 Task: Buy 5 Wax Warmers & Accessories for Women's from Shave & Hair Removal section under best seller category for shipping address: Miranda Scott, 1990 Bartlett Avenue, Southfield, Michigan 48076, Cell Number 2485598029. Pay from credit card ending with 5759, CVV 953
Action: Mouse moved to (22, 82)
Screenshot: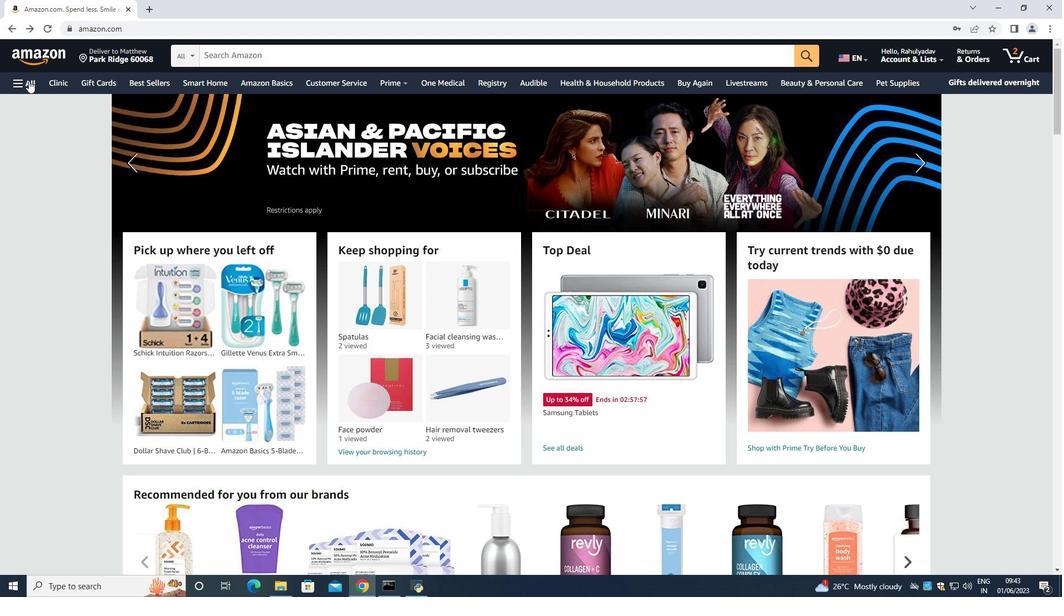 
Action: Mouse pressed left at (22, 82)
Screenshot: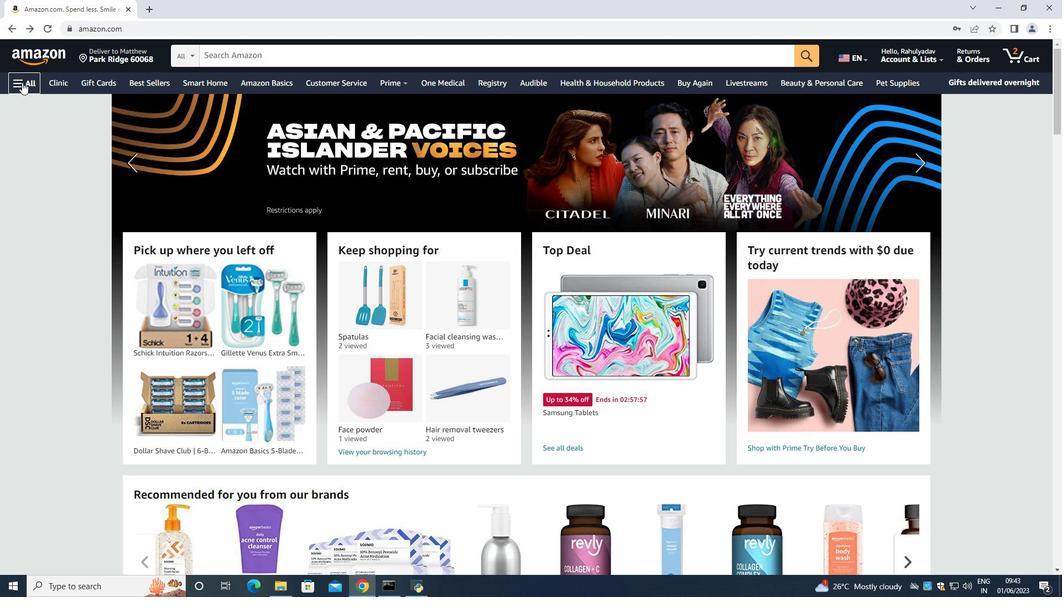 
Action: Mouse moved to (24, 106)
Screenshot: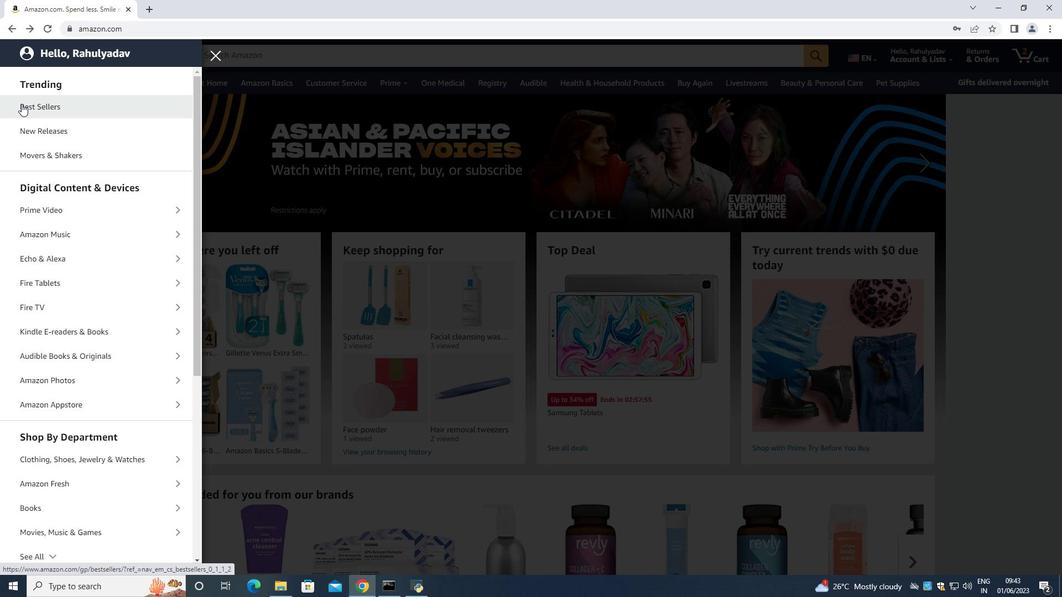
Action: Mouse pressed left at (24, 106)
Screenshot: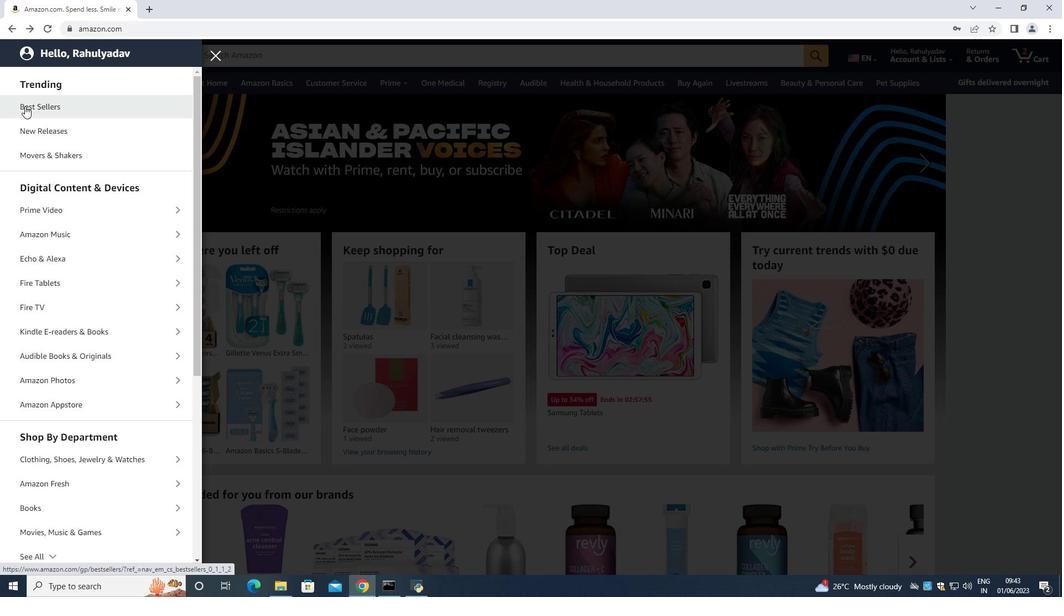 
Action: Mouse moved to (236, 56)
Screenshot: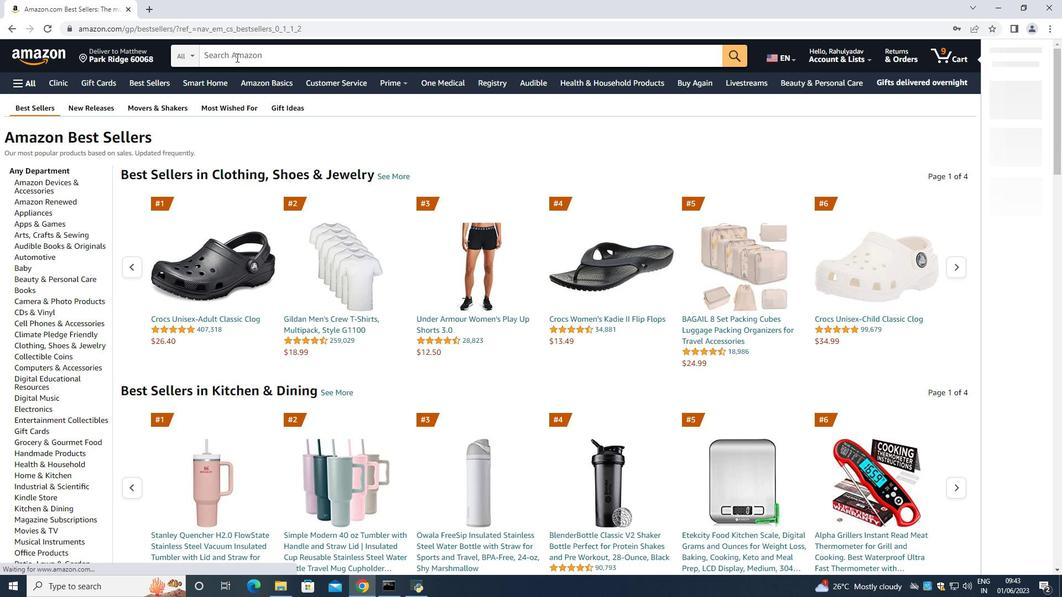 
Action: Mouse pressed left at (236, 56)
Screenshot: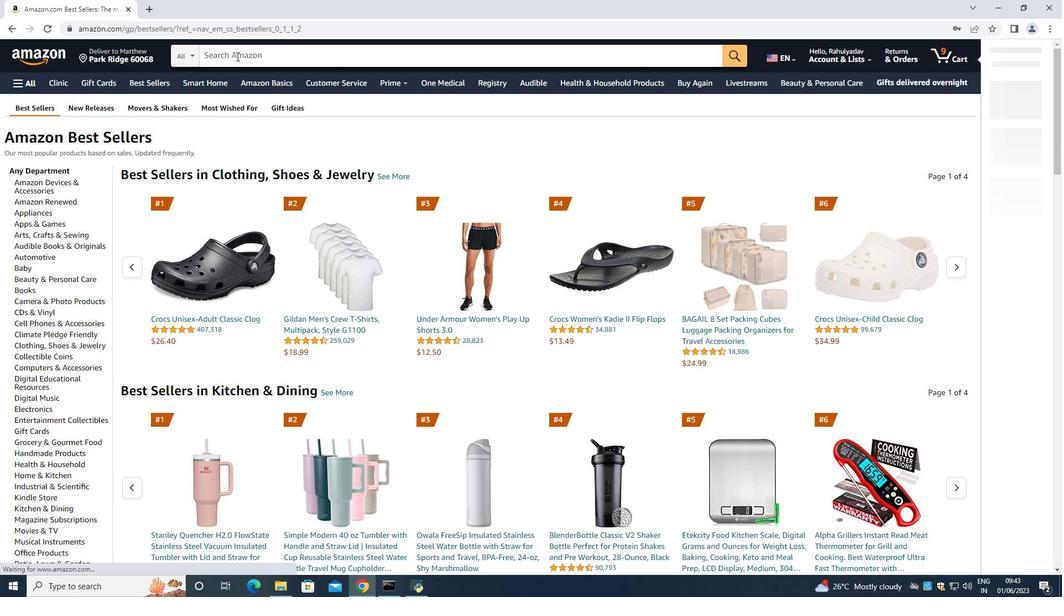 
Action: Key pressed <Key.shift><Key.shift><Key.shift><Key.shift><Key.shift><Key.shift><Key.shift><Key.shift><Key.shift><Key.shift><Key.shift><Key.shift><Key.shift><Key.shift><Key.shift>wax<Key.space><Key.shift><Key.shift><Key.shift>Warmers<Key.space><Key.shift><Key.shift><Key.shift><Key.shift>7<Key.backspace><Key.shift_r><Key.shift_r><Key.shift_r><Key.shift_r><Key.shift_r>&<Key.space><Key.shift><Key.shift><Key.shift><Key.shift><Key.shift><Key.shift>Acci<Key.backspace>essories<Key.space><Key.enter>
Screenshot: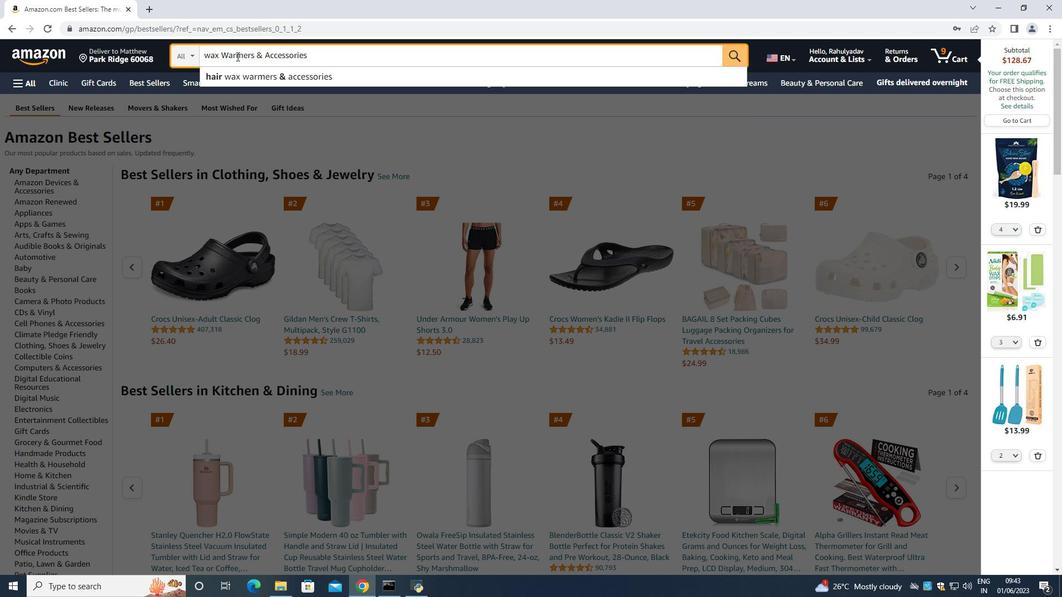 
Action: Mouse moved to (4, 325)
Screenshot: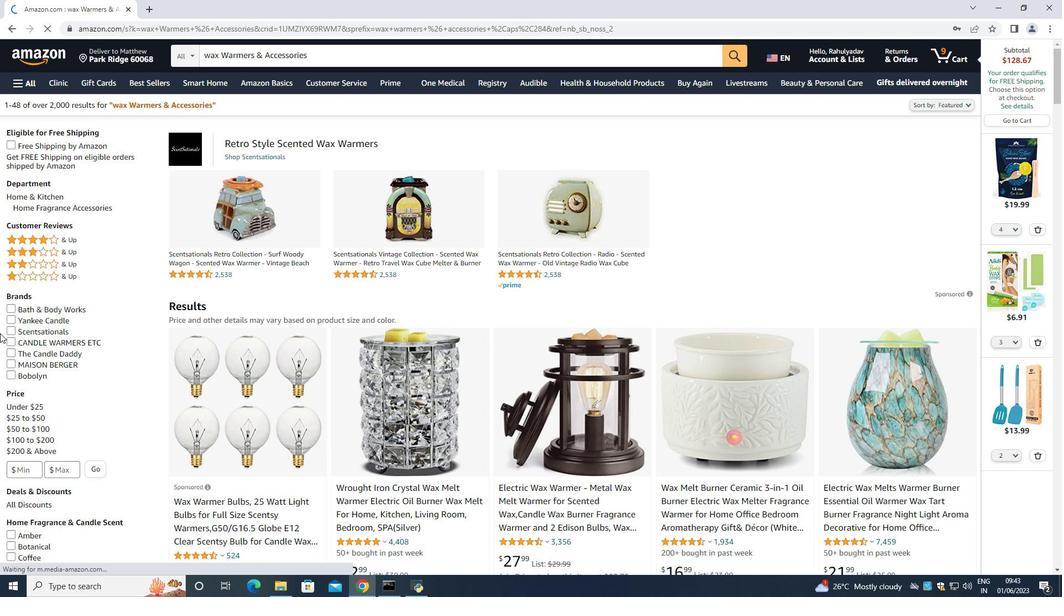 
Action: Mouse scrolled (4, 325) with delta (0, 0)
Screenshot: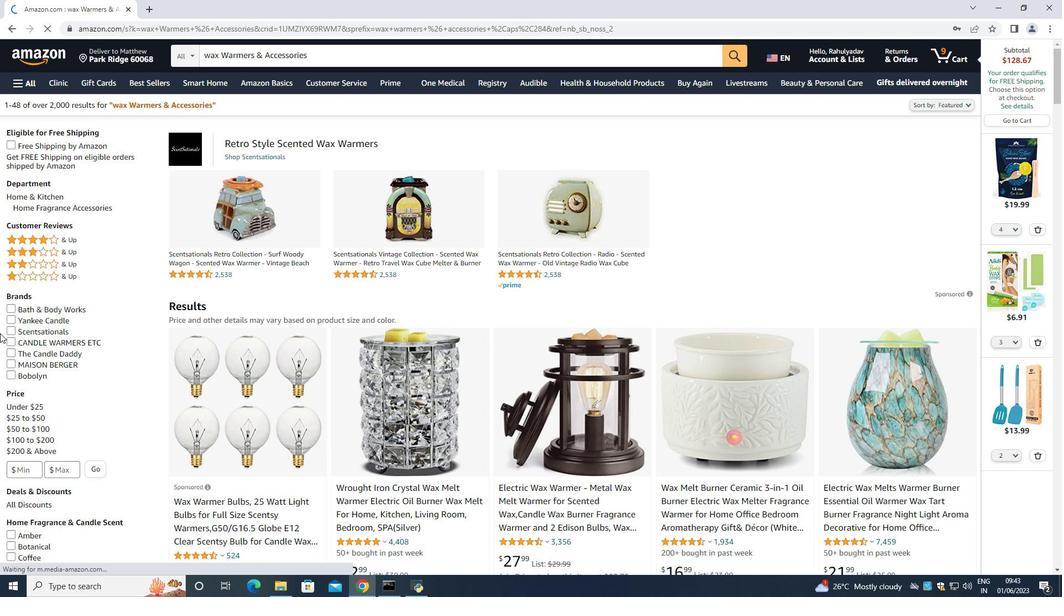 
Action: Mouse moved to (211, 55)
Screenshot: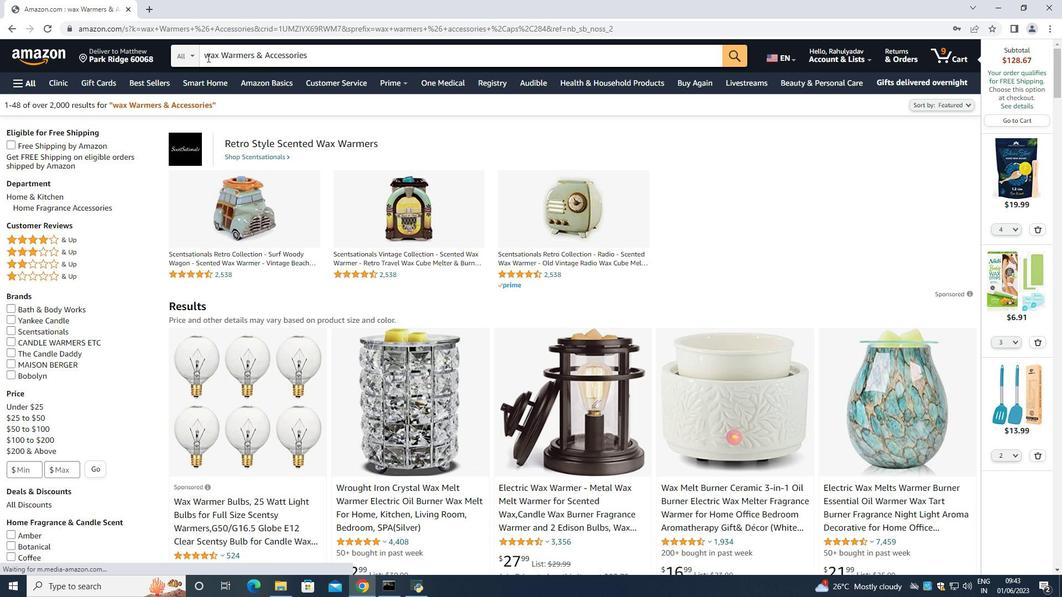 
Action: Mouse pressed left at (211, 55)
Screenshot: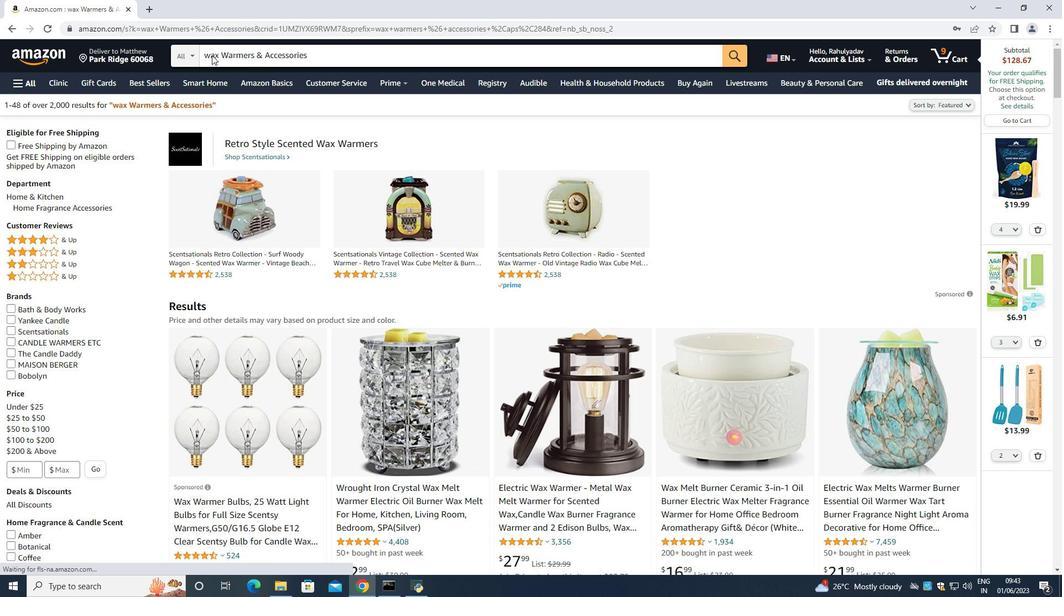 
Action: Mouse moved to (211, 54)
Screenshot: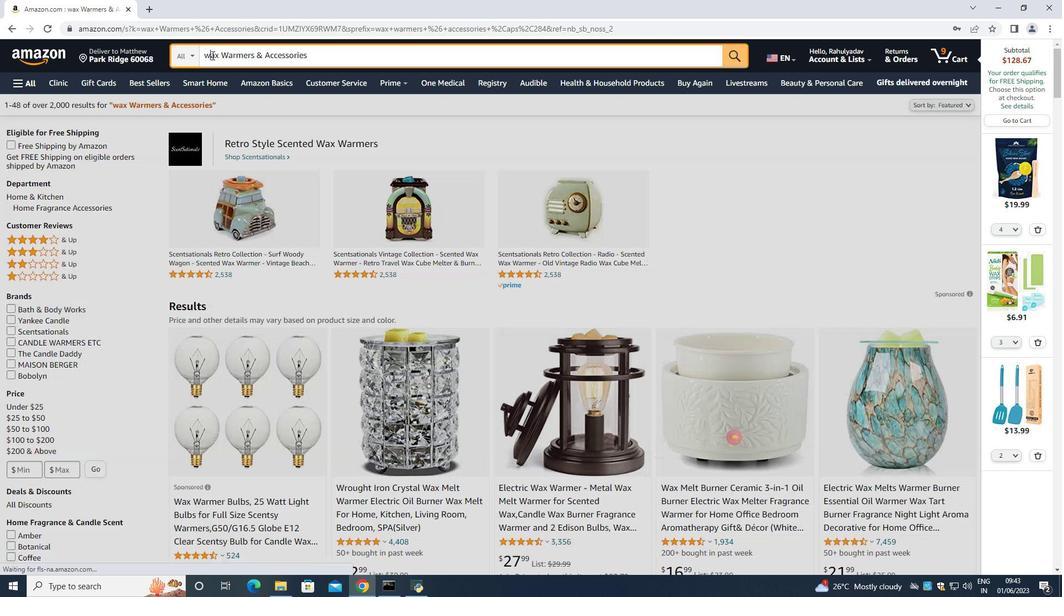 
Action: Key pressed <Key.backspace><Key.shift>W<Key.enter>
Screenshot: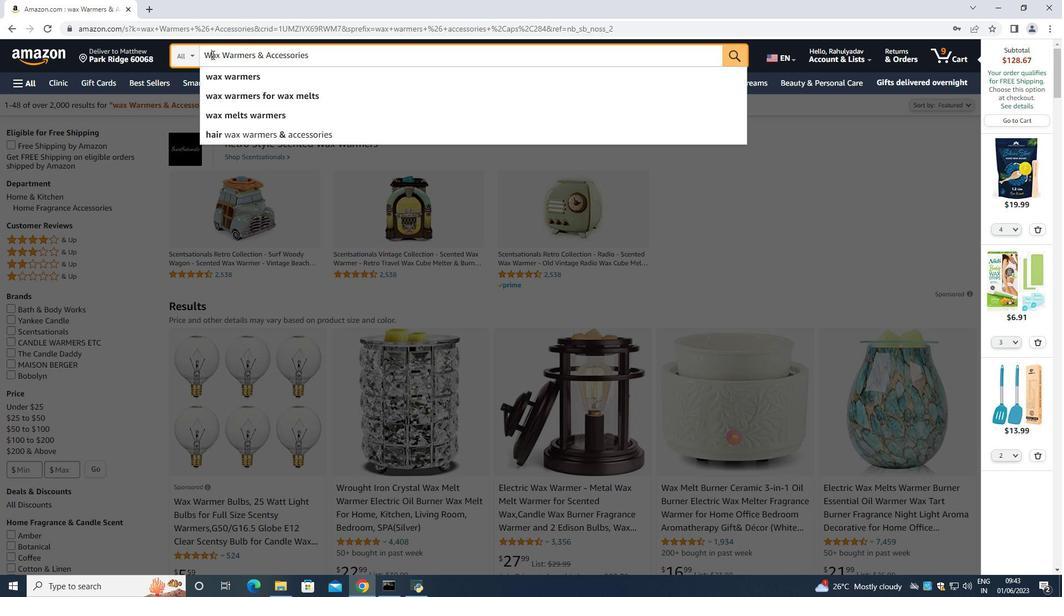 
Action: Mouse moved to (314, 198)
Screenshot: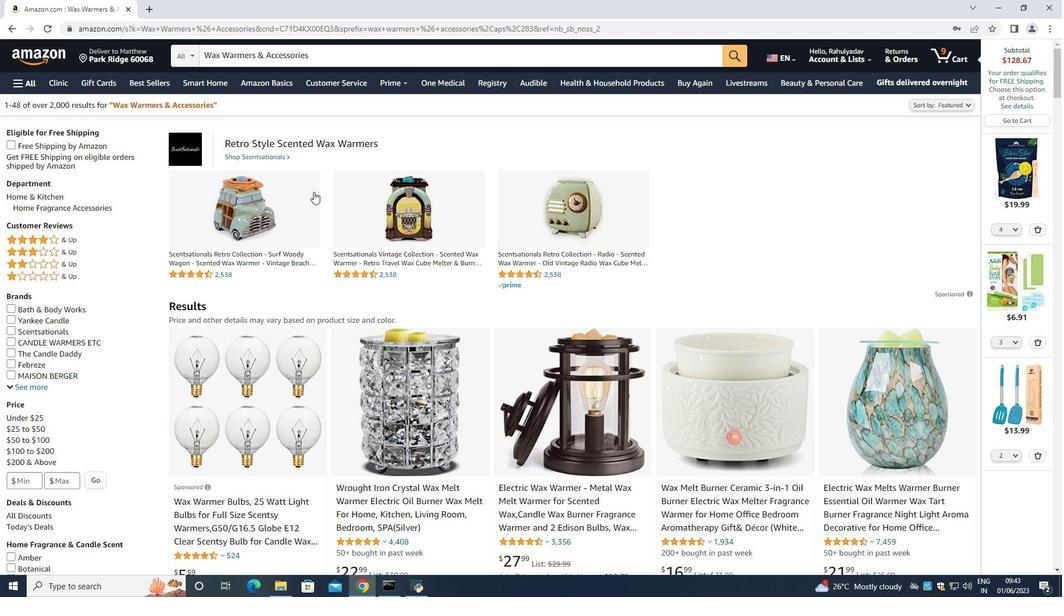 
Action: Mouse scrolled (314, 198) with delta (0, 0)
Screenshot: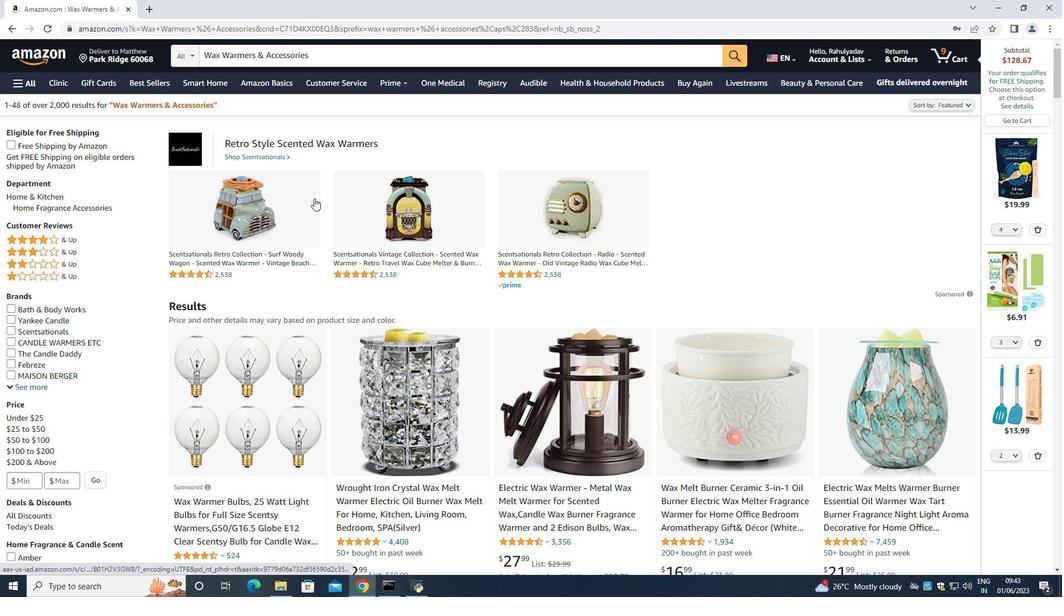 
Action: Mouse scrolled (314, 198) with delta (0, 0)
Screenshot: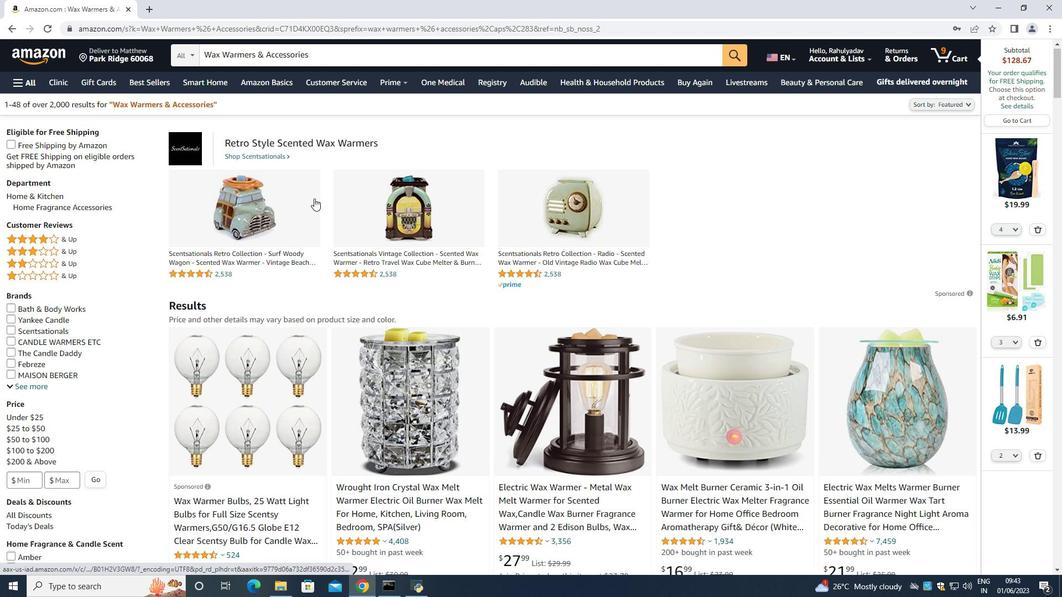 
Action: Mouse scrolled (314, 198) with delta (0, 0)
Screenshot: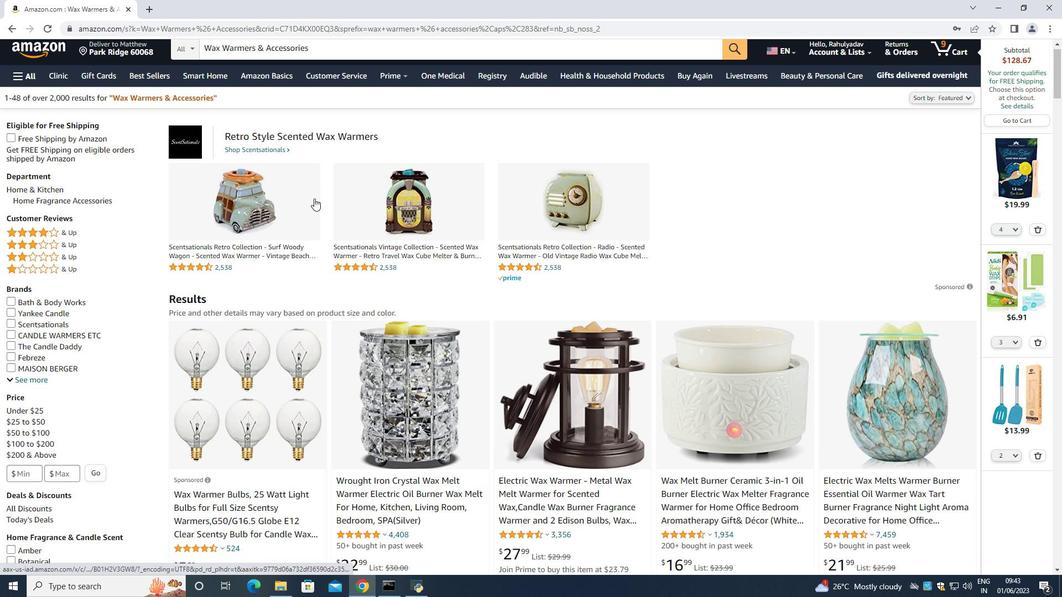 
Action: Mouse scrolled (314, 198) with delta (0, 0)
Screenshot: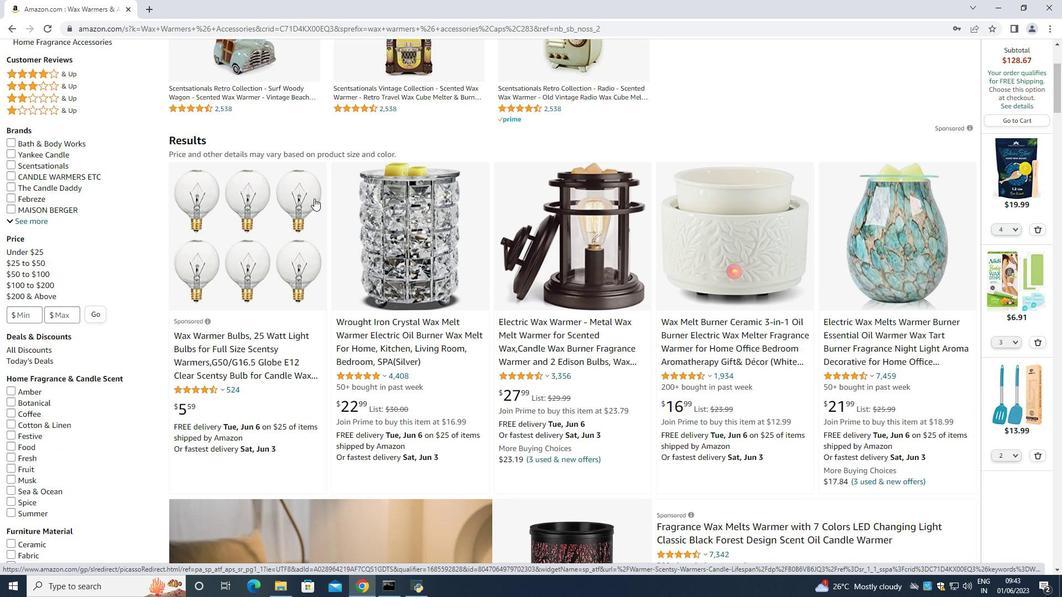 
Action: Mouse scrolled (314, 198) with delta (0, 0)
Screenshot: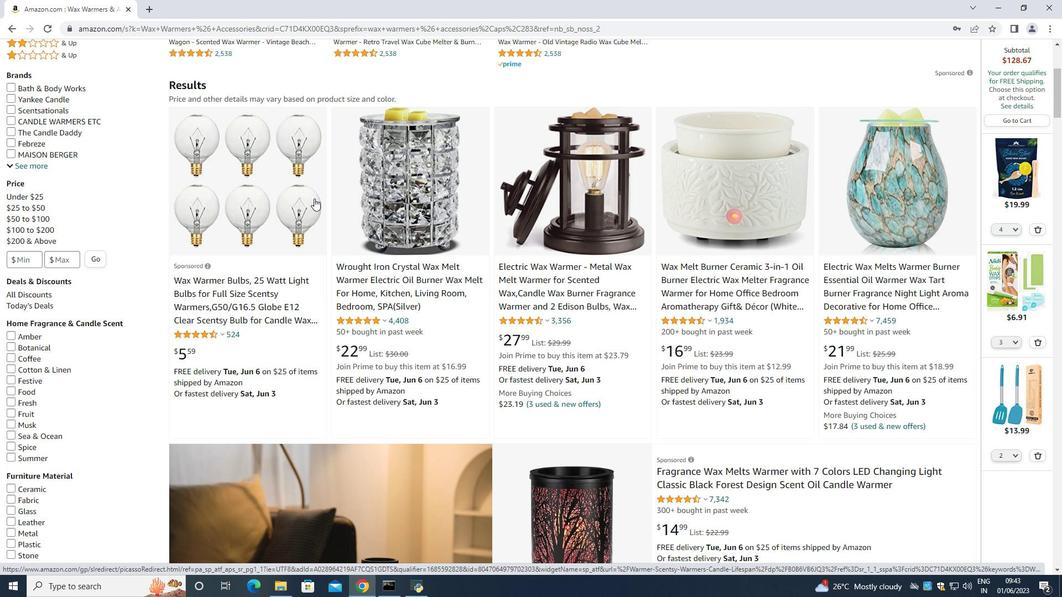 
Action: Mouse moved to (680, 293)
Screenshot: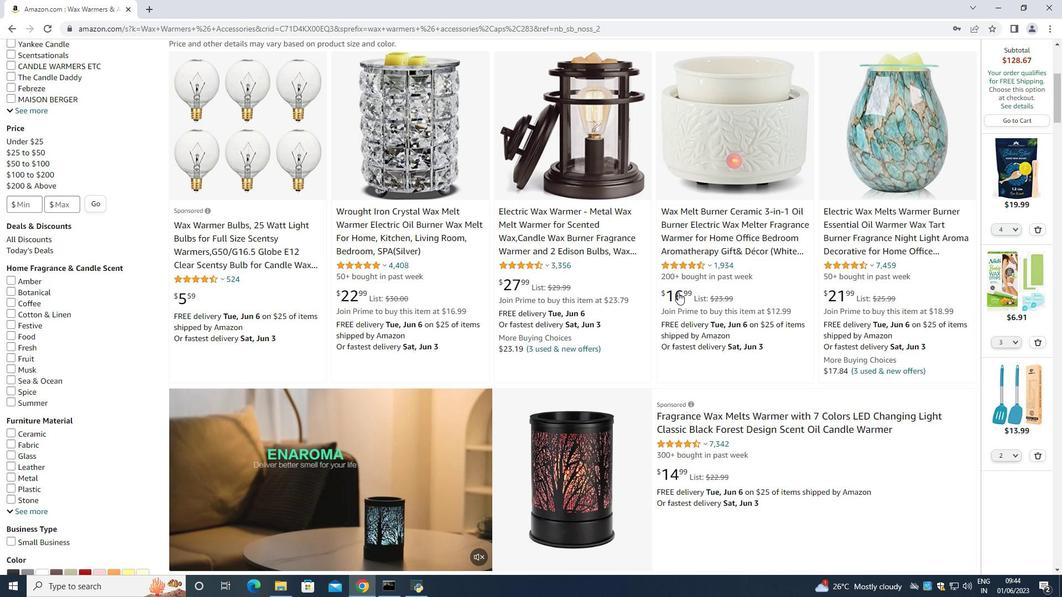 
Action: Mouse scrolled (680, 292) with delta (0, 0)
Screenshot: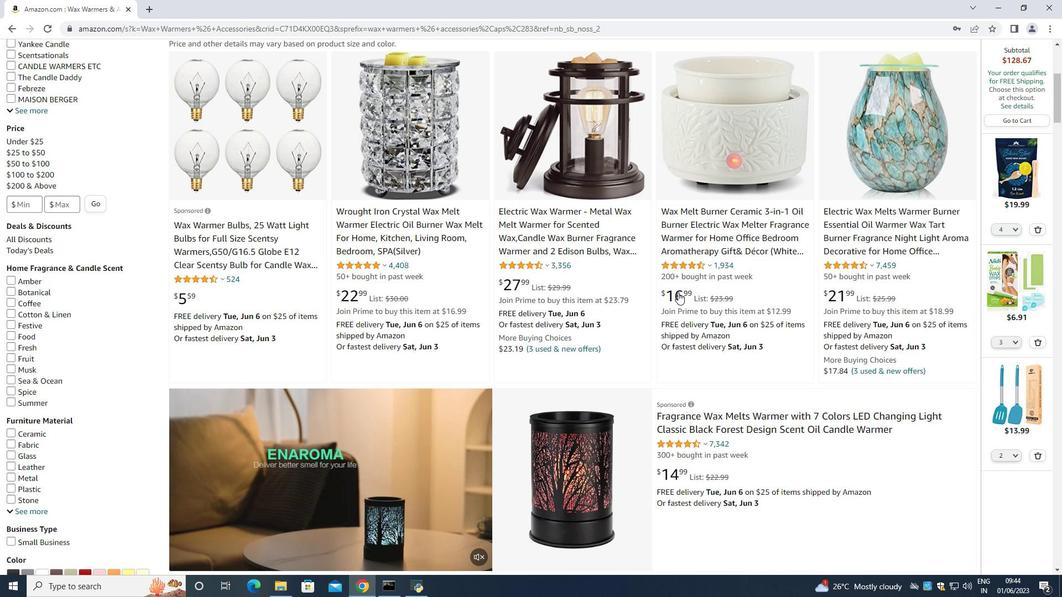 
Action: Mouse scrolled (680, 292) with delta (0, 0)
Screenshot: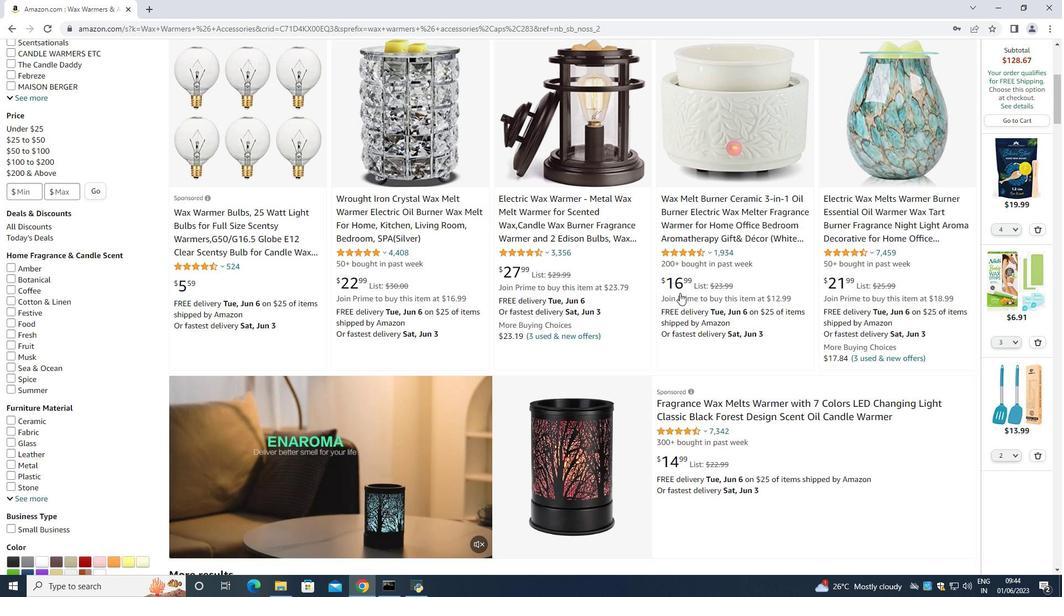 
Action: Mouse scrolled (680, 292) with delta (0, 0)
Screenshot: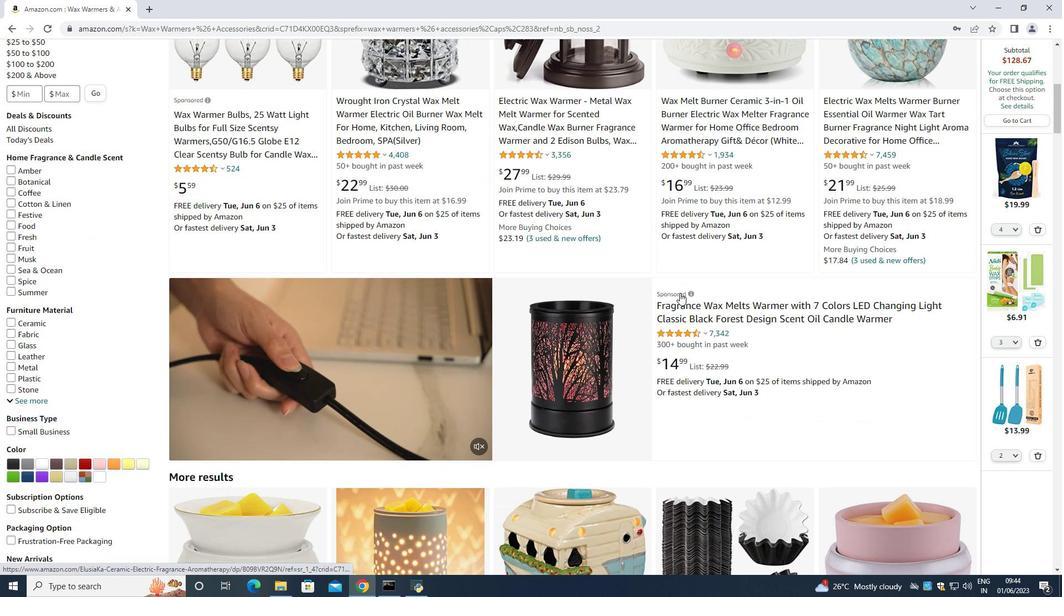 
Action: Mouse moved to (681, 296)
Screenshot: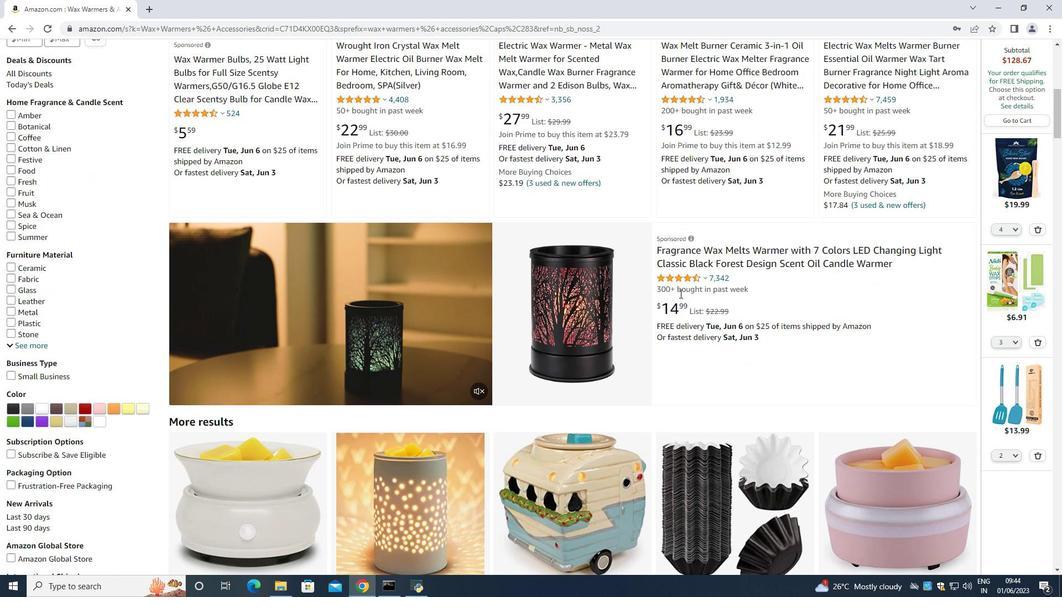 
Action: Mouse scrolled (680, 293) with delta (0, 0)
Screenshot: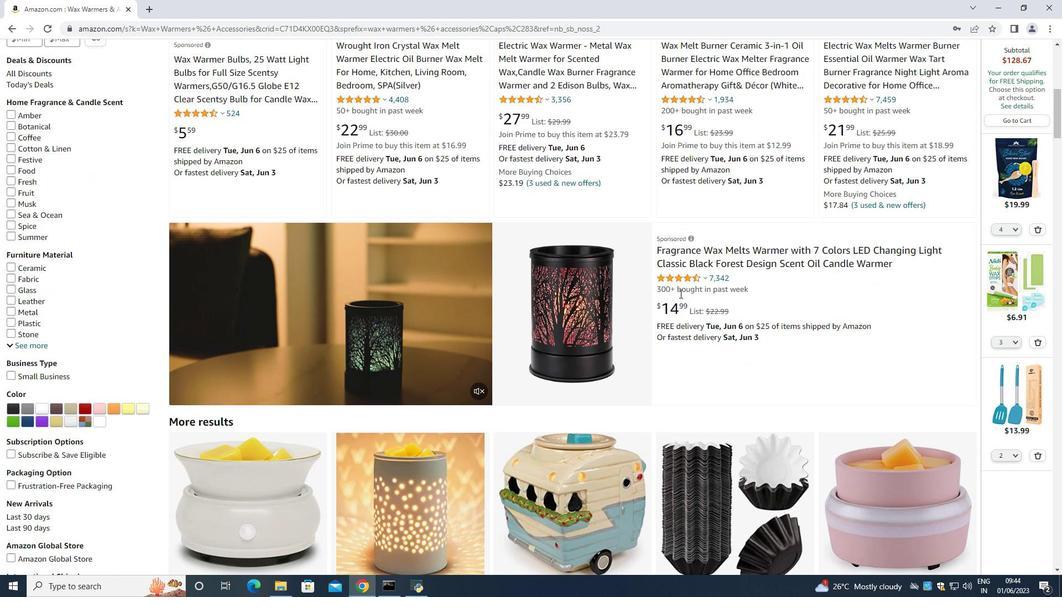 
Action: Mouse scrolled (681, 296) with delta (0, 0)
Screenshot: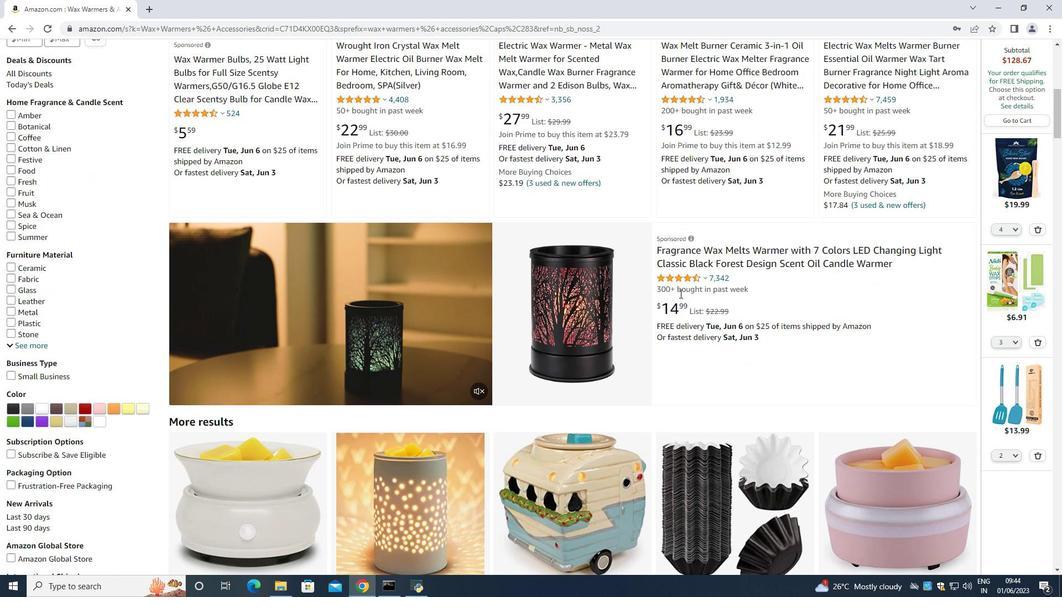
Action: Mouse moved to (520, 382)
Screenshot: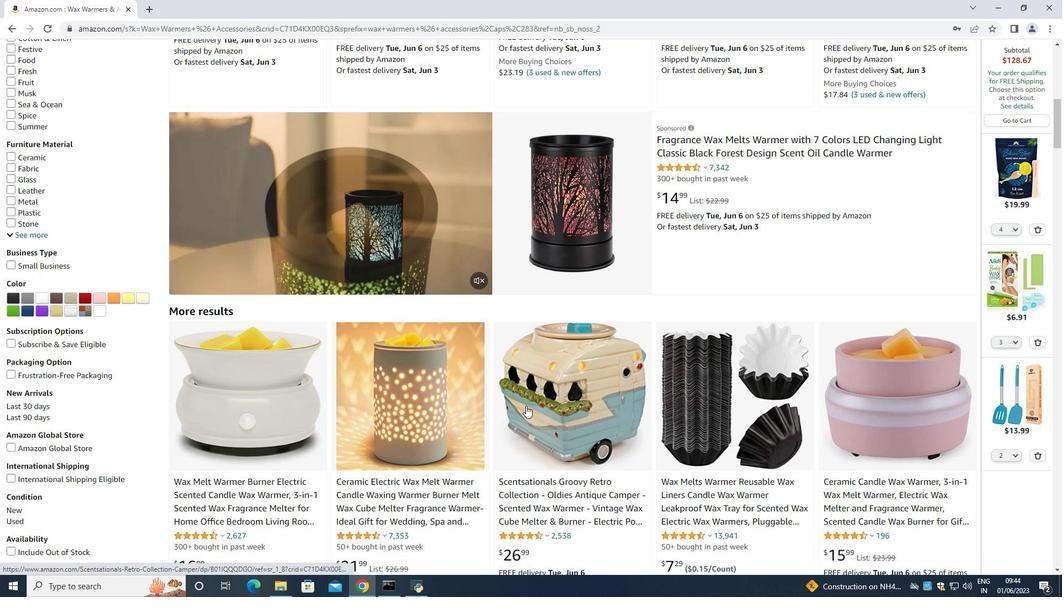 
Action: Mouse scrolled (520, 381) with delta (0, 0)
Screenshot: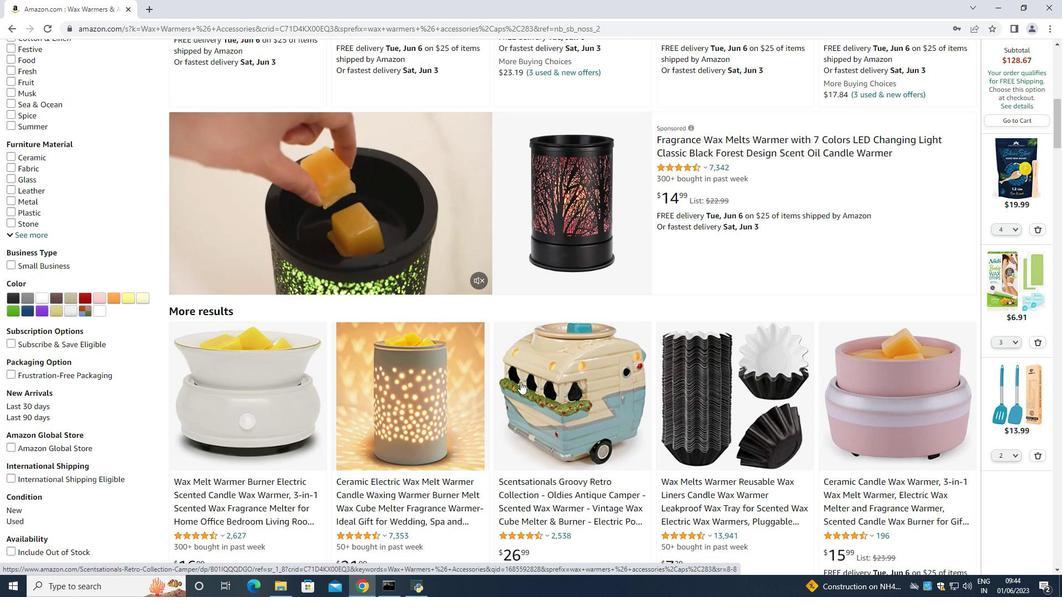
Action: Mouse moved to (520, 382)
Screenshot: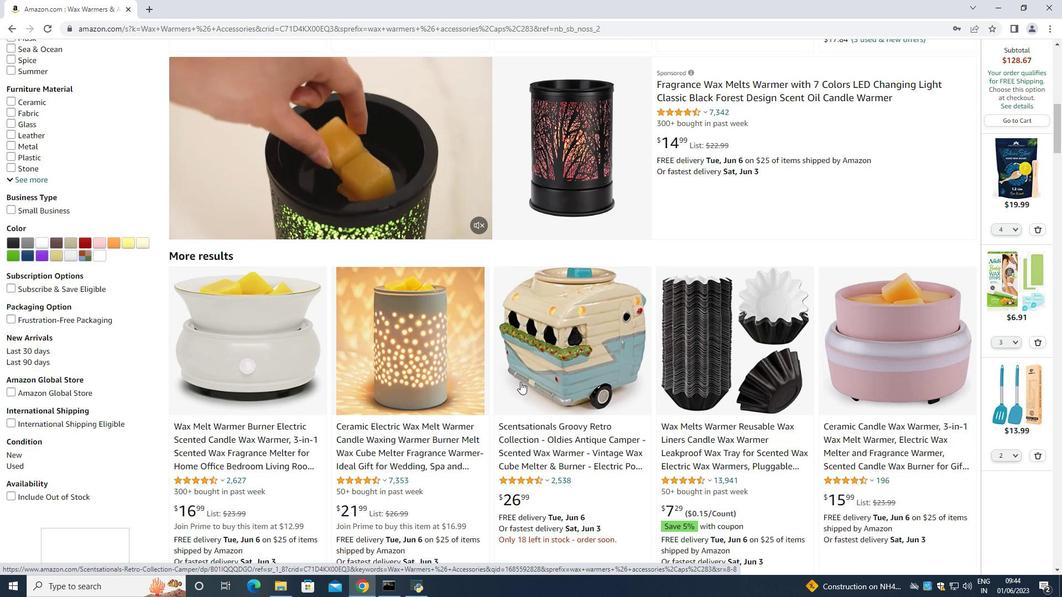 
Action: Mouse scrolled (520, 381) with delta (0, 0)
Screenshot: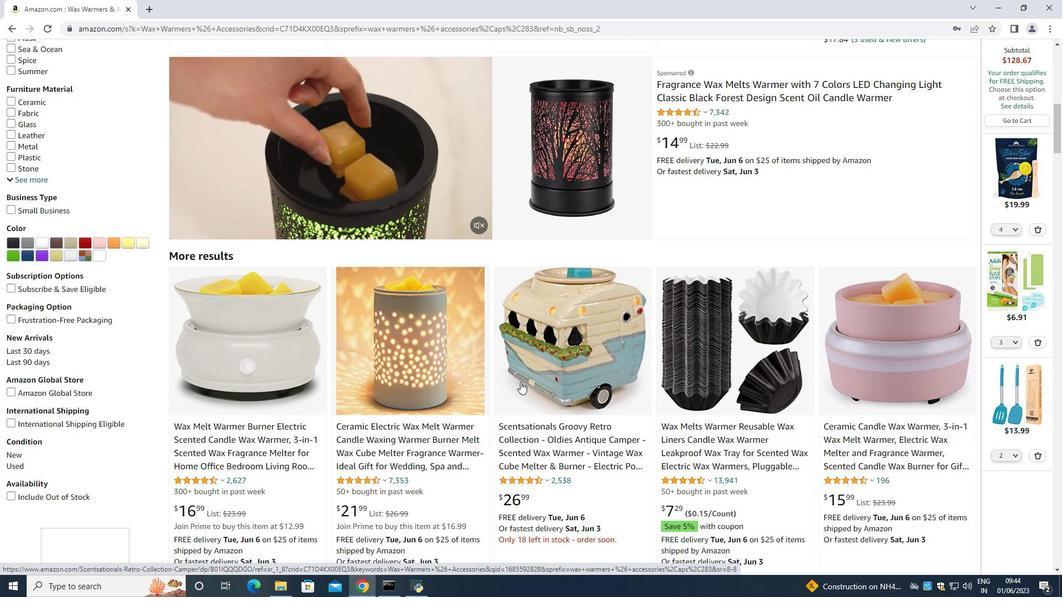 
Action: Mouse moved to (677, 375)
Screenshot: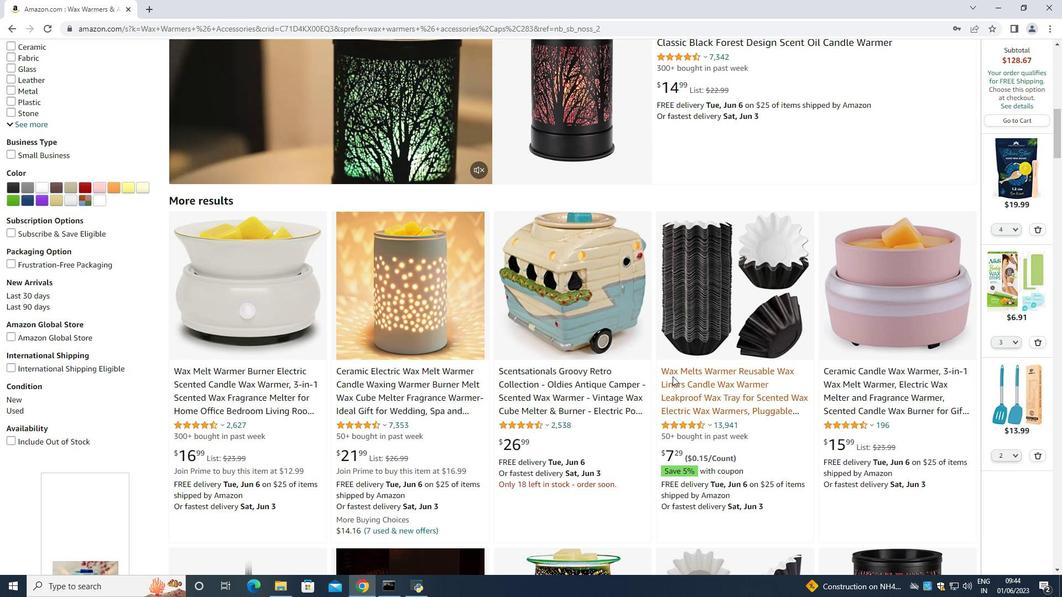 
Action: Mouse scrolled (677, 374) with delta (0, 0)
Screenshot: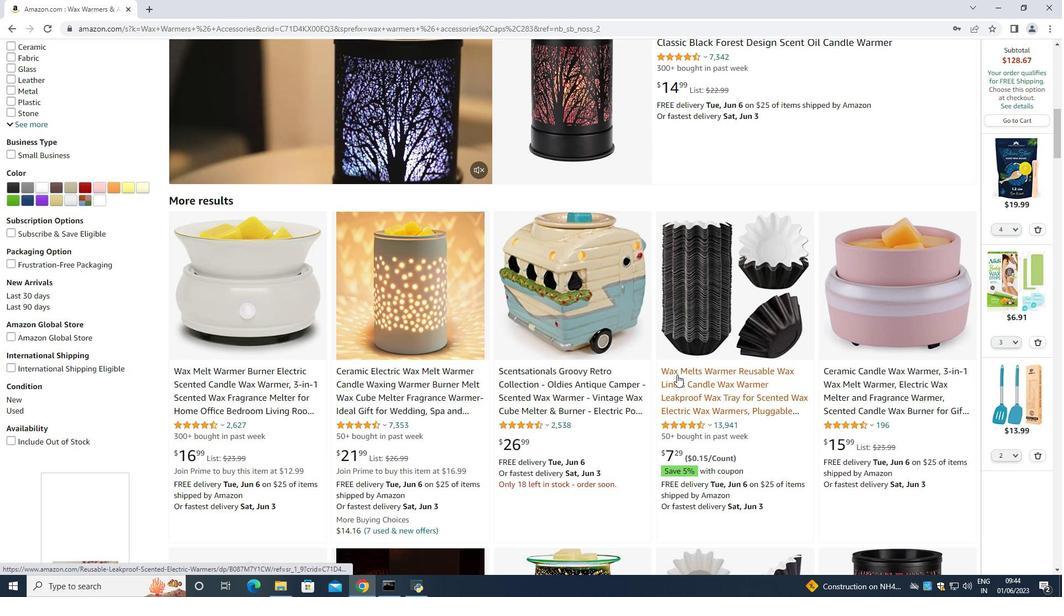 
Action: Mouse moved to (626, 356)
Screenshot: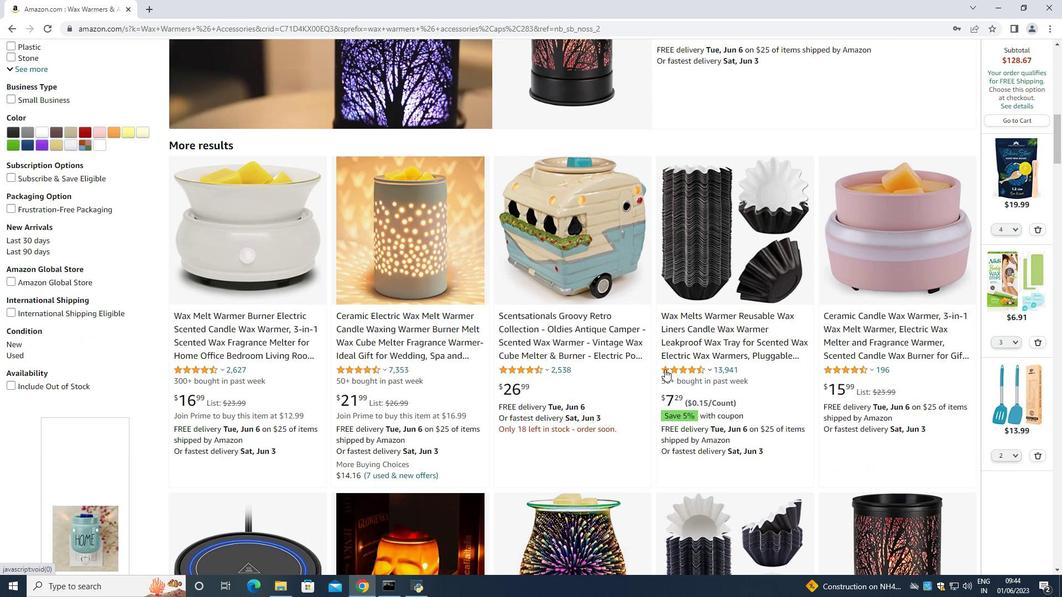 
Action: Mouse scrolled (626, 355) with delta (0, 0)
Screenshot: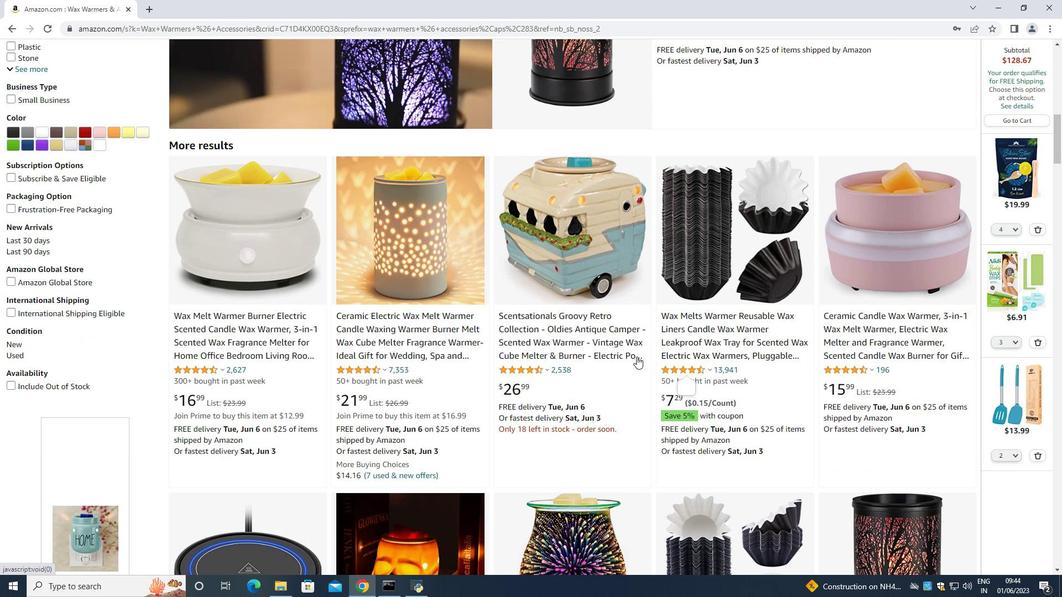 
Action: Mouse moved to (626, 356)
Screenshot: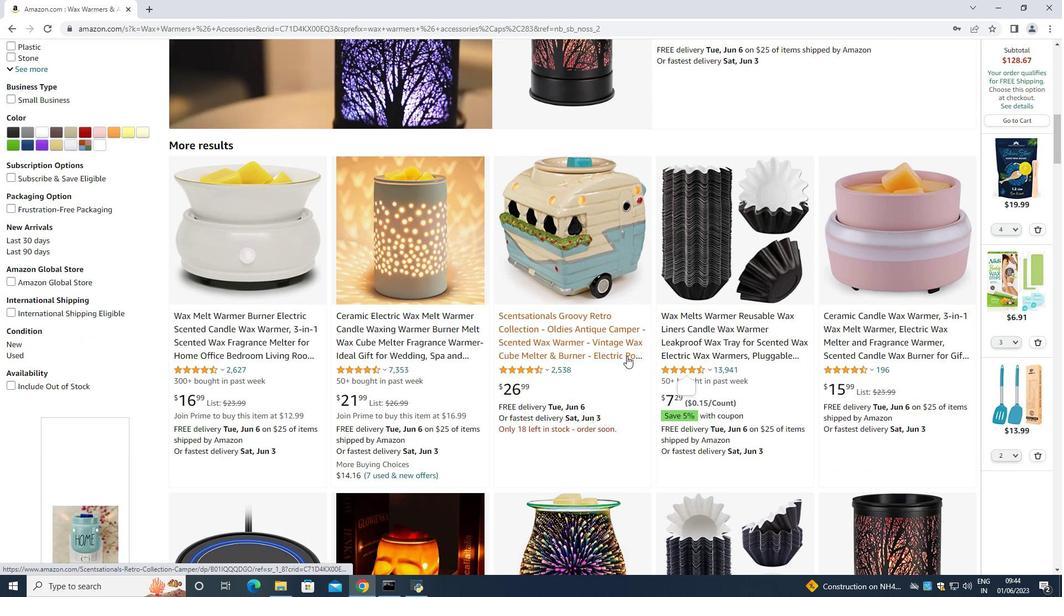 
Action: Mouse scrolled (626, 355) with delta (0, 0)
Screenshot: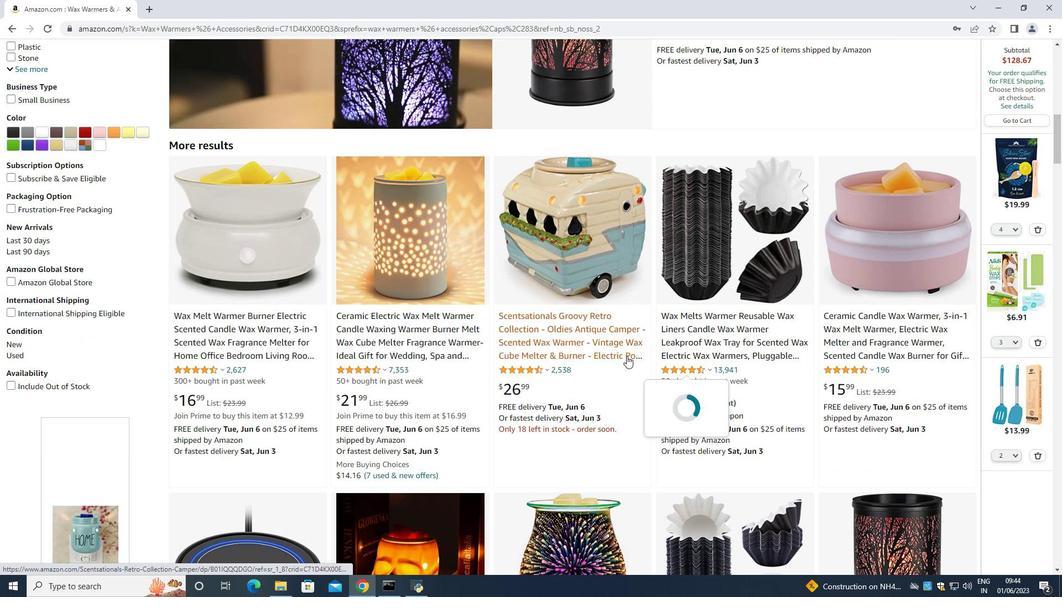 
Action: Mouse moved to (438, 314)
Screenshot: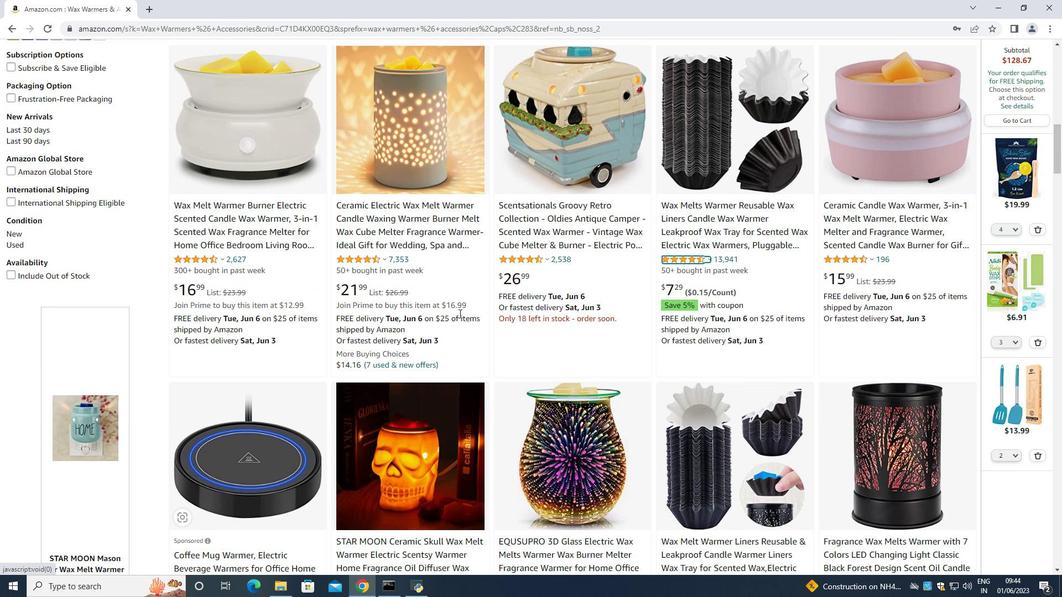 
Action: Mouse scrolled (438, 313) with delta (0, 0)
Screenshot: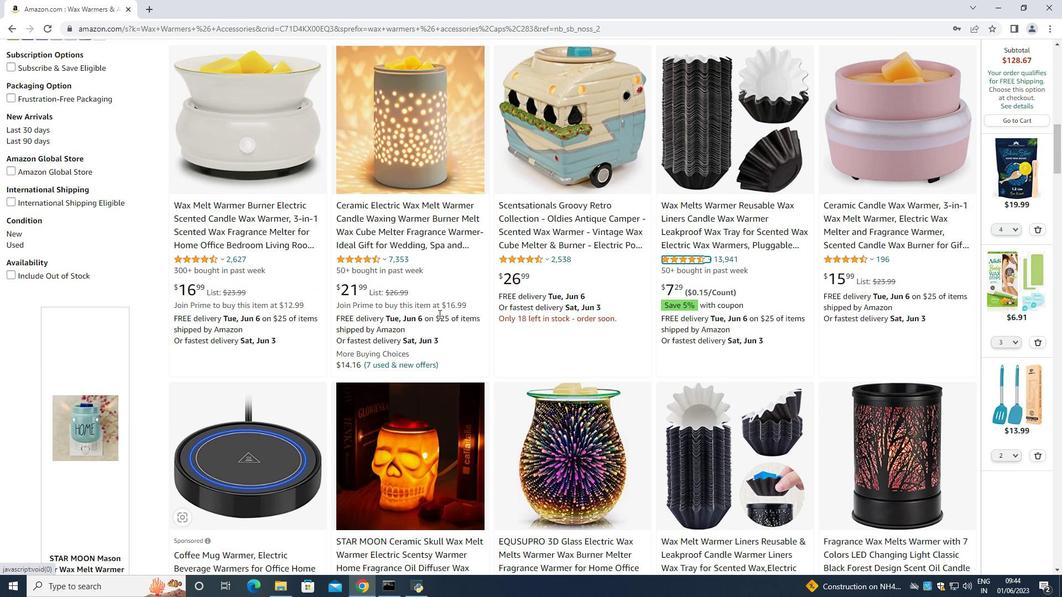 
Action: Mouse moved to (428, 317)
Screenshot: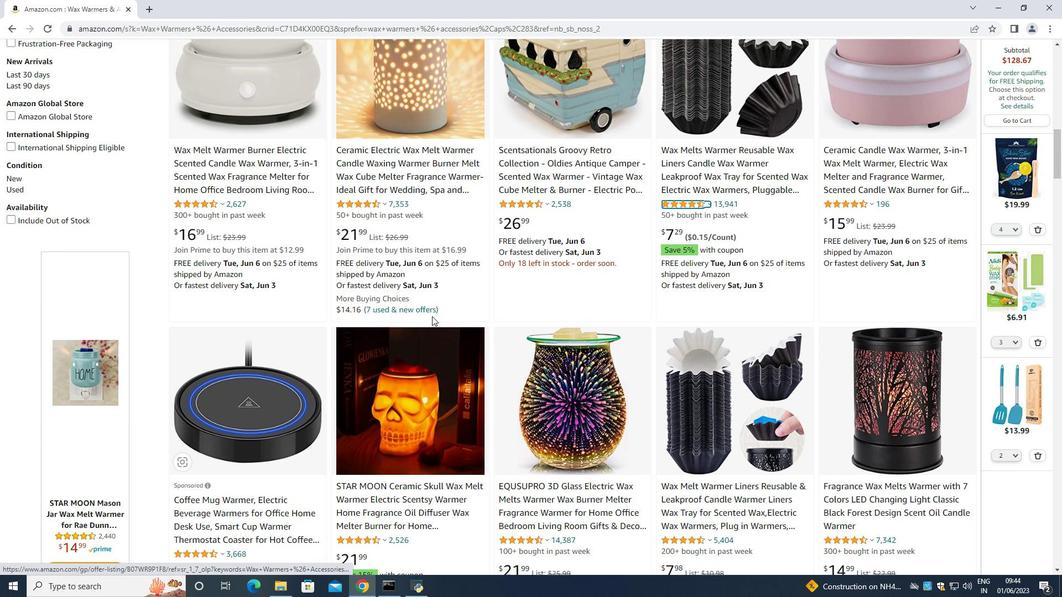 
Action: Mouse scrolled (428, 317) with delta (0, 0)
Screenshot: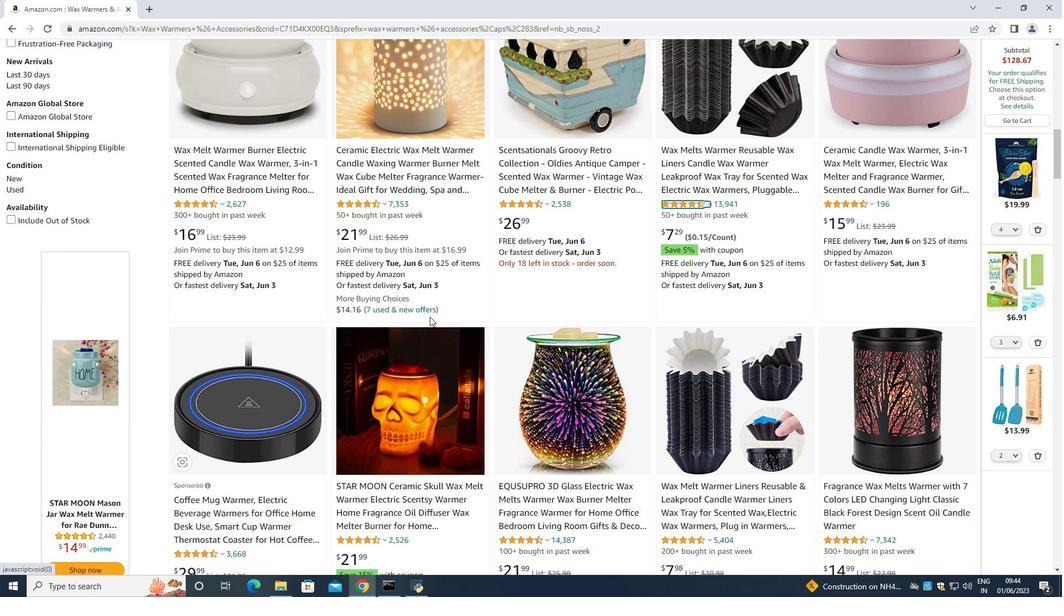
Action: Mouse moved to (262, 292)
Screenshot: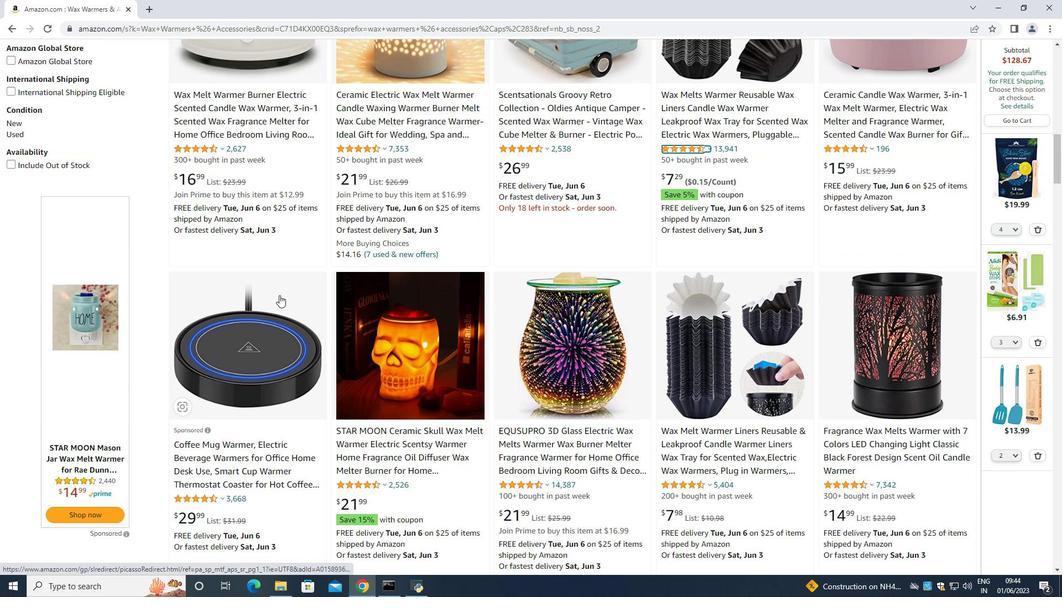 
Action: Mouse scrolled (262, 291) with delta (0, 0)
Screenshot: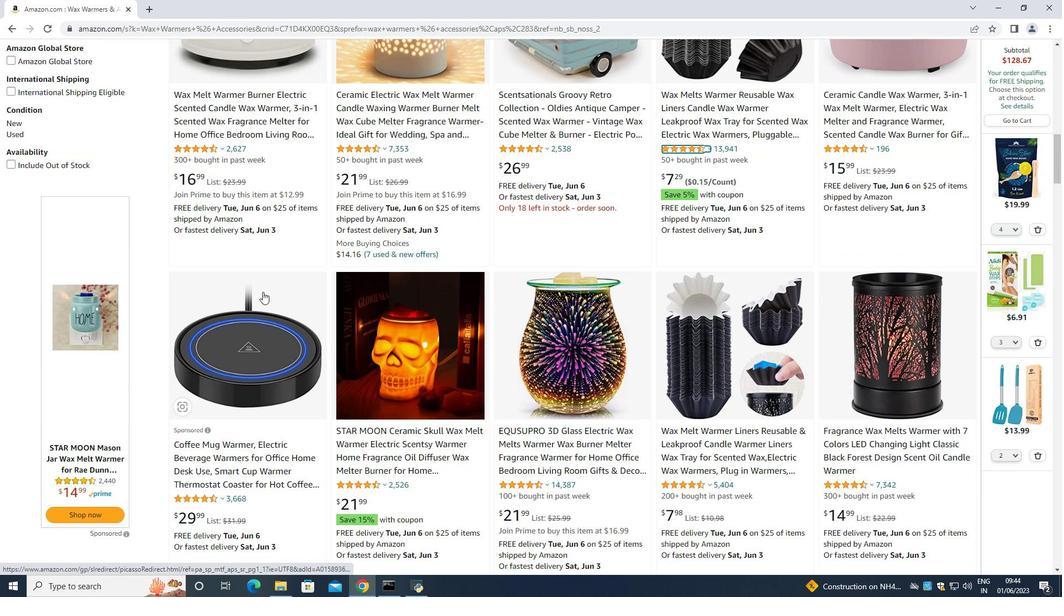 
Action: Mouse moved to (265, 299)
Screenshot: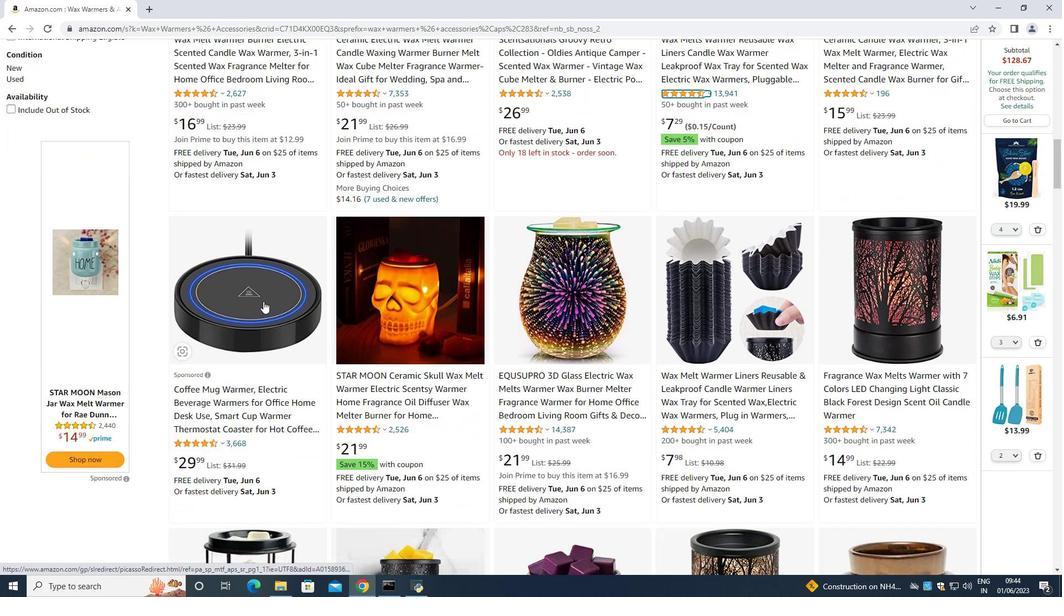 
Action: Mouse scrolled (265, 298) with delta (0, 0)
Screenshot: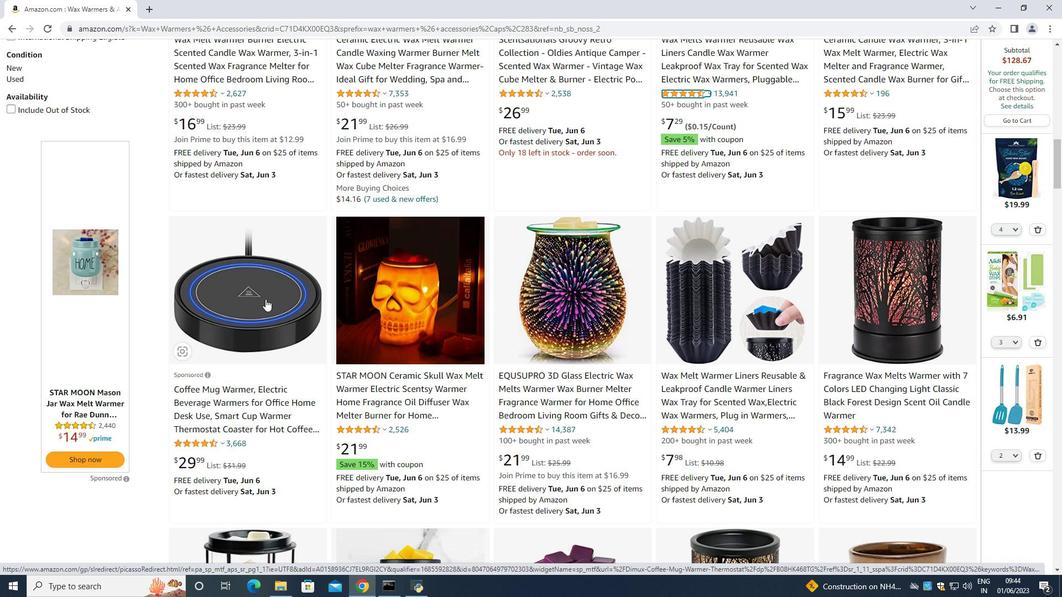 
Action: Mouse scrolled (265, 298) with delta (0, 0)
Screenshot: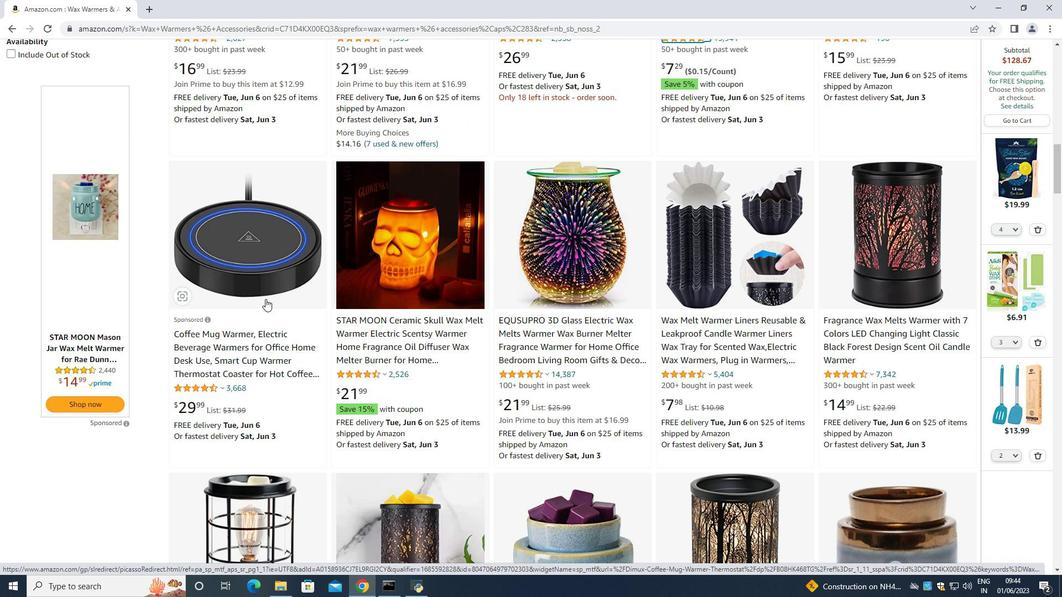 
Action: Mouse scrolled (265, 298) with delta (0, 0)
Screenshot: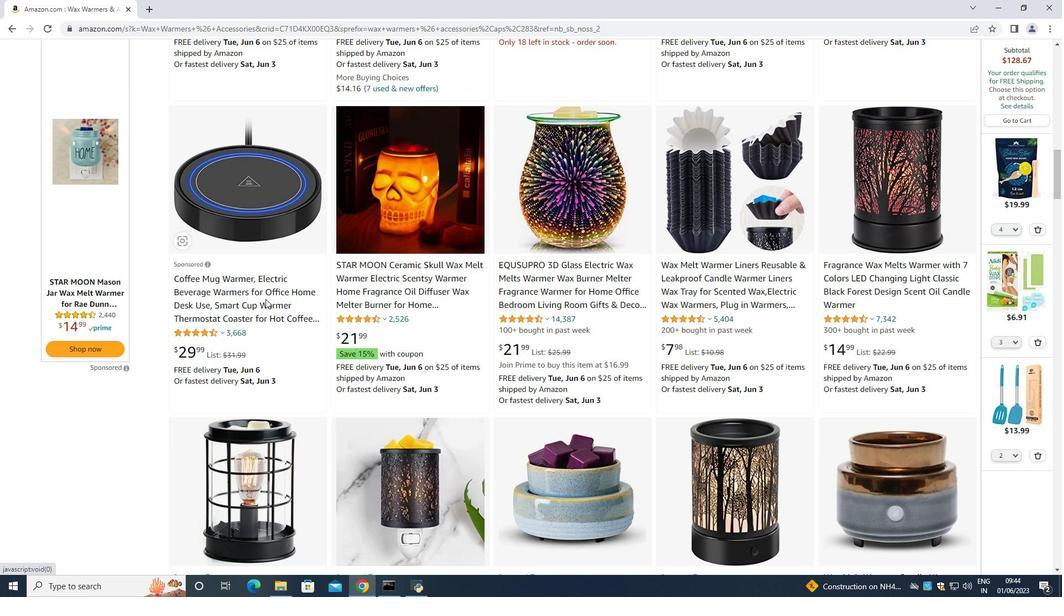
Action: Mouse scrolled (265, 298) with delta (0, 0)
Screenshot: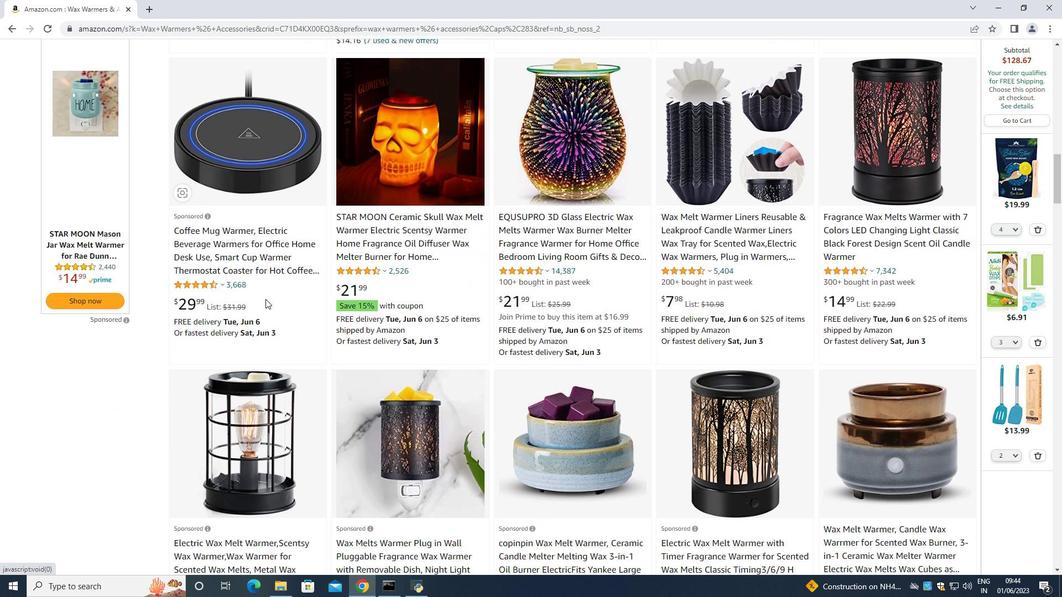 
Action: Mouse scrolled (265, 298) with delta (0, 0)
Screenshot: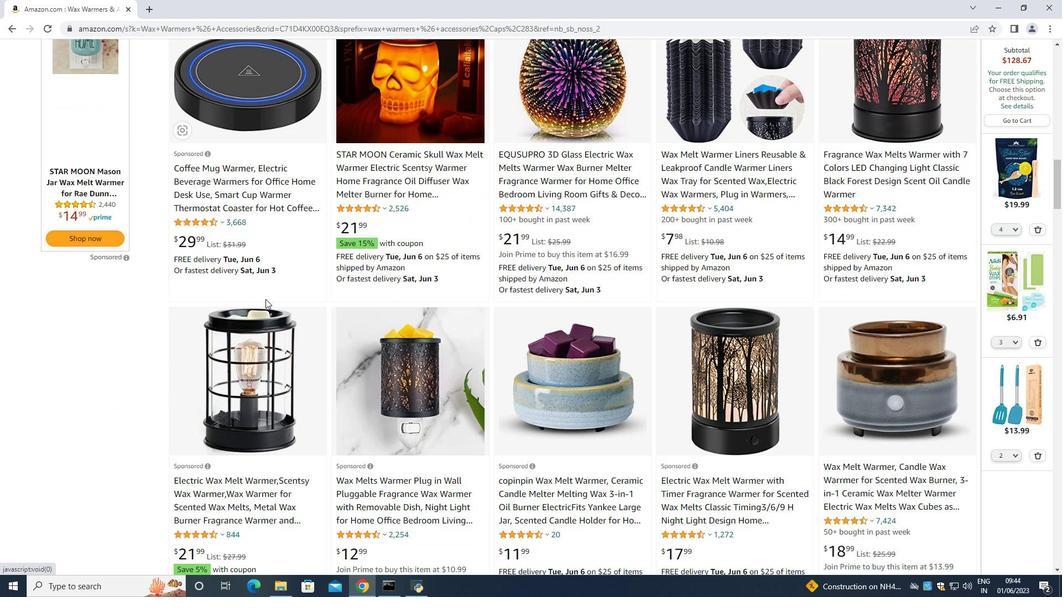 
Action: Mouse moved to (324, 341)
Screenshot: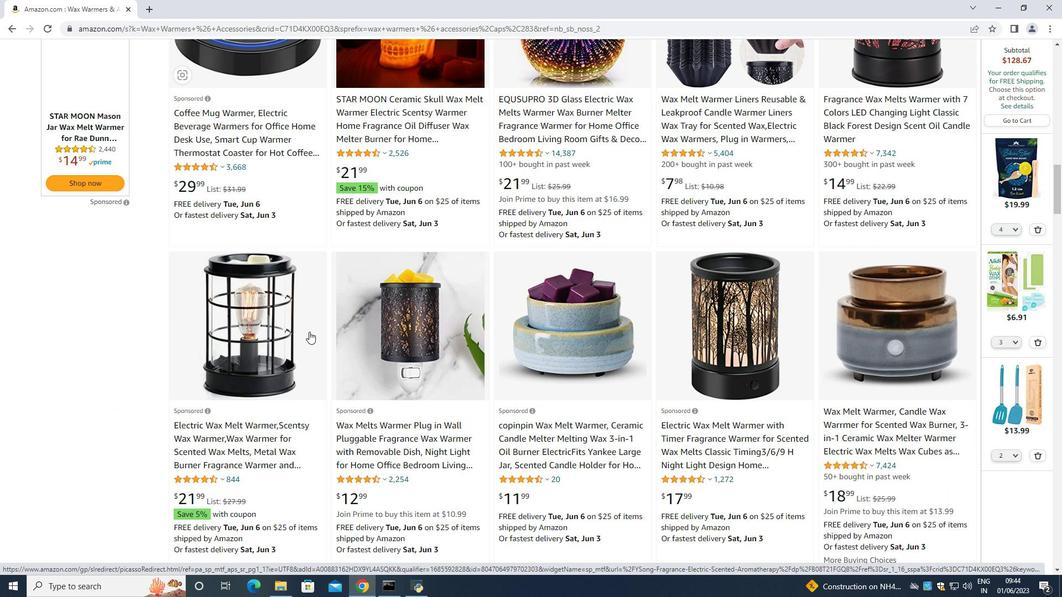 
Action: Mouse scrolled (324, 340) with delta (0, 0)
Screenshot: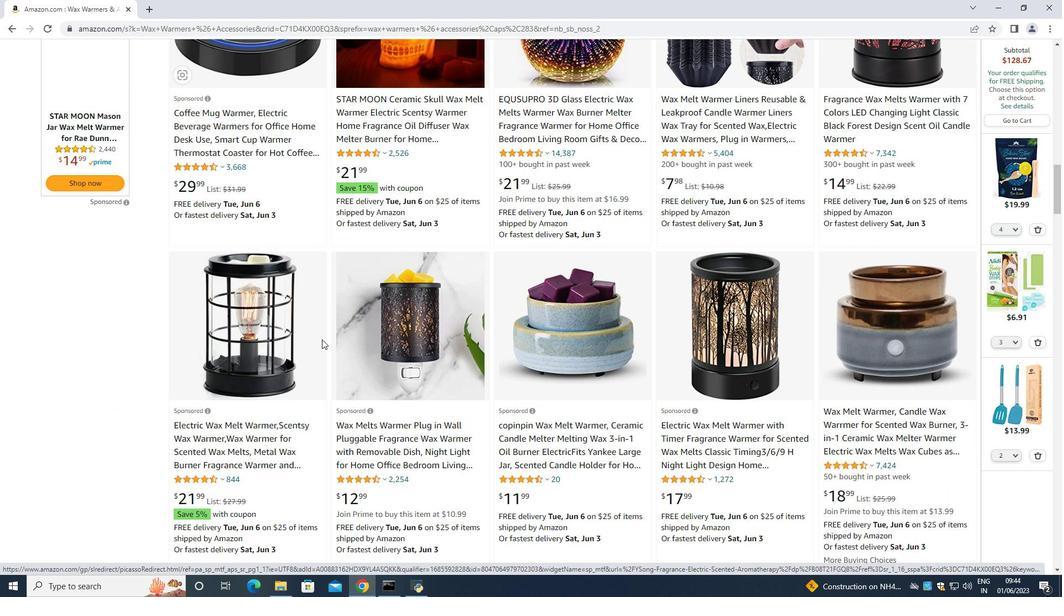 
Action: Mouse moved to (628, 257)
Screenshot: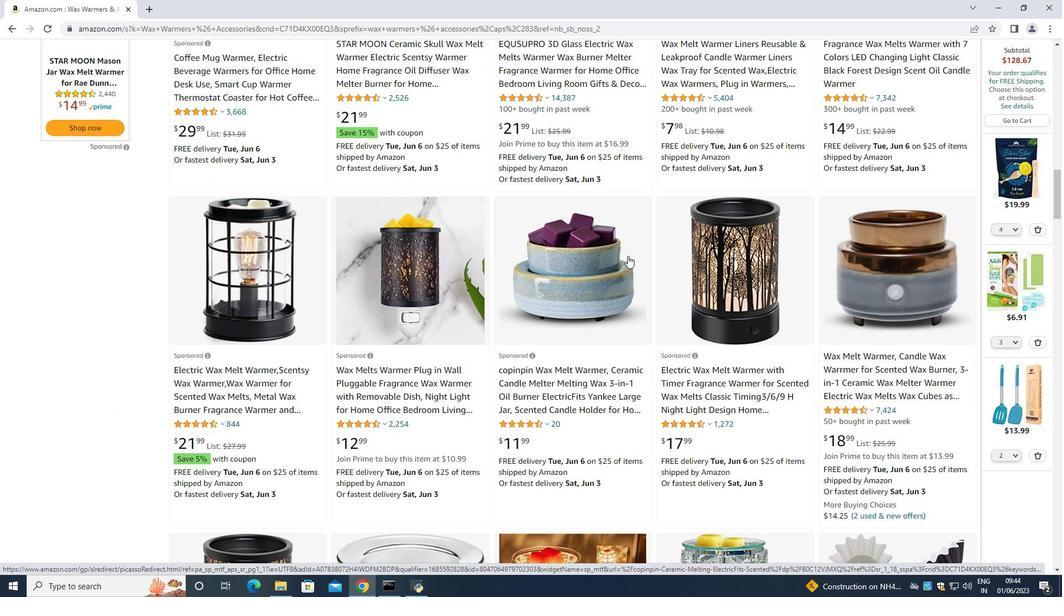
Action: Mouse scrolled (628, 256) with delta (0, 0)
Screenshot: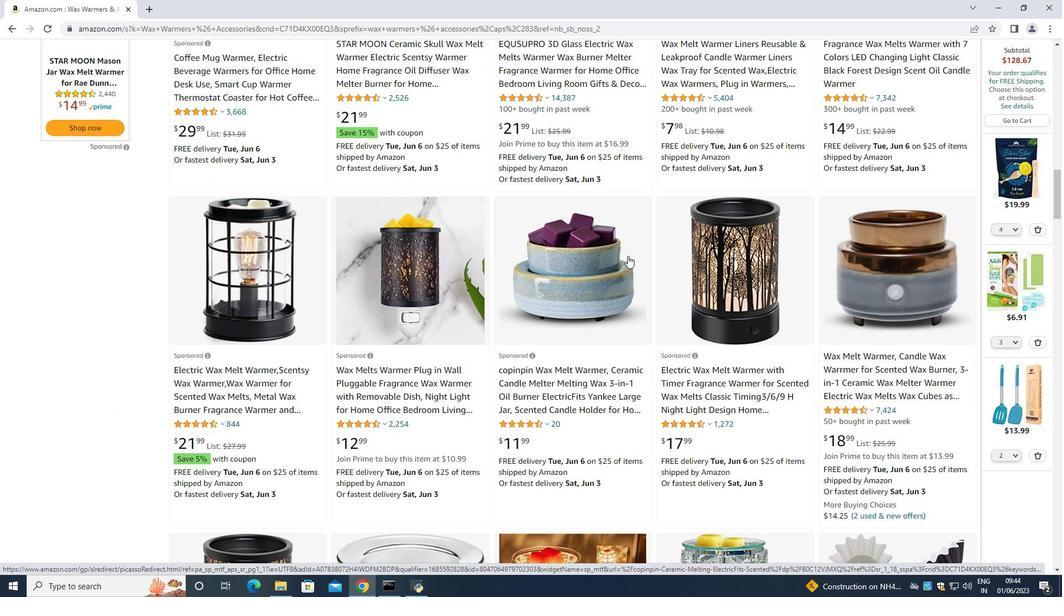 
Action: Mouse moved to (1034, 232)
Screenshot: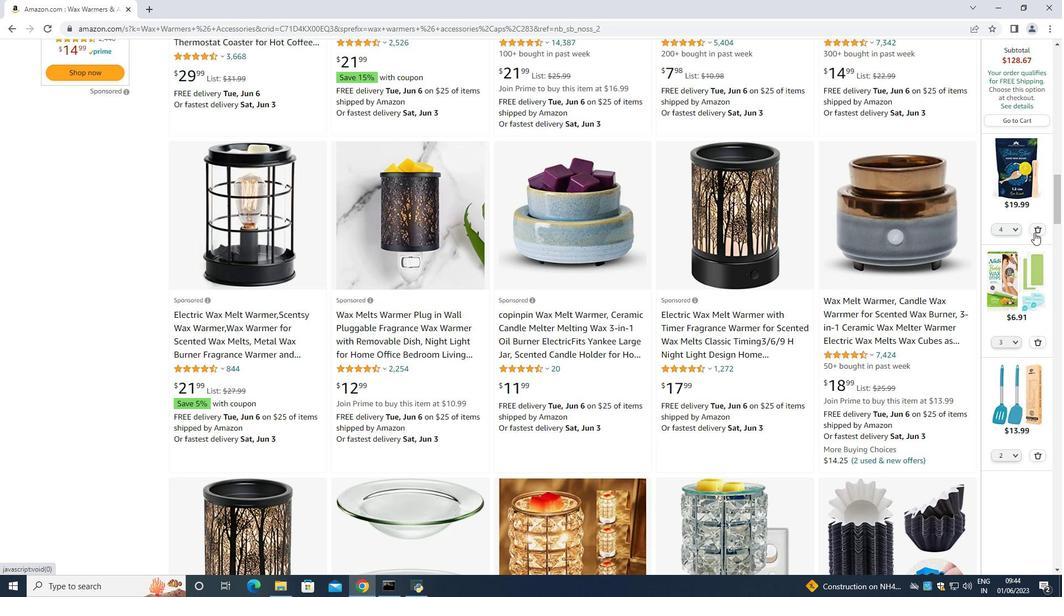 
Action: Mouse pressed left at (1034, 232)
Screenshot: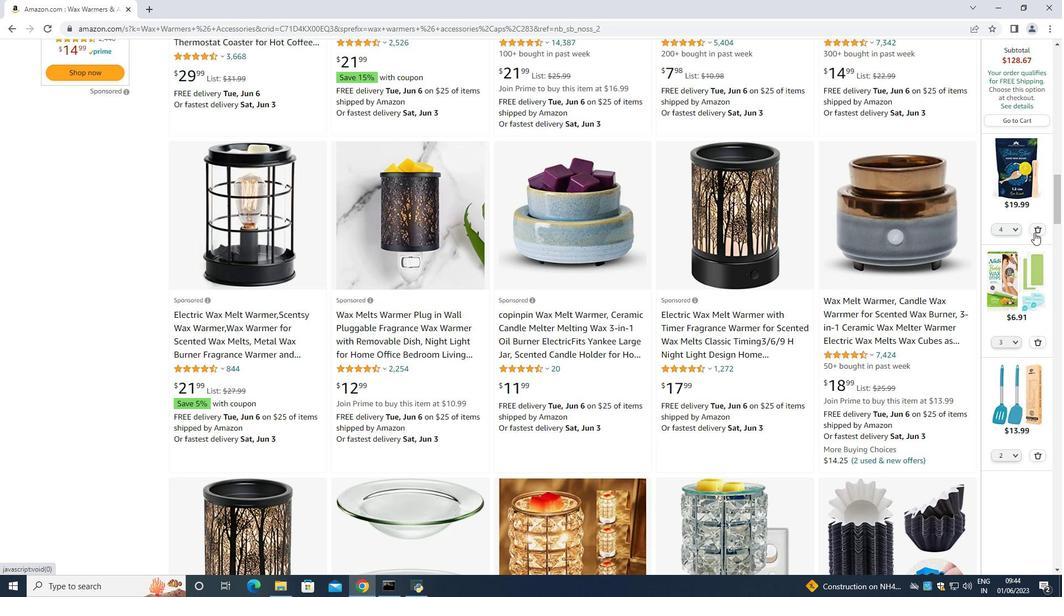 
Action: Mouse moved to (1037, 353)
Screenshot: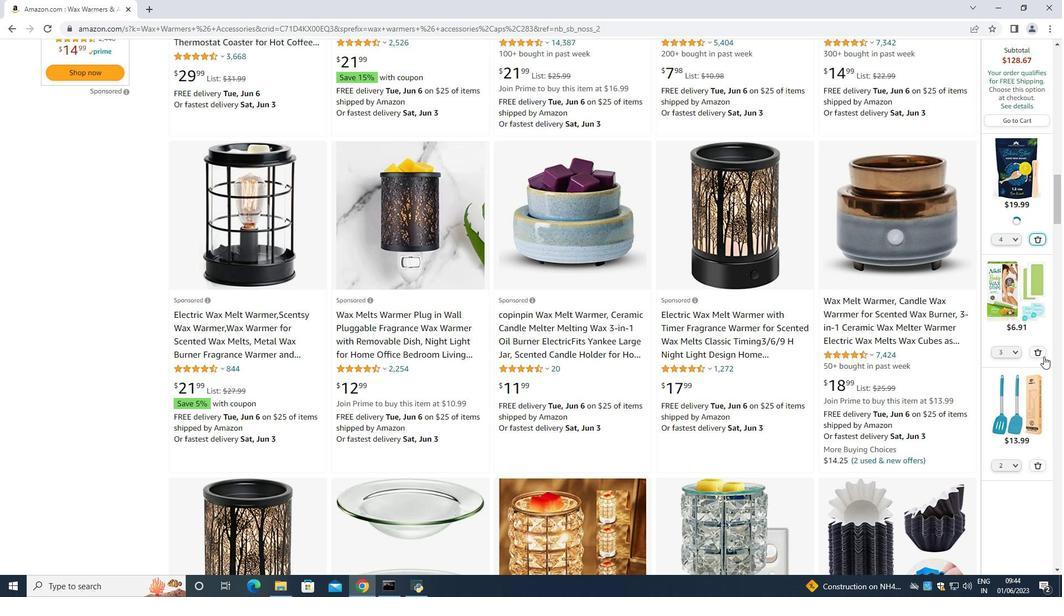 
Action: Mouse pressed left at (1037, 353)
Screenshot: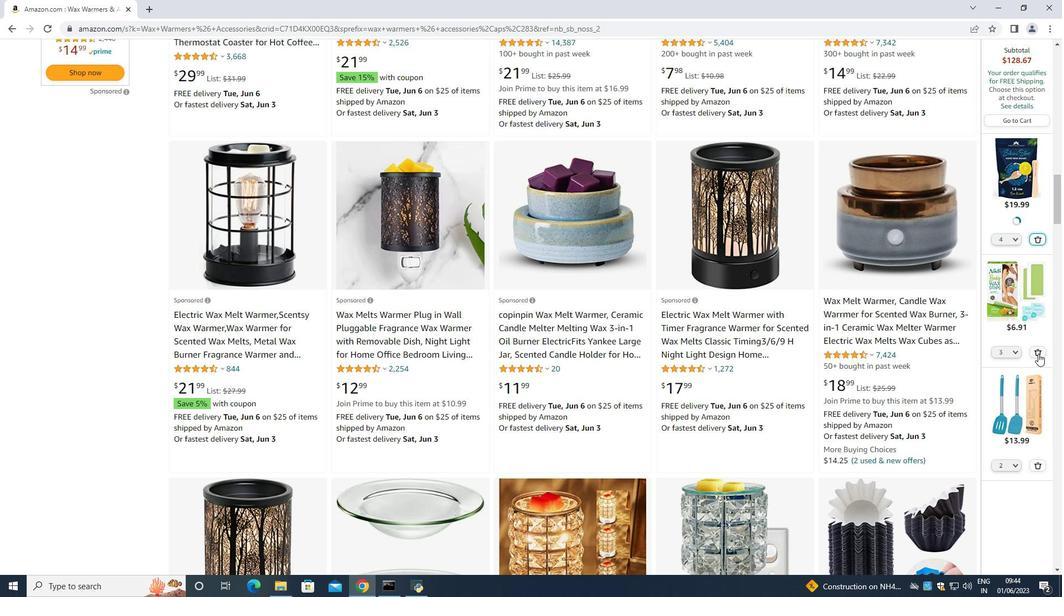 
Action: Mouse moved to (1038, 292)
Screenshot: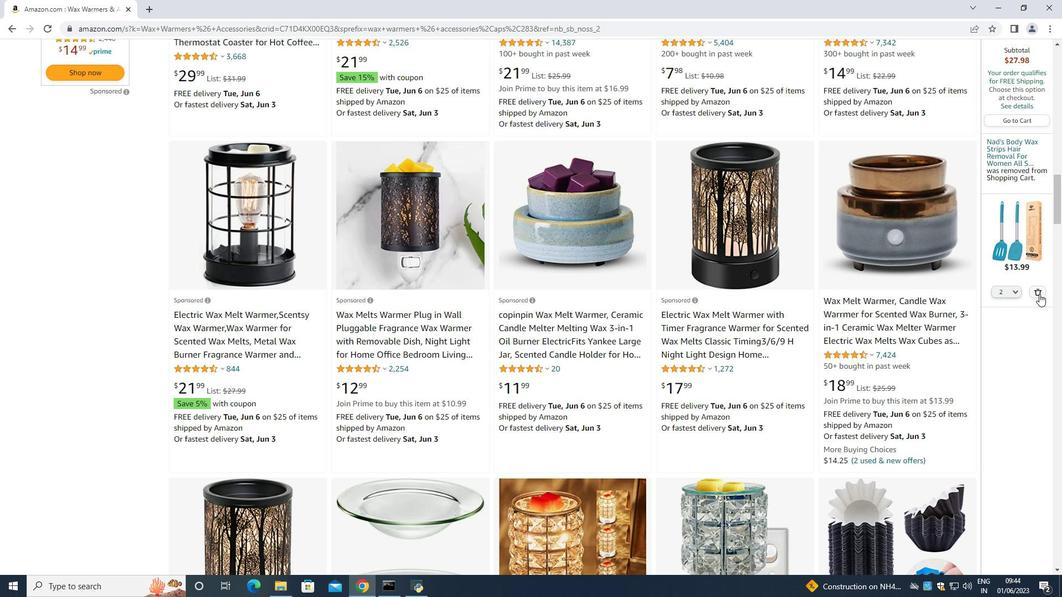 
Action: Mouse pressed left at (1038, 292)
Screenshot: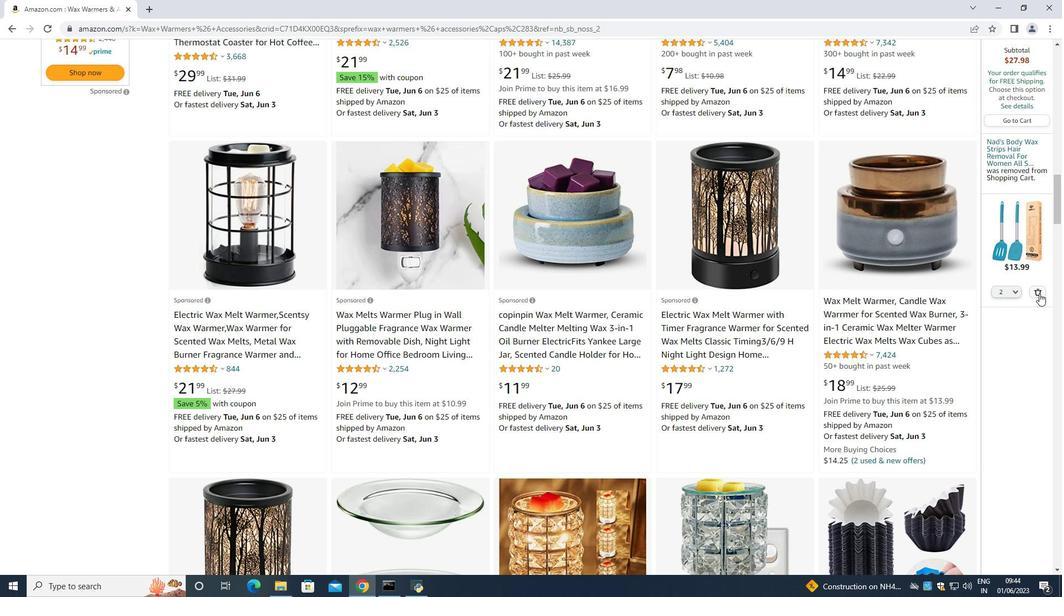 
Action: Mouse moved to (869, 319)
Screenshot: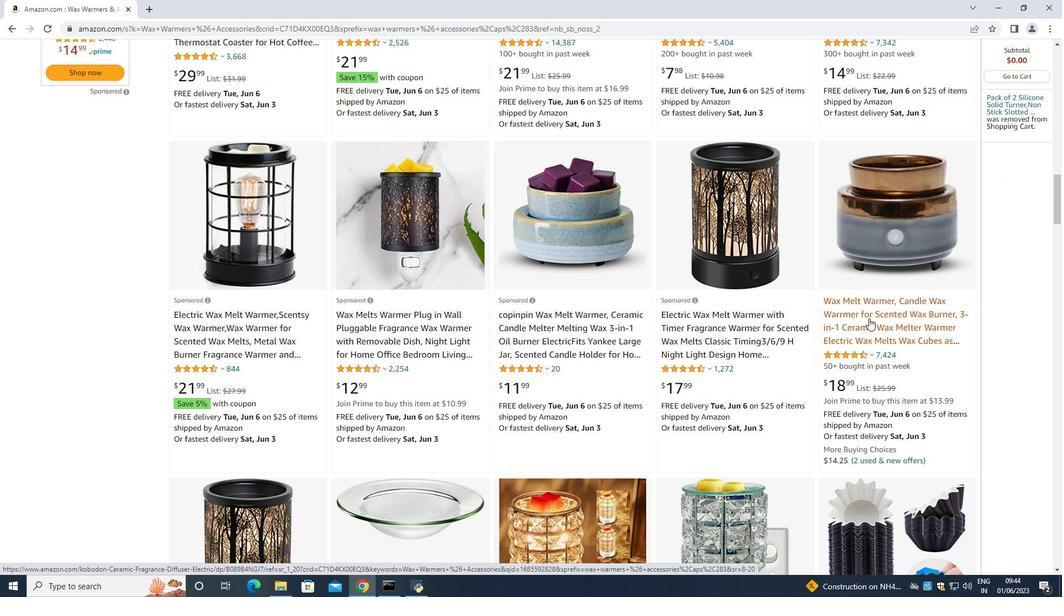
Action: Mouse scrolled (869, 319) with delta (0, 0)
Screenshot: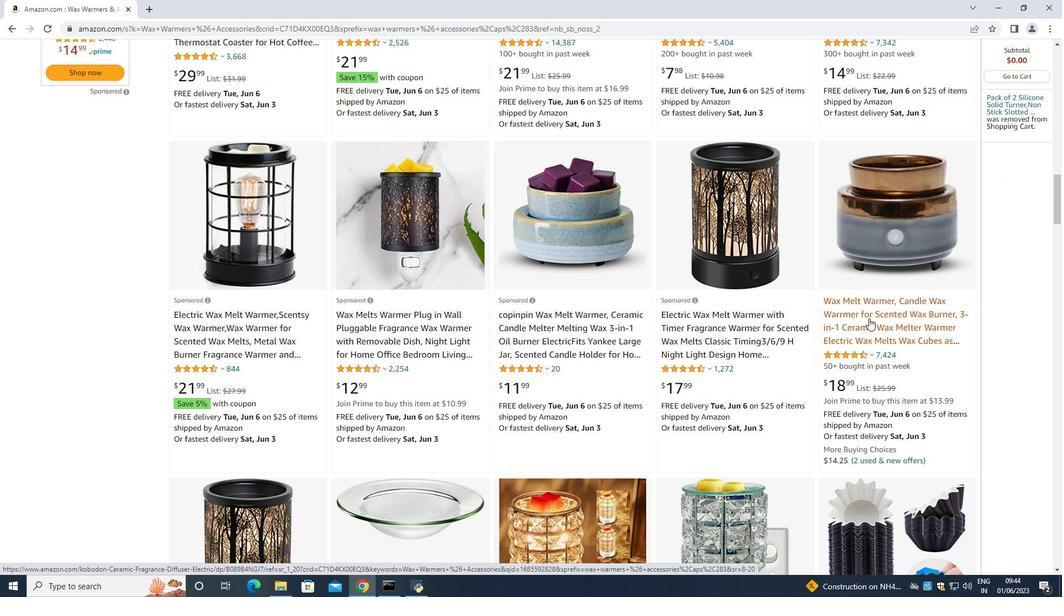 
Action: Mouse moved to (869, 320)
Screenshot: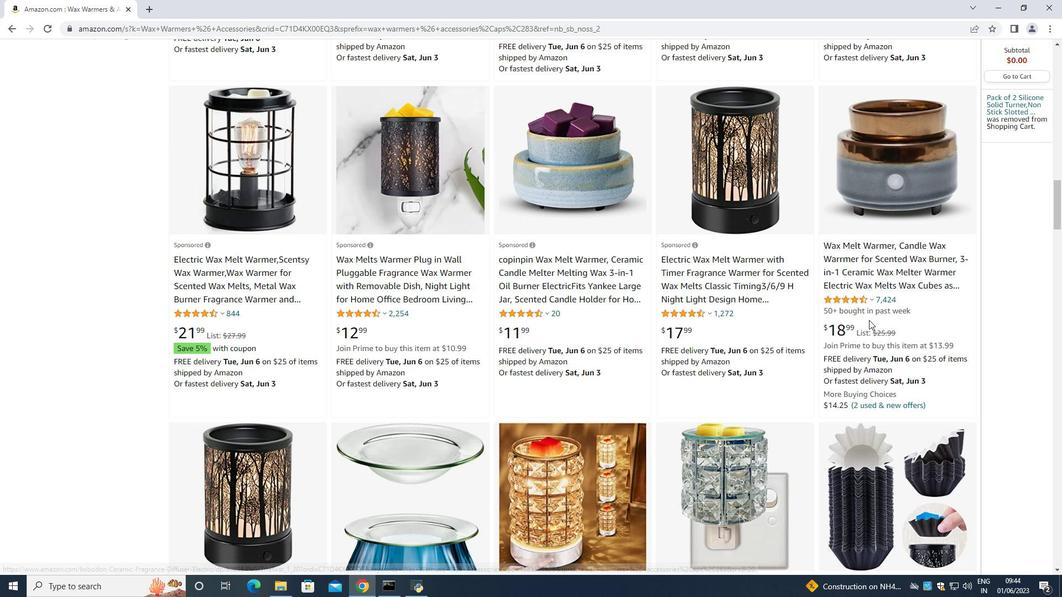 
Action: Mouse scrolled (869, 320) with delta (0, 0)
Screenshot: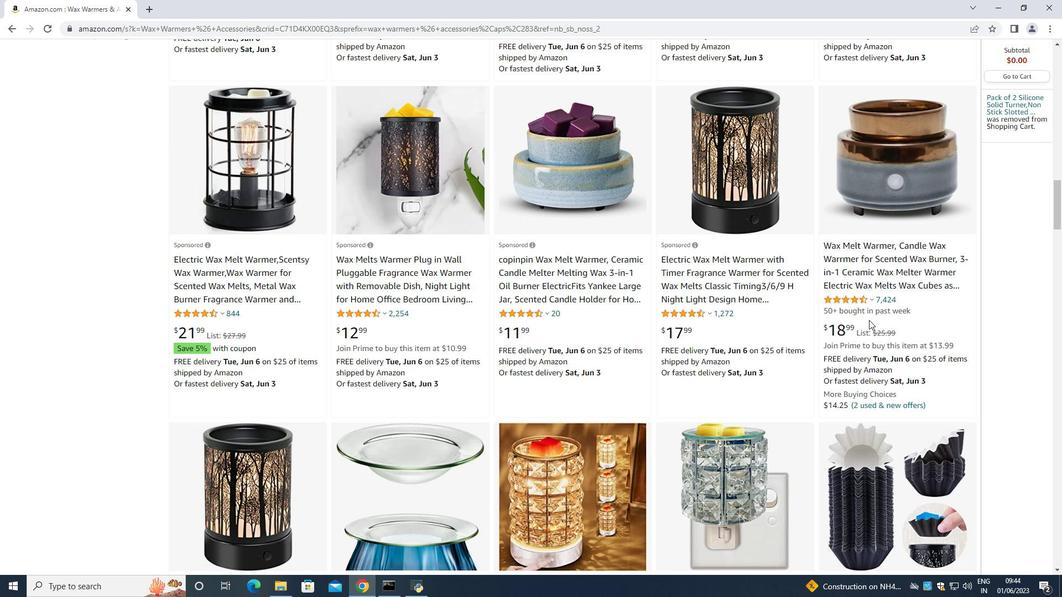 
Action: Mouse moved to (868, 322)
Screenshot: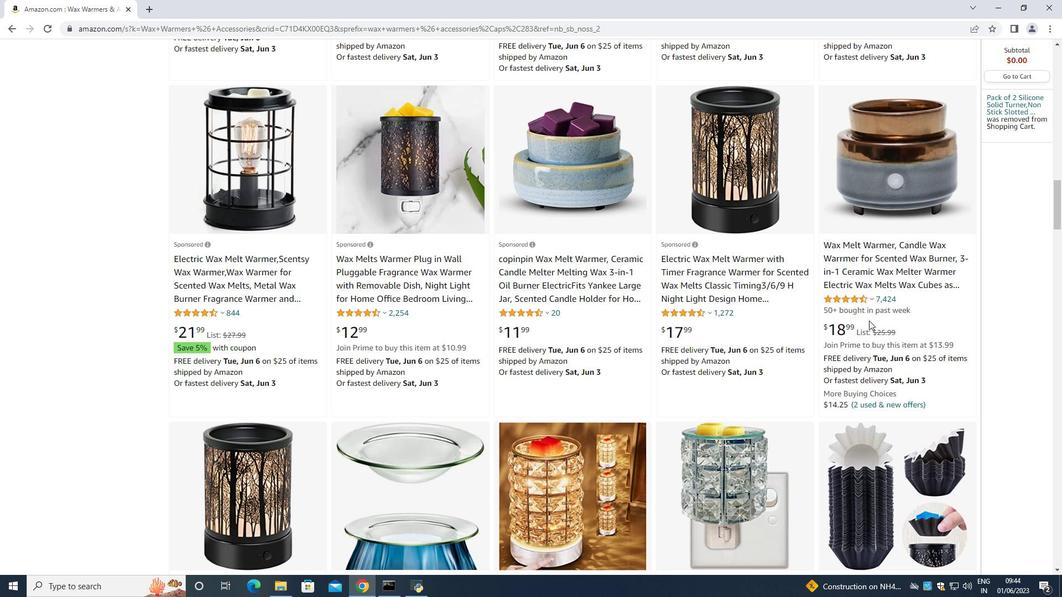 
Action: Mouse scrolled (868, 321) with delta (0, 0)
Screenshot: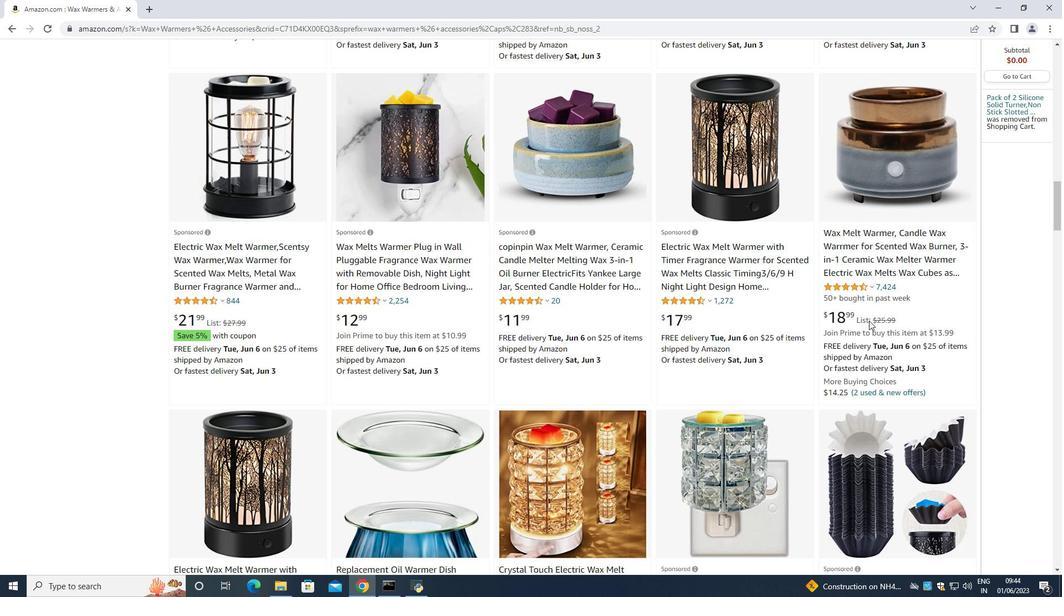 
Action: Mouse moved to (865, 323)
Screenshot: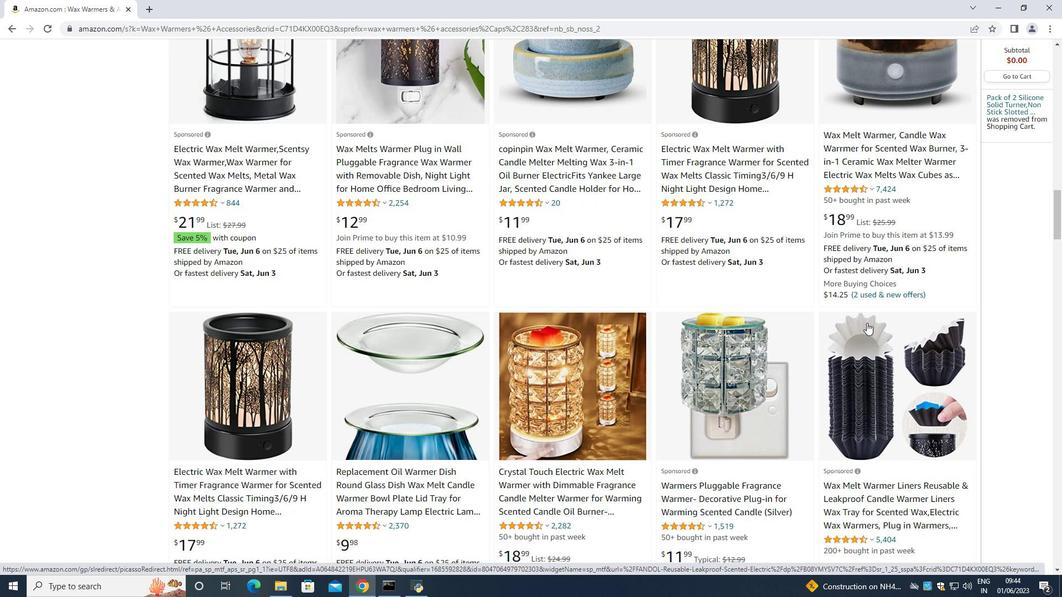 
Action: Mouse scrolled (865, 323) with delta (0, 0)
Screenshot: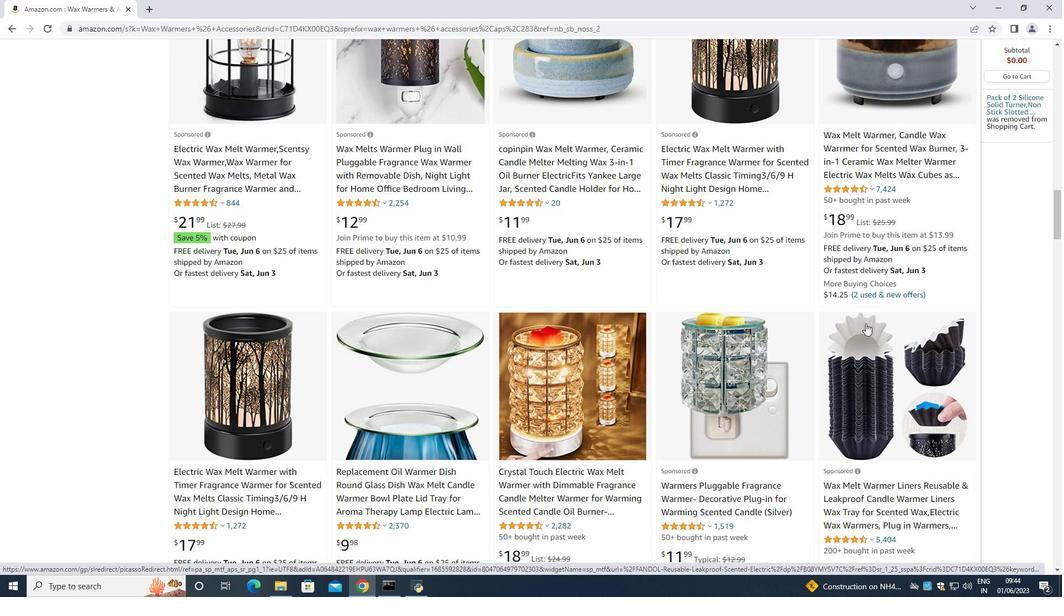
Action: Mouse moved to (444, 438)
Screenshot: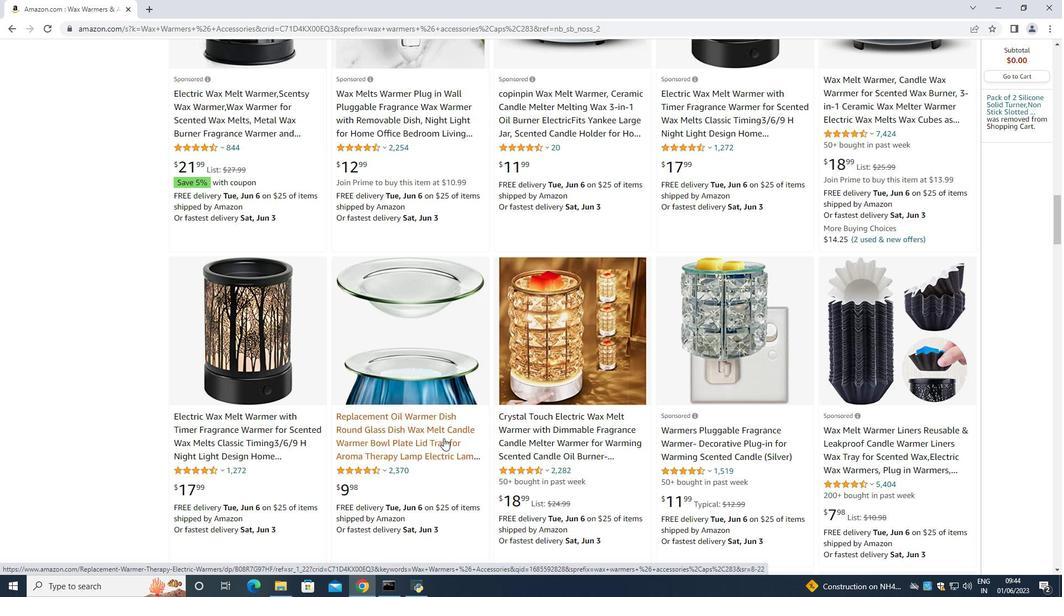 
Action: Mouse scrolled (444, 439) with delta (0, 0)
Screenshot: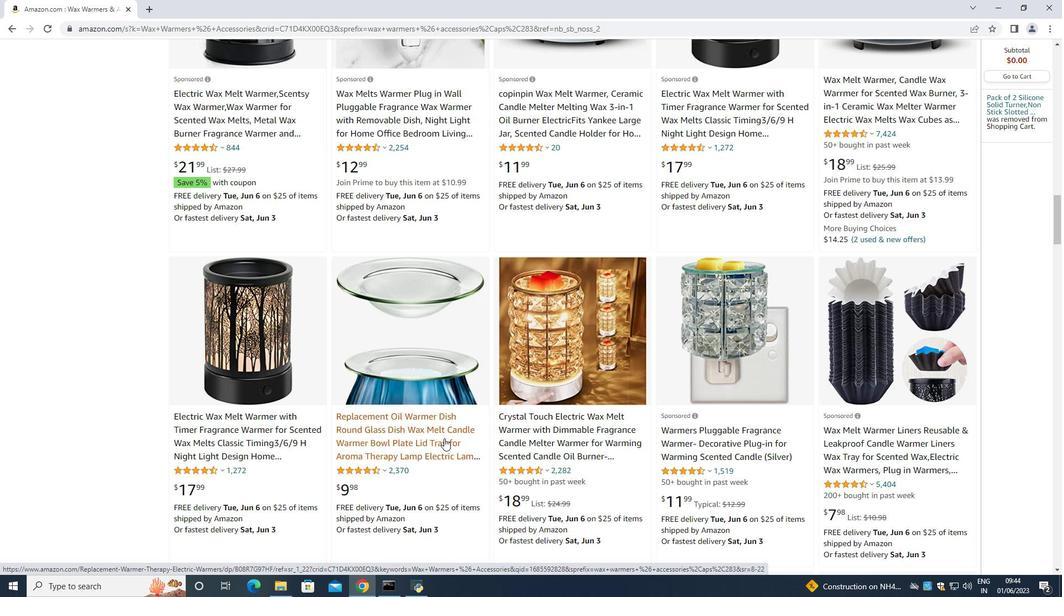 
Action: Mouse scrolled (444, 439) with delta (0, 0)
Screenshot: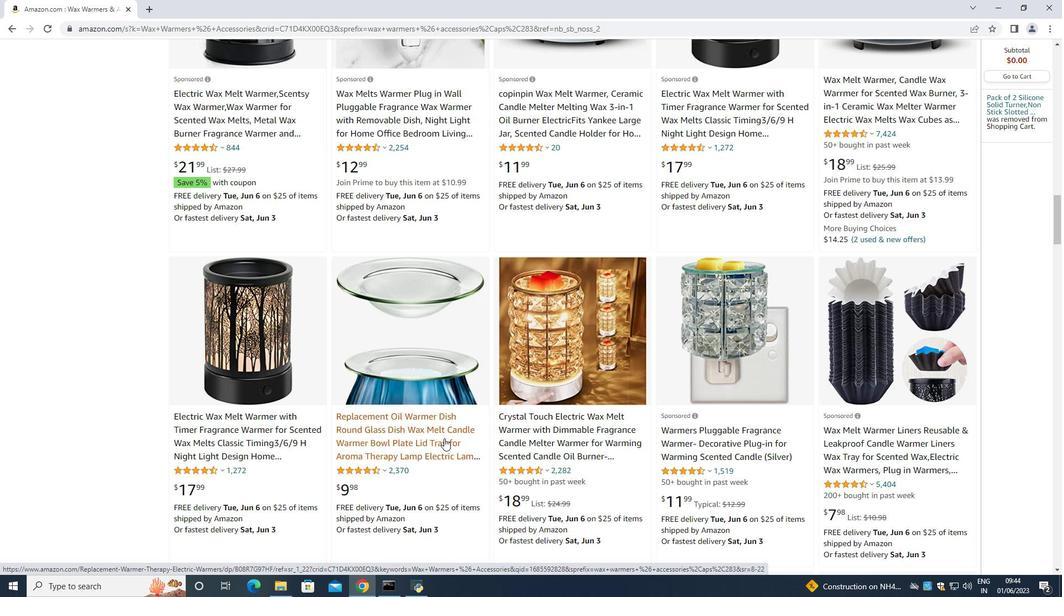 
Action: Mouse moved to (348, 363)
Screenshot: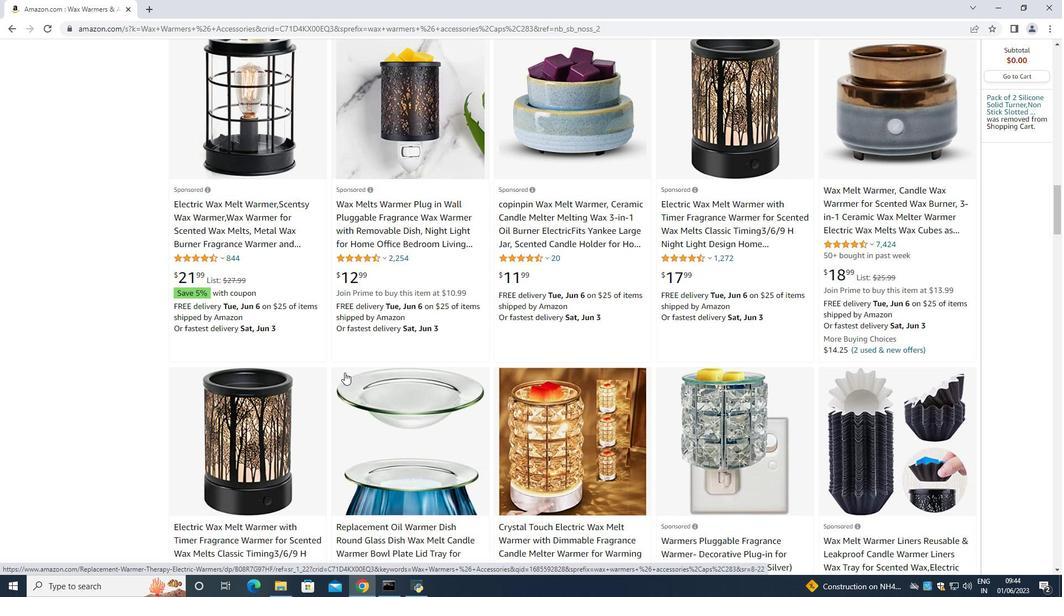 
Action: Mouse scrolled (348, 364) with delta (0, 0)
Screenshot: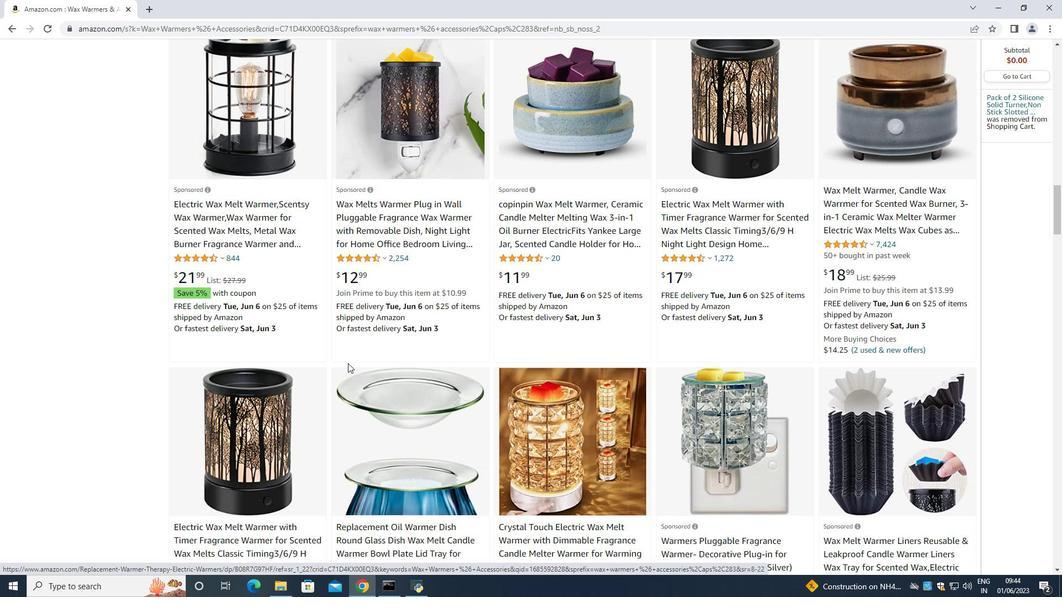 
Action: Mouse moved to (262, 279)
Screenshot: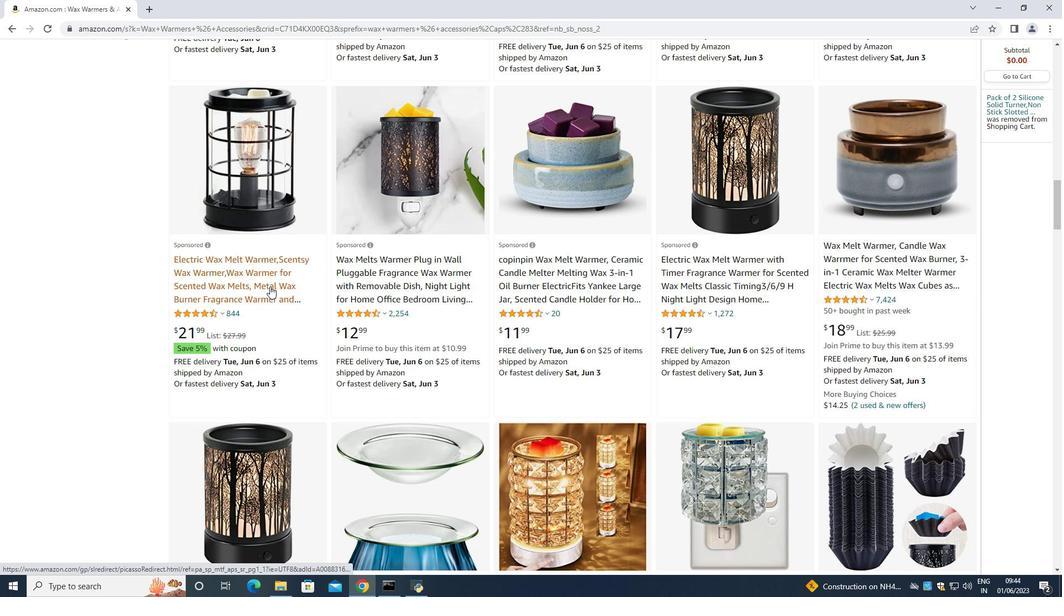 
Action: Mouse pressed left at (262, 279)
Screenshot: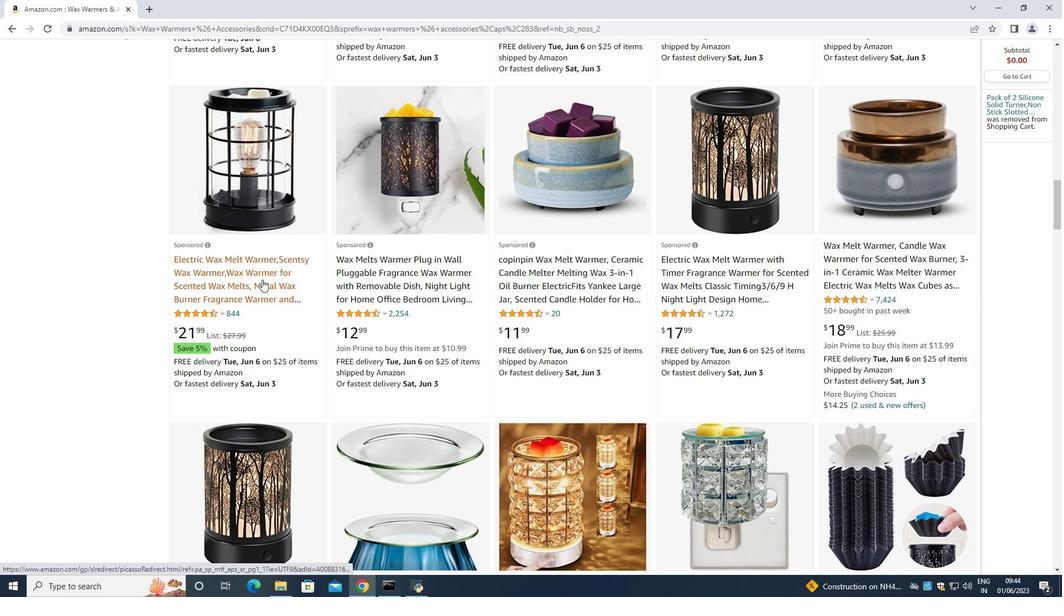 
Action: Mouse moved to (563, 196)
Screenshot: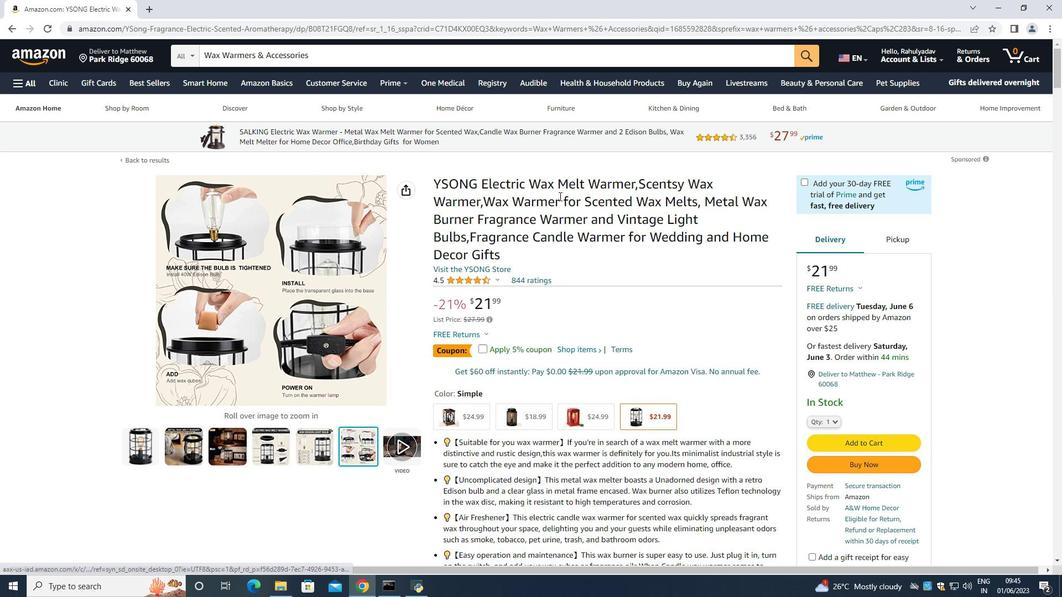 
Action: Mouse scrolled (563, 195) with delta (0, 0)
Screenshot: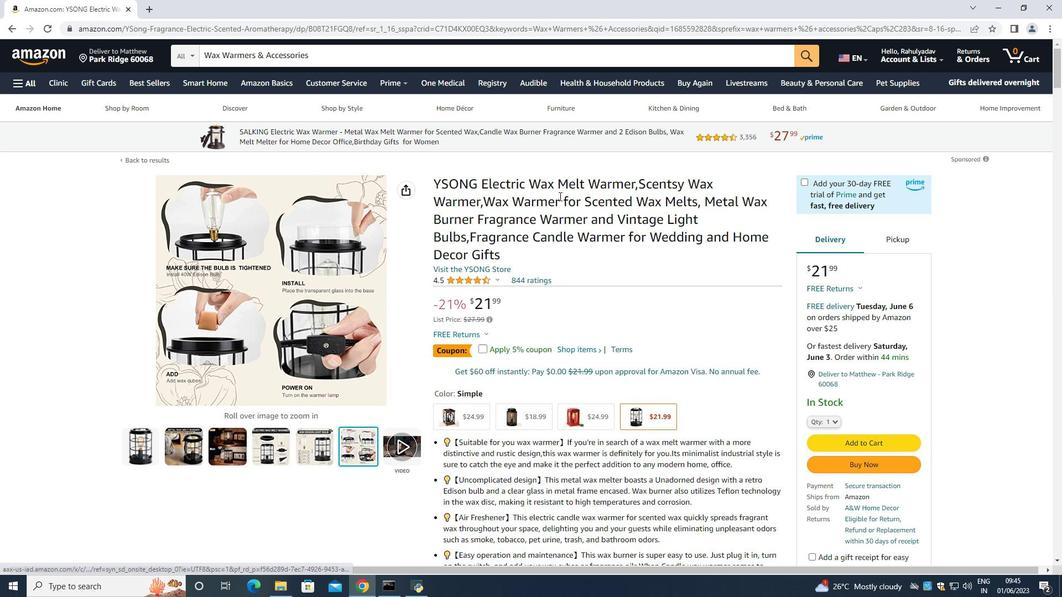 
Action: Mouse moved to (568, 195)
Screenshot: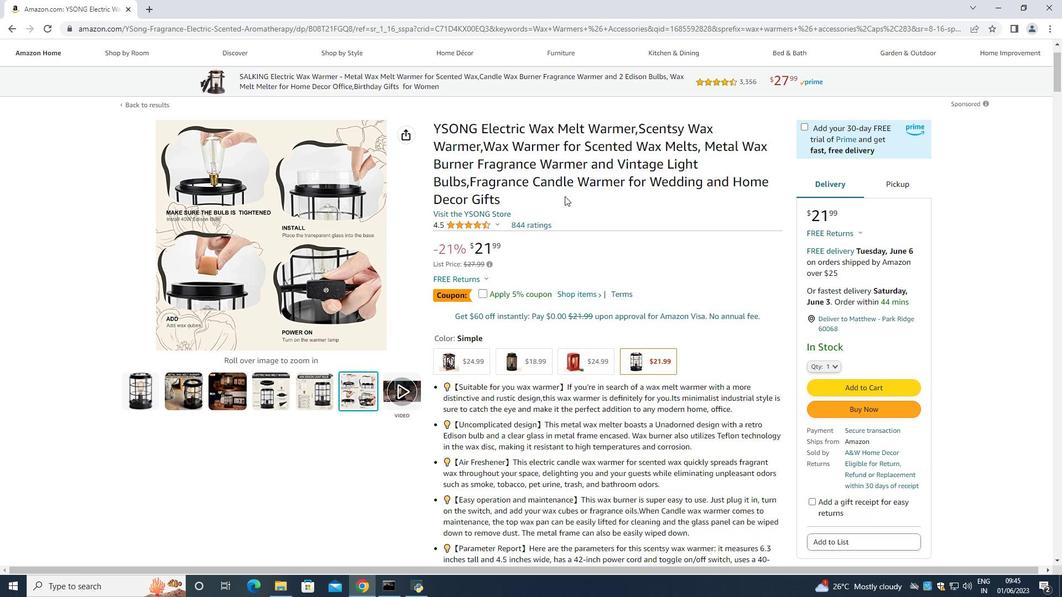 
Action: Mouse scrolled (568, 194) with delta (0, 0)
Screenshot: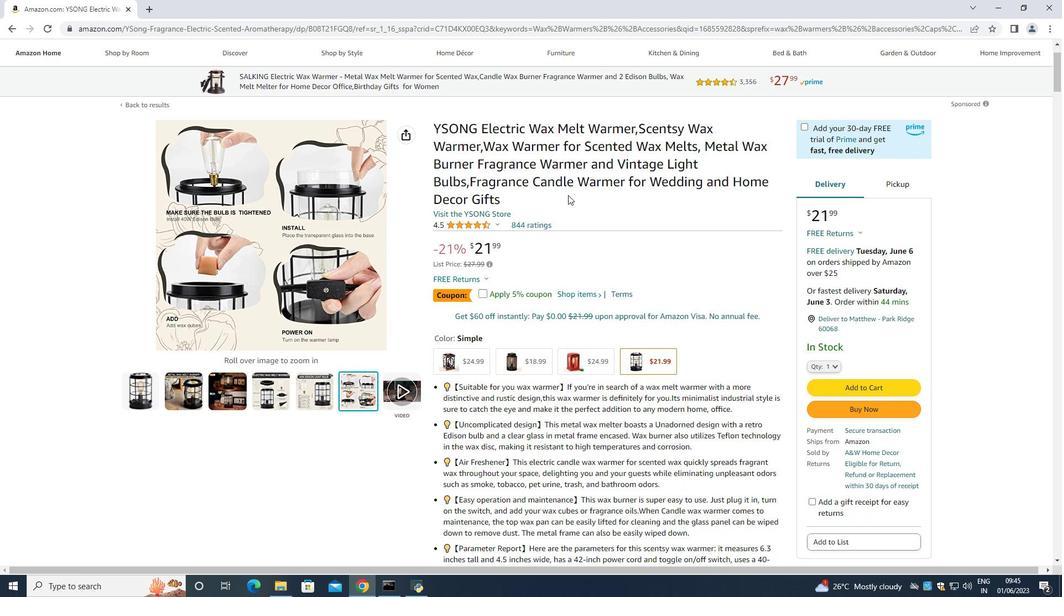 
Action: Mouse moved to (504, 192)
Screenshot: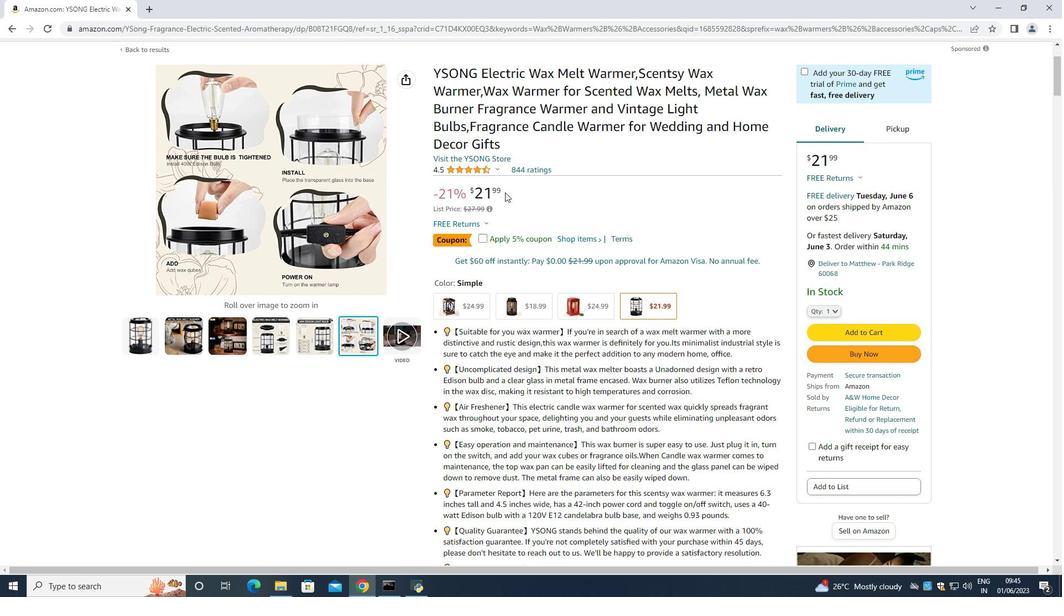 
Action: Mouse scrolled (504, 191) with delta (0, 0)
Screenshot: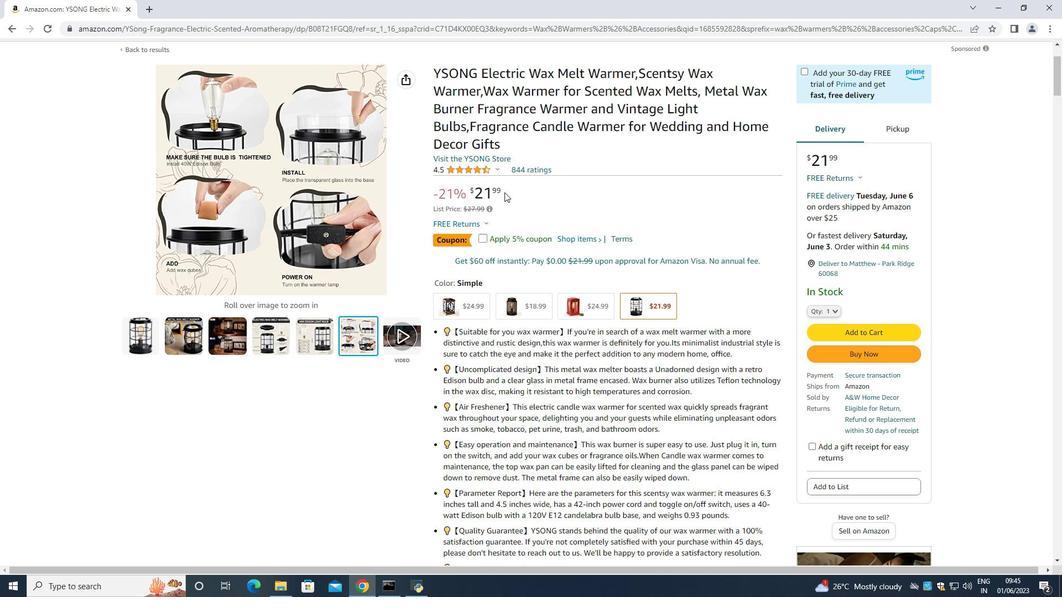 
Action: Mouse scrolled (504, 191) with delta (0, 0)
Screenshot: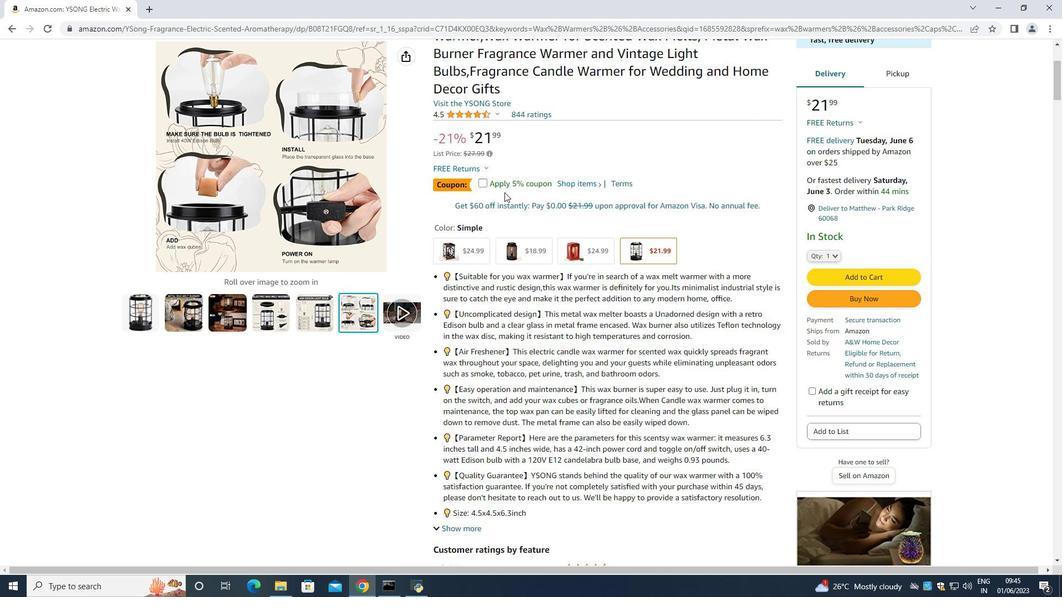 
Action: Mouse scrolled (504, 191) with delta (0, 0)
Screenshot: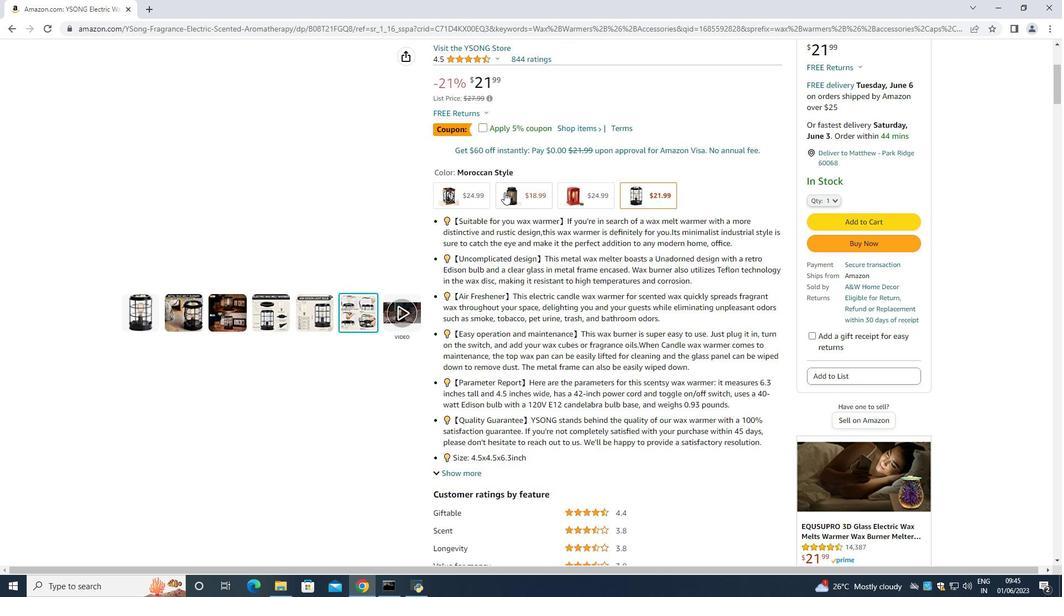 
Action: Mouse scrolled (504, 191) with delta (0, 0)
Screenshot: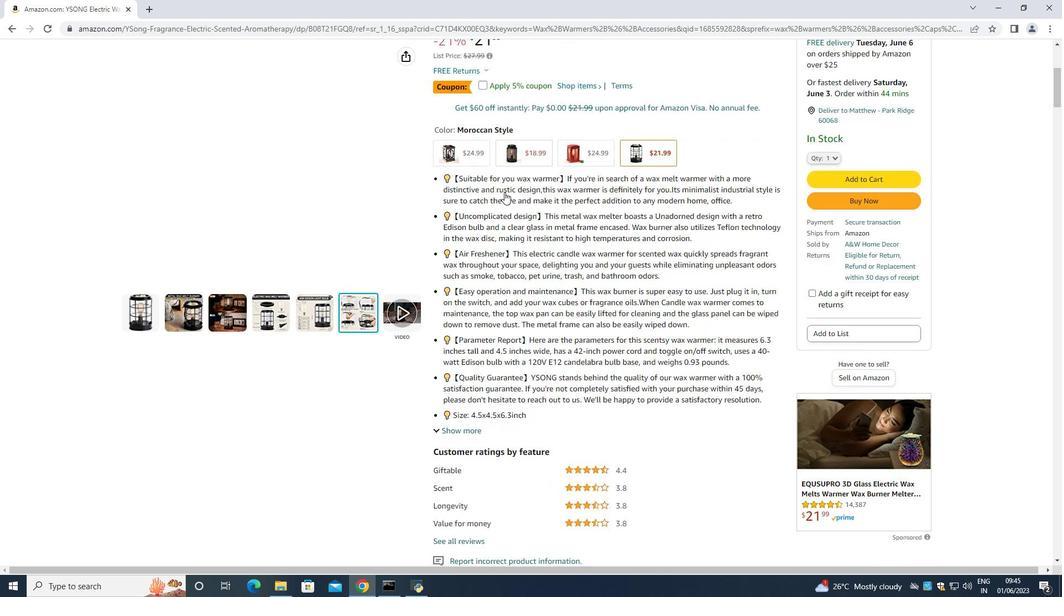 
Action: Mouse scrolled (504, 191) with delta (0, 0)
Screenshot: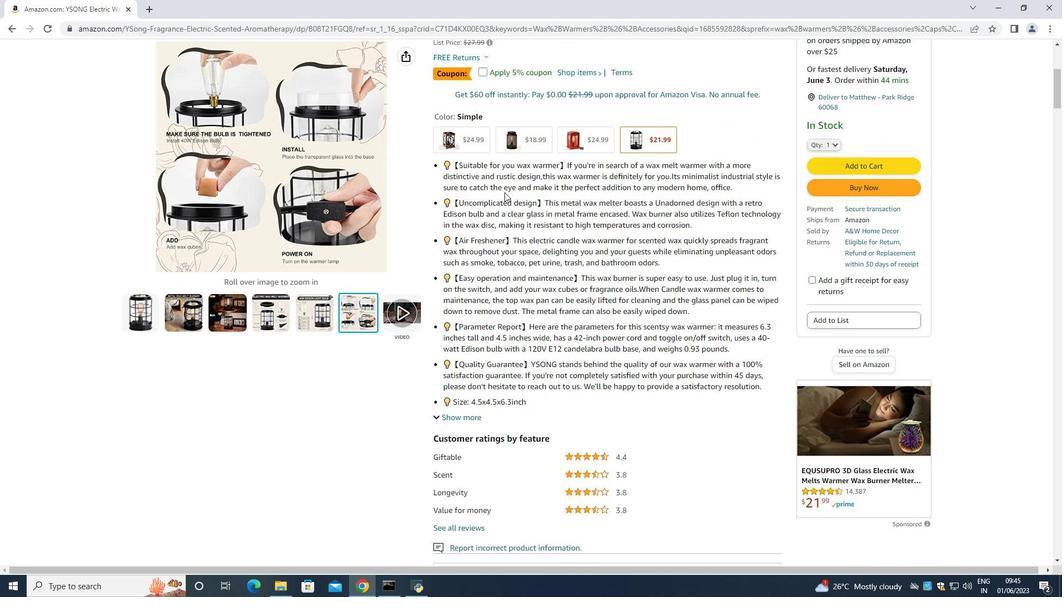 
Action: Mouse scrolled (504, 191) with delta (0, 0)
Screenshot: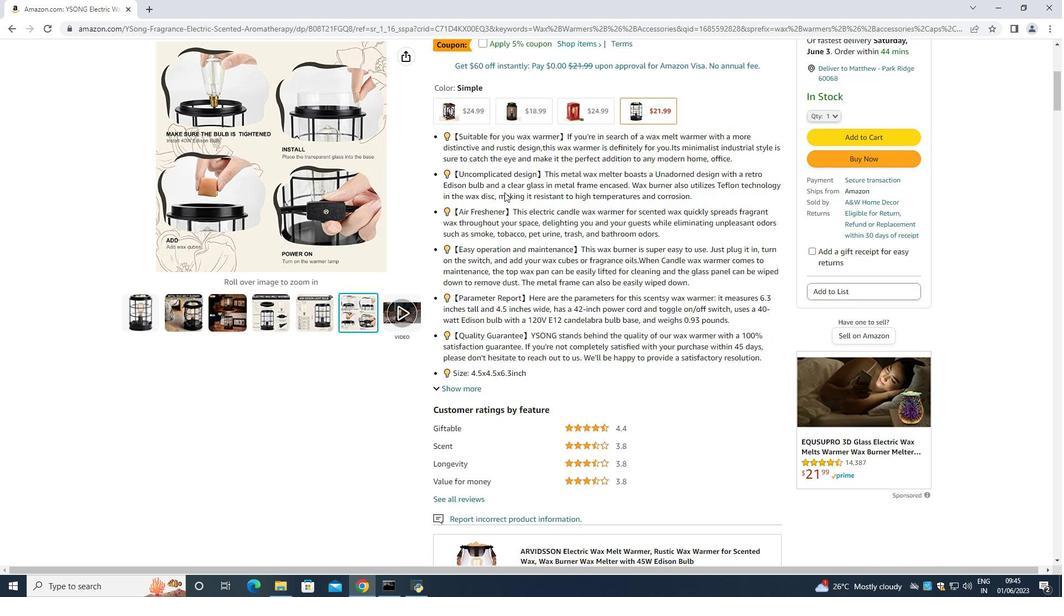 
Action: Mouse scrolled (504, 191) with delta (0, 0)
Screenshot: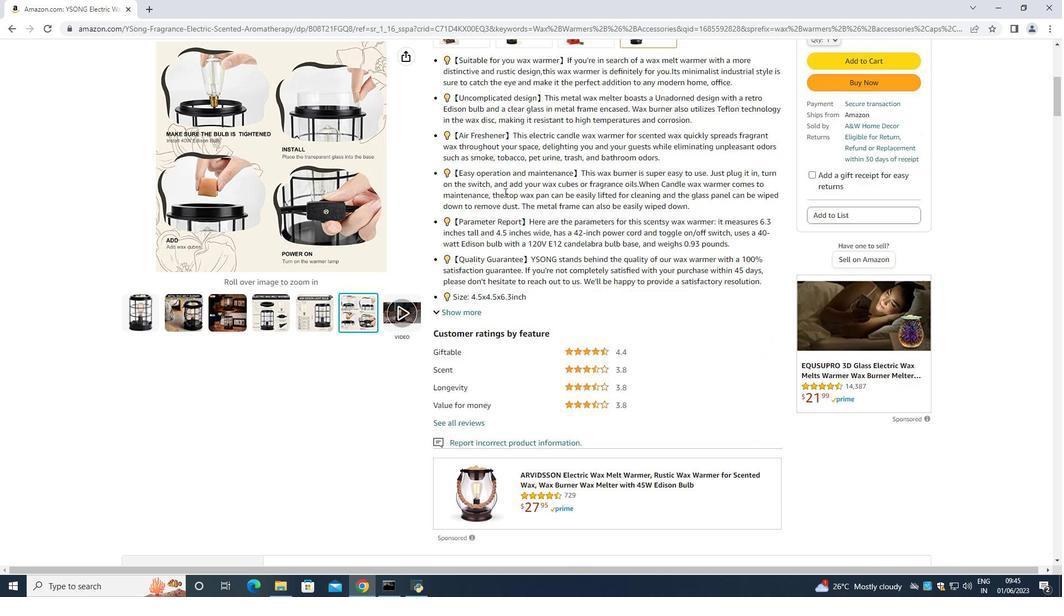 
Action: Mouse scrolled (504, 191) with delta (0, 0)
Screenshot: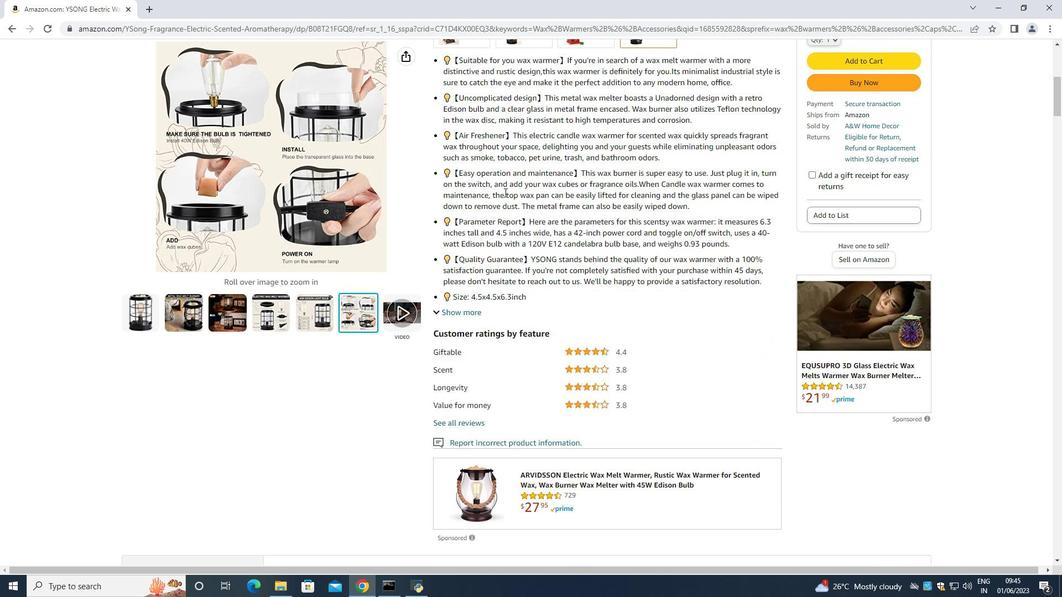 
Action: Mouse moved to (504, 193)
Screenshot: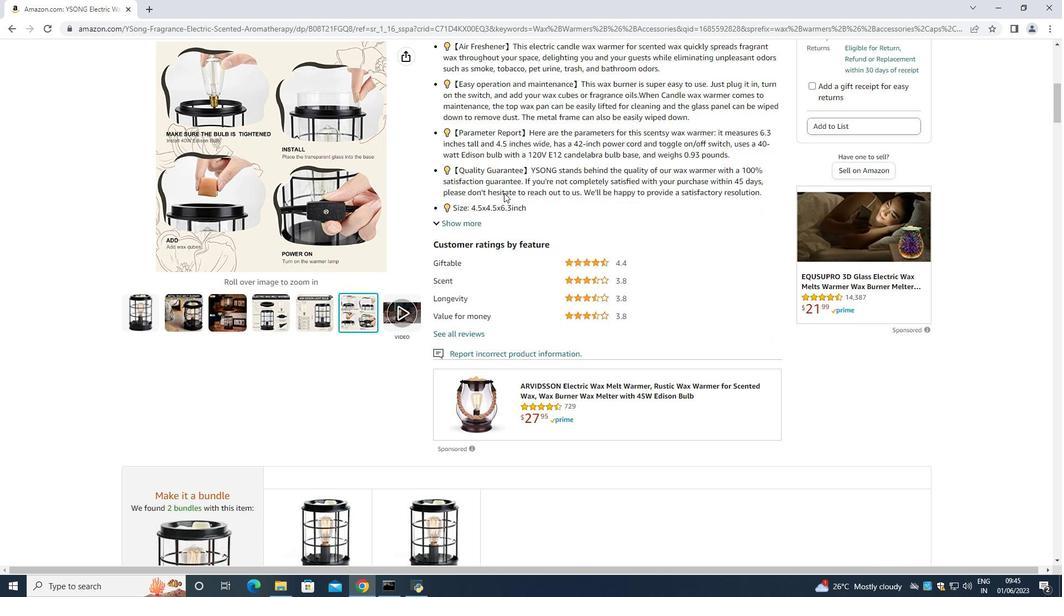 
Action: Mouse scrolled (504, 192) with delta (0, 0)
Screenshot: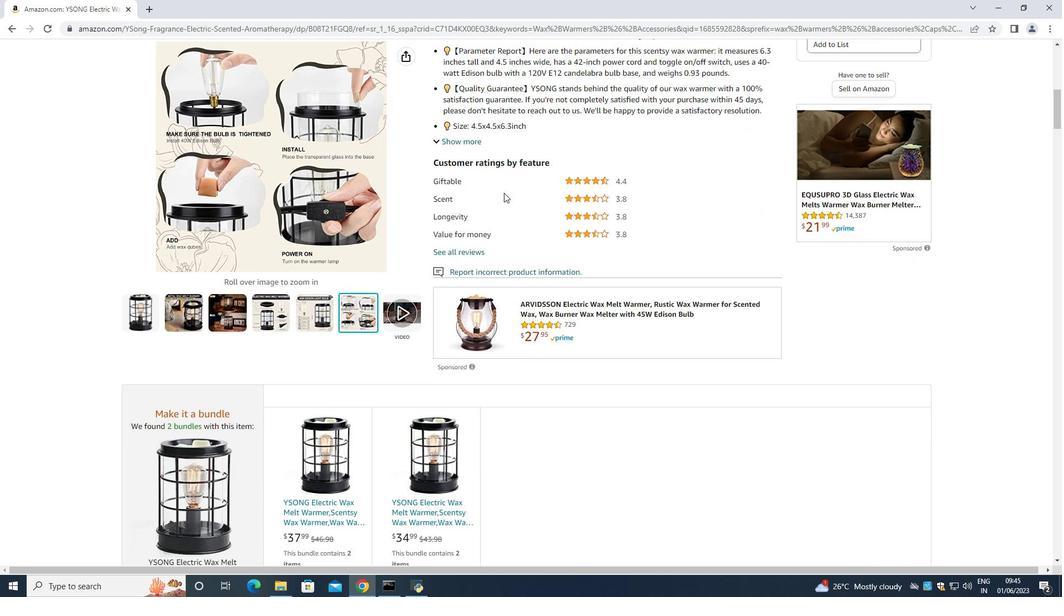 
Action: Mouse moved to (507, 170)
Screenshot: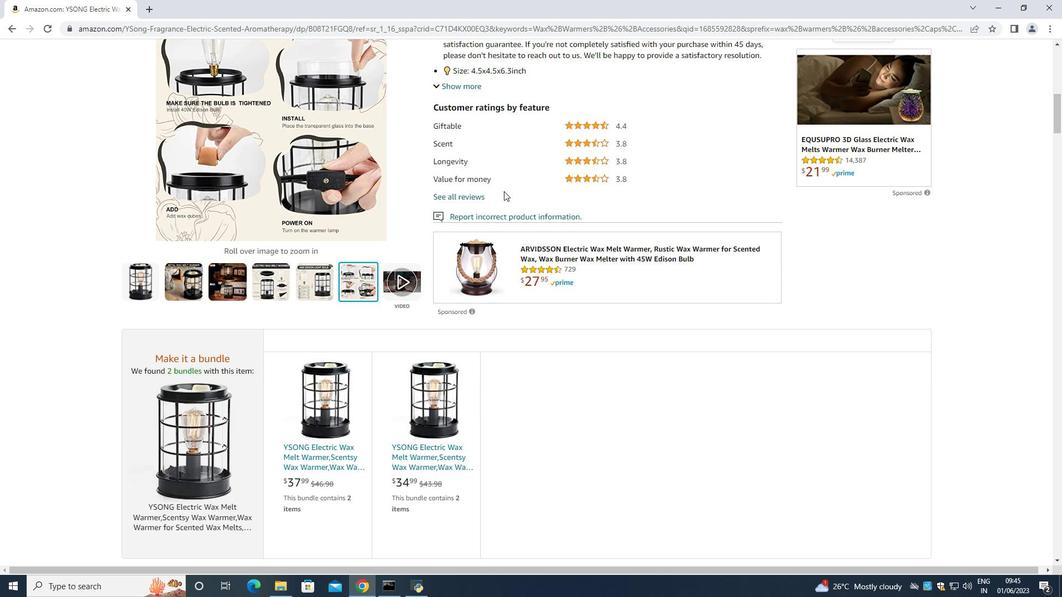 
Action: Mouse scrolled (507, 170) with delta (0, 0)
Screenshot: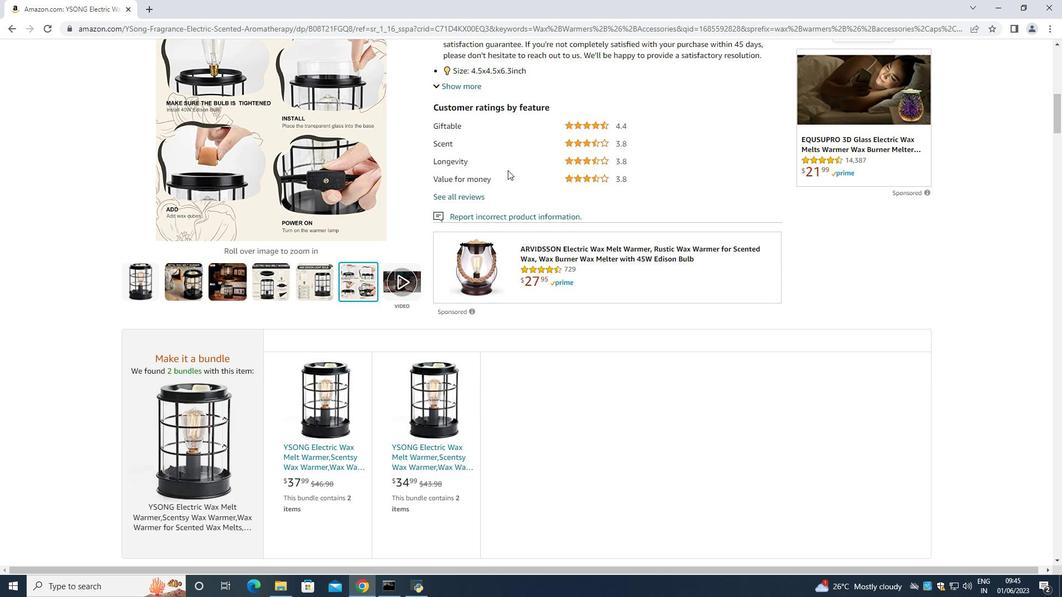 
Action: Mouse scrolled (507, 170) with delta (0, 0)
Screenshot: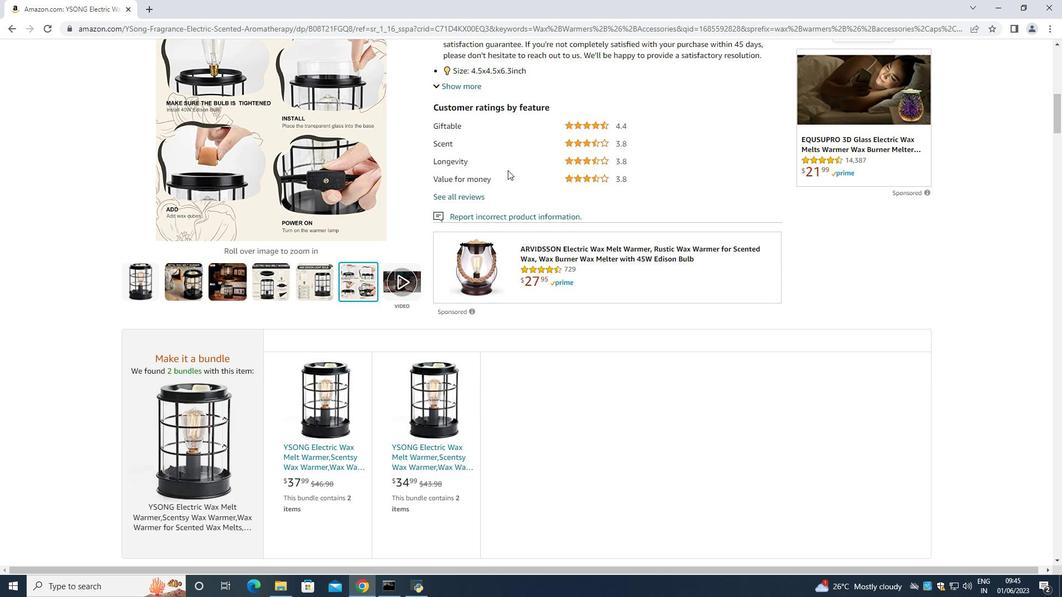 
Action: Mouse scrolled (507, 170) with delta (0, 0)
Screenshot: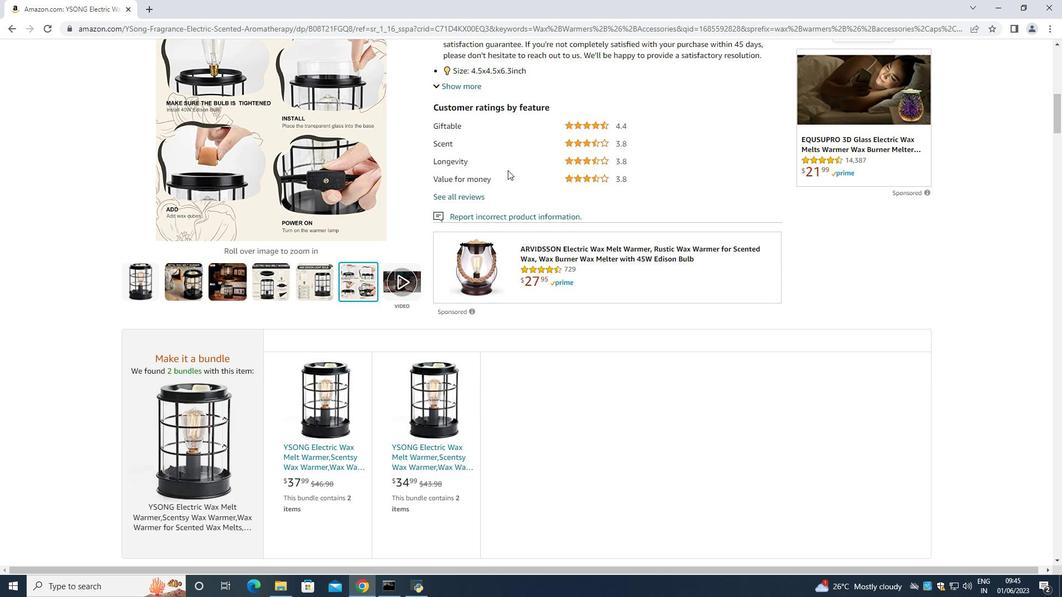 
Action: Mouse scrolled (507, 170) with delta (0, 0)
Screenshot: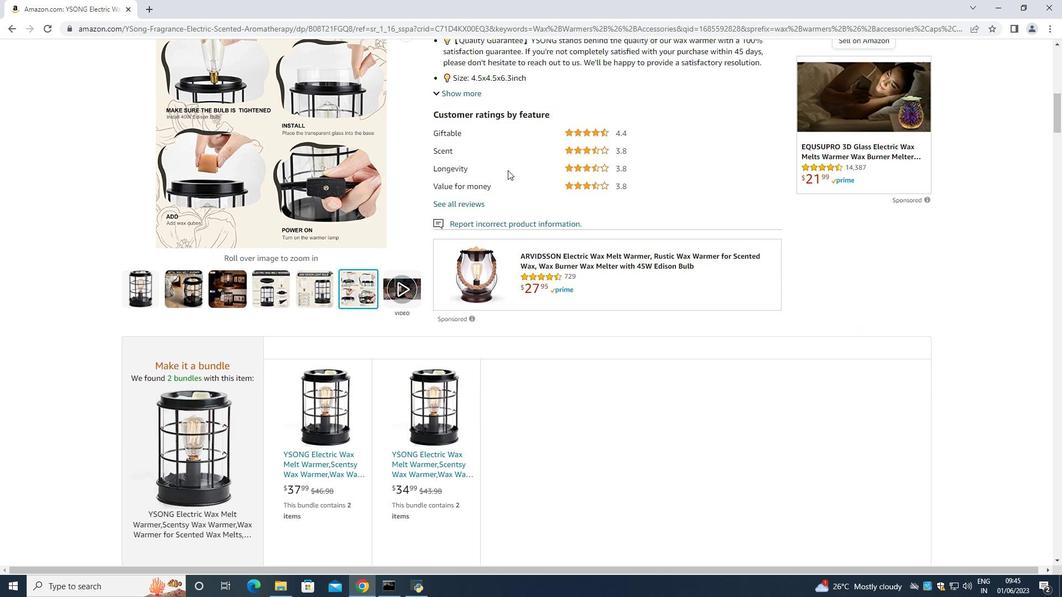 
Action: Mouse scrolled (507, 170) with delta (0, 0)
Screenshot: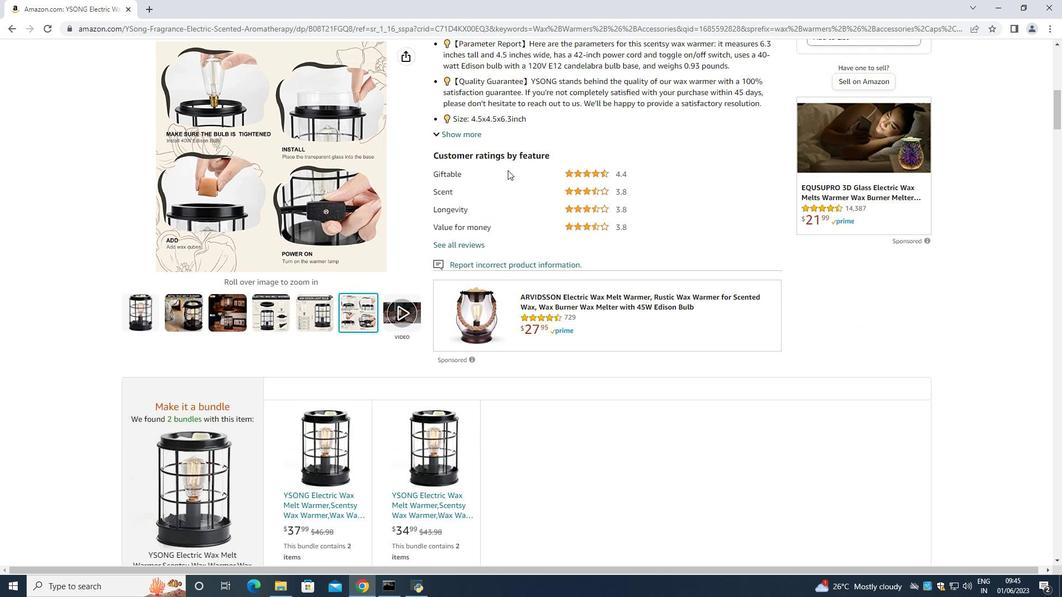 
Action: Mouse scrolled (507, 170) with delta (0, 0)
Screenshot: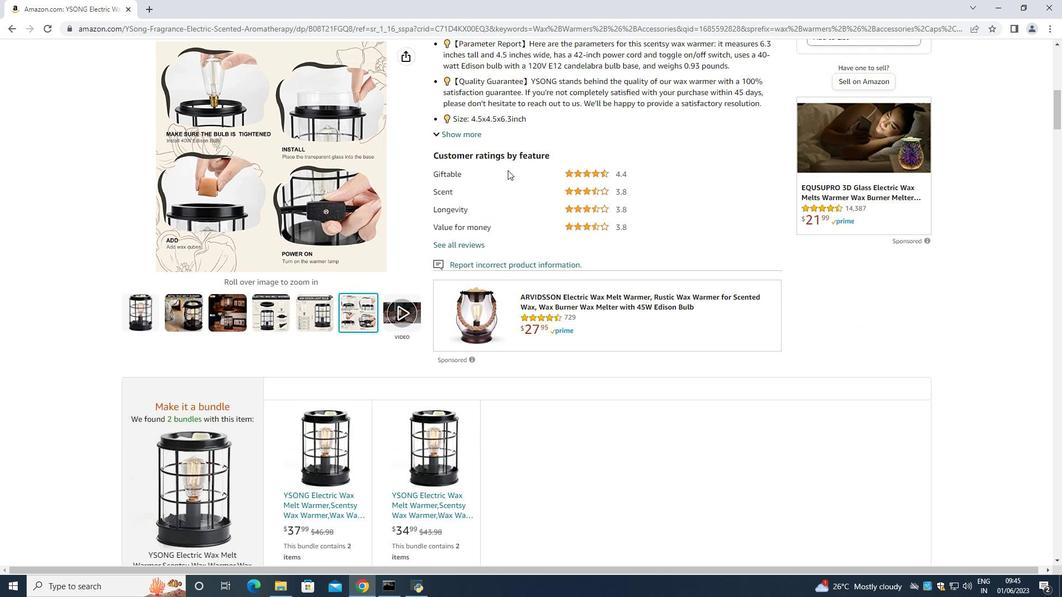 
Action: Mouse scrolled (507, 170) with delta (0, 0)
Screenshot: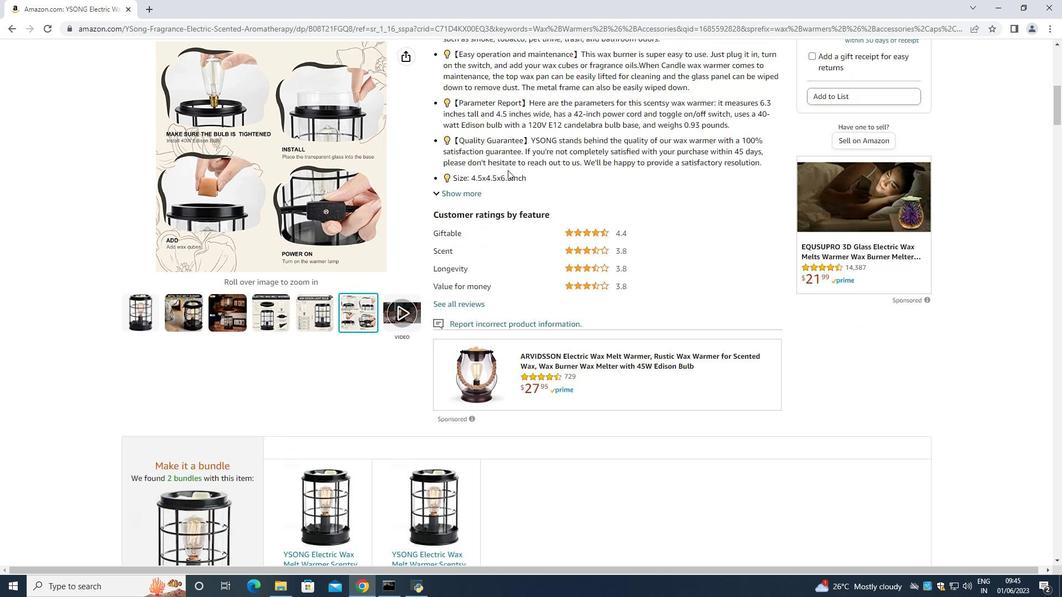 
Action: Mouse moved to (564, 131)
Screenshot: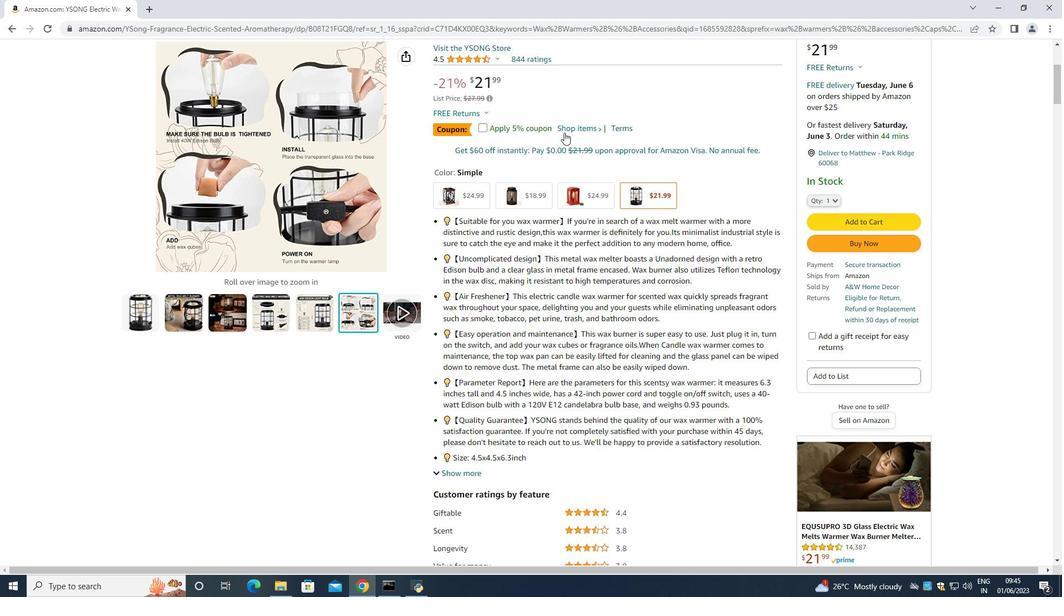 
Action: Mouse scrolled (564, 131) with delta (0, 0)
Screenshot: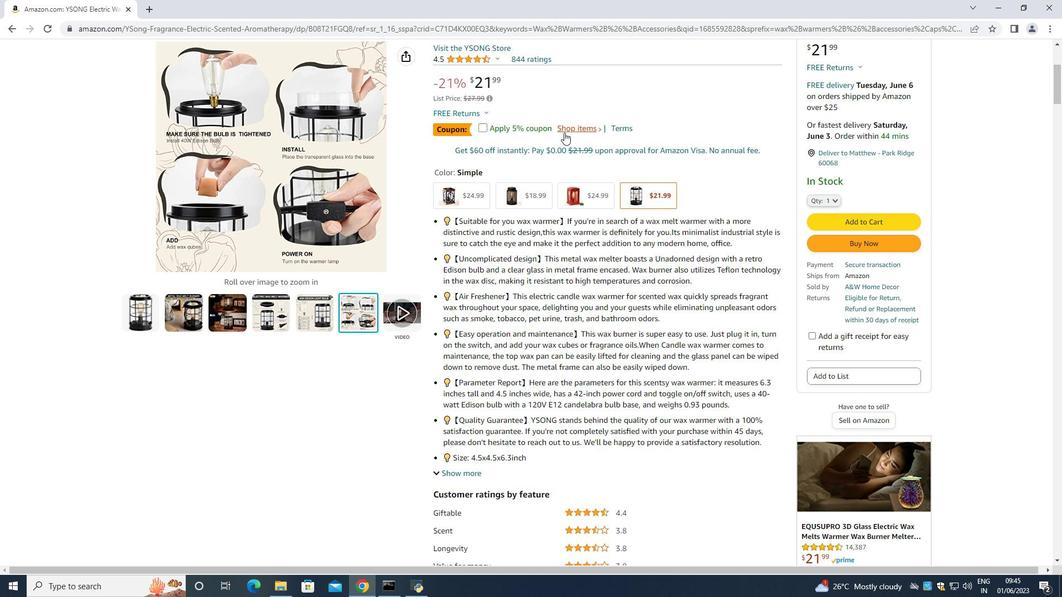 
Action: Mouse scrolled (564, 131) with delta (0, 0)
Screenshot: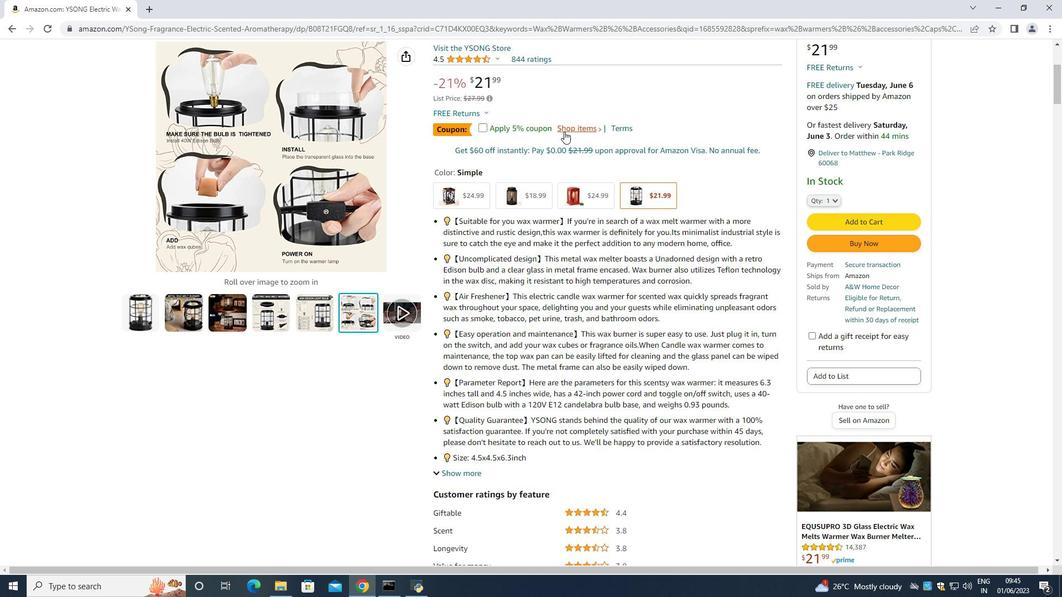 
Action: Mouse scrolled (564, 131) with delta (0, 0)
Screenshot: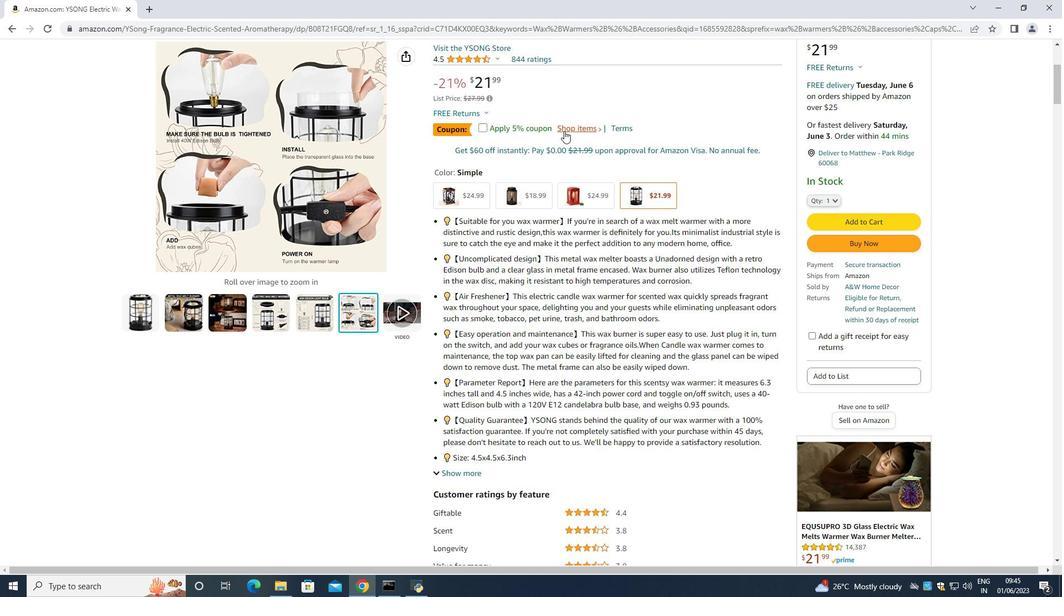 
Action: Mouse scrolled (564, 131) with delta (0, 0)
Screenshot: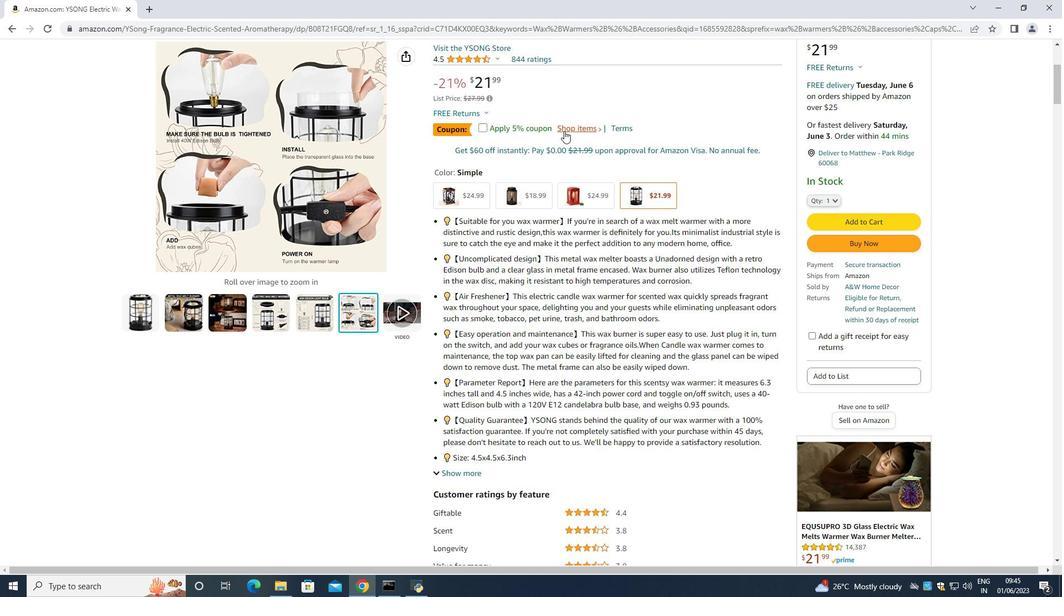 
Action: Mouse moved to (852, 237)
Screenshot: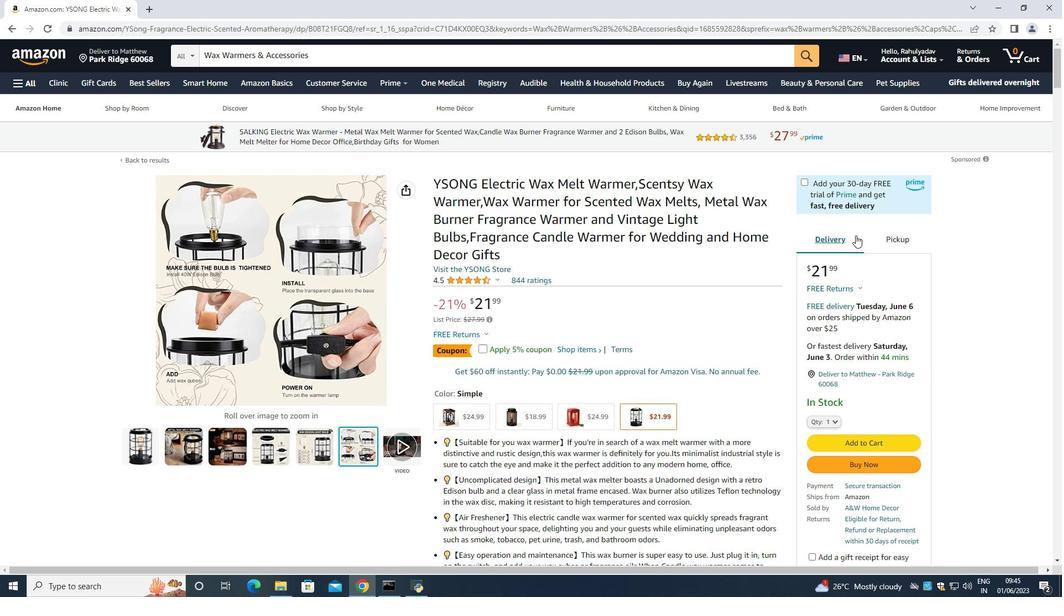 
Action: Mouse scrolled (852, 237) with delta (0, 0)
Screenshot: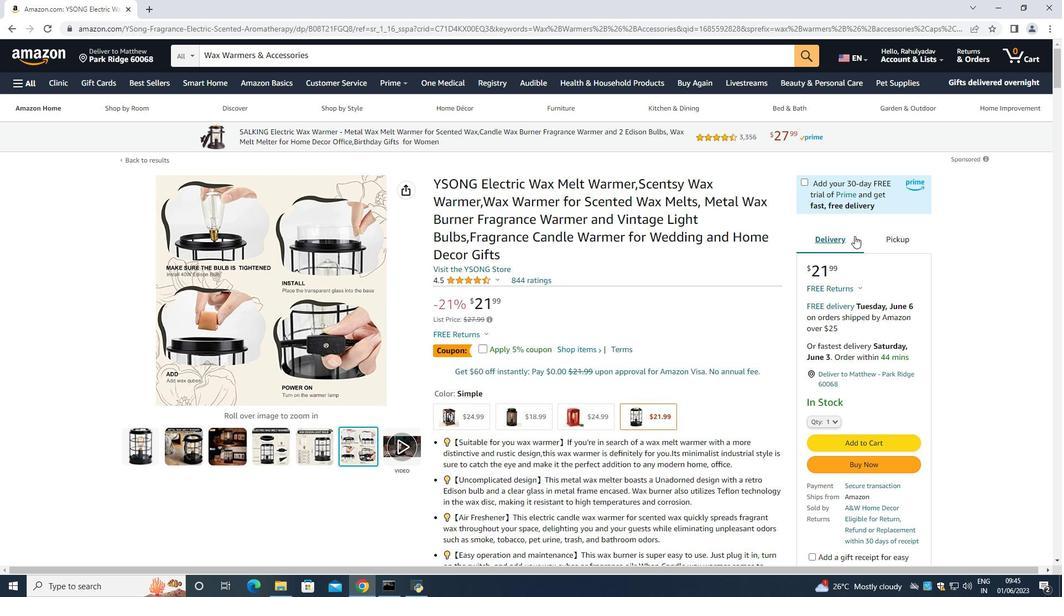 
Action: Mouse moved to (850, 238)
Screenshot: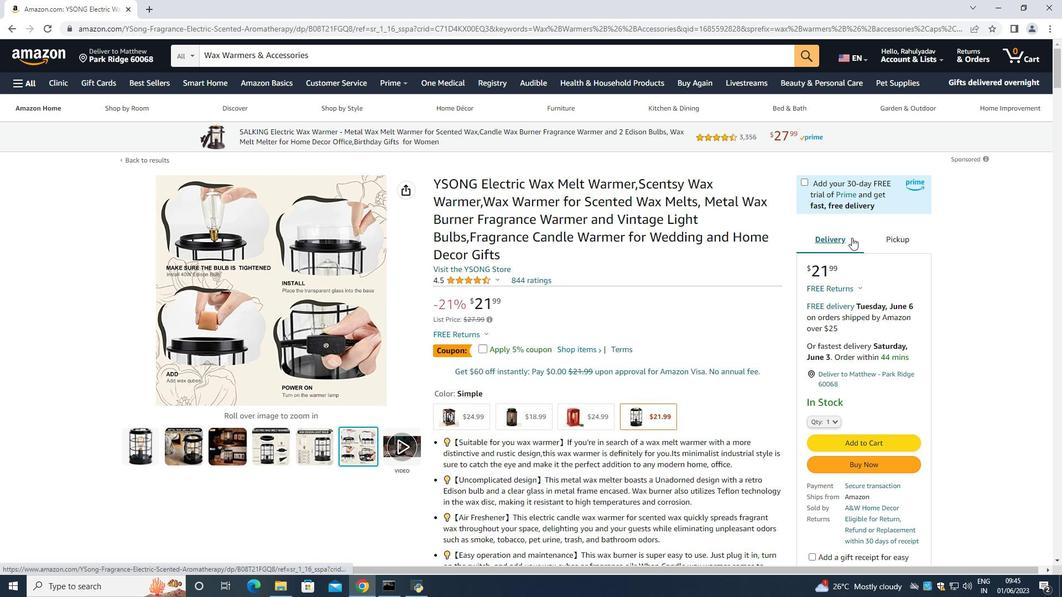 
Action: Mouse scrolled (850, 237) with delta (0, 0)
Screenshot: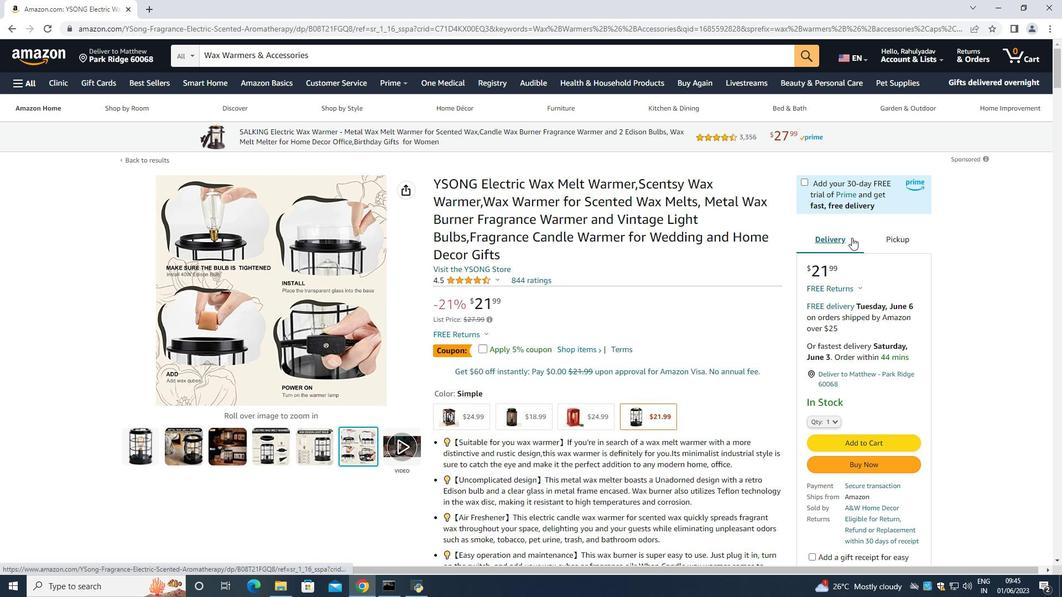 
Action: Mouse moved to (849, 238)
Screenshot: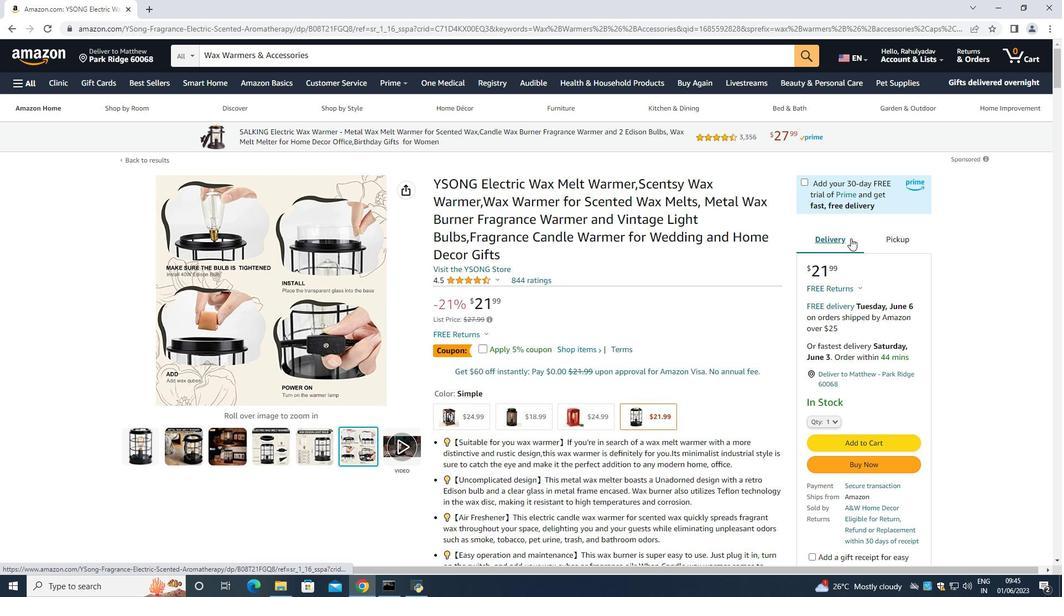 
Action: Mouse scrolled (849, 237) with delta (0, 0)
Screenshot: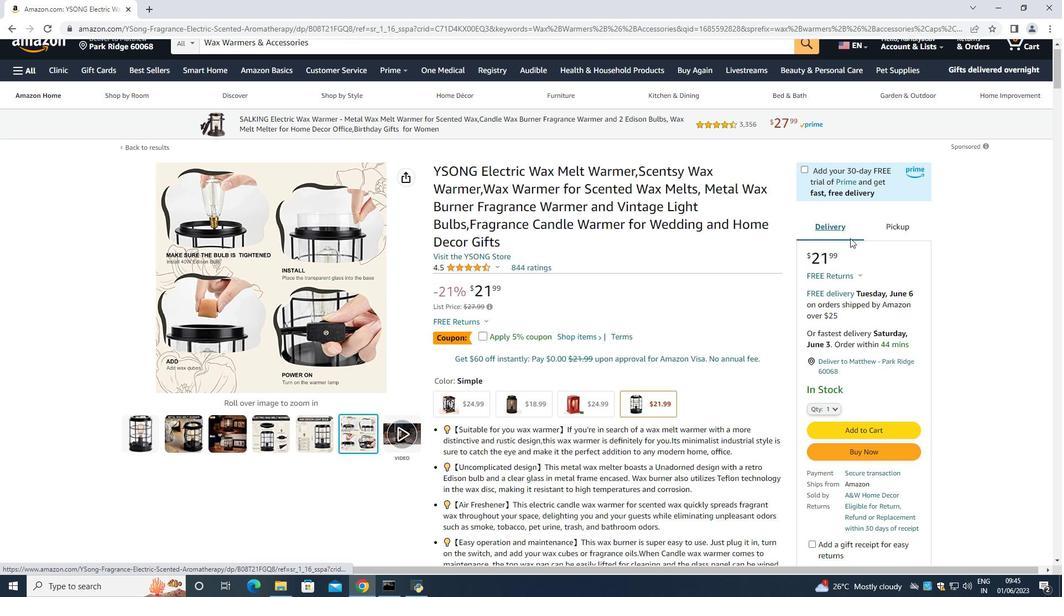 
Action: Mouse moved to (848, 237)
Screenshot: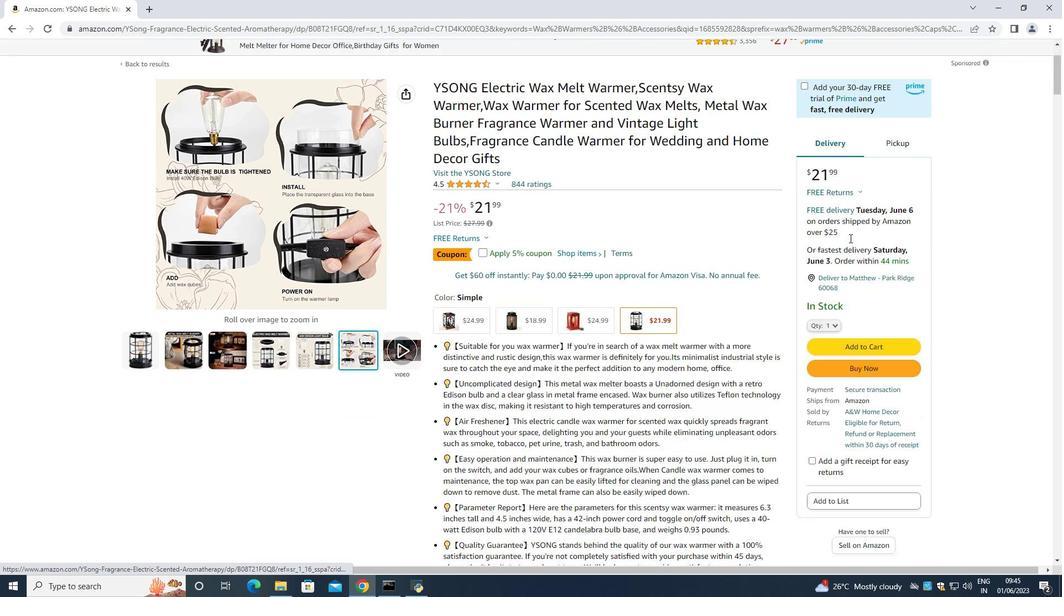 
Action: Mouse scrolled (848, 236) with delta (0, 0)
Screenshot: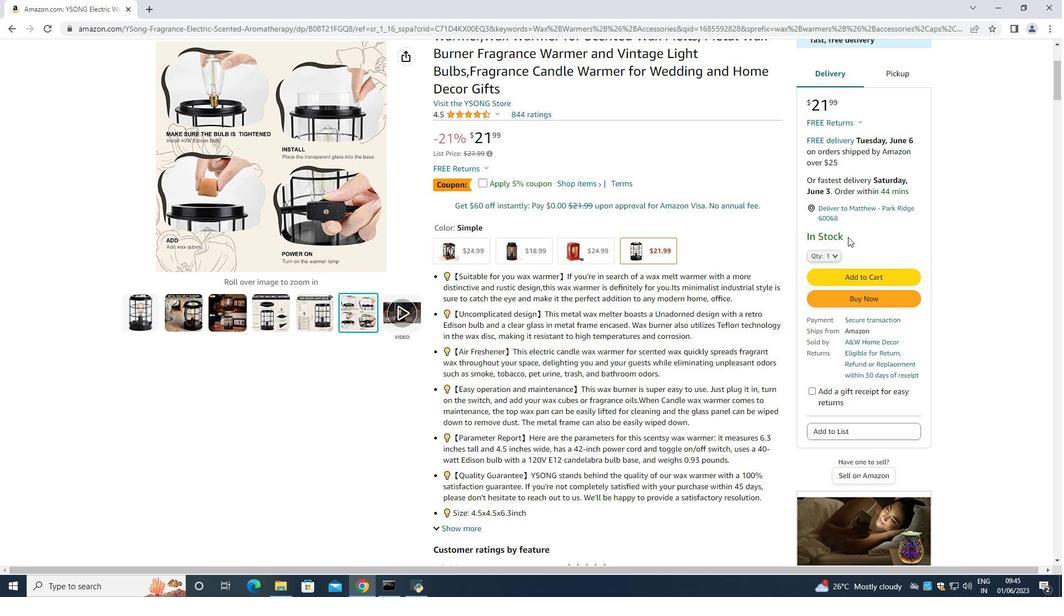 
Action: Mouse moved to (832, 201)
Screenshot: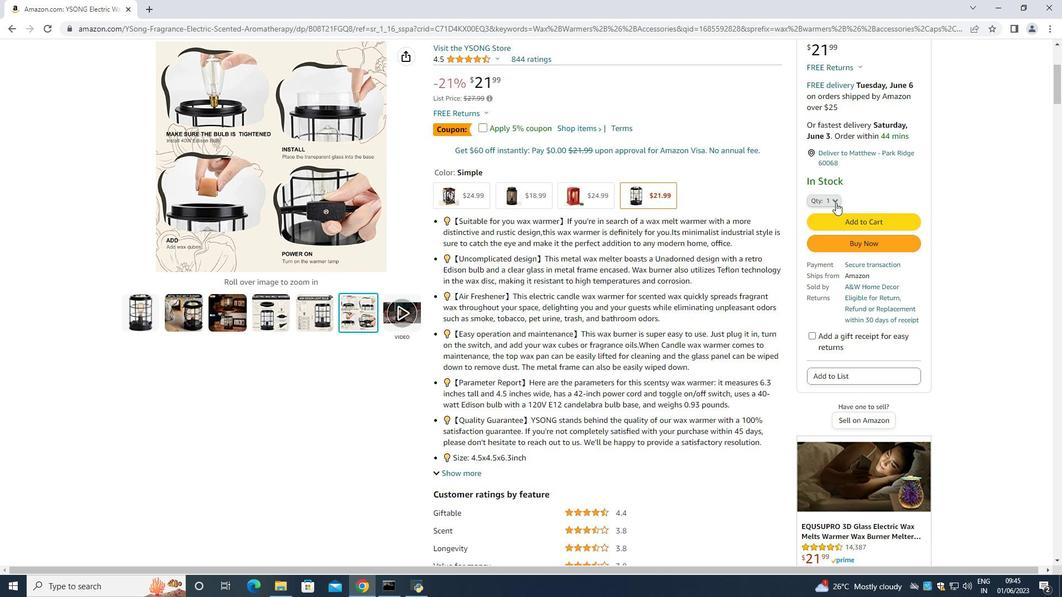 
Action: Mouse pressed left at (832, 201)
Screenshot: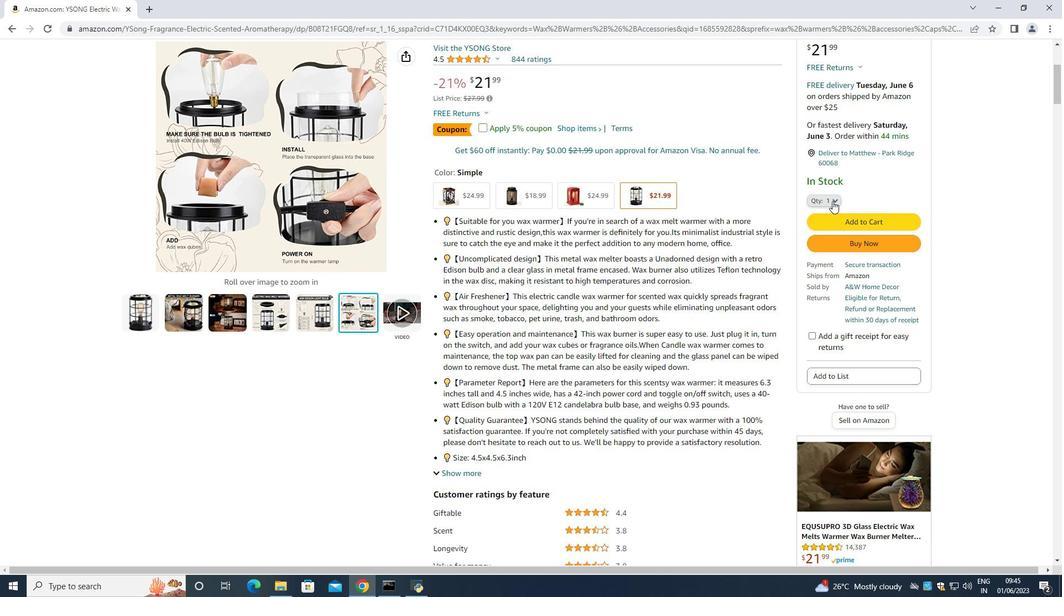 
Action: Mouse moved to (816, 260)
Screenshot: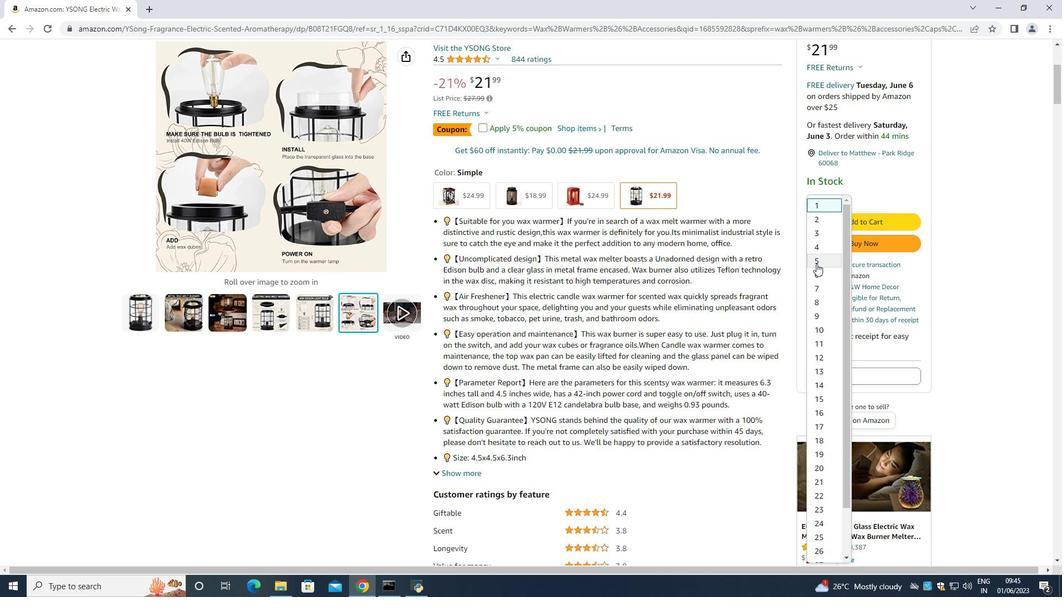 
Action: Mouse pressed left at (816, 260)
Screenshot: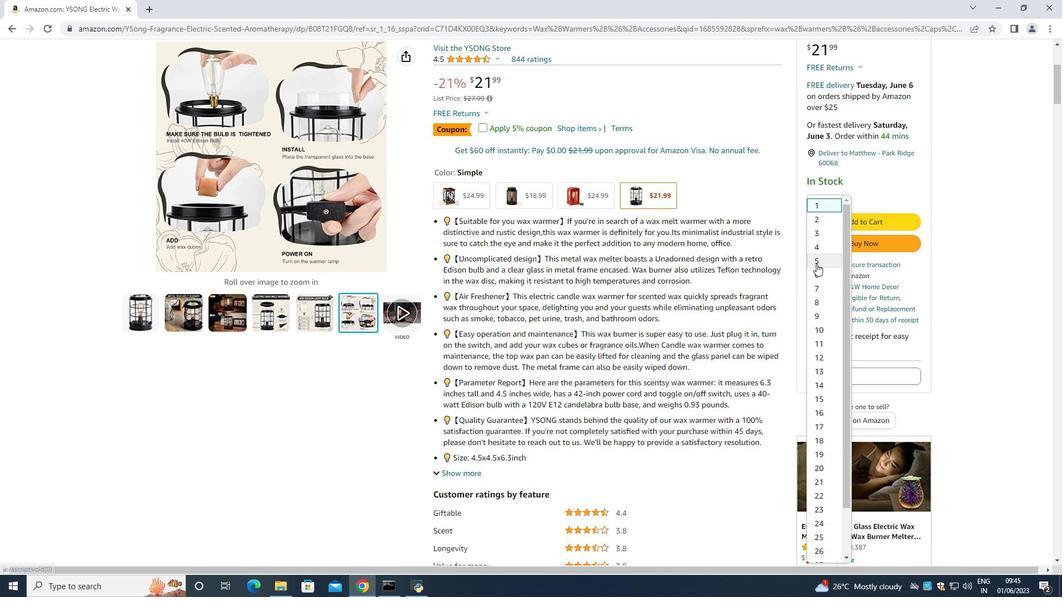 
Action: Mouse moved to (858, 217)
Screenshot: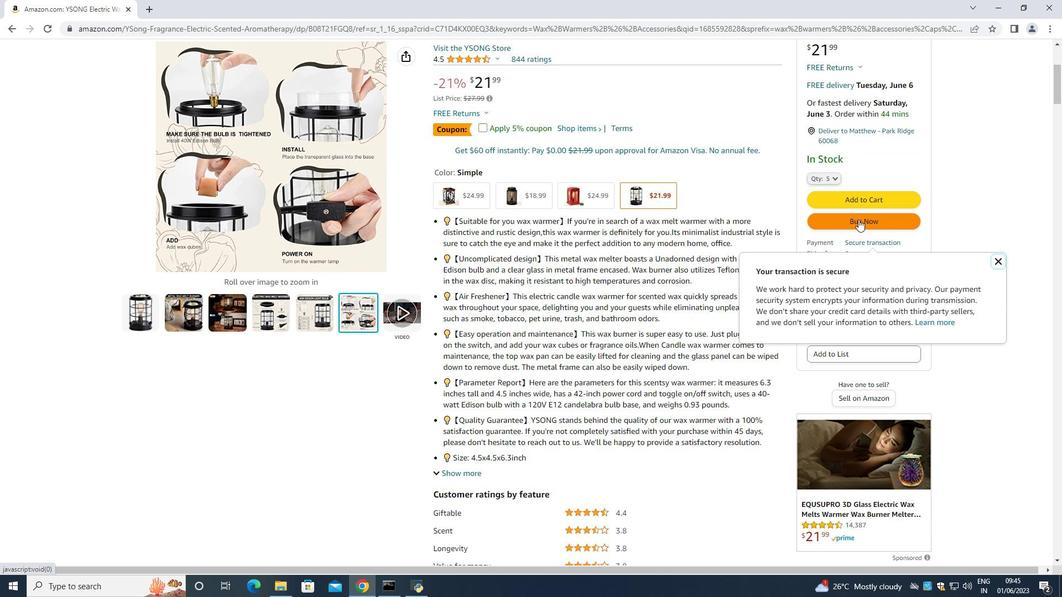 
Action: Mouse pressed left at (858, 217)
Screenshot: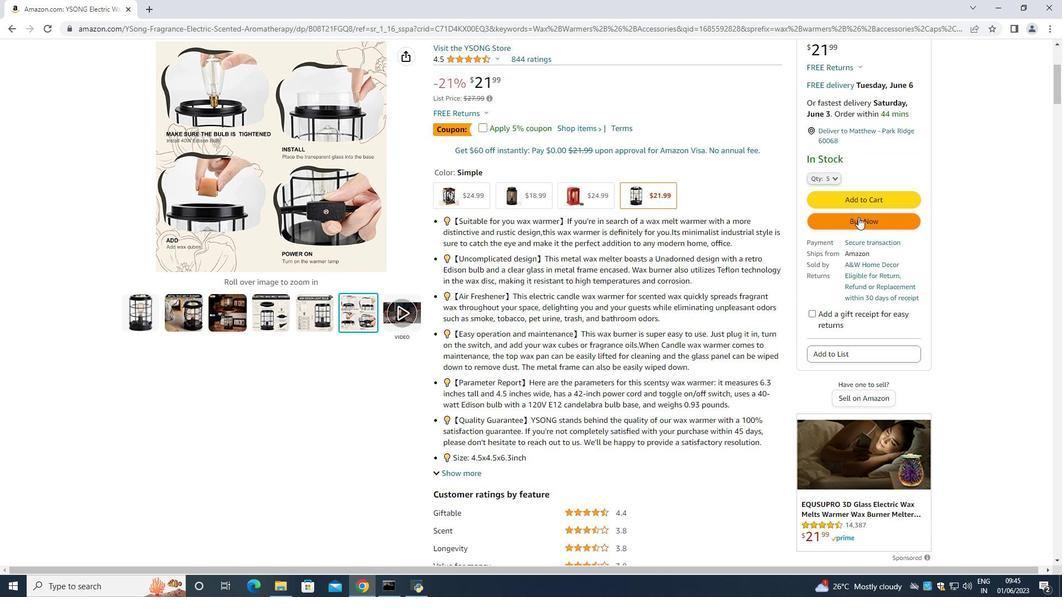 
Action: Mouse moved to (635, 87)
Screenshot: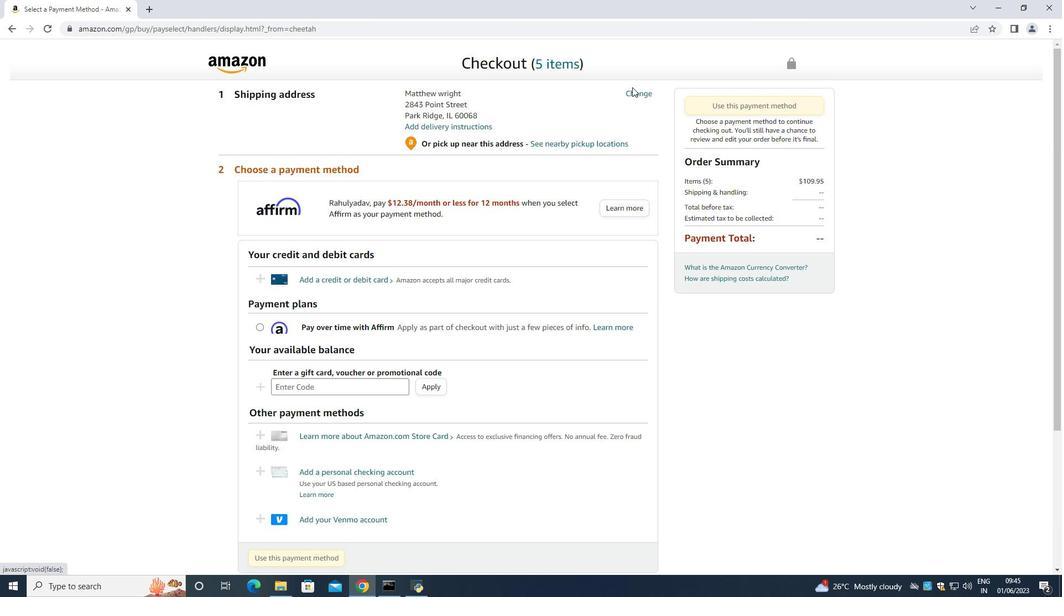 
Action: Mouse pressed left at (635, 87)
Screenshot: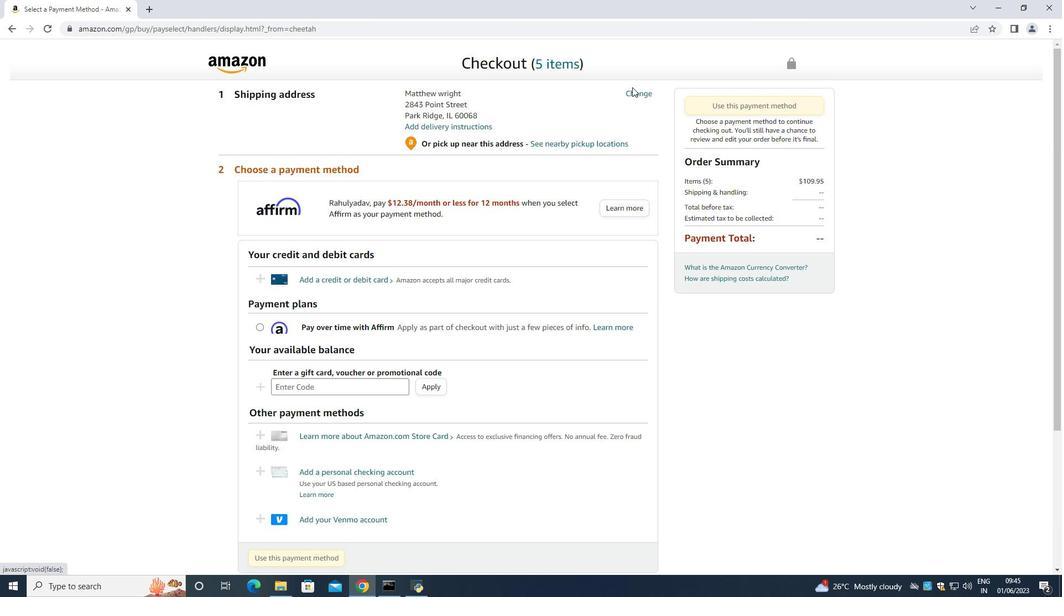 
Action: Mouse moved to (636, 92)
Screenshot: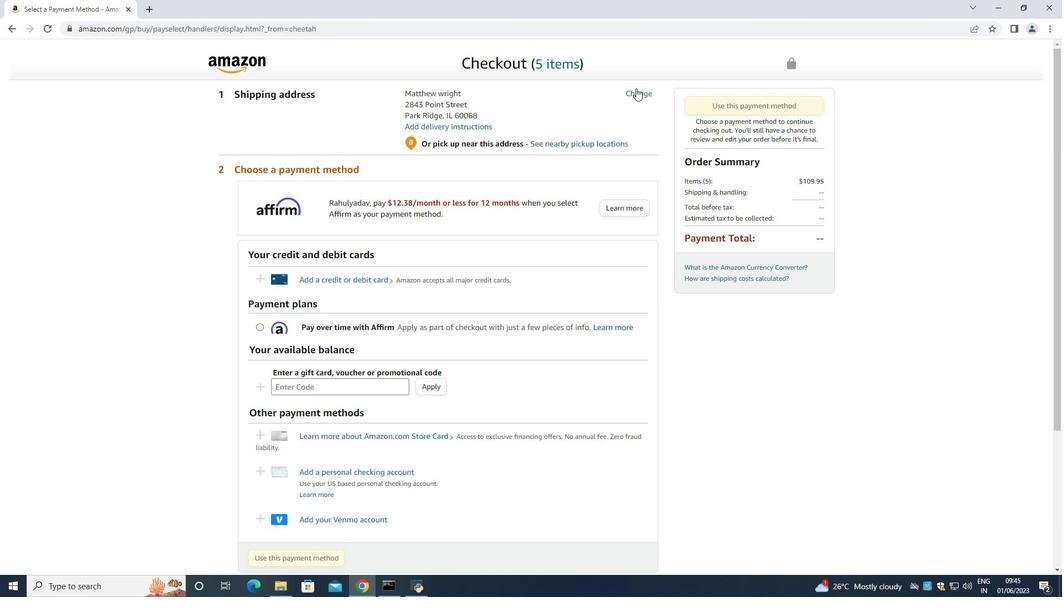 
Action: Mouse pressed left at (636, 92)
Screenshot: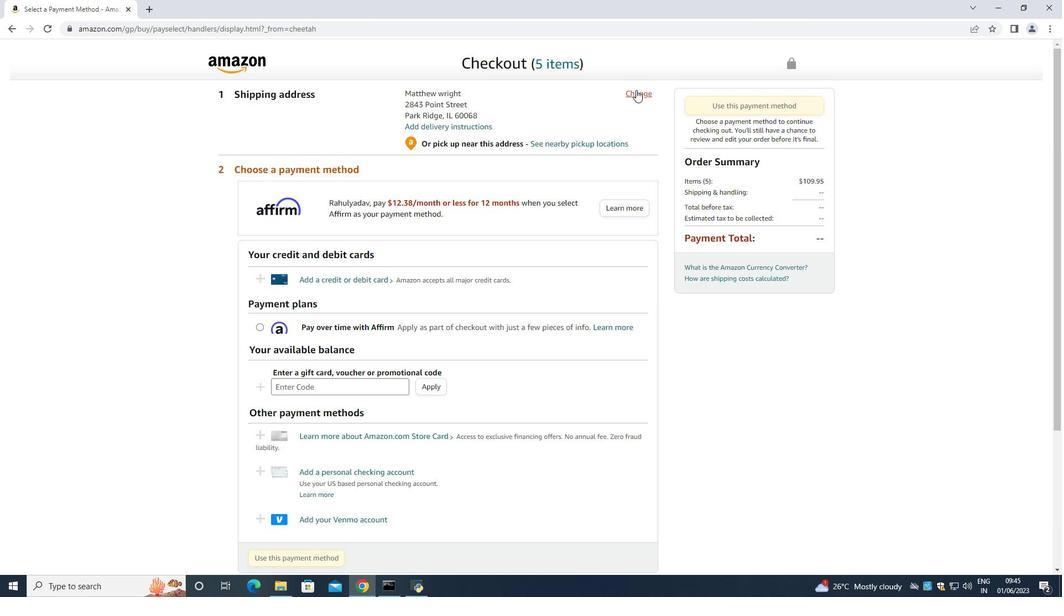 
Action: Mouse moved to (635, 95)
Screenshot: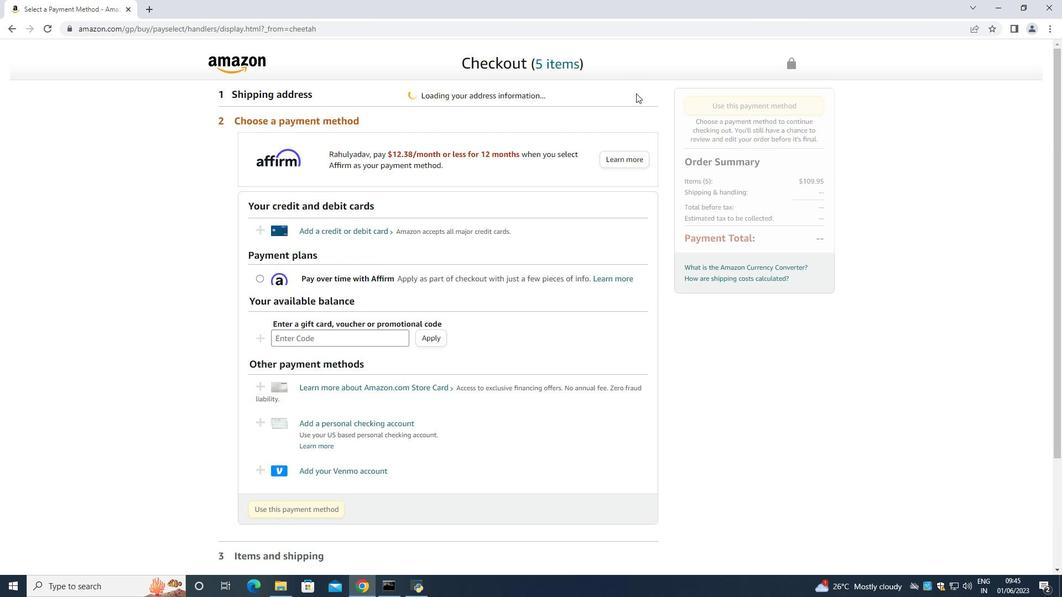 
Action: Mouse scrolled (635, 95) with delta (0, 0)
Screenshot: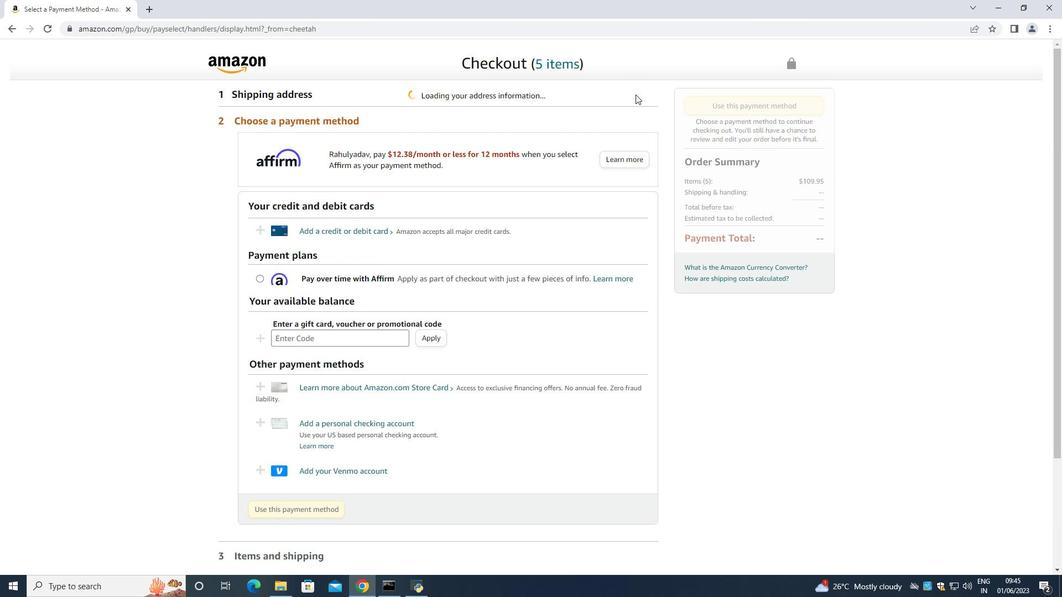 
Action: Mouse moved to (634, 97)
Screenshot: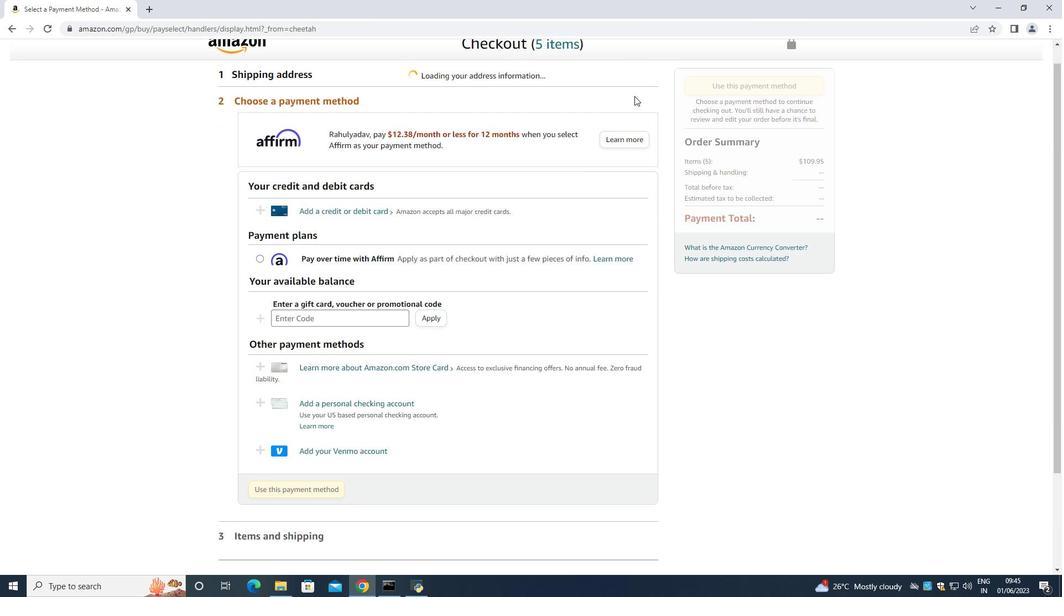 
Action: Mouse scrolled (634, 96) with delta (0, 0)
Screenshot: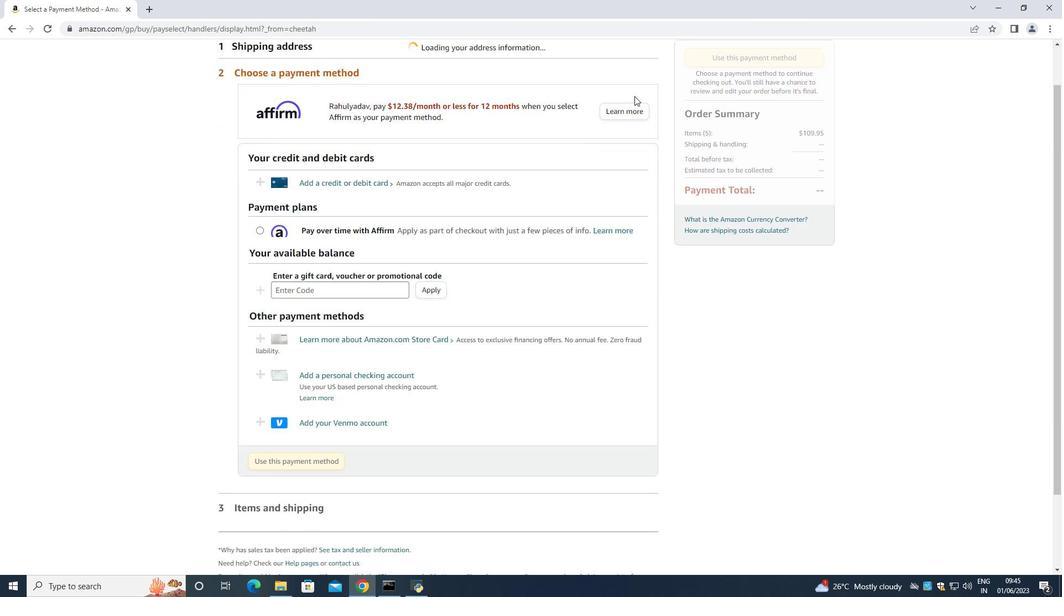 
Action: Mouse moved to (632, 98)
Screenshot: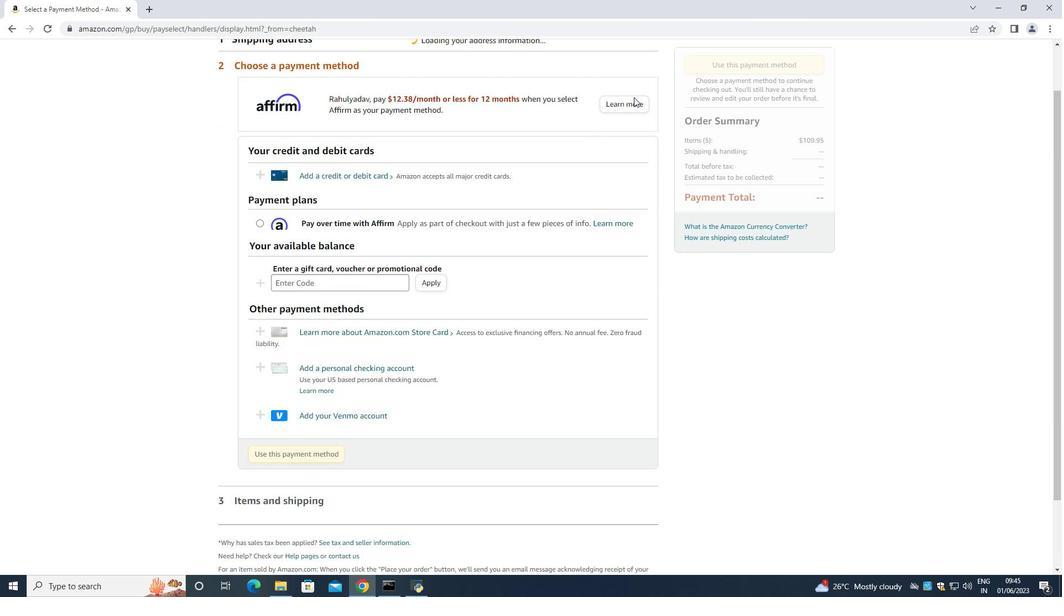 
Action: Mouse scrolled (633, 97) with delta (0, 0)
Screenshot: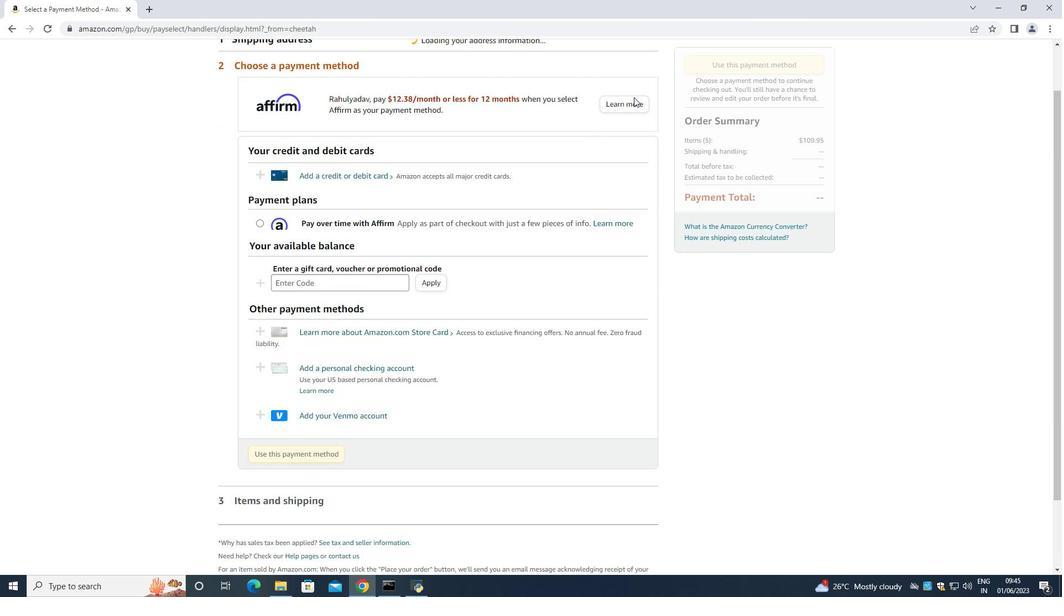 
Action: Mouse scrolled (632, 97) with delta (0, 0)
Screenshot: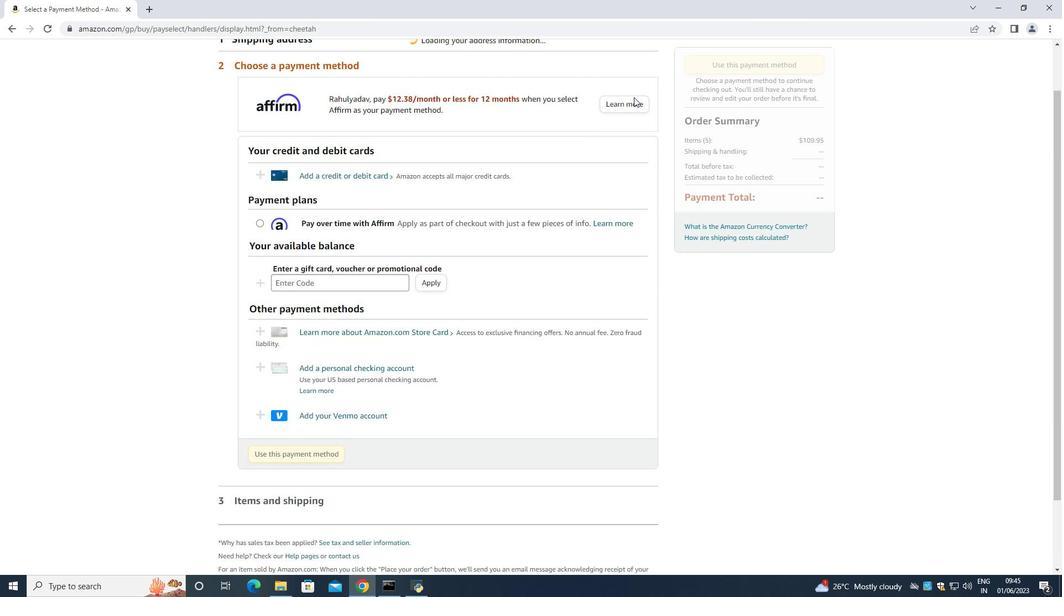 
Action: Mouse moved to (632, 99)
Screenshot: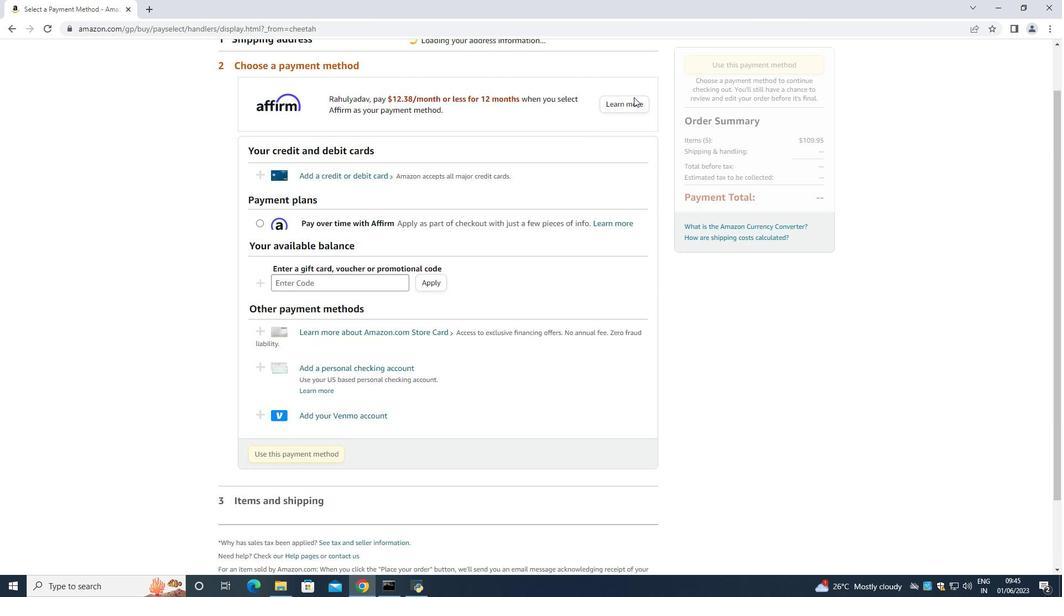
Action: Mouse scrolled (632, 99) with delta (0, 0)
Screenshot: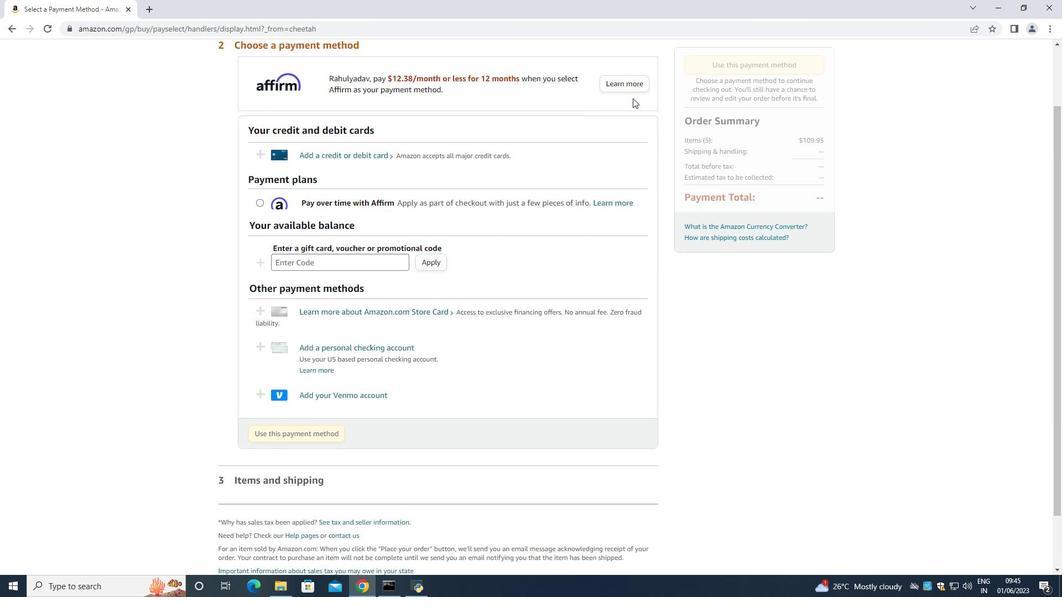 
Action: Mouse moved to (632, 99)
Screenshot: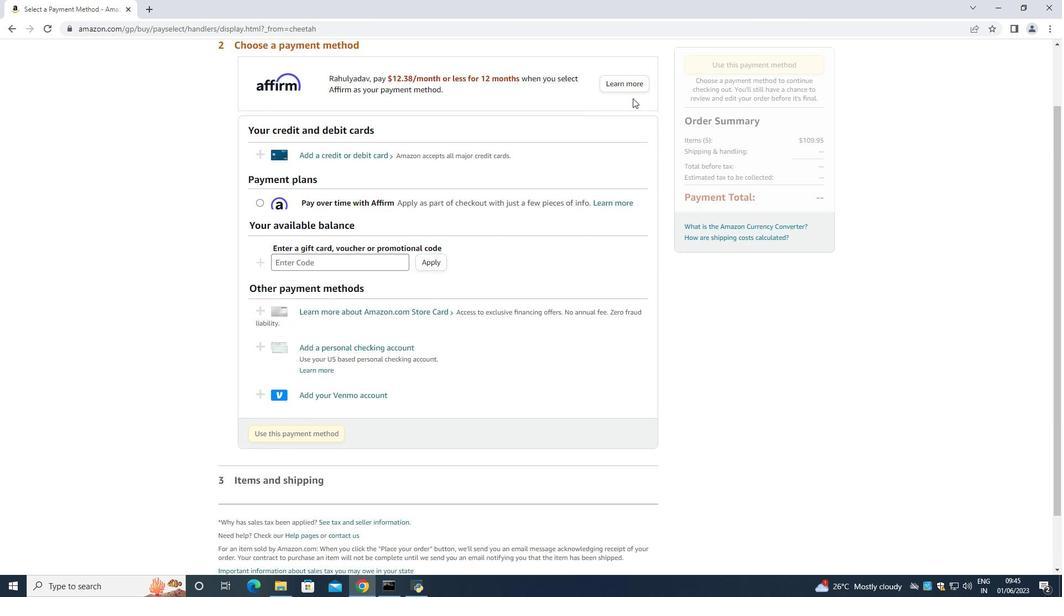 
Action: Mouse scrolled (632, 99) with delta (0, 0)
Screenshot: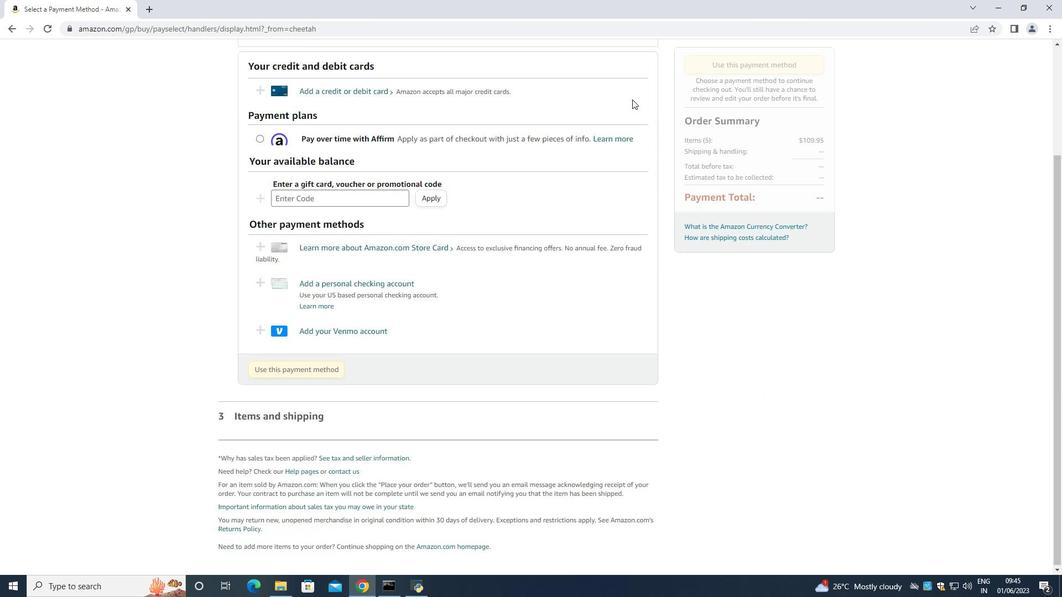 
Action: Mouse moved to (631, 100)
Screenshot: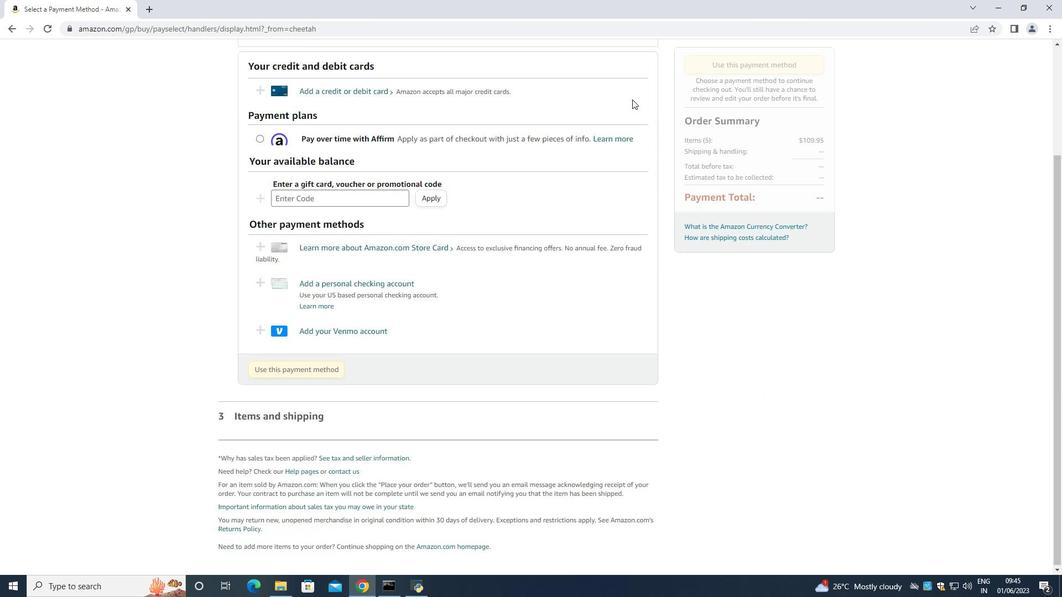 
Action: Mouse scrolled (631, 100) with delta (0, 0)
Screenshot: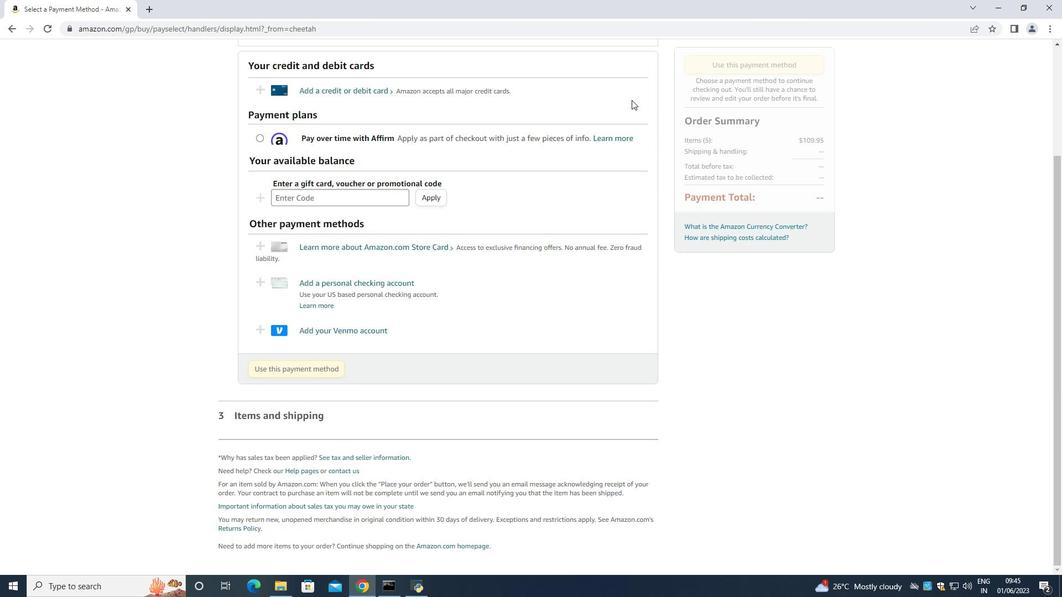 
Action: Mouse scrolled (631, 100) with delta (0, 0)
Screenshot: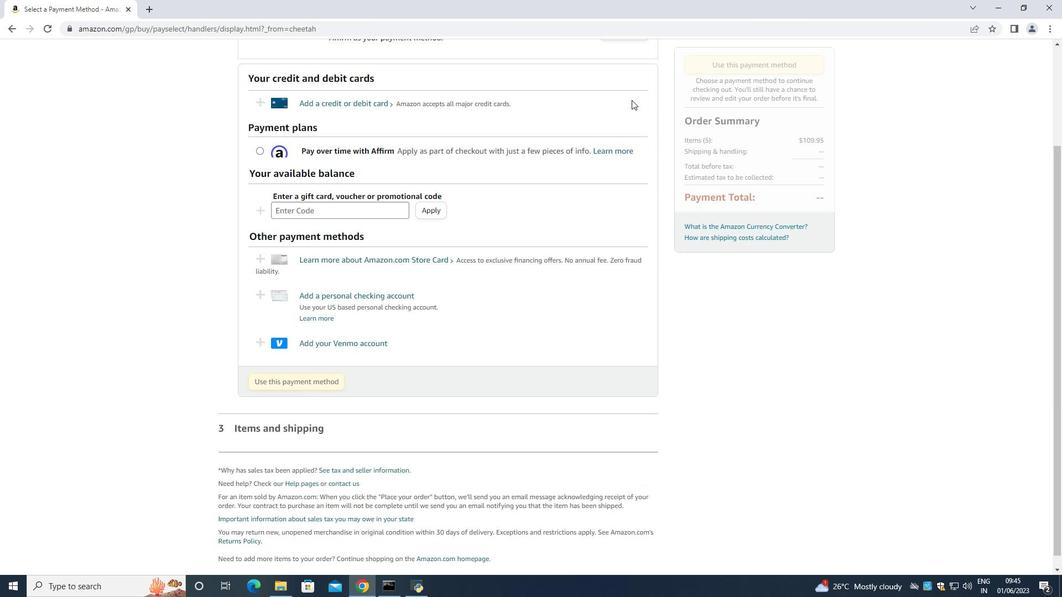 
Action: Mouse scrolled (631, 100) with delta (0, 0)
Screenshot: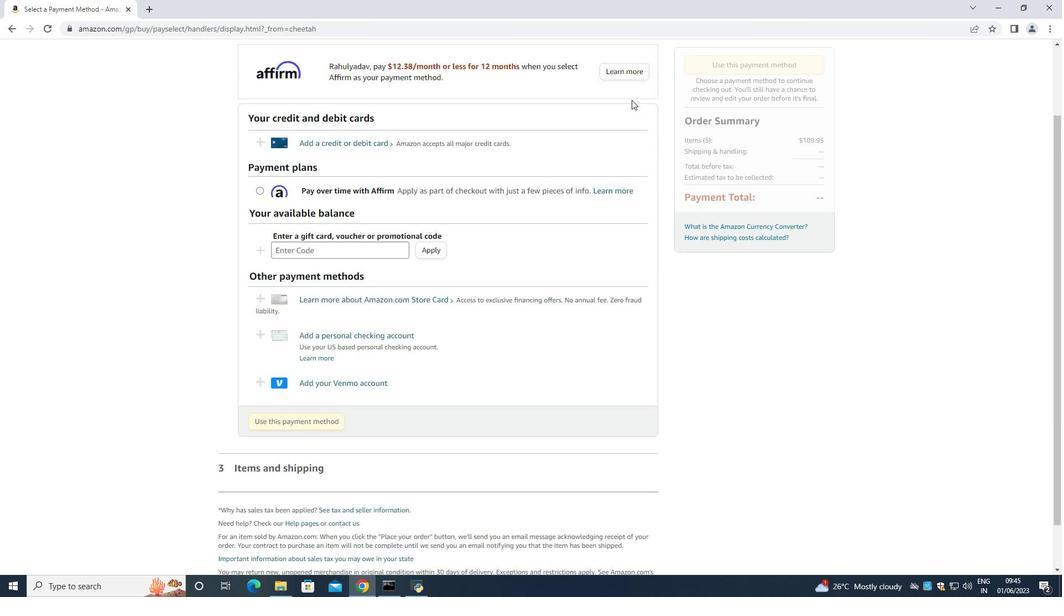 
Action: Mouse scrolled (631, 100) with delta (0, 0)
Screenshot: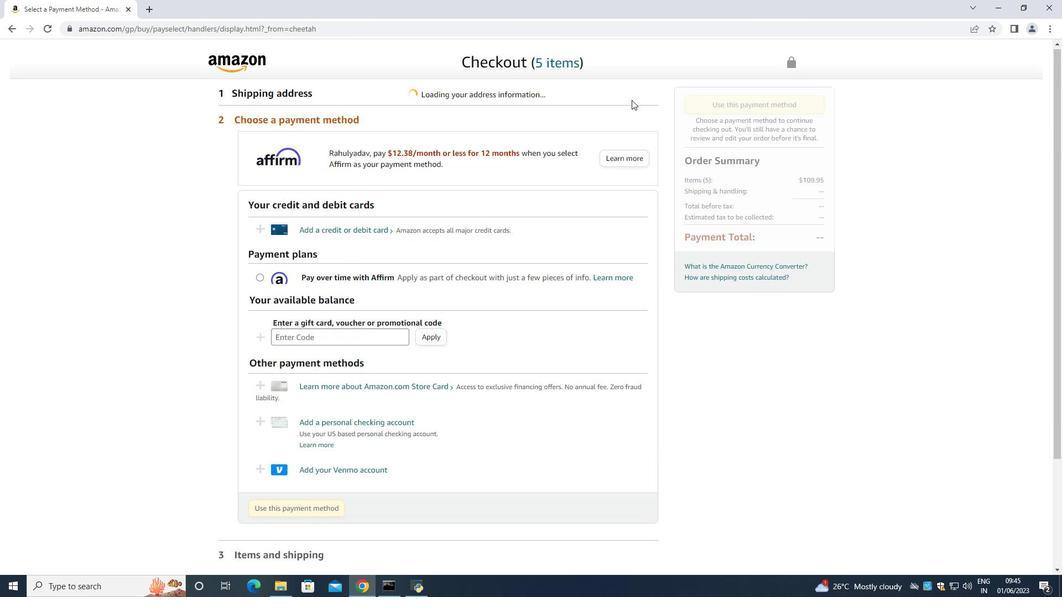 
Action: Mouse scrolled (631, 100) with delta (0, 0)
Screenshot: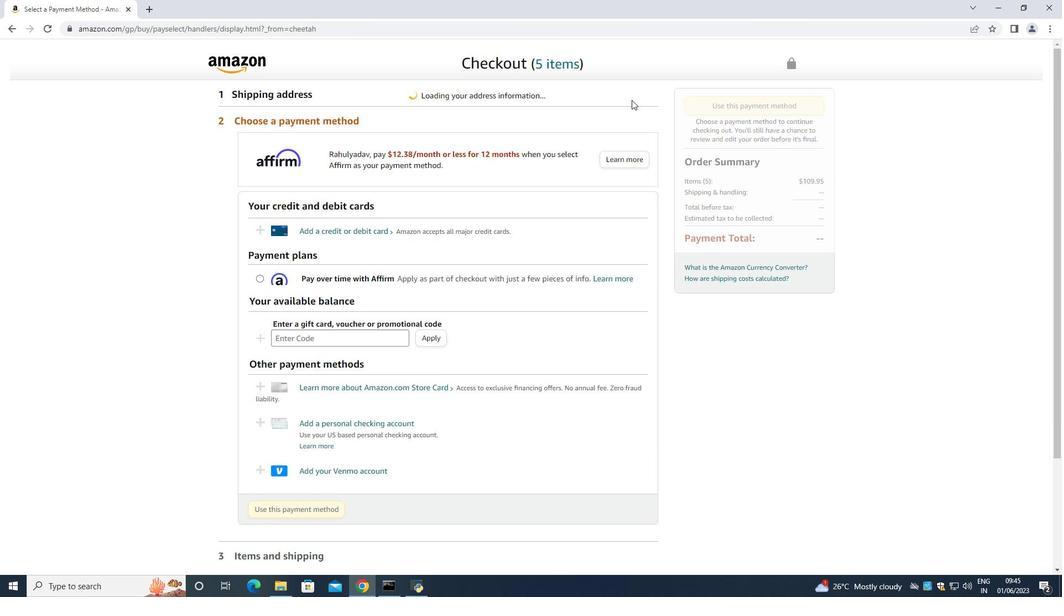 
Action: Mouse moved to (630, 104)
Screenshot: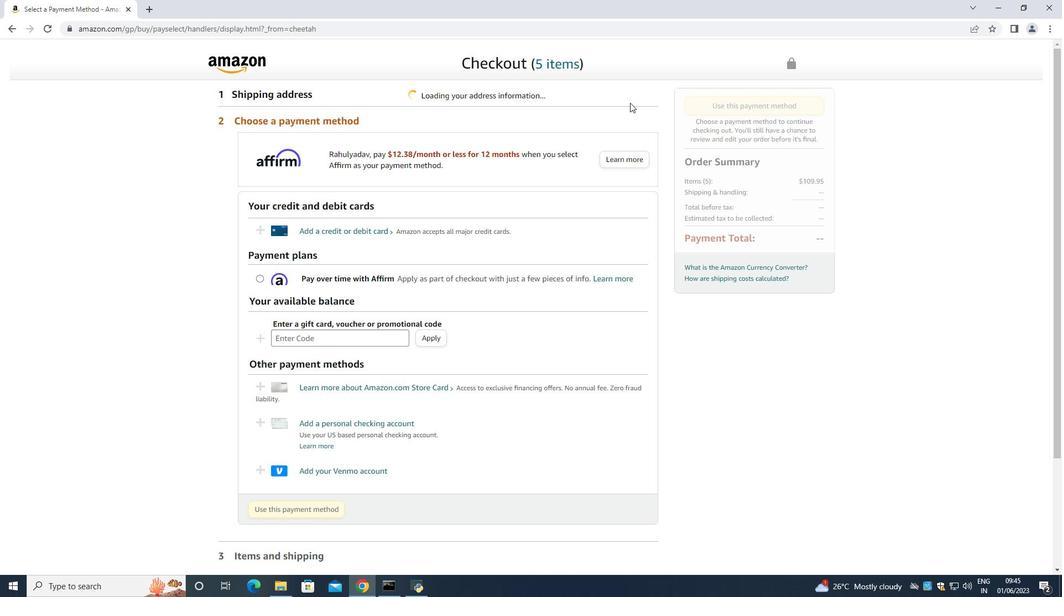
Action: Mouse scrolled (630, 104) with delta (0, 0)
Screenshot: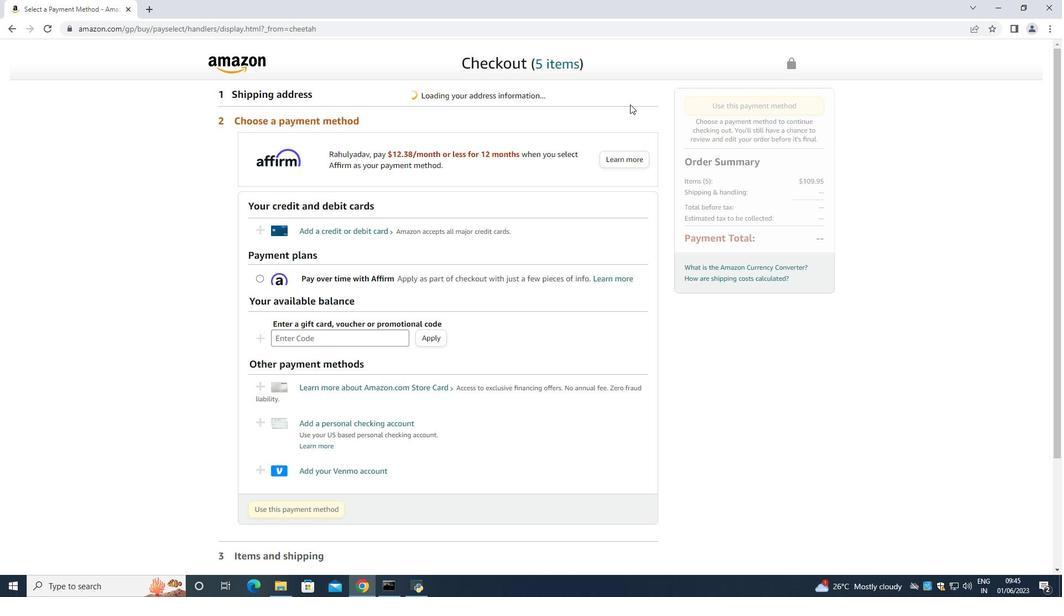 
Action: Mouse moved to (629, 110)
Screenshot: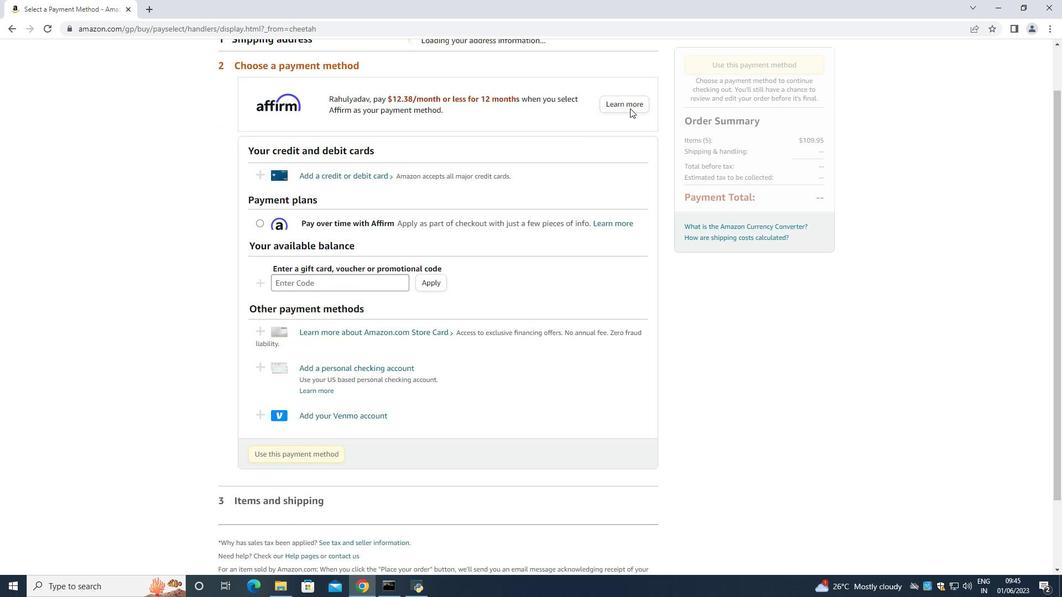 
Action: Mouse scrolled (629, 110) with delta (0, 0)
Screenshot: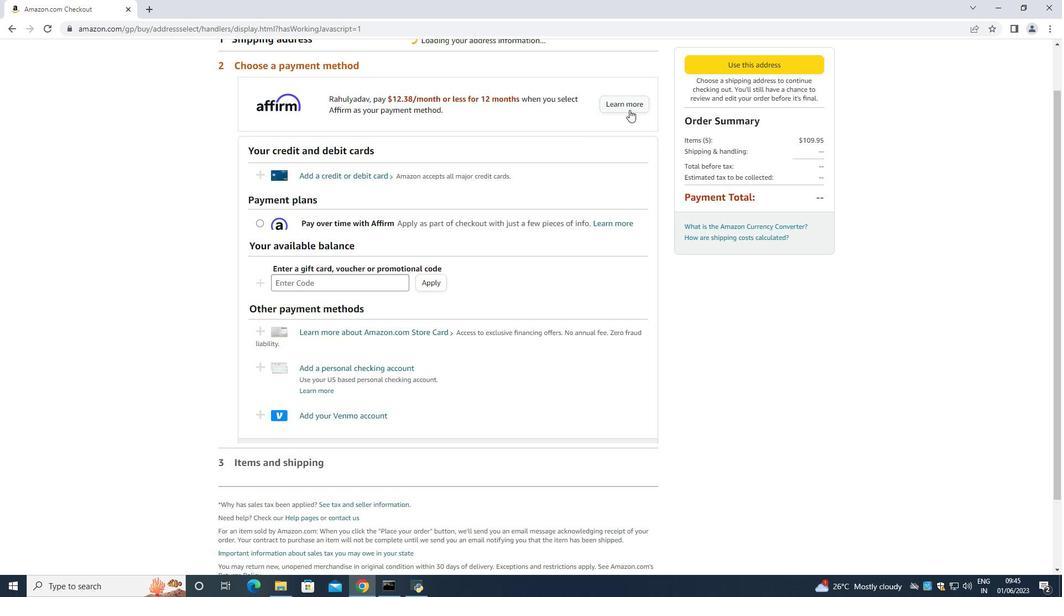 
Action: Mouse moved to (629, 110)
Screenshot: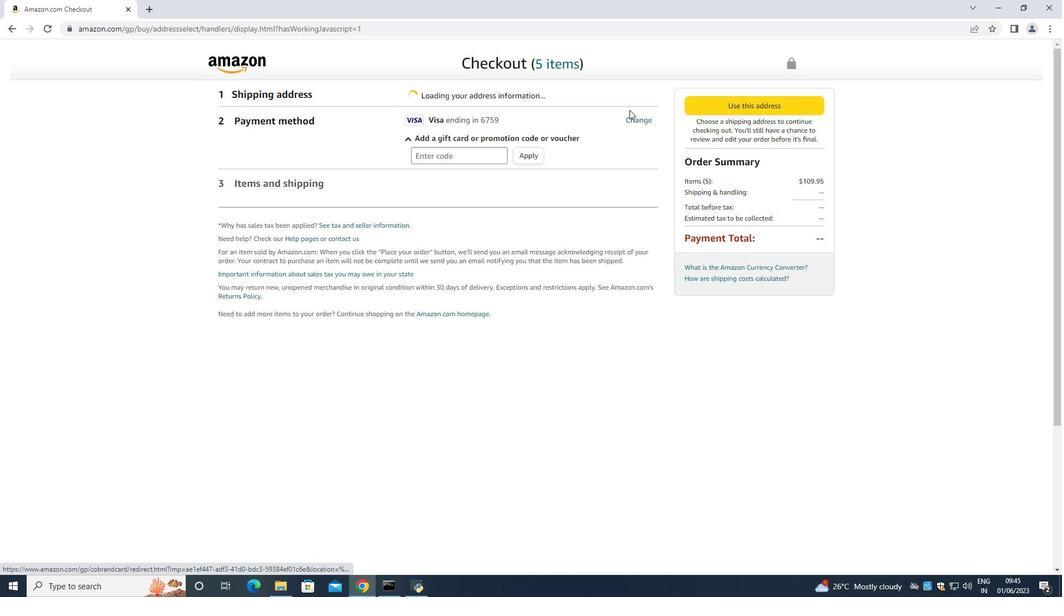 
Action: Mouse scrolled (629, 109) with delta (0, 0)
Screenshot: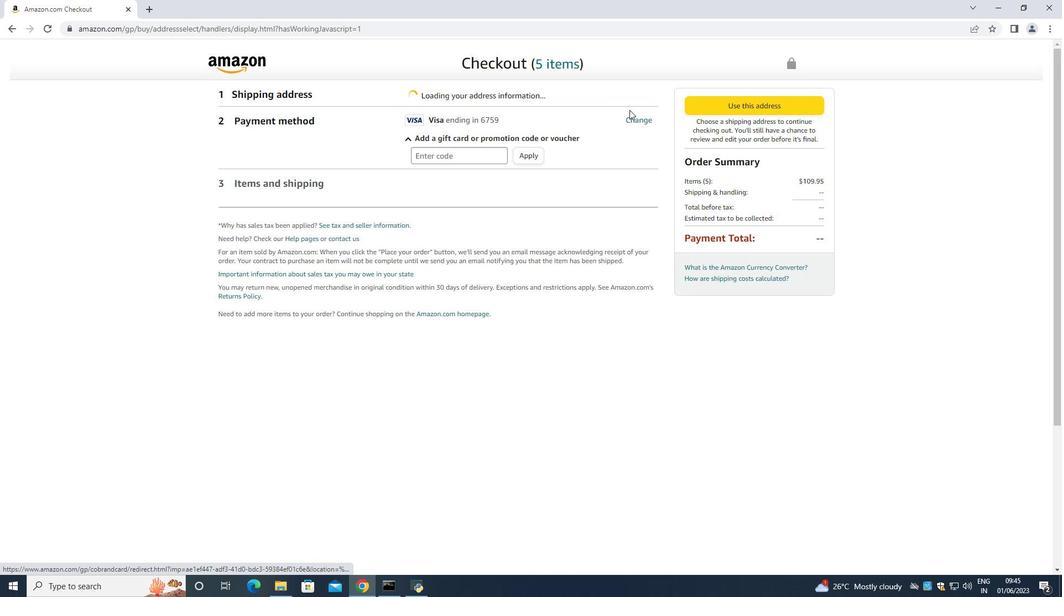 
Action: Mouse moved to (627, 112)
Screenshot: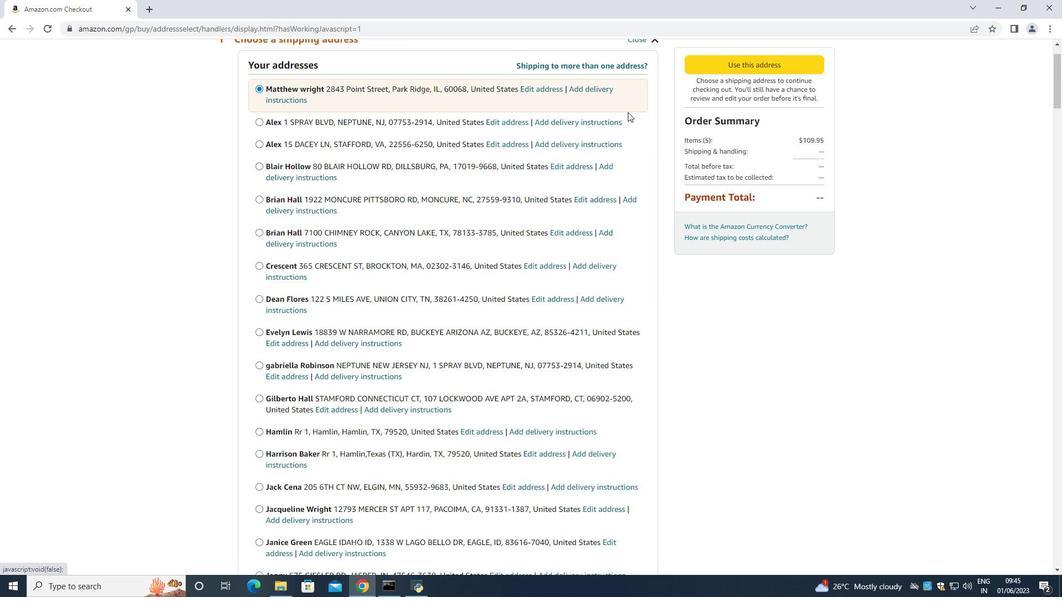
Action: Mouse scrolled (627, 112) with delta (0, 0)
Screenshot: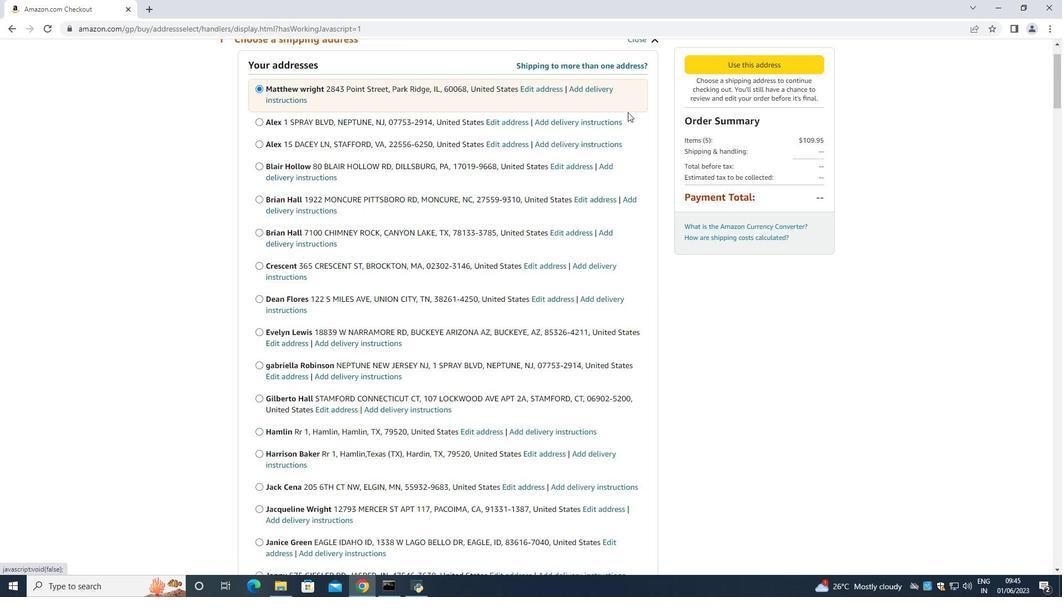 
Action: Mouse moved to (627, 113)
Screenshot: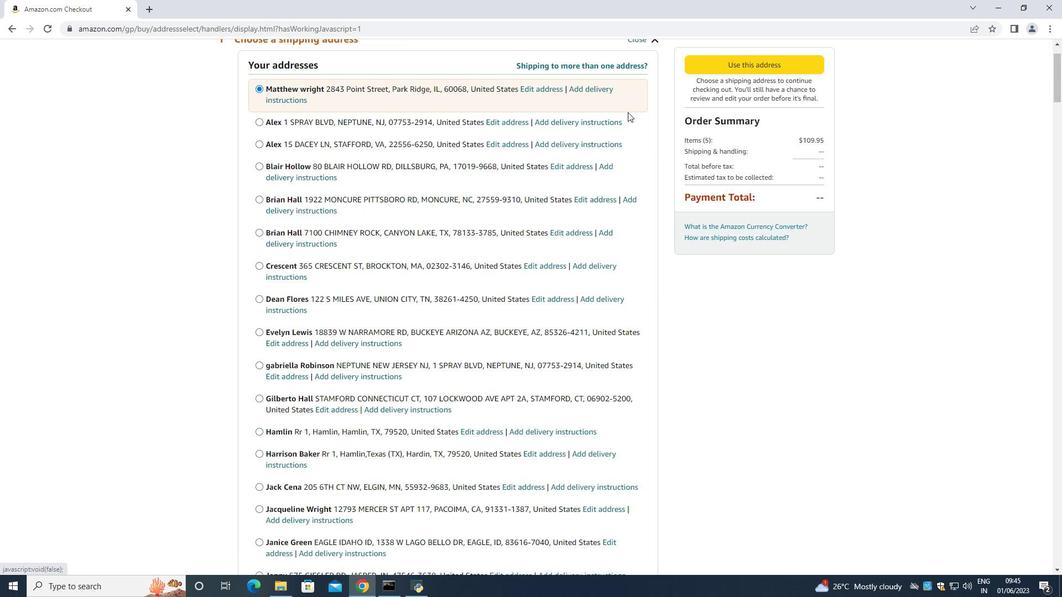 
Action: Mouse scrolled (627, 113) with delta (0, 0)
Screenshot: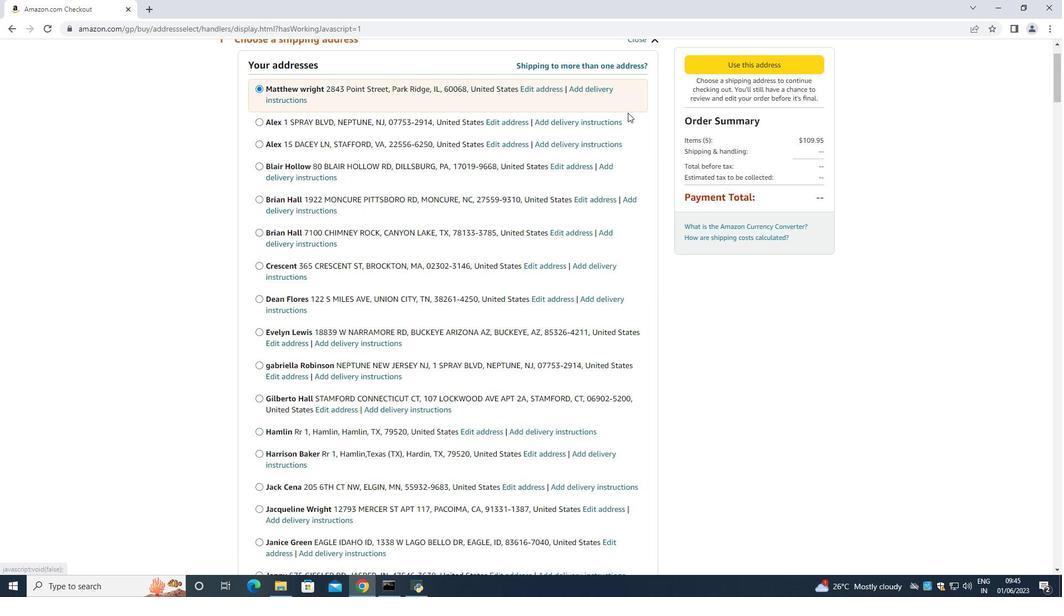 
Action: Mouse moved to (627, 114)
Screenshot: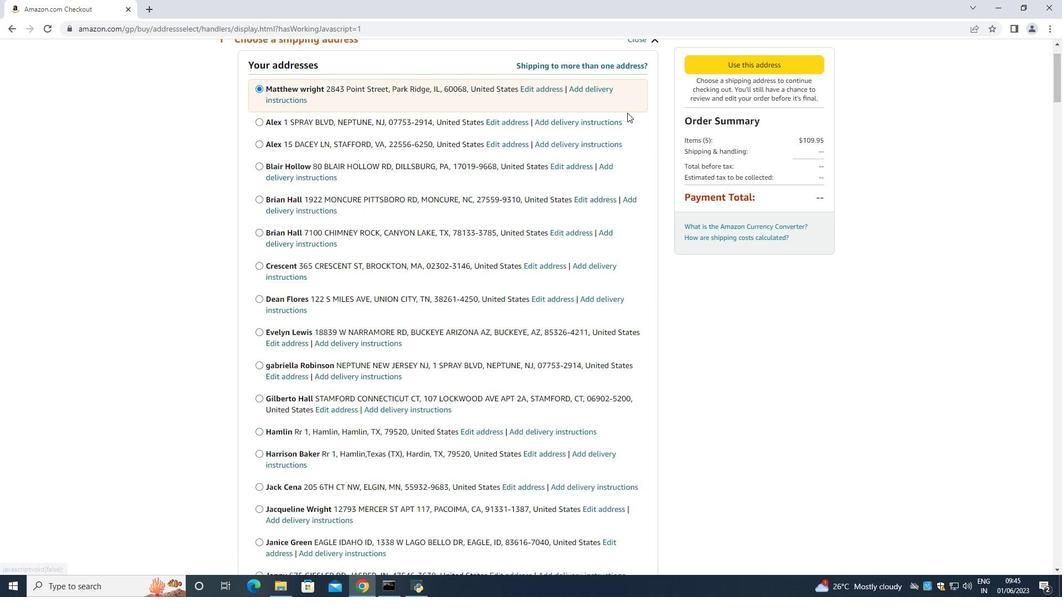 
Action: Mouse scrolled (627, 113) with delta (0, 0)
Screenshot: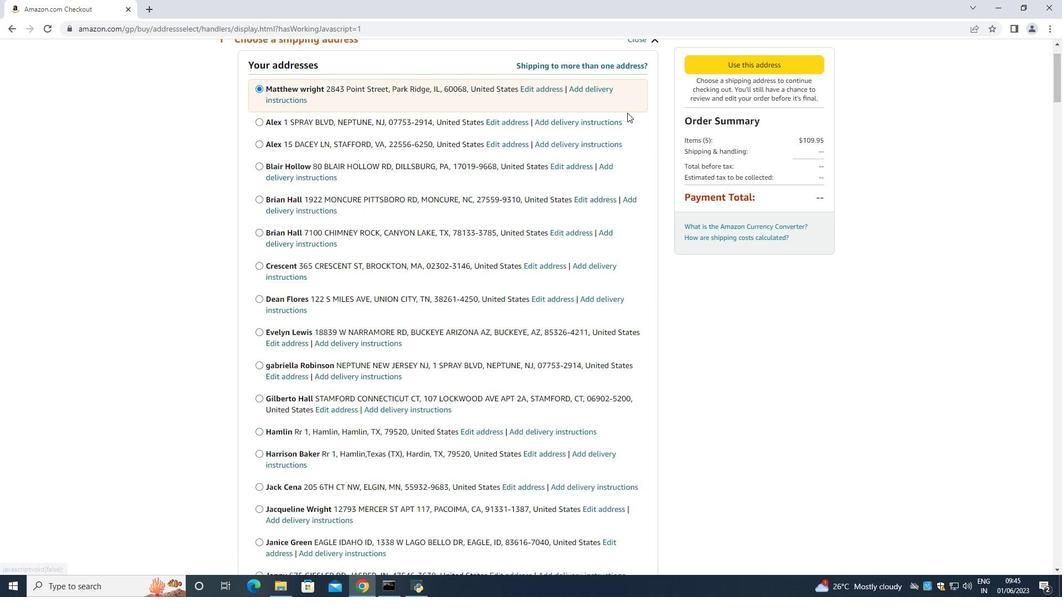 
Action: Mouse moved to (626, 115)
Screenshot: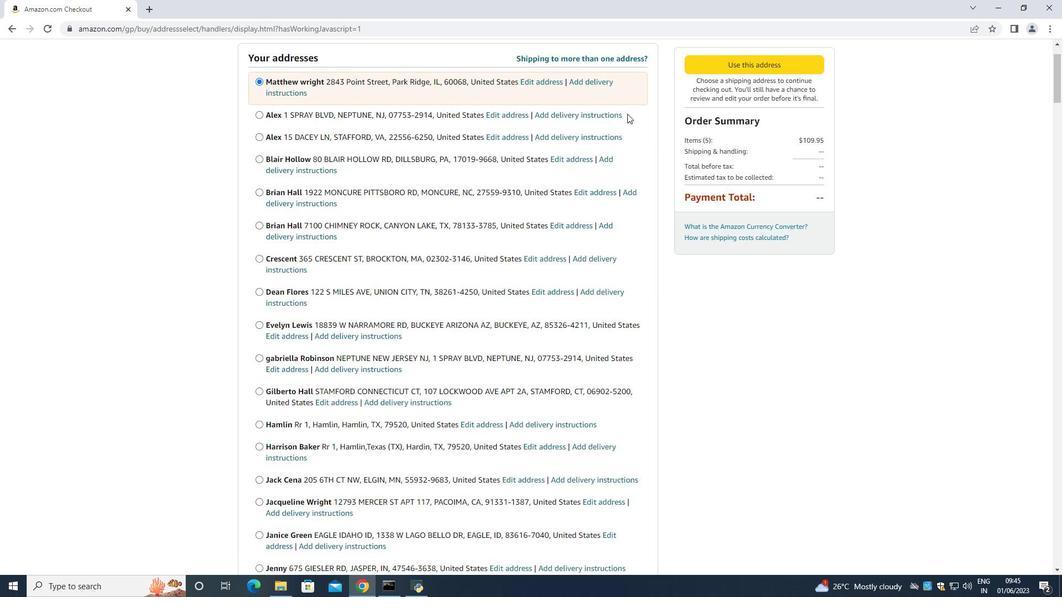 
Action: Mouse scrolled (626, 114) with delta (0, 0)
Screenshot: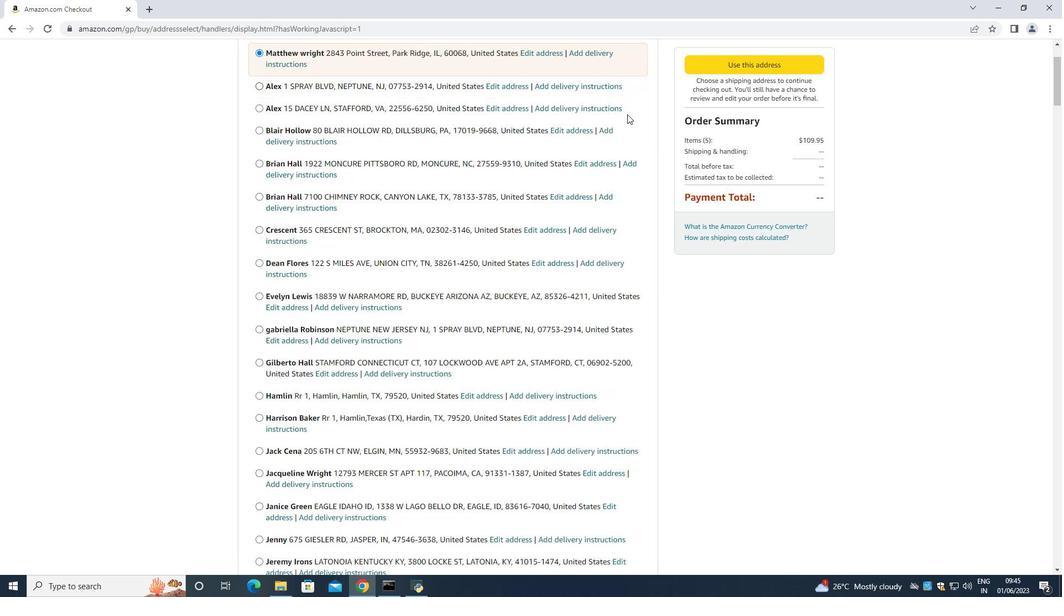 
Action: Mouse moved to (625, 115)
Screenshot: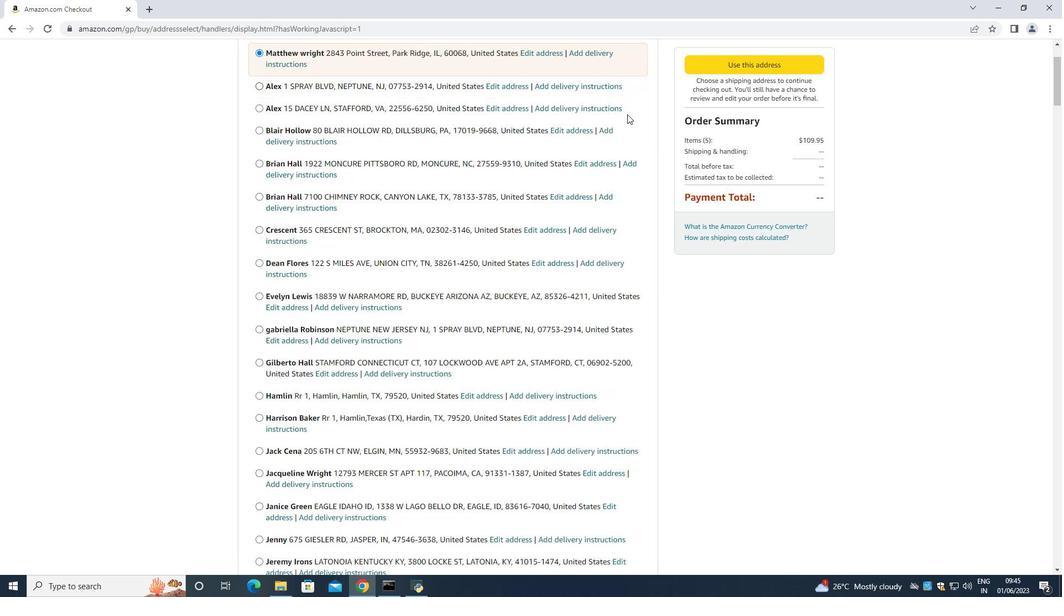 
Action: Mouse scrolled (625, 114) with delta (0, 0)
Screenshot: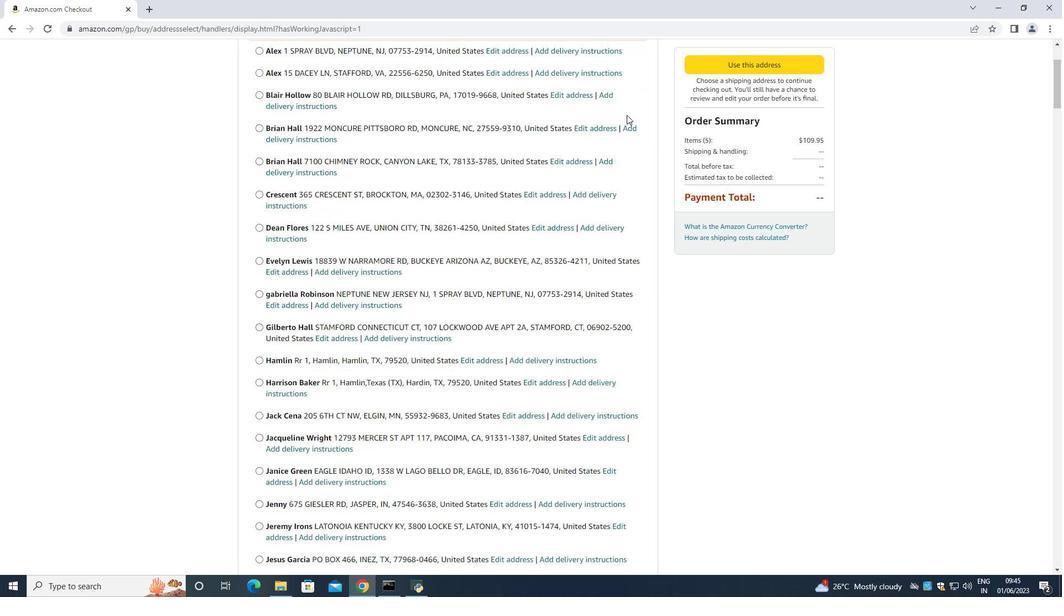 
Action: Mouse moved to (625, 115)
Screenshot: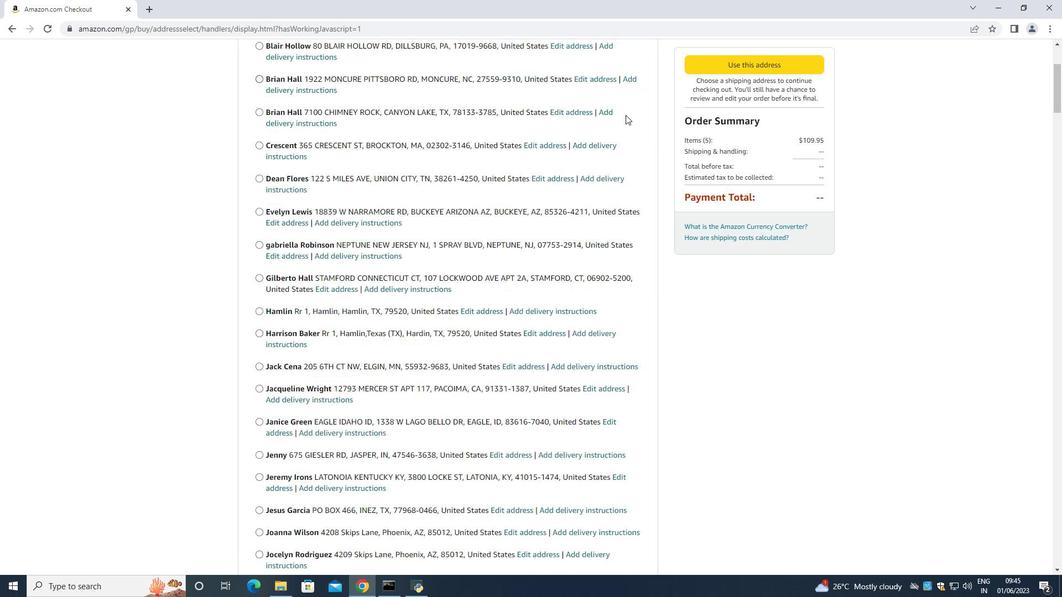 
Action: Mouse scrolled (625, 115) with delta (0, 0)
Screenshot: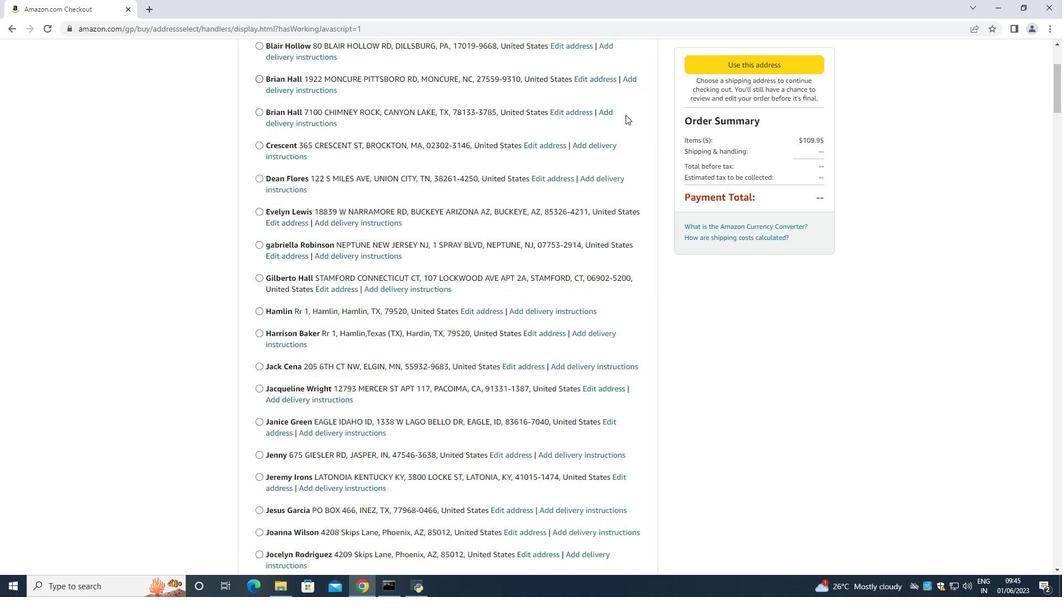 
Action: Mouse moved to (625, 116)
Screenshot: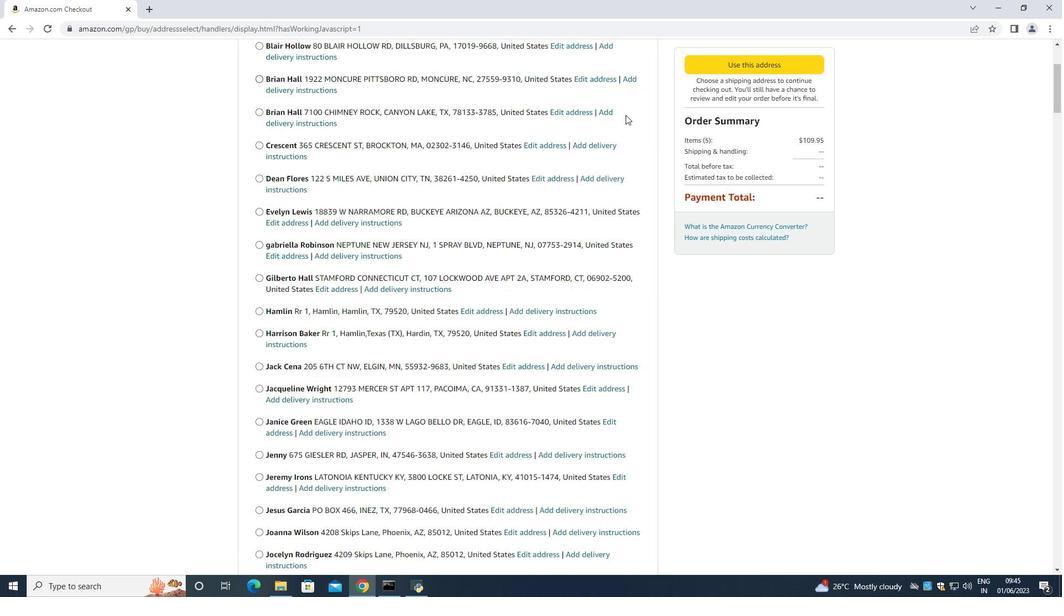 
Action: Mouse scrolled (625, 115) with delta (0, 0)
Screenshot: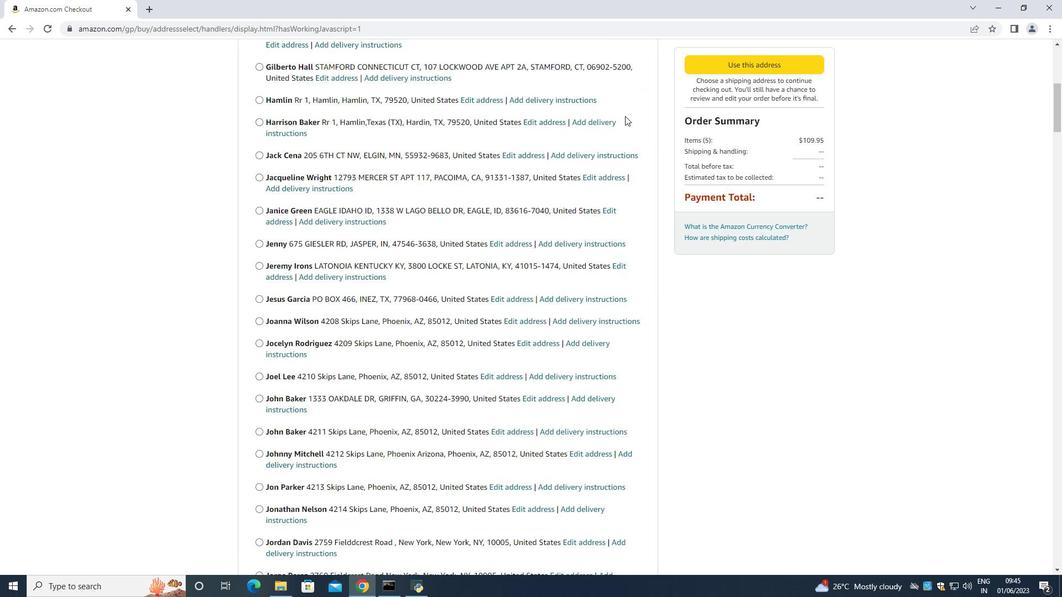
Action: Mouse moved to (625, 116)
Screenshot: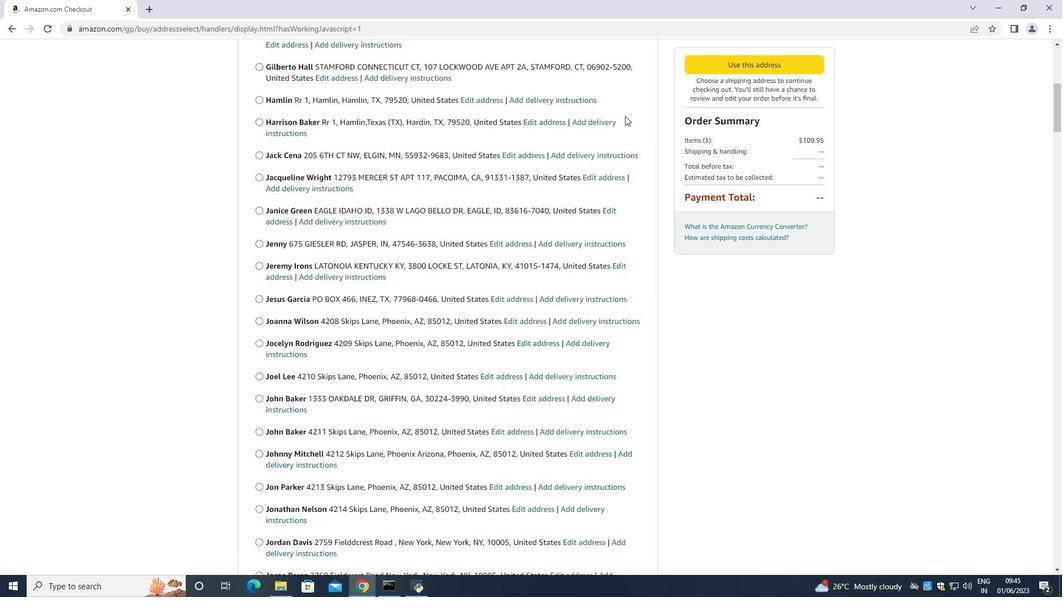 
Action: Mouse scrolled (625, 115) with delta (0, 0)
Screenshot: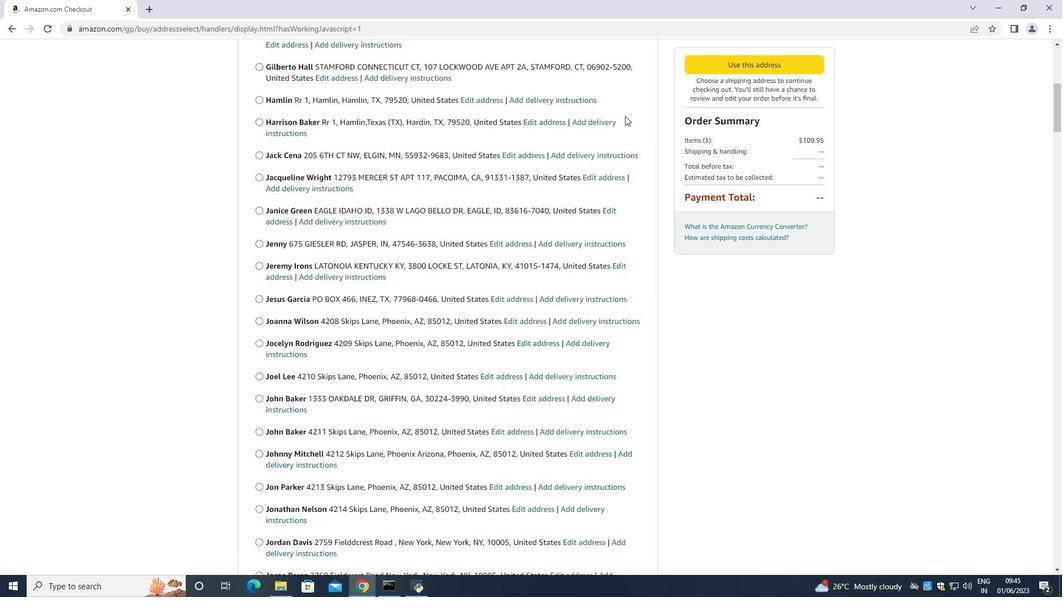 
Action: Mouse moved to (624, 116)
Screenshot: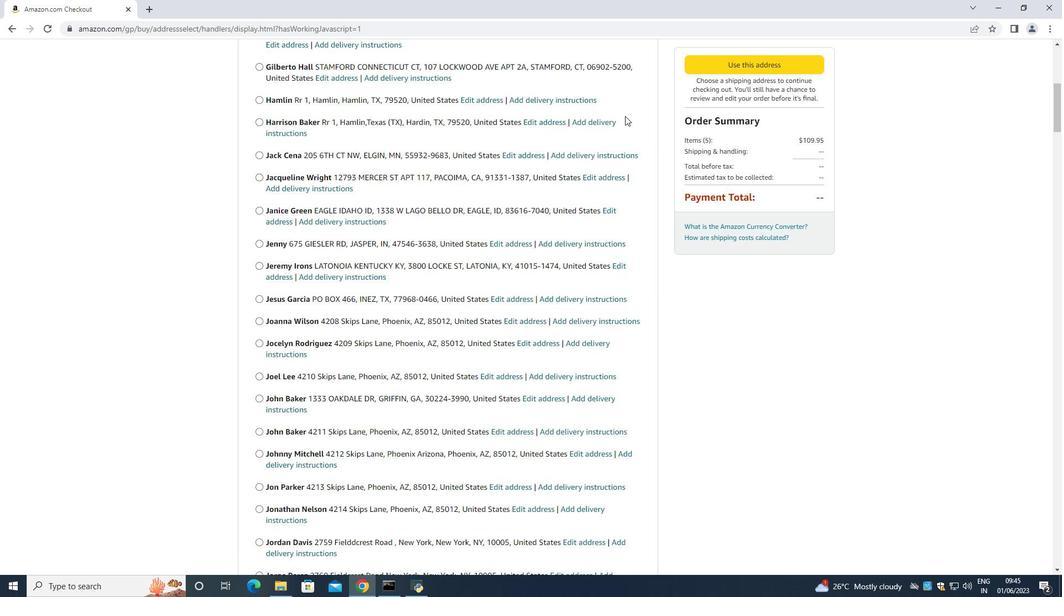 
Action: Mouse scrolled (624, 116) with delta (0, 0)
Screenshot: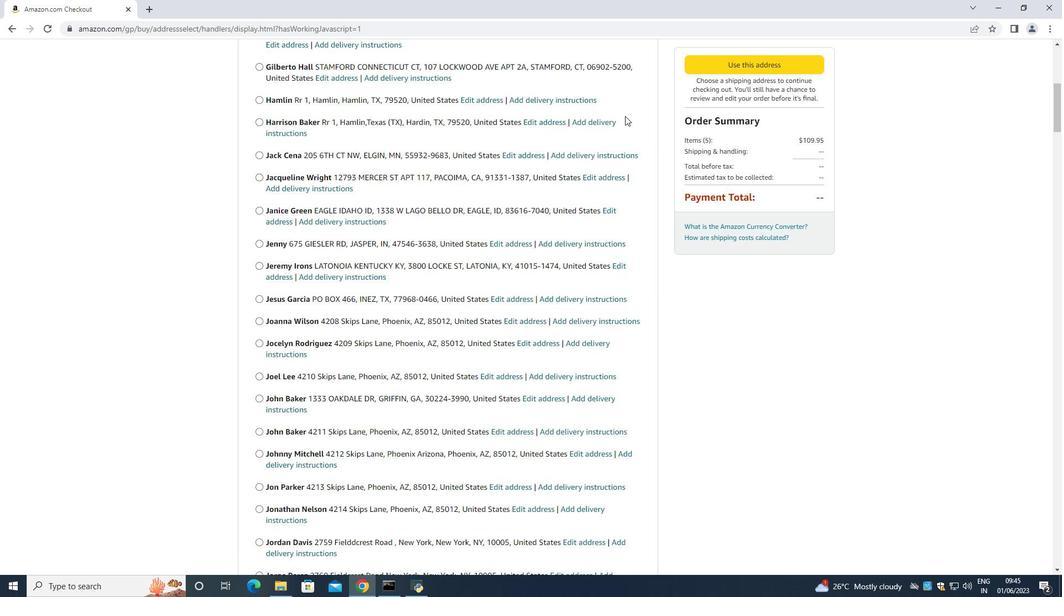 
Action: Mouse scrolled (624, 116) with delta (0, 0)
Screenshot: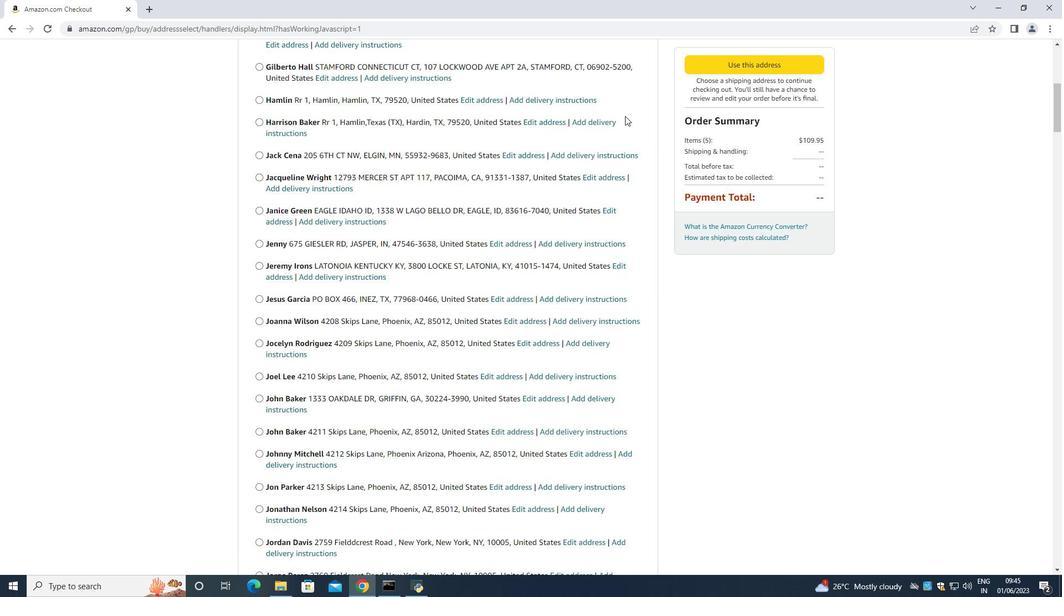
Action: Mouse scrolled (624, 116) with delta (0, 0)
Screenshot: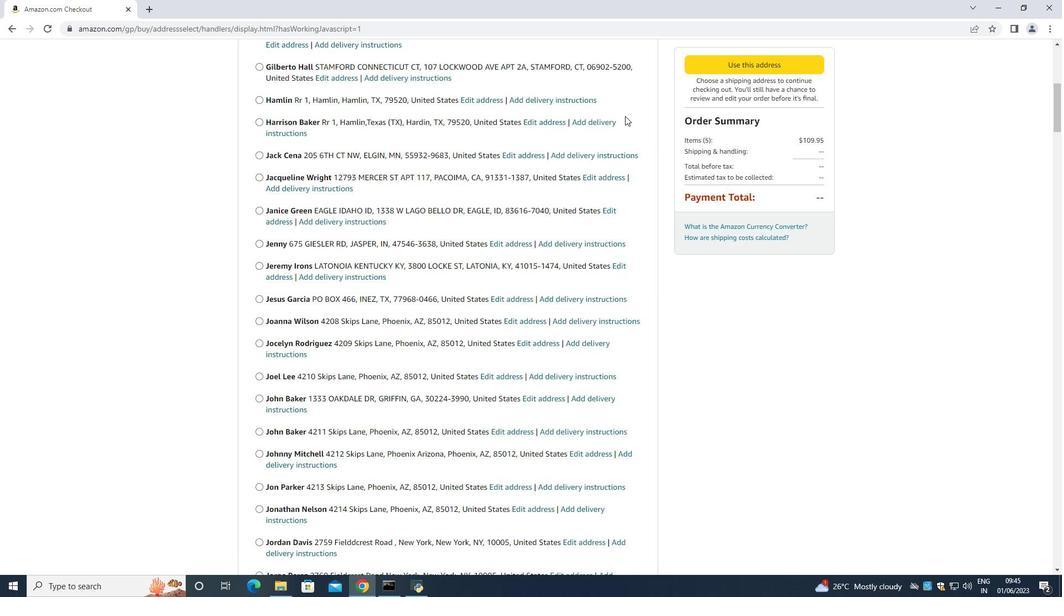 
Action: Mouse scrolled (624, 116) with delta (0, 0)
Screenshot: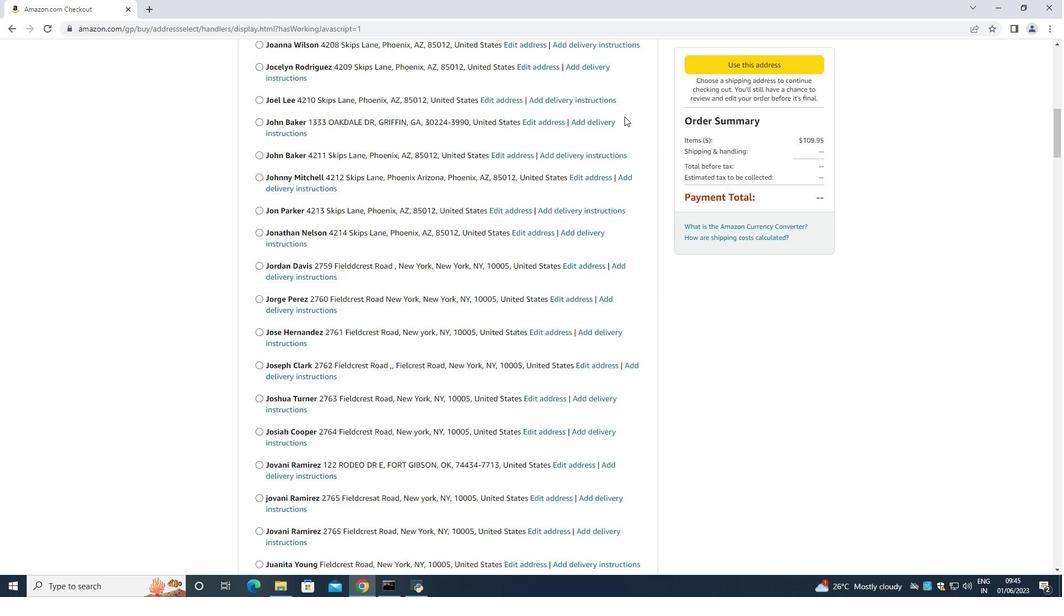 
Action: Mouse scrolled (624, 116) with delta (0, 0)
Screenshot: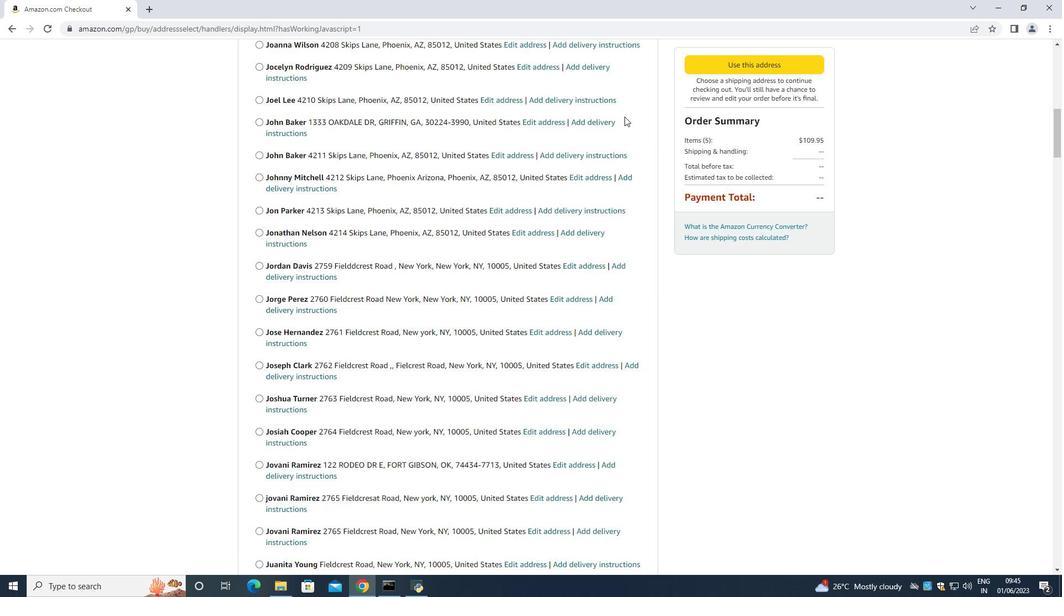 
Action: Mouse scrolled (624, 116) with delta (0, 0)
Screenshot: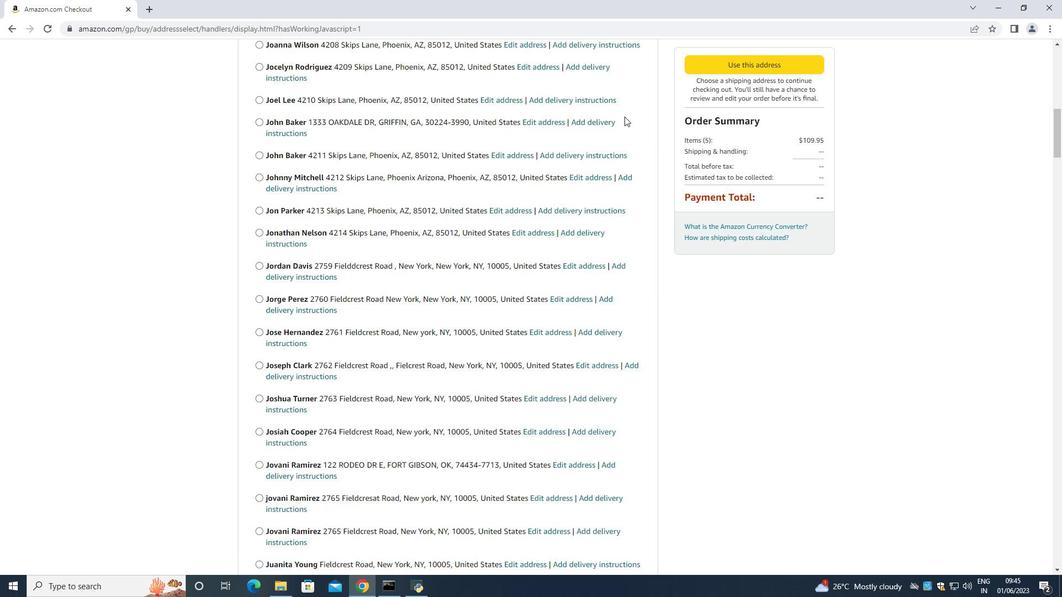 
Action: Mouse scrolled (624, 116) with delta (0, 0)
Screenshot: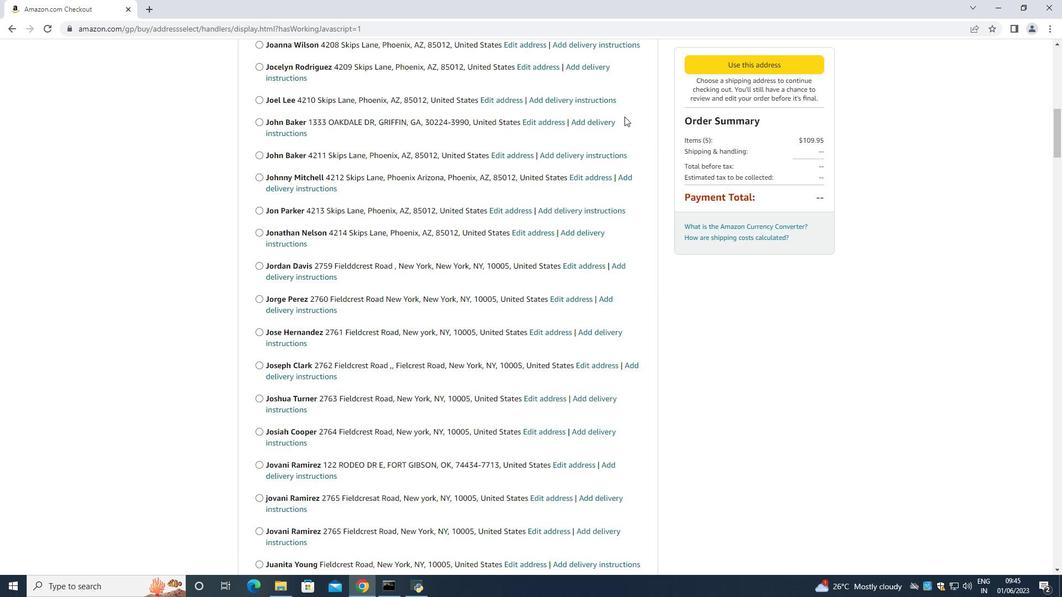 
Action: Mouse scrolled (624, 116) with delta (0, 0)
Screenshot: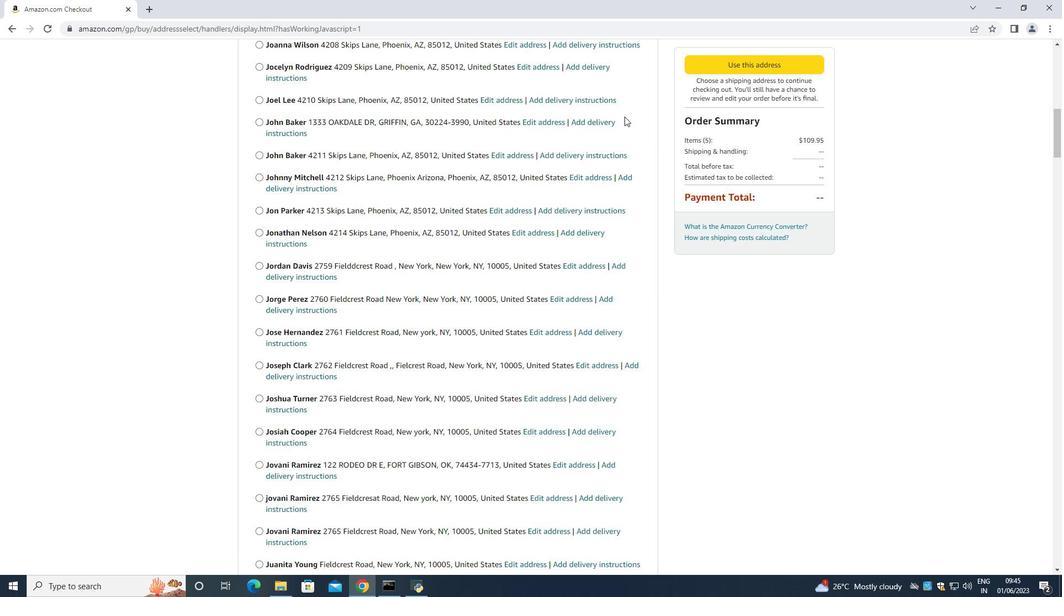 
Action: Mouse scrolled (624, 116) with delta (0, 0)
Screenshot: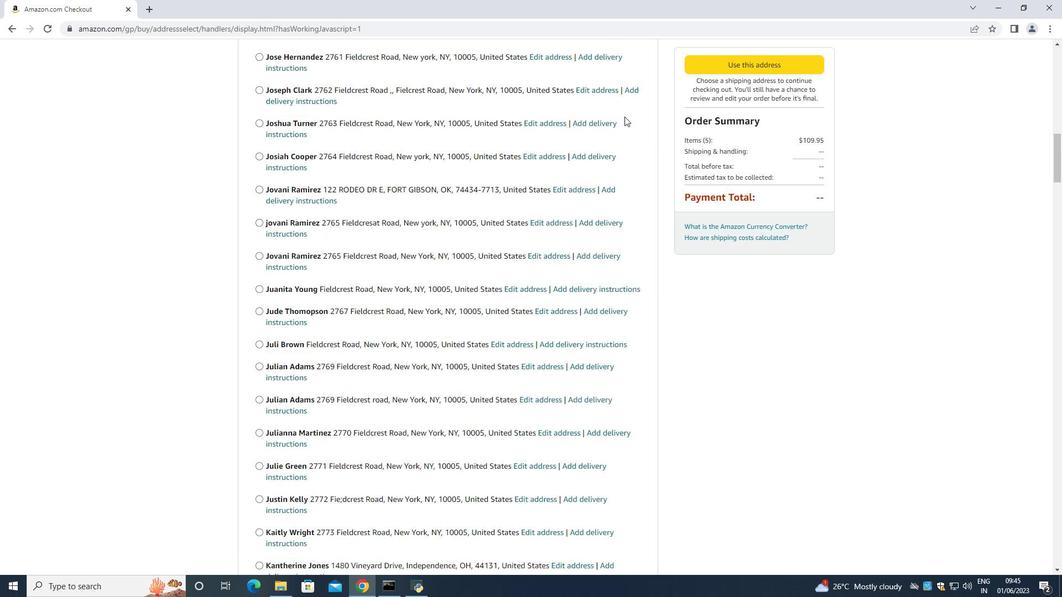 
Action: Mouse scrolled (624, 116) with delta (0, 0)
Screenshot: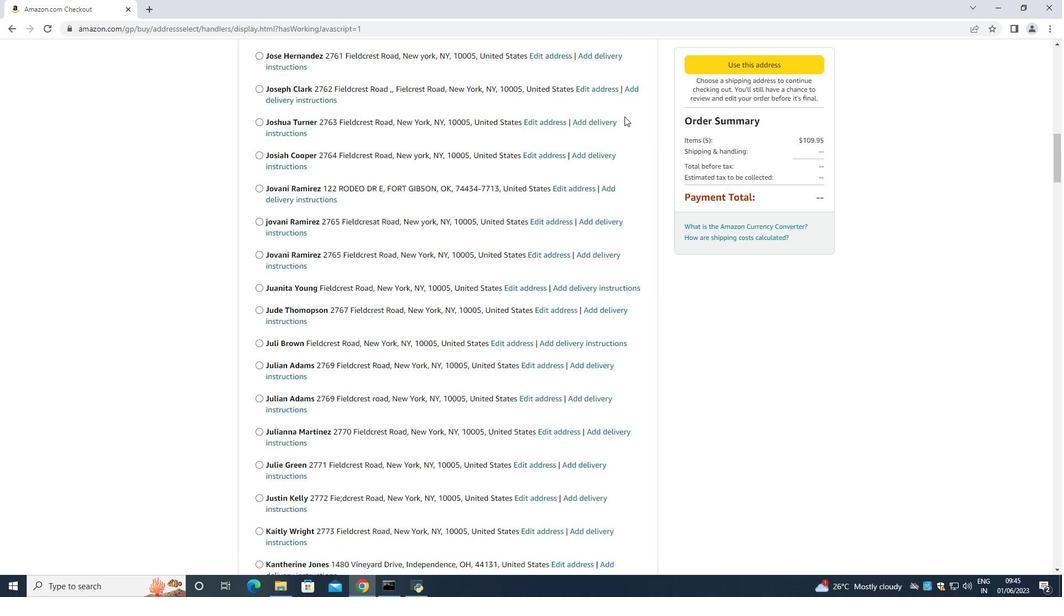 
Action: Mouse scrolled (624, 116) with delta (0, 0)
Screenshot: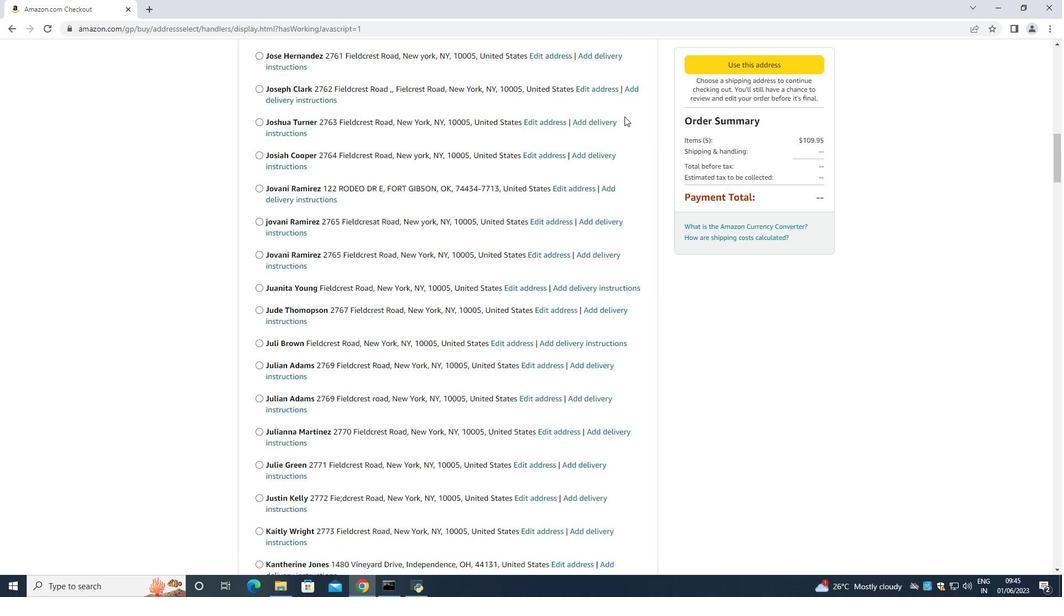 
Action: Mouse scrolled (624, 116) with delta (0, 0)
Screenshot: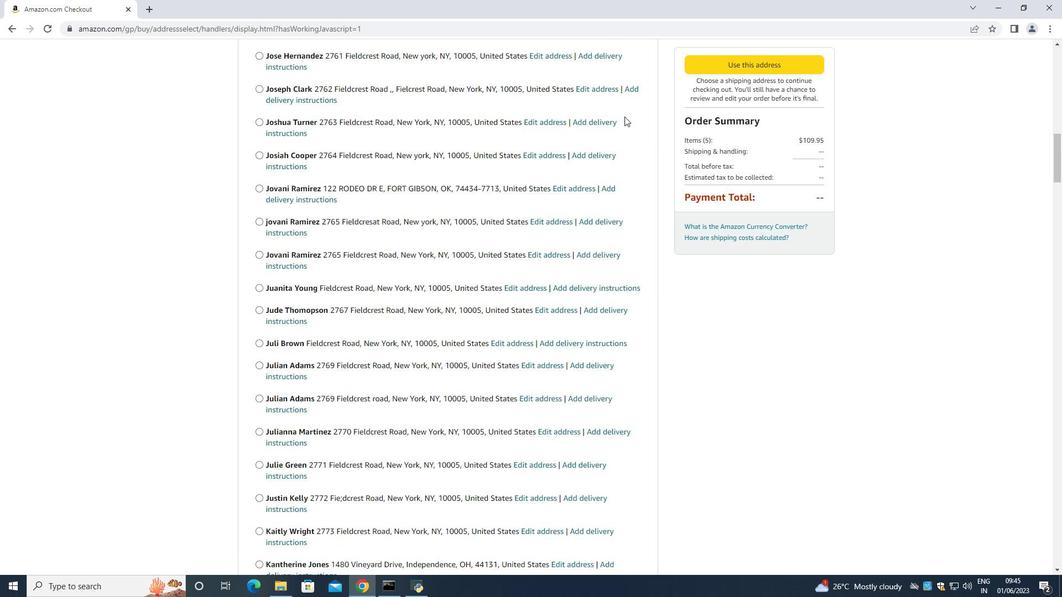 
Action: Mouse scrolled (624, 116) with delta (0, 0)
Screenshot: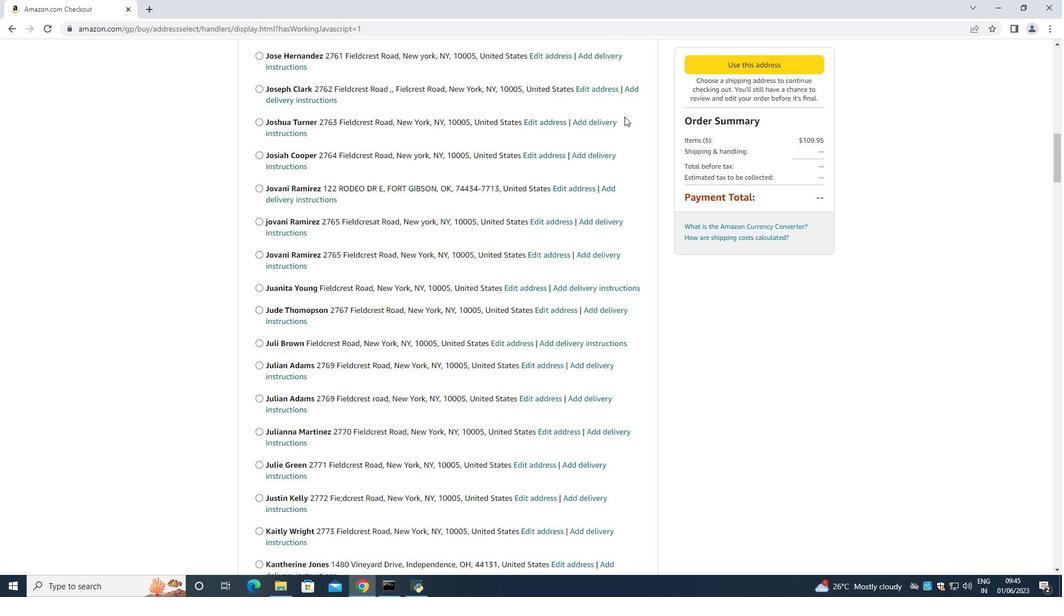 
Action: Mouse scrolled (624, 116) with delta (0, 0)
Screenshot: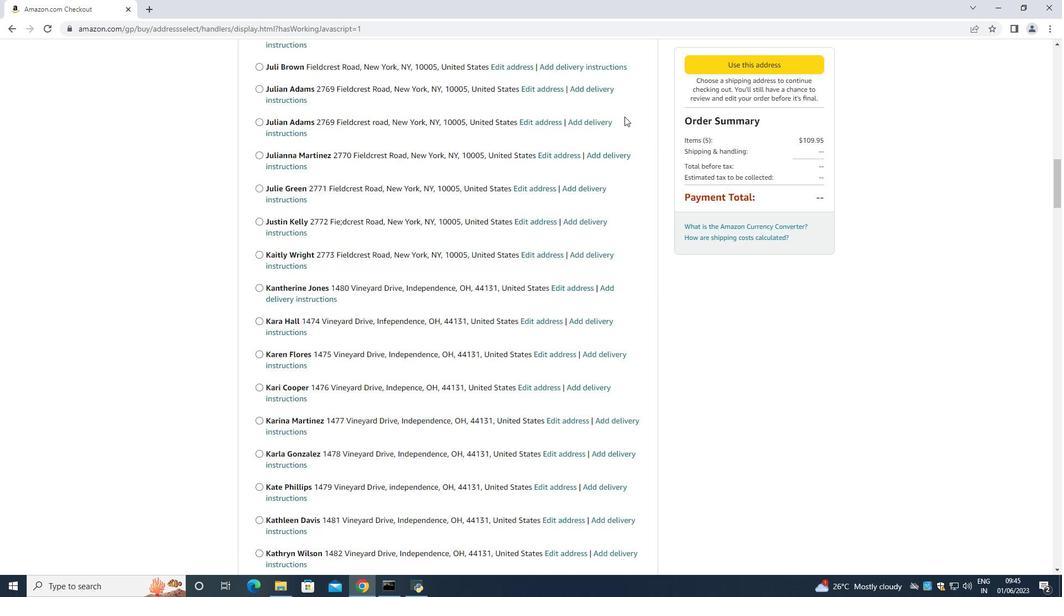 
Action: Mouse scrolled (624, 116) with delta (0, 0)
Screenshot: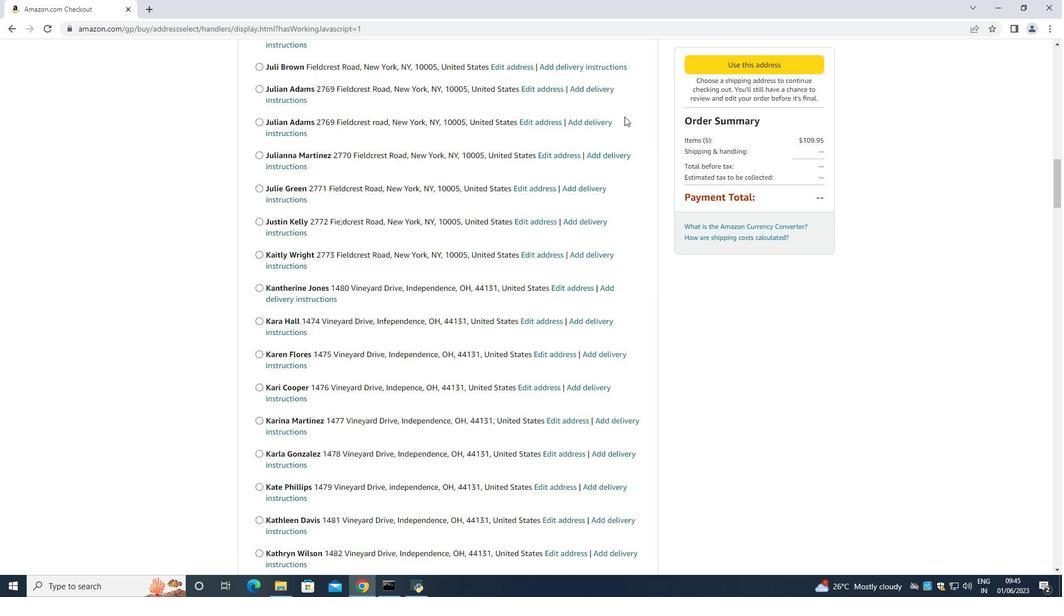 
Action: Mouse scrolled (624, 116) with delta (0, 0)
Screenshot: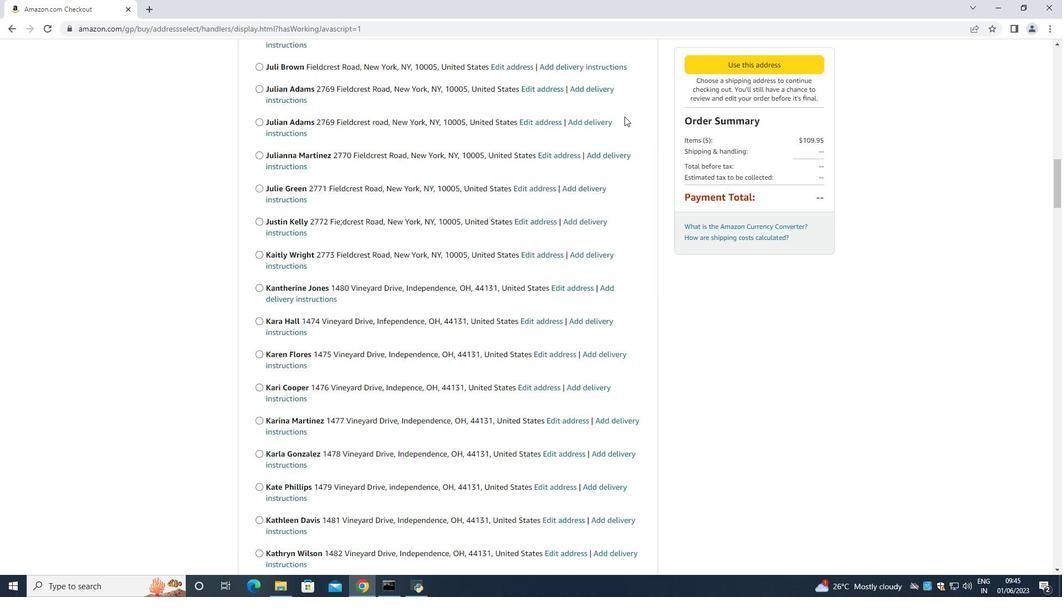 
Action: Mouse scrolled (624, 116) with delta (0, 0)
Screenshot: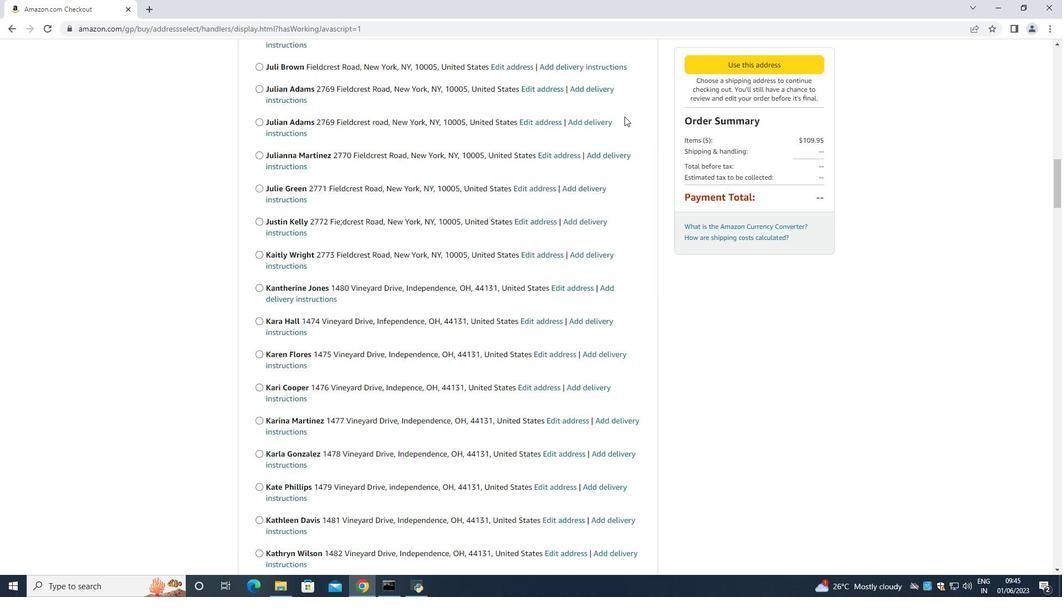 
Action: Mouse scrolled (624, 116) with delta (0, 0)
Screenshot: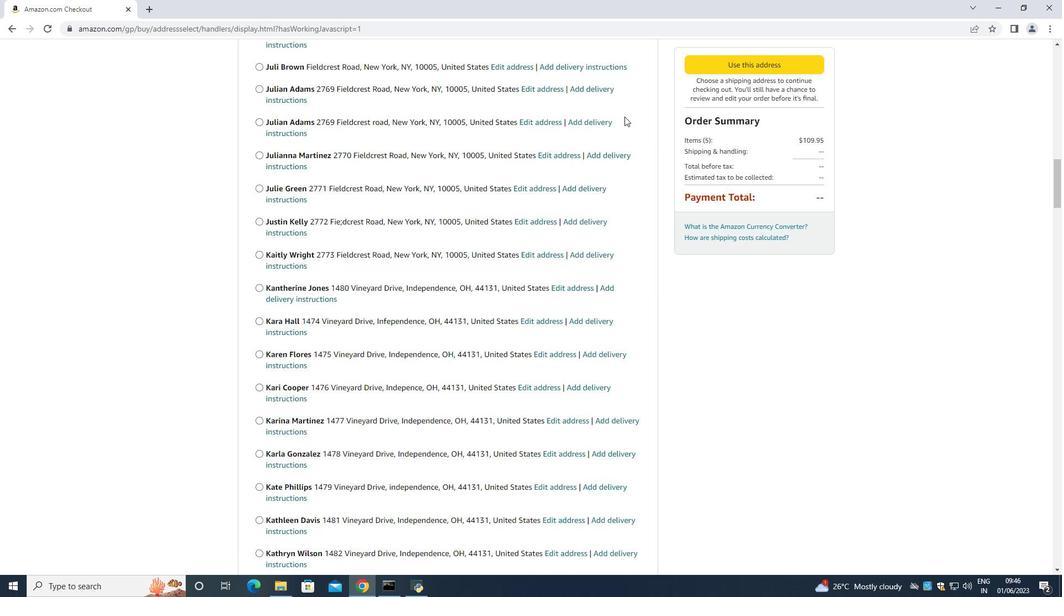 
Action: Mouse scrolled (624, 116) with delta (0, 0)
Screenshot: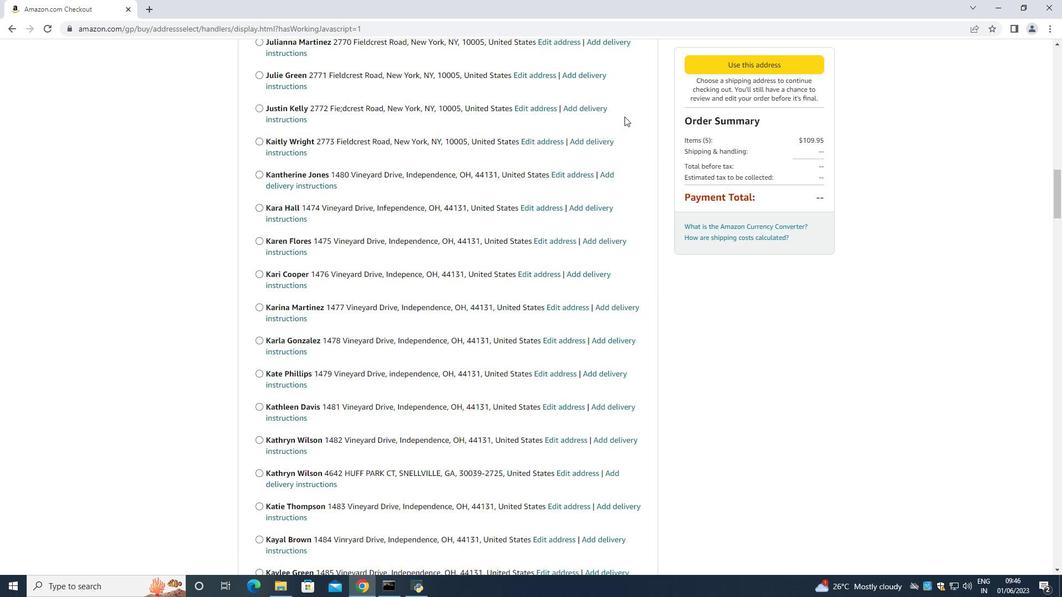 
Action: Mouse scrolled (624, 116) with delta (0, 0)
Screenshot: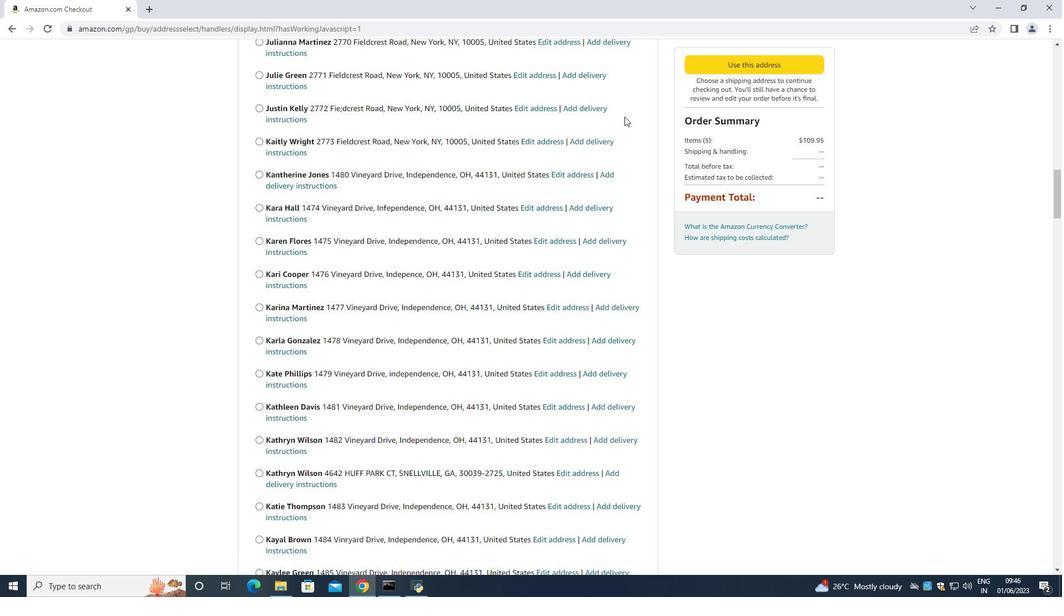 
Action: Mouse scrolled (624, 116) with delta (0, 0)
Screenshot: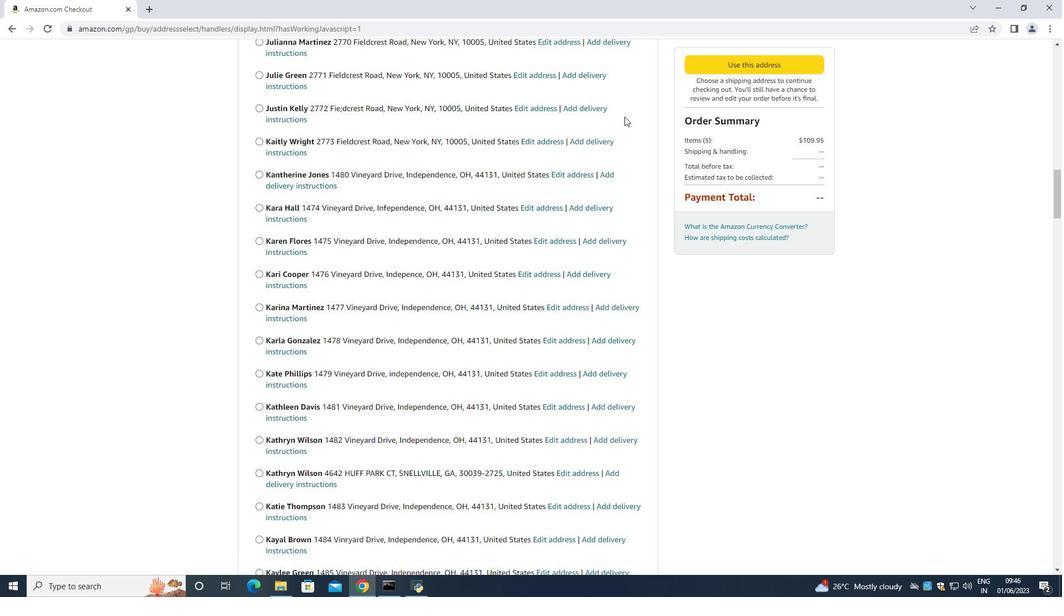 
Action: Mouse scrolled (624, 116) with delta (0, 0)
Screenshot: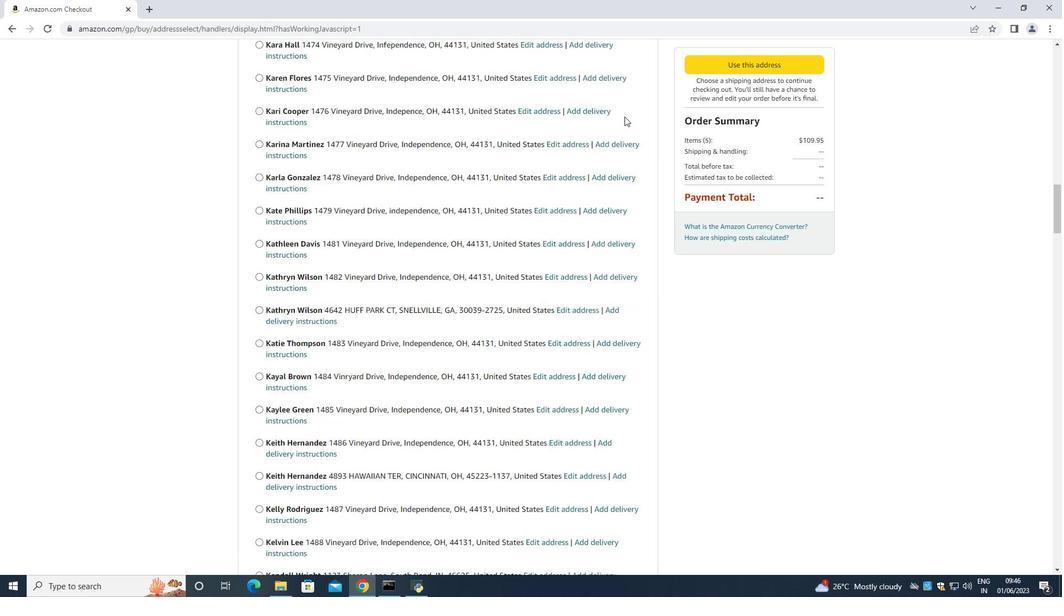 
Action: Mouse moved to (624, 116)
Screenshot: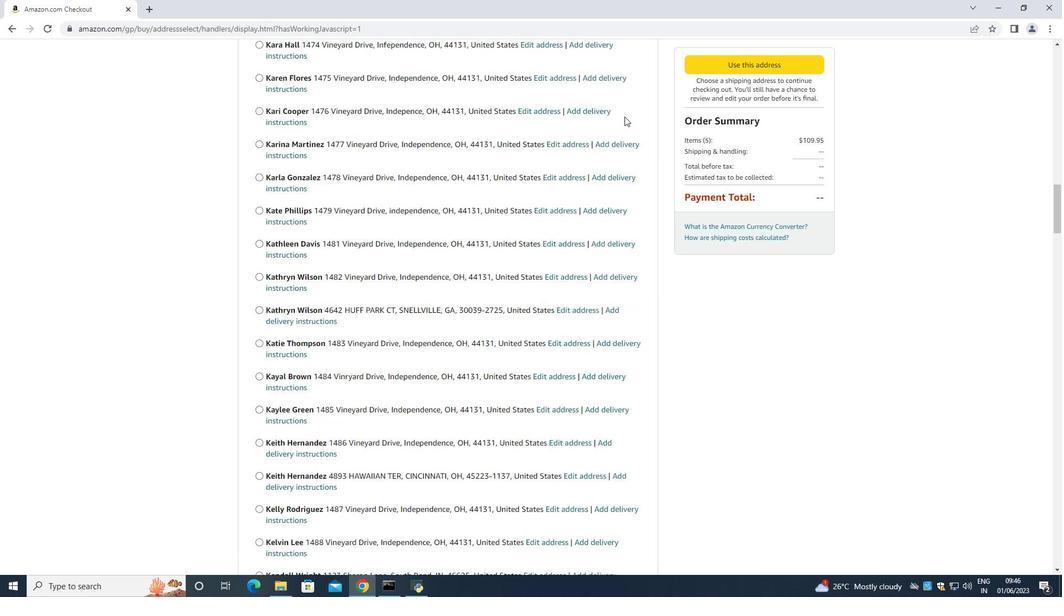 
Action: Mouse scrolled (624, 116) with delta (0, 0)
Screenshot: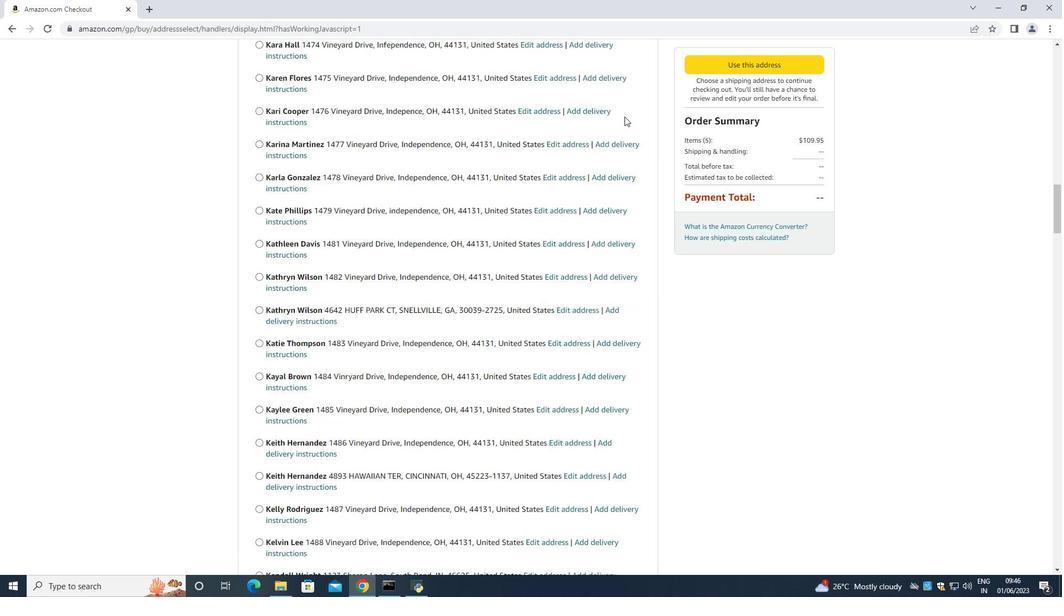 
Action: Mouse moved to (623, 116)
Screenshot: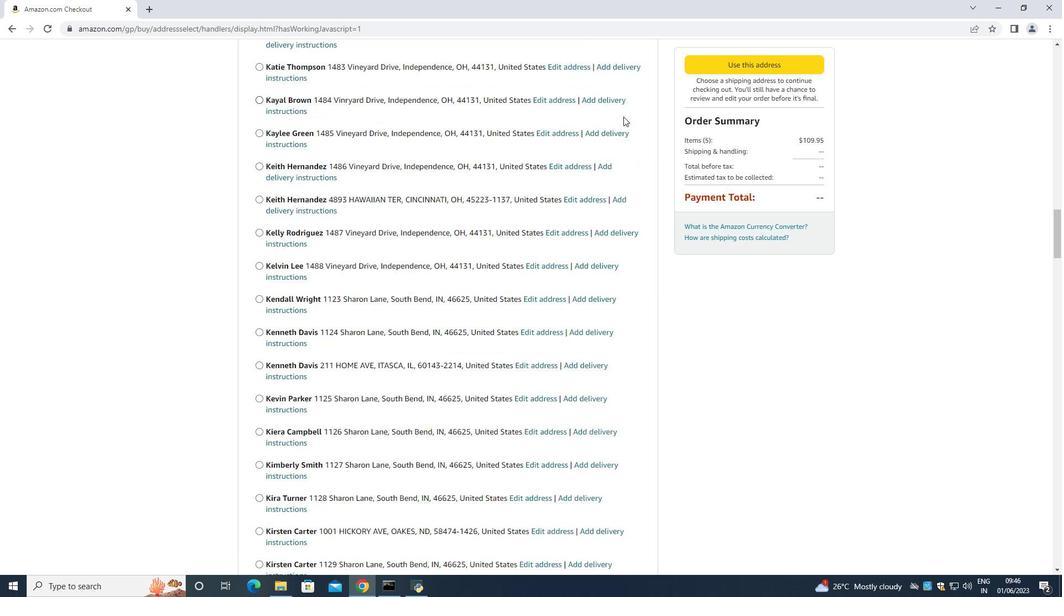
Action: Mouse scrolled (623, 115) with delta (0, 0)
Screenshot: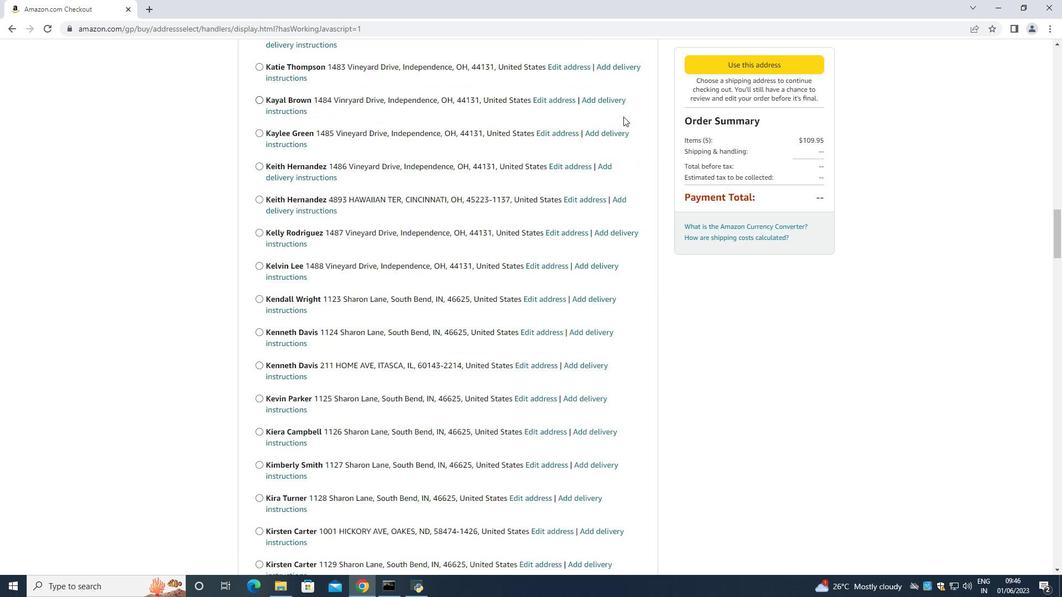 
Action: Mouse scrolled (623, 115) with delta (0, 0)
Screenshot: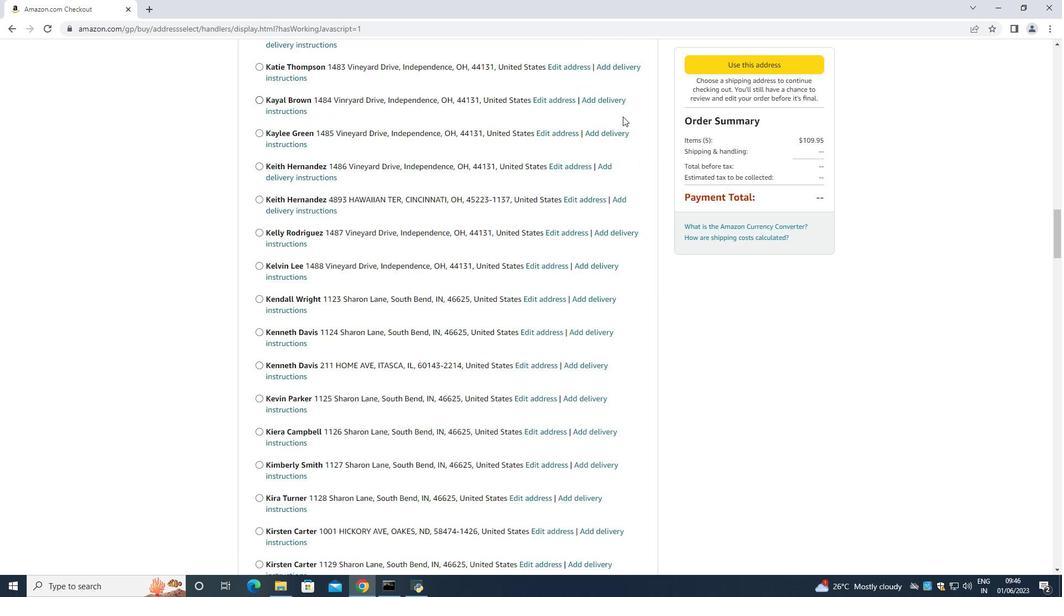 
Action: Mouse scrolled (623, 115) with delta (0, 0)
Screenshot: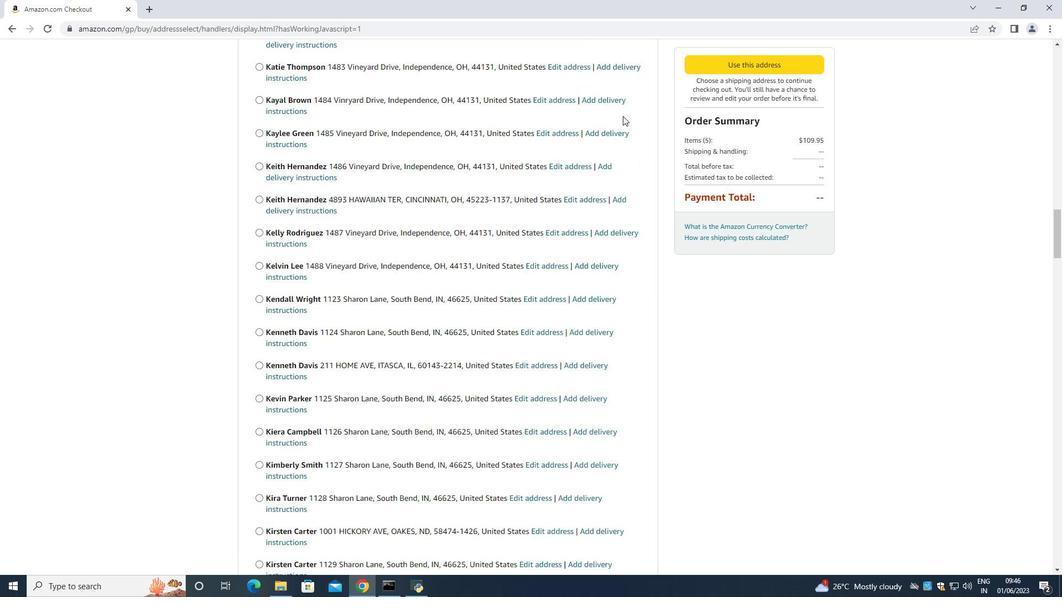 
Action: Mouse scrolled (623, 115) with delta (0, 0)
Screenshot: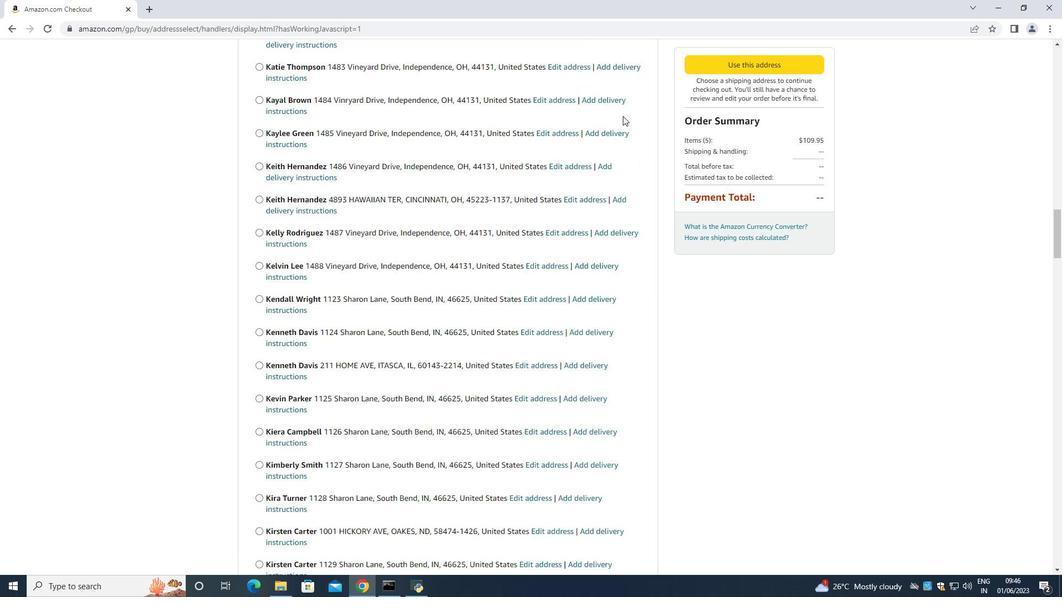 
Action: Mouse scrolled (623, 115) with delta (0, 0)
Screenshot: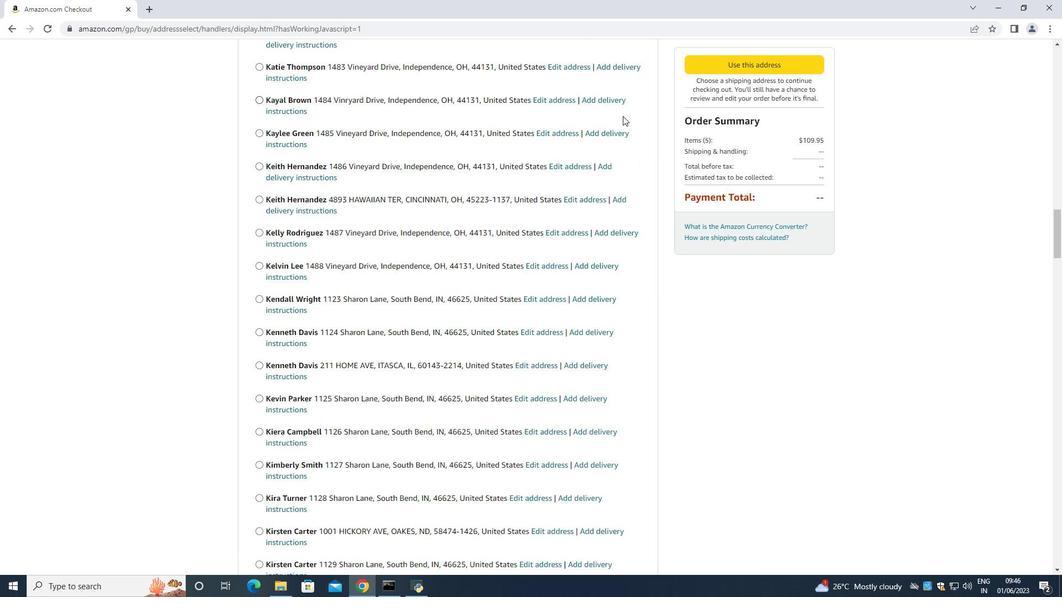 
Action: Mouse moved to (623, 114)
Screenshot: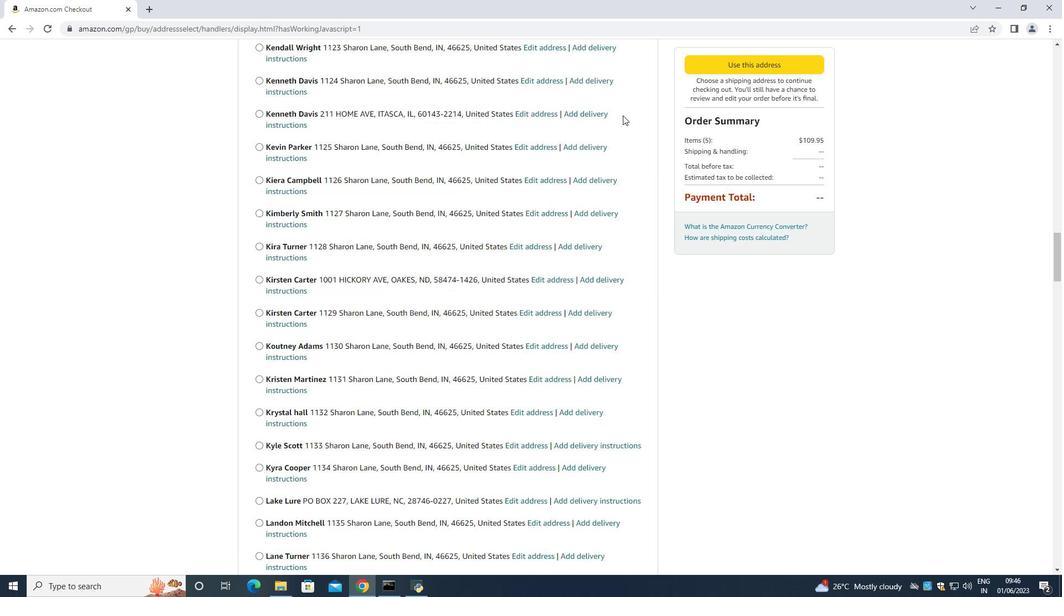 
Action: Mouse scrolled (623, 113) with delta (0, 0)
Screenshot: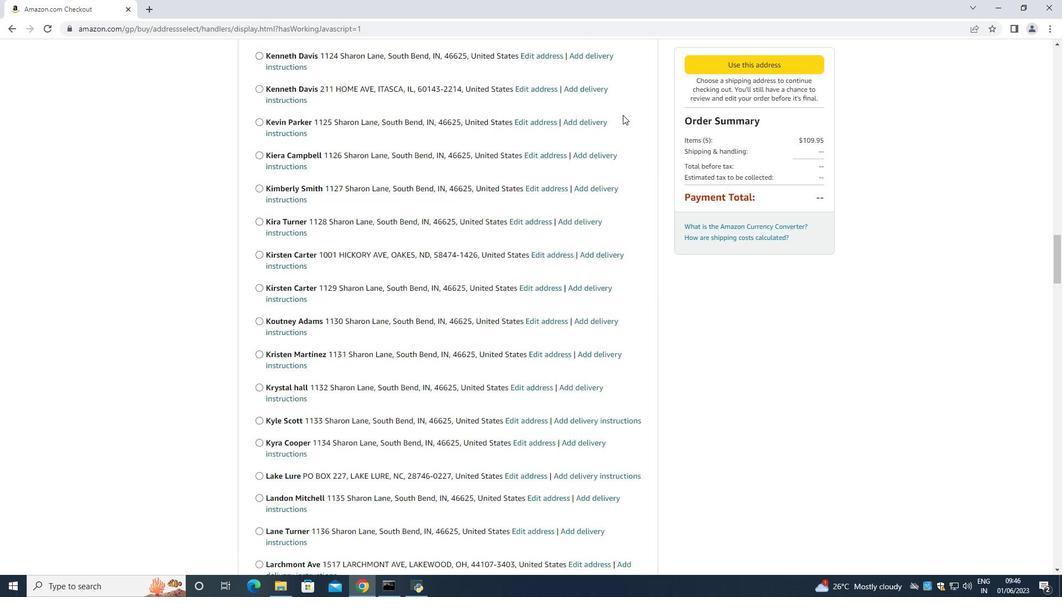 
Action: Mouse scrolled (623, 113) with delta (0, 0)
Screenshot: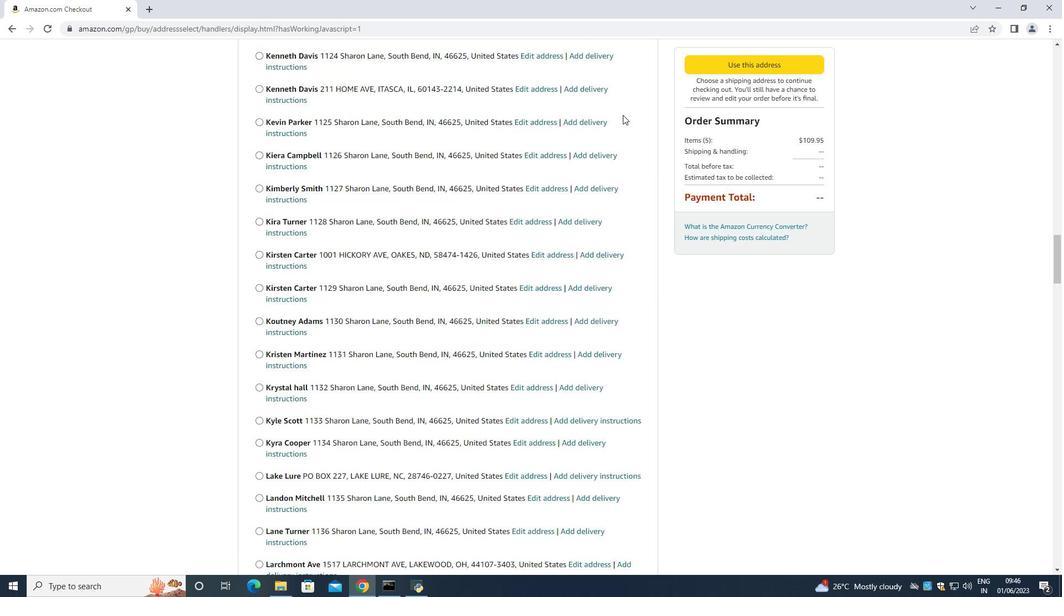 
Action: Mouse scrolled (623, 113) with delta (0, 0)
Screenshot: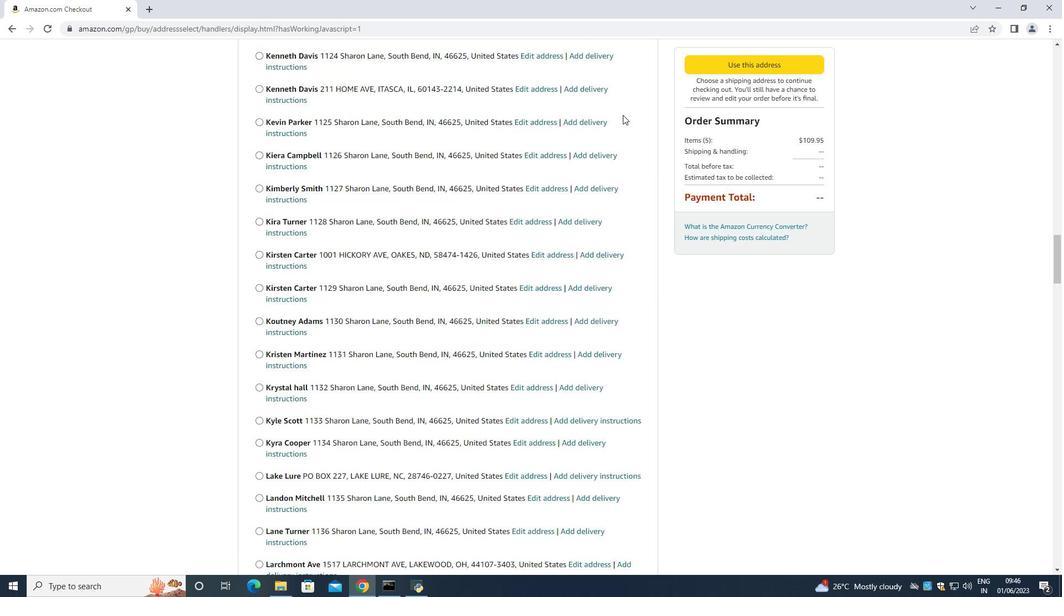 
Action: Mouse scrolled (623, 113) with delta (0, 0)
Screenshot: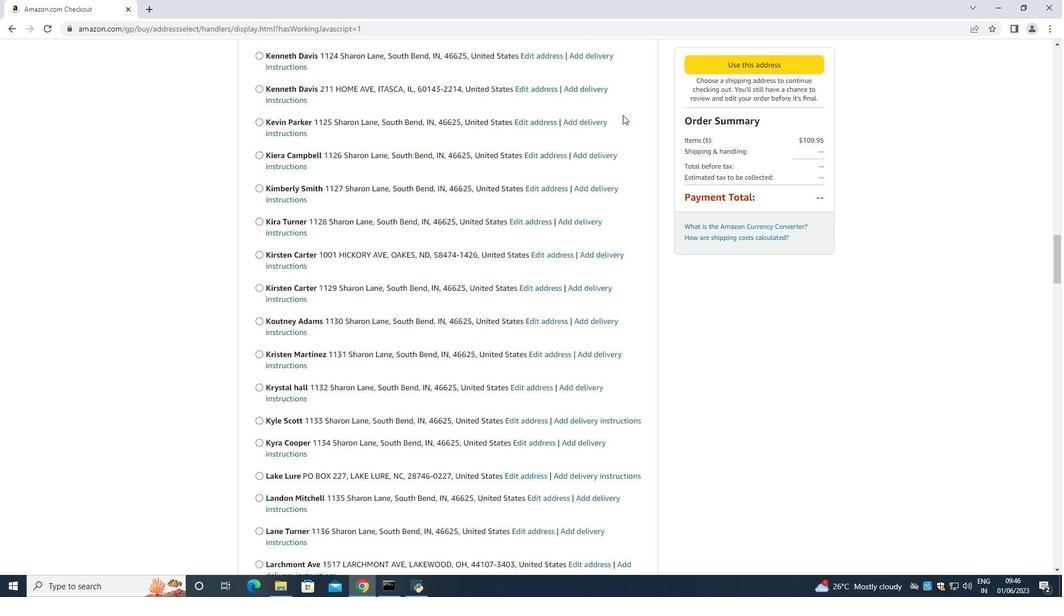 
Action: Mouse scrolled (623, 113) with delta (0, 0)
Screenshot: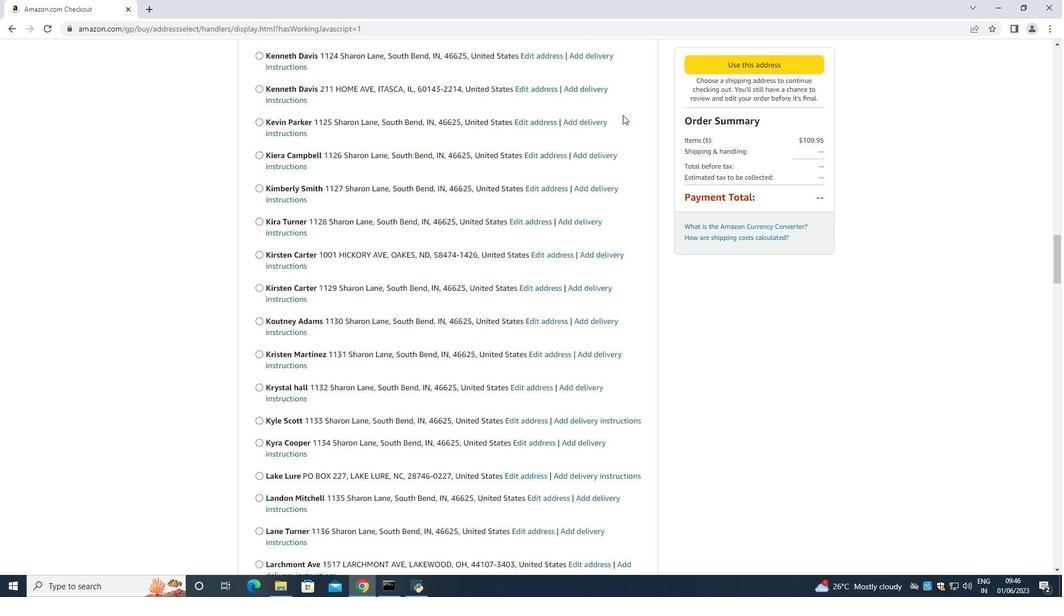 
Action: Mouse moved to (623, 113)
Screenshot: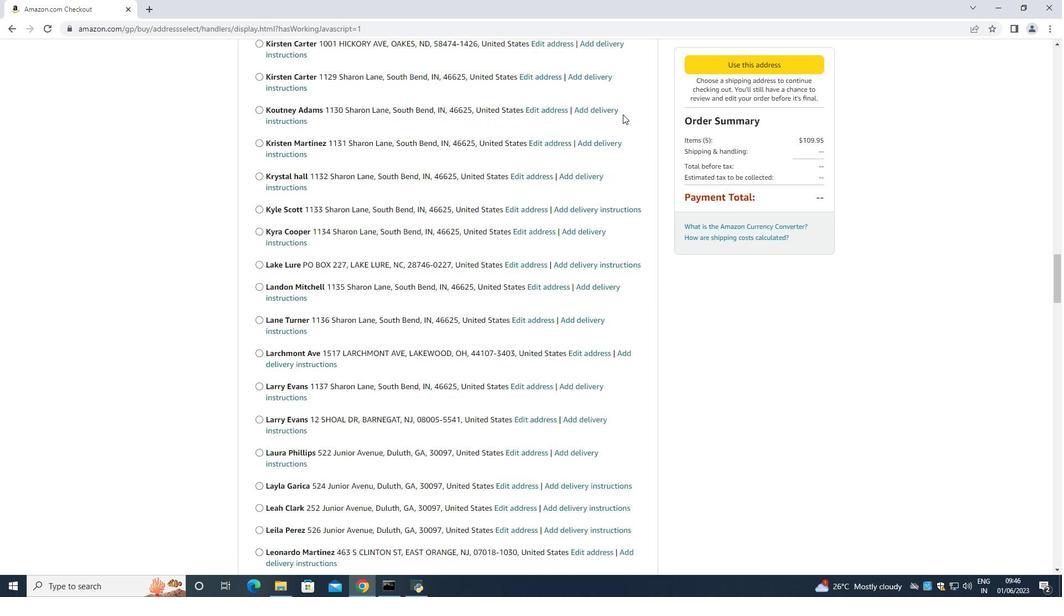 
Action: Mouse scrolled (623, 112) with delta (0, 0)
Screenshot: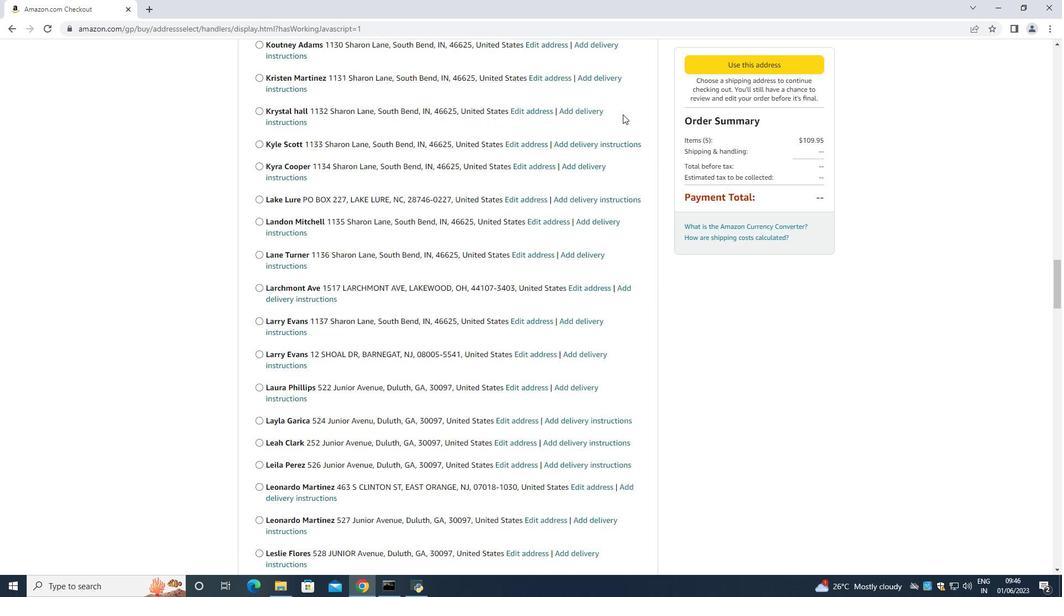 
Action: Mouse scrolled (623, 112) with delta (0, 0)
Screenshot: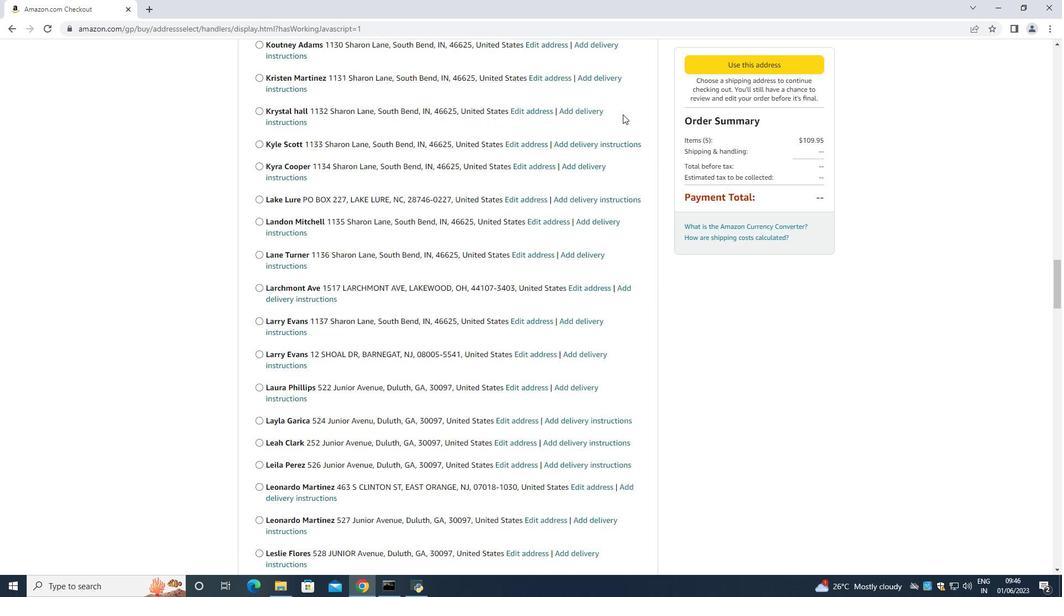 
Action: Mouse scrolled (623, 112) with delta (0, 0)
Screenshot: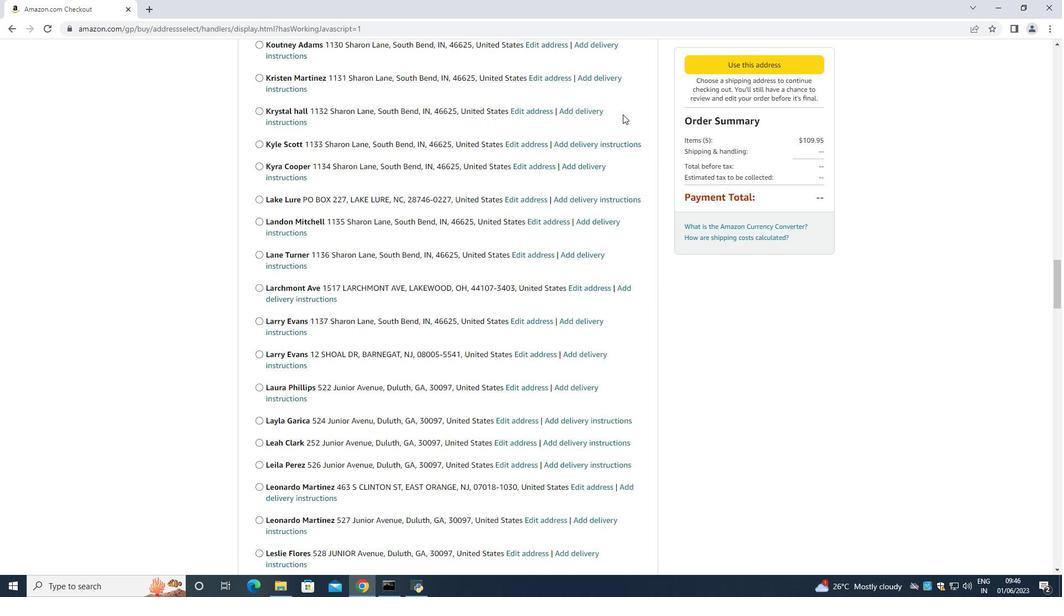 
Action: Mouse scrolled (623, 112) with delta (0, 0)
Screenshot: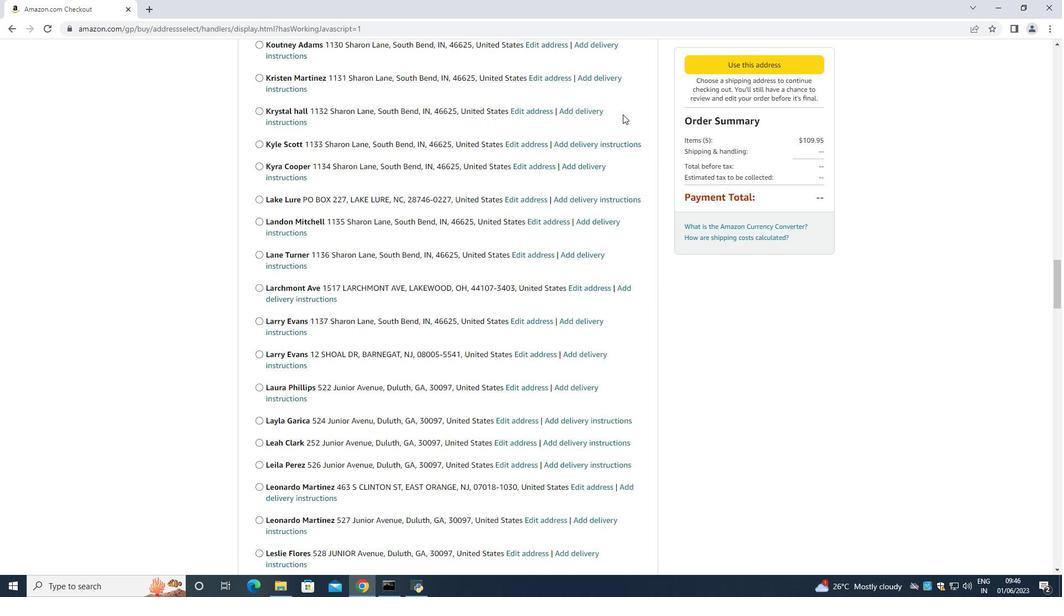 
Action: Mouse scrolled (623, 112) with delta (0, 0)
Screenshot: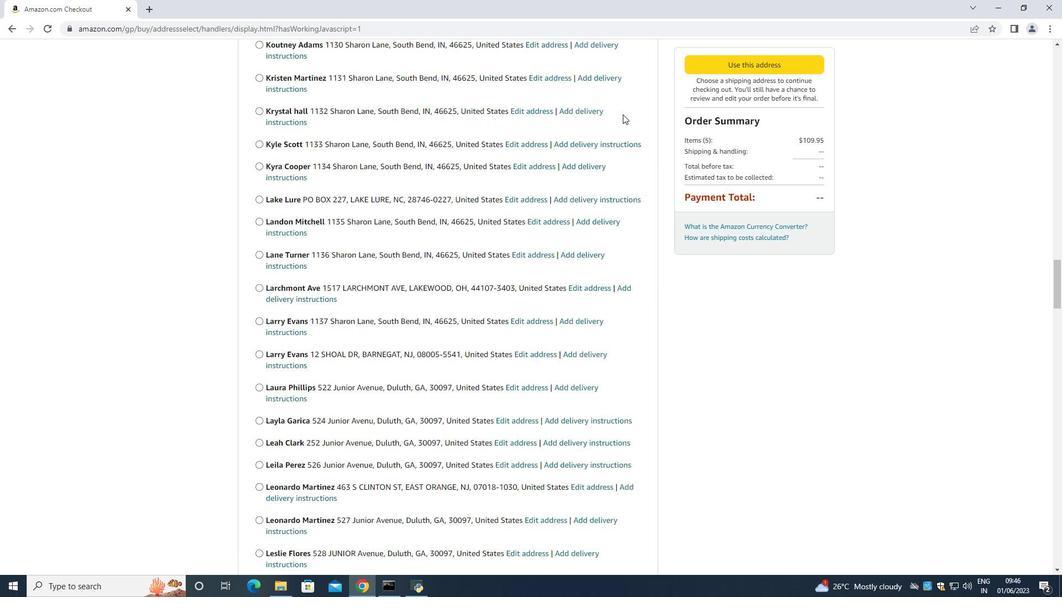 
Action: Mouse moved to (621, 111)
Screenshot: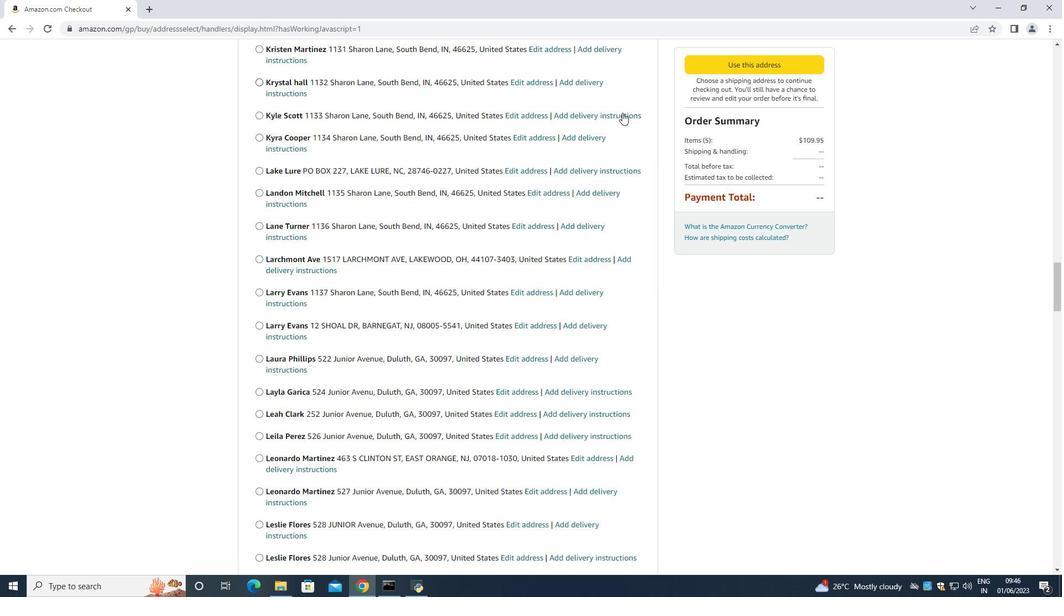 
Action: Mouse scrolled (621, 111) with delta (0, 0)
Screenshot: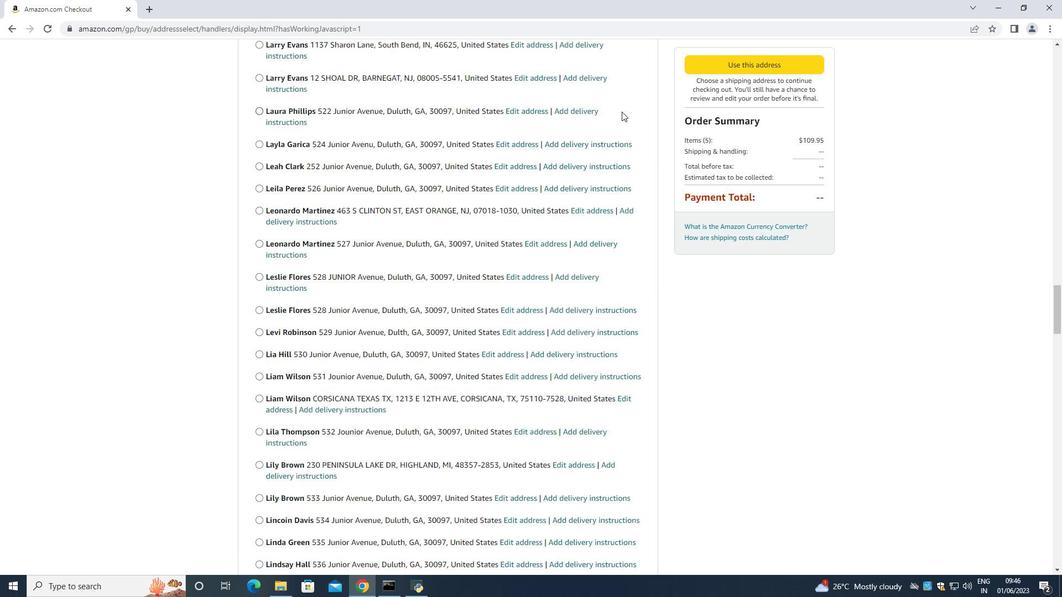 
Action: Mouse scrolled (621, 111) with delta (0, 0)
Screenshot: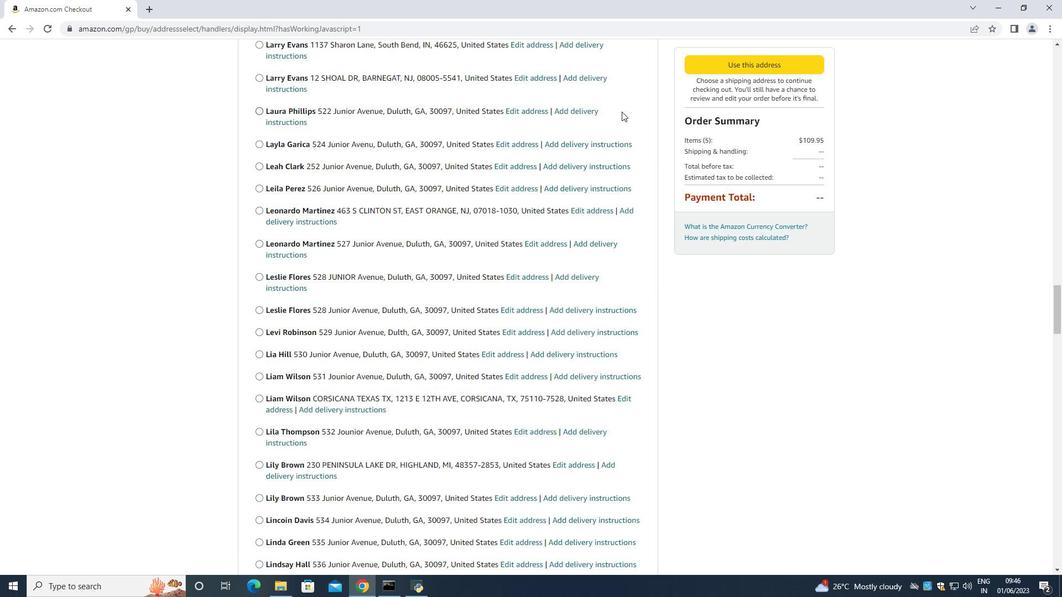 
Action: Mouse scrolled (621, 111) with delta (0, 0)
Screenshot: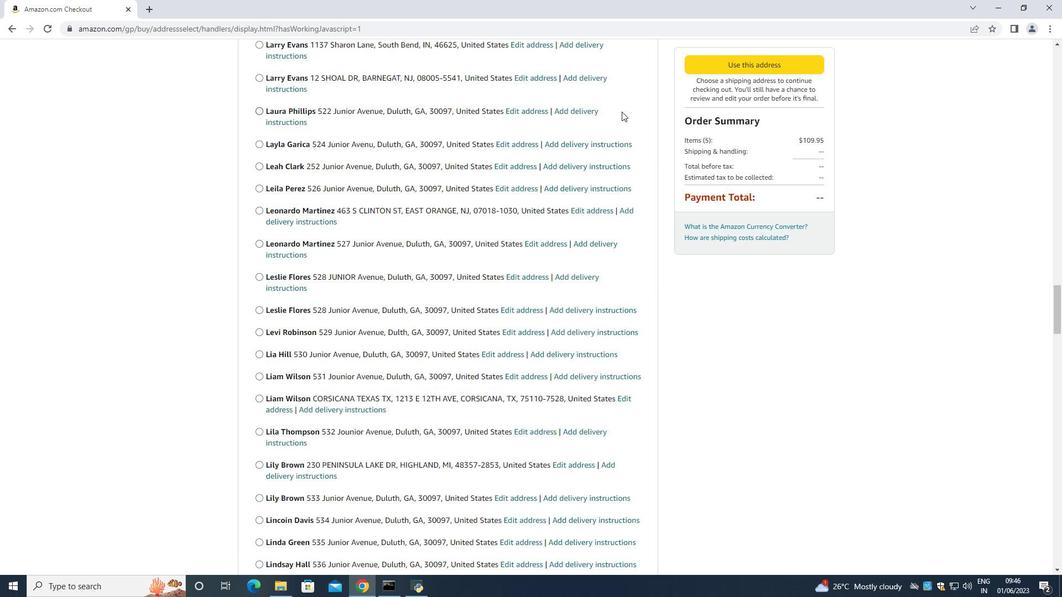 
Action: Mouse scrolled (621, 111) with delta (0, 0)
Screenshot: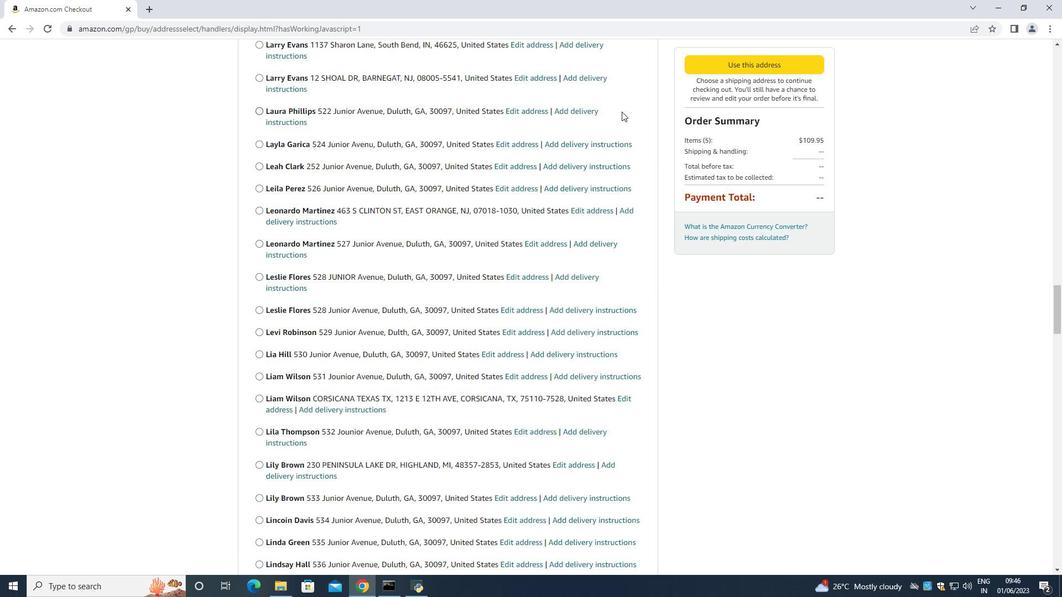 
Action: Mouse scrolled (621, 111) with delta (0, 0)
Screenshot: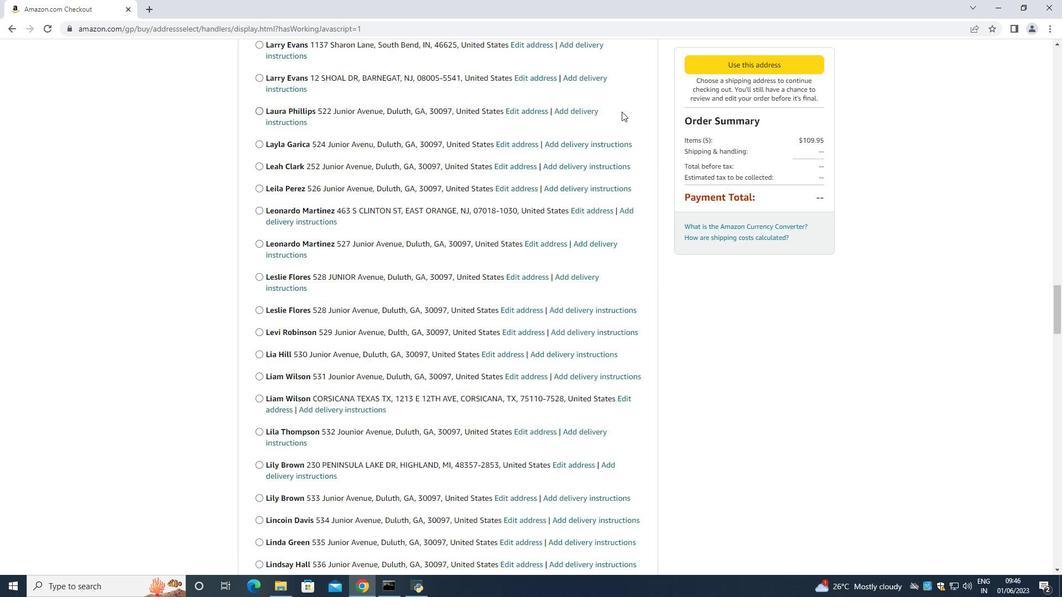 
Action: Mouse scrolled (621, 111) with delta (0, 0)
Screenshot: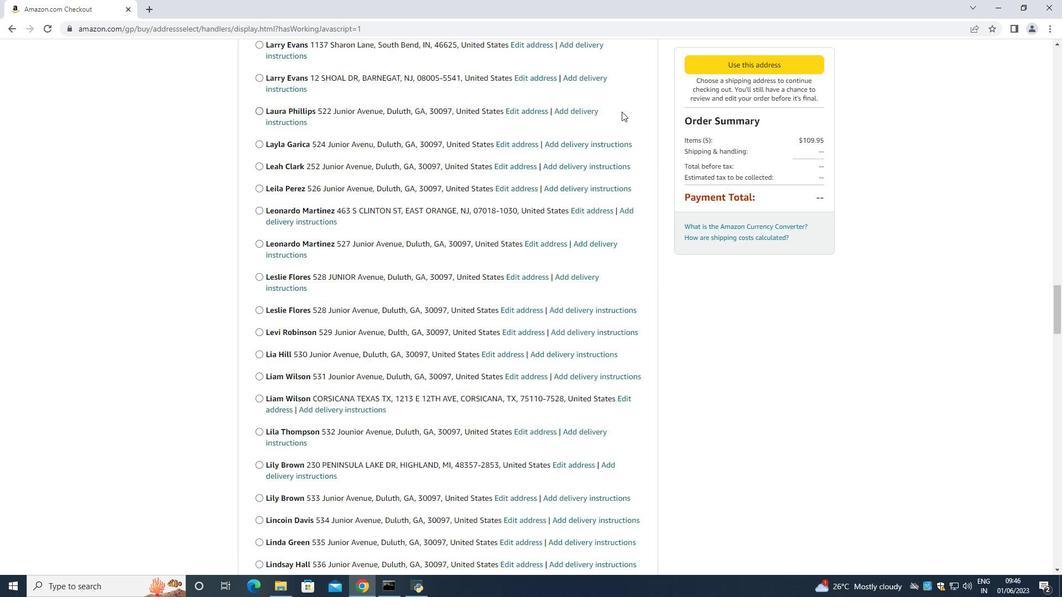 
Action: Mouse moved to (621, 110)
Screenshot: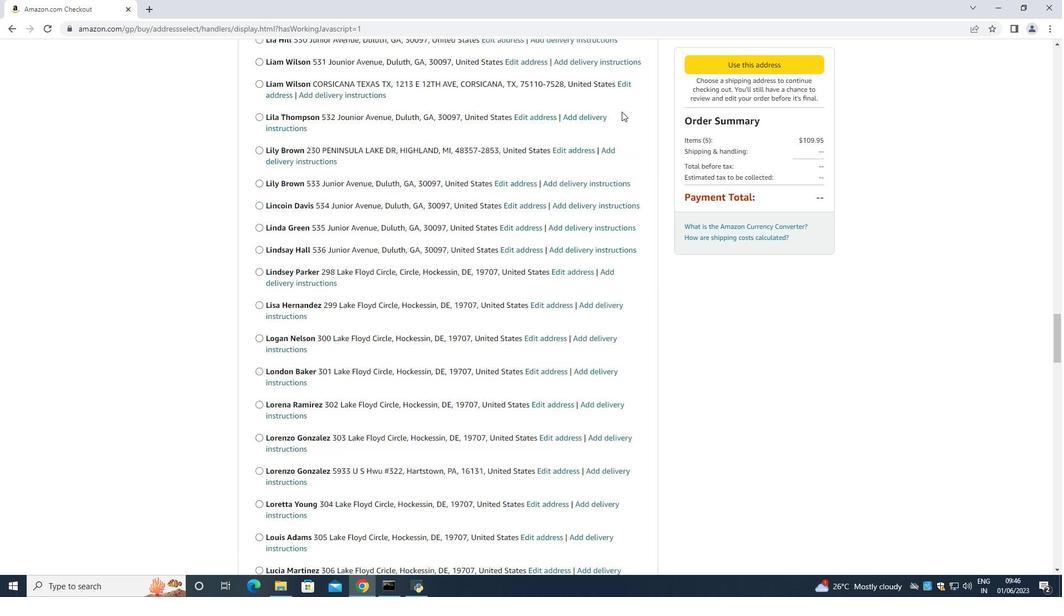 
Action: Mouse scrolled (621, 110) with delta (0, 0)
Screenshot: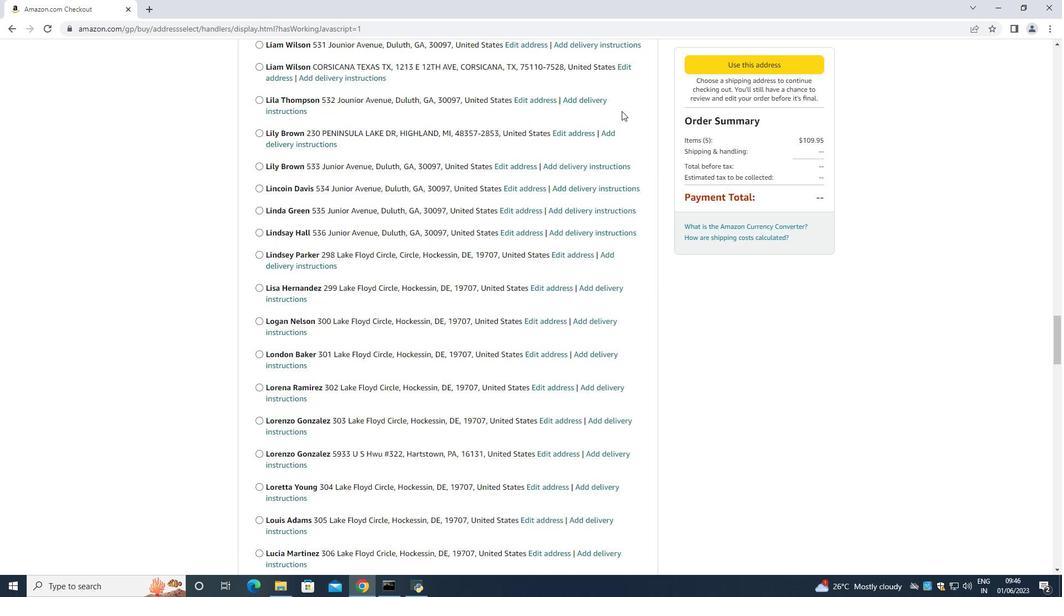 
Action: Mouse scrolled (621, 110) with delta (0, 0)
Screenshot: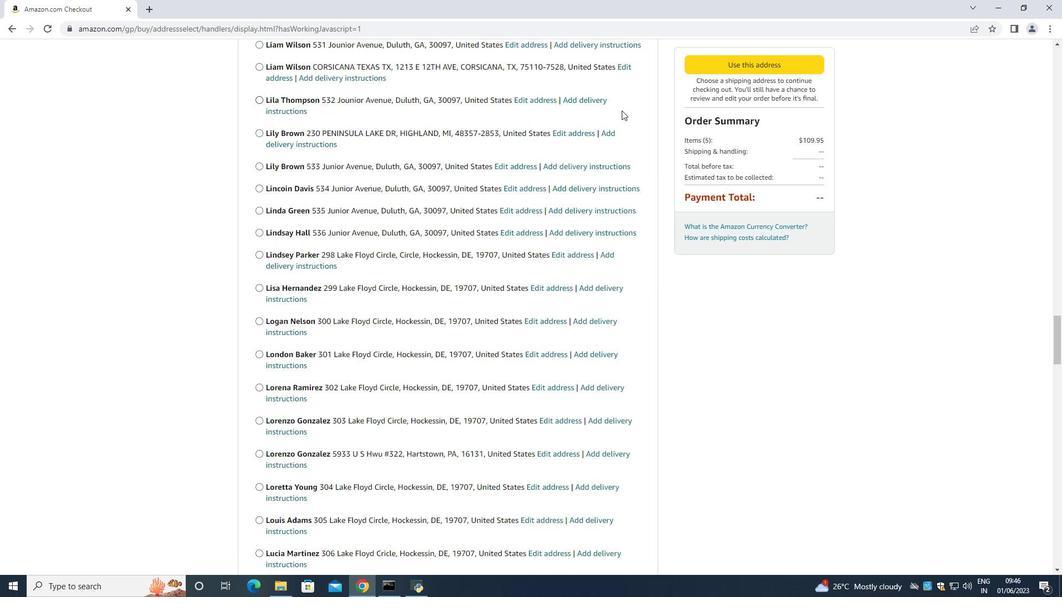 
Action: Mouse scrolled (621, 110) with delta (0, 0)
Screenshot: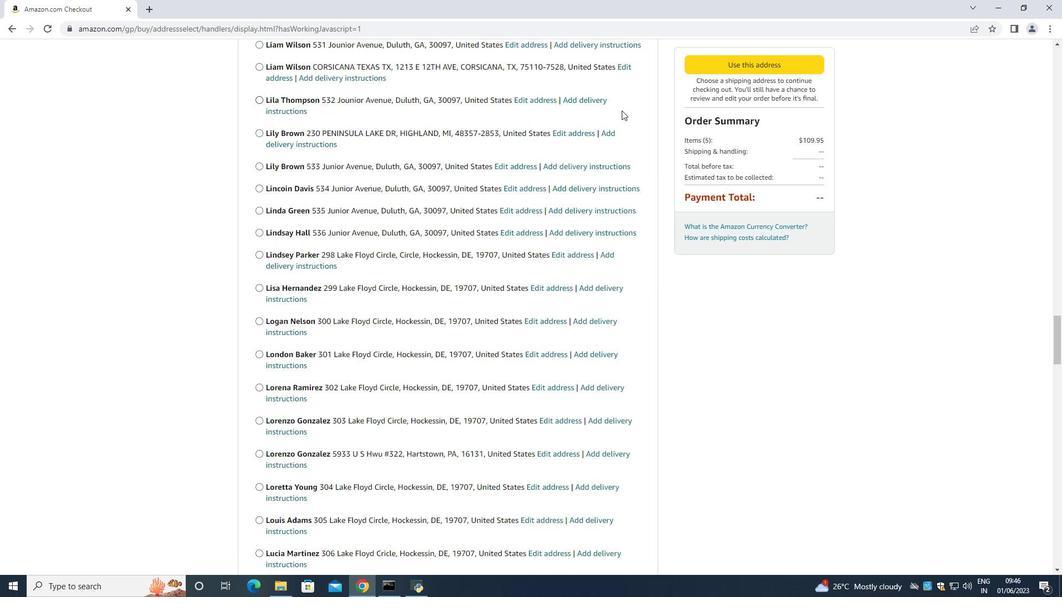 
Action: Mouse scrolled (621, 110) with delta (0, 0)
Screenshot: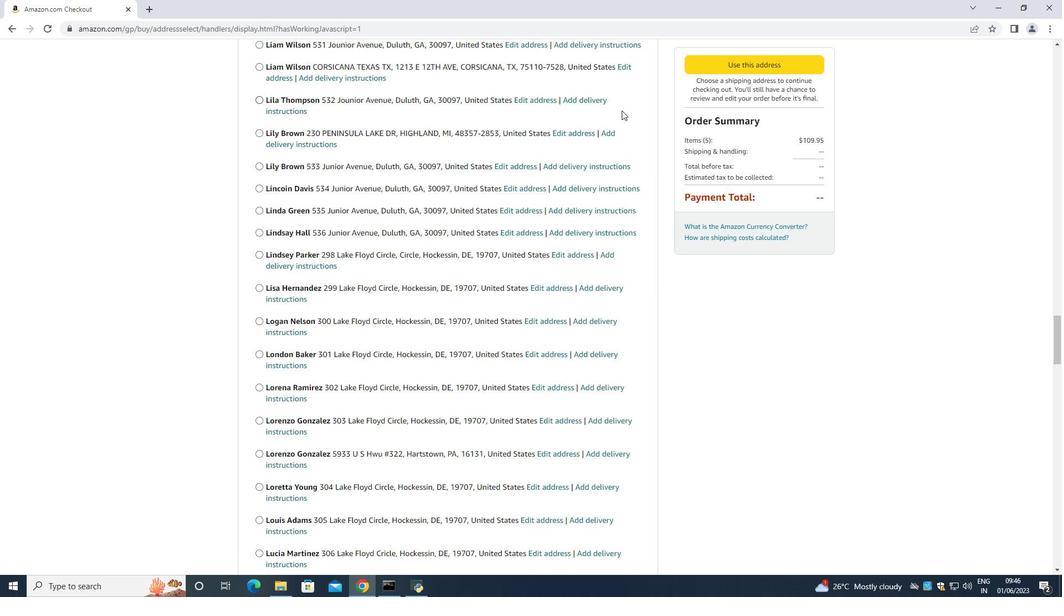 
Action: Mouse scrolled (621, 110) with delta (0, 0)
Screenshot: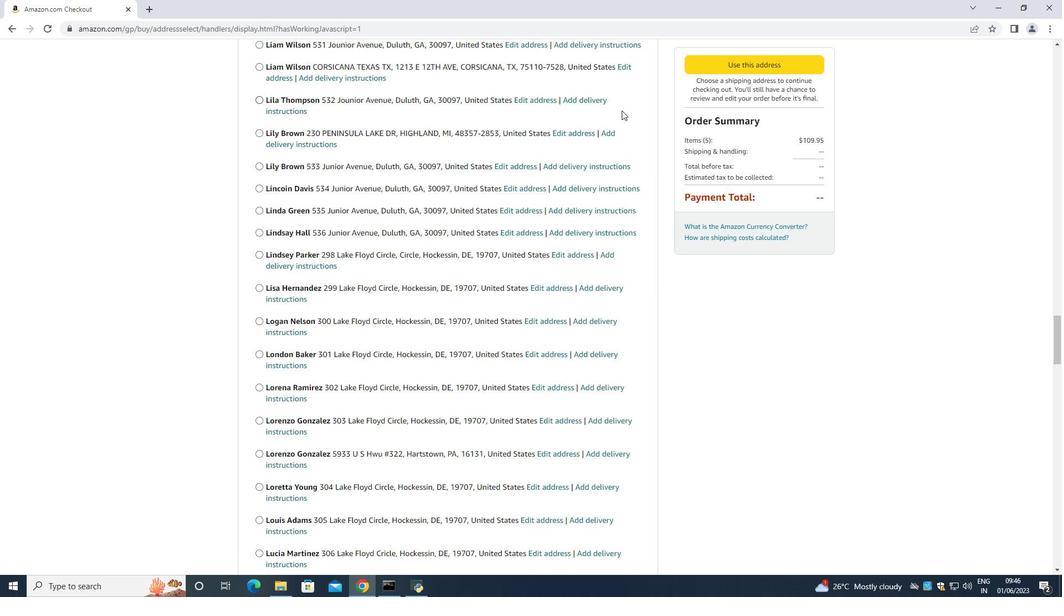 
Action: Mouse moved to (621, 108)
Screenshot: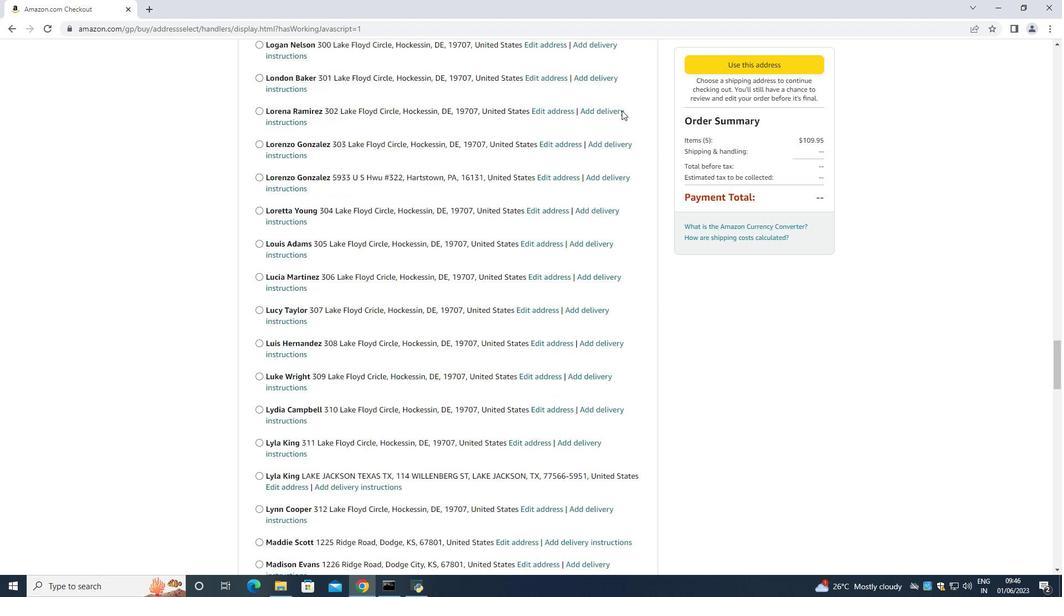 
Action: Mouse scrolled (621, 107) with delta (0, 0)
Screenshot: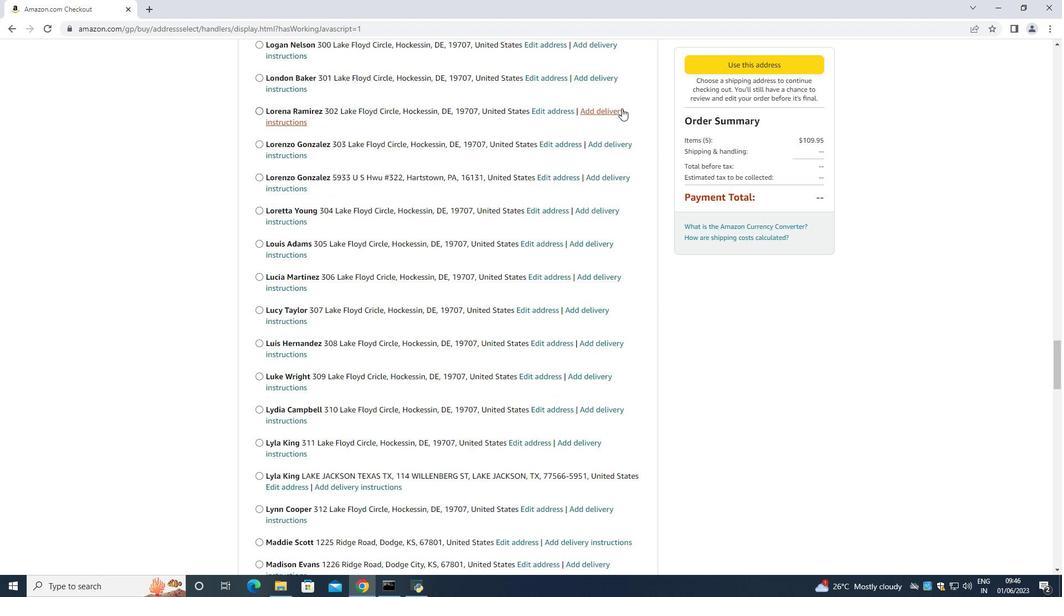 
Action: Mouse scrolled (621, 107) with delta (0, 0)
Screenshot: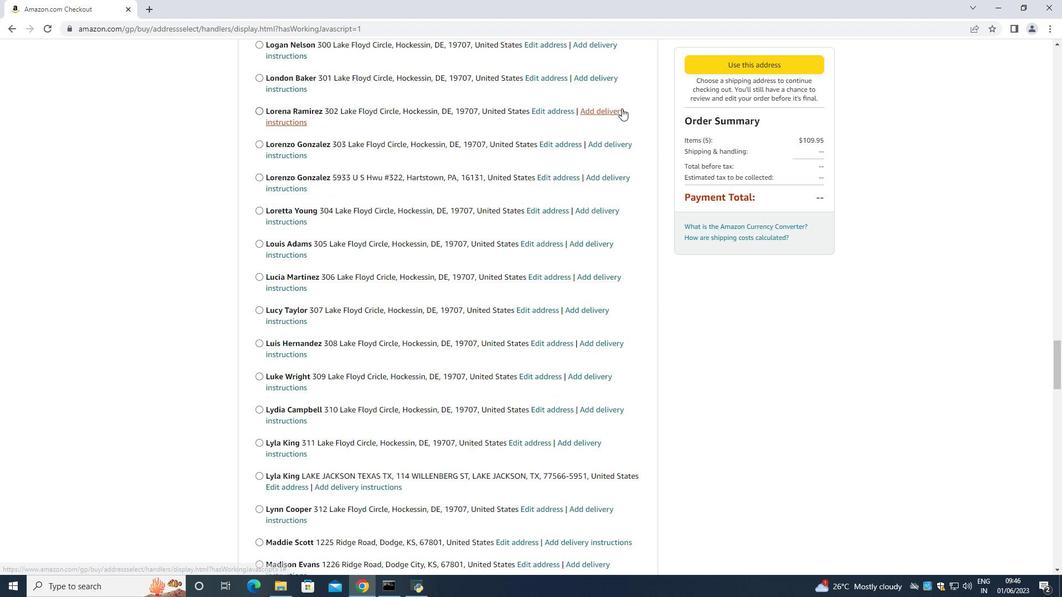 
Action: Mouse scrolled (621, 107) with delta (0, 0)
Screenshot: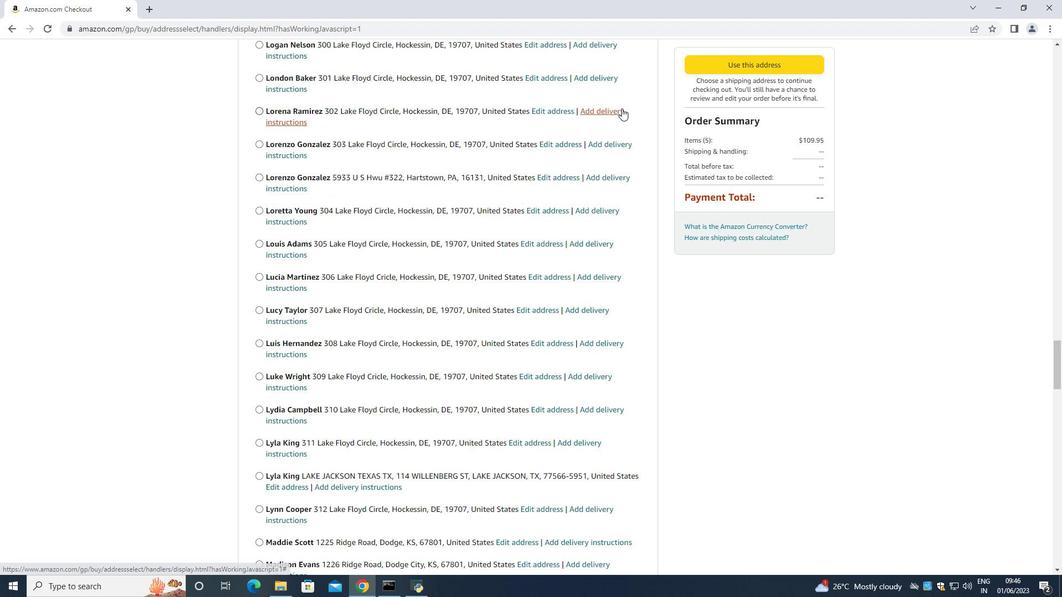 
Action: Mouse scrolled (621, 107) with delta (0, 0)
Screenshot: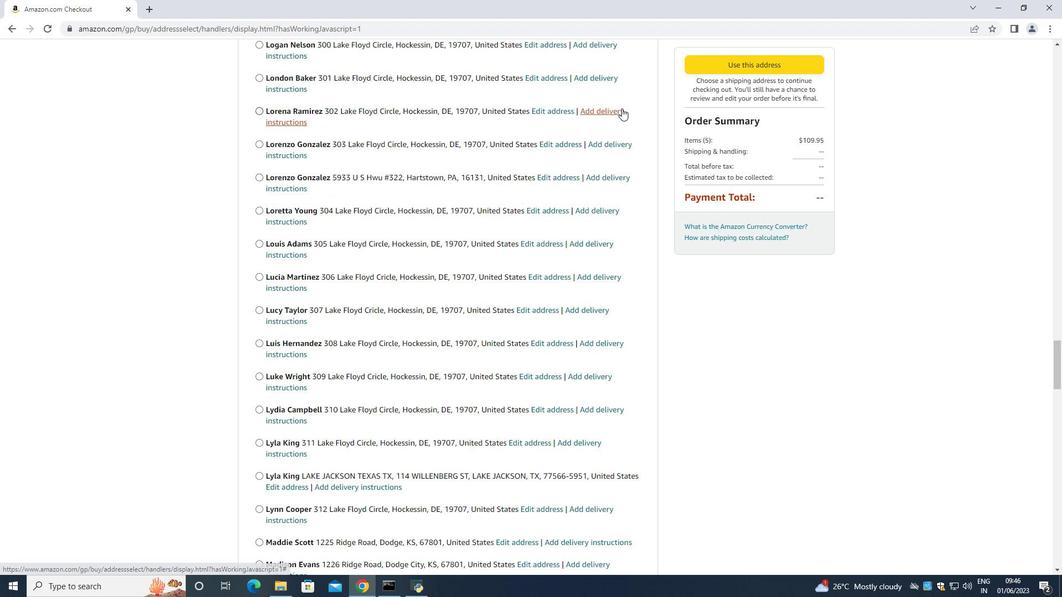 
Action: Mouse scrolled (621, 107) with delta (0, 0)
Screenshot: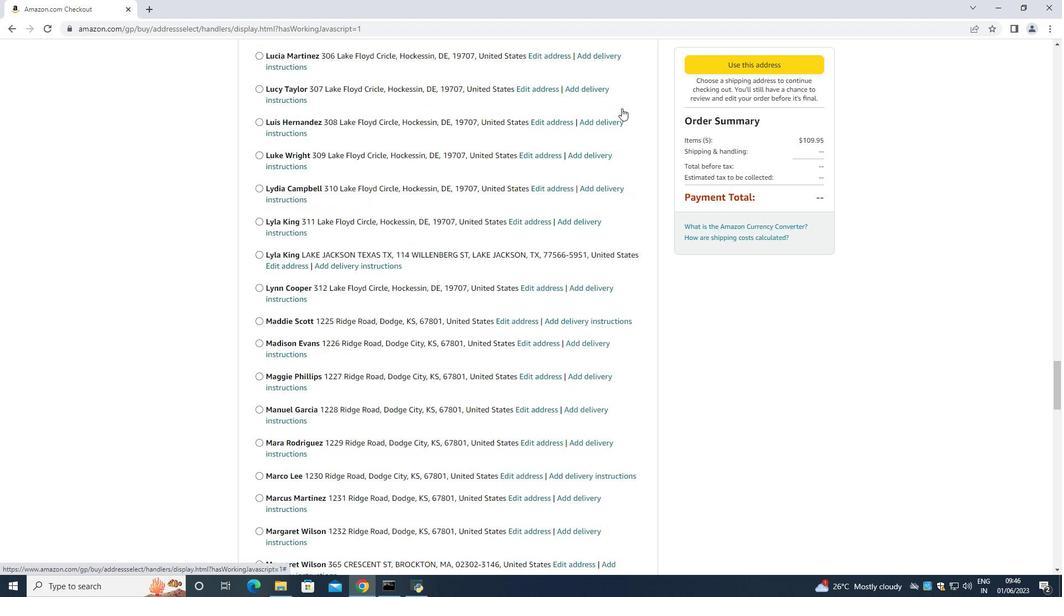 
Action: Mouse scrolled (621, 107) with delta (0, 0)
Screenshot: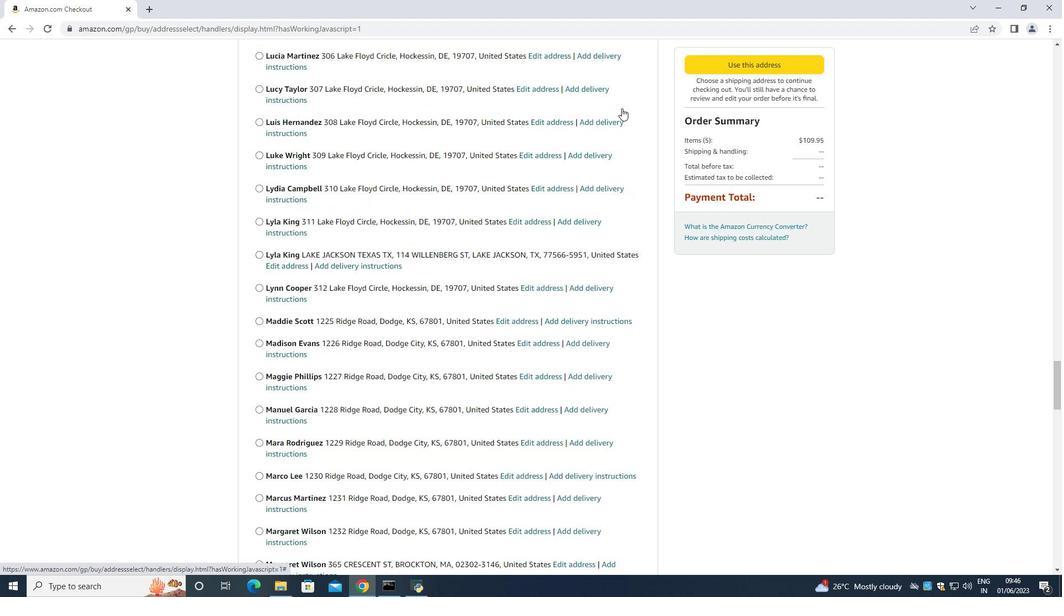 
Action: Mouse scrolled (621, 107) with delta (0, 0)
Screenshot: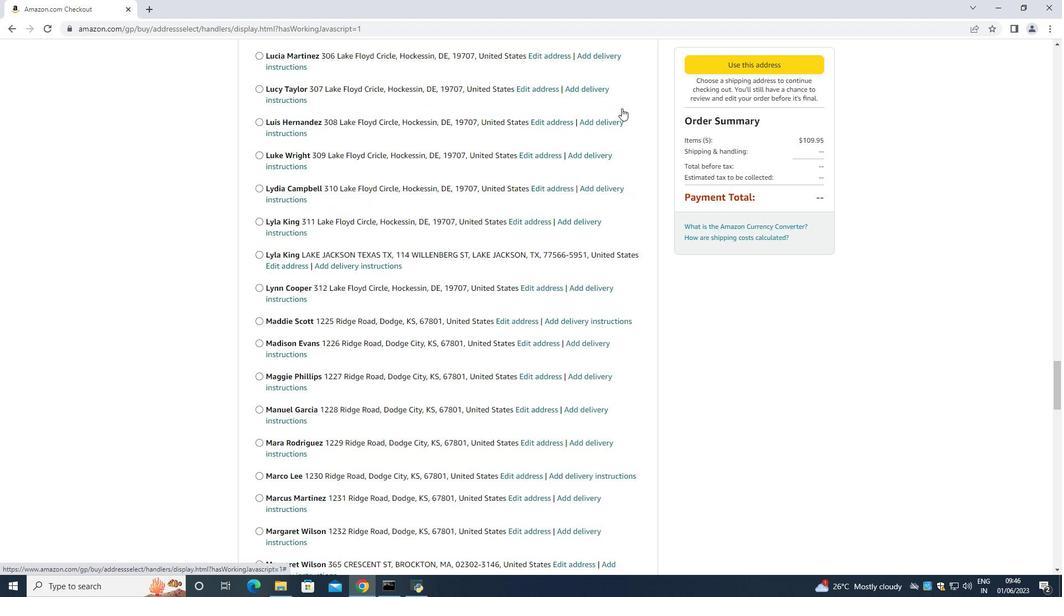 
Action: Mouse scrolled (621, 107) with delta (0, 0)
Screenshot: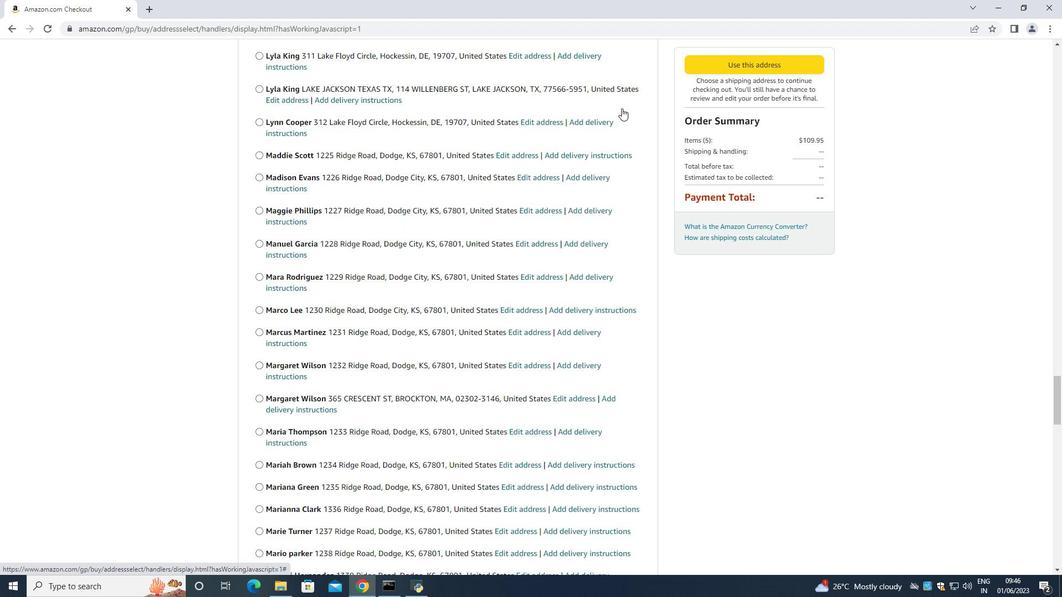
Action: Mouse scrolled (621, 107) with delta (0, 0)
Screenshot: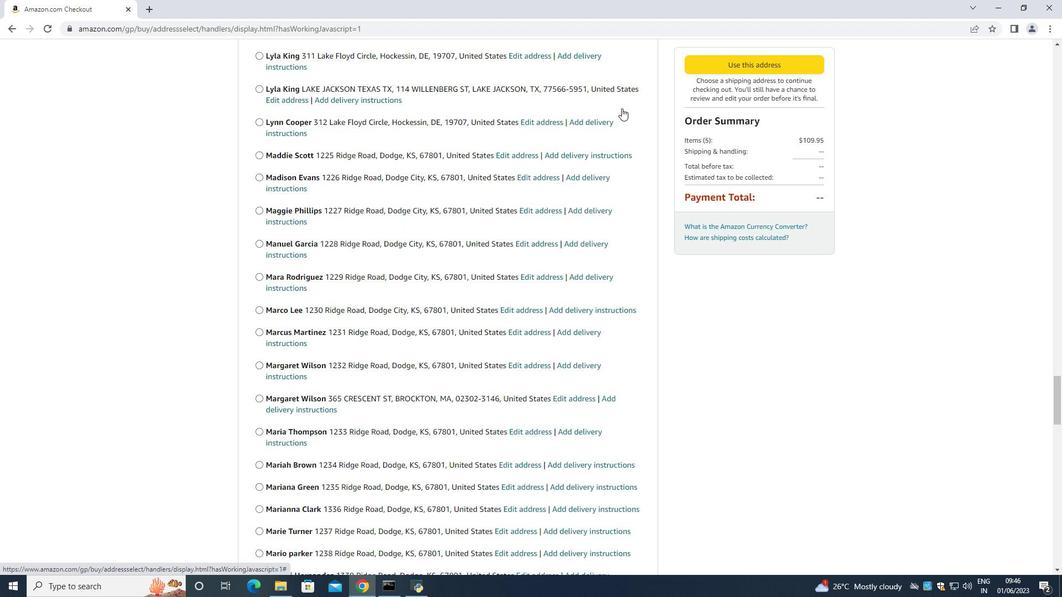 
Action: Mouse scrolled (621, 107) with delta (0, 0)
Screenshot: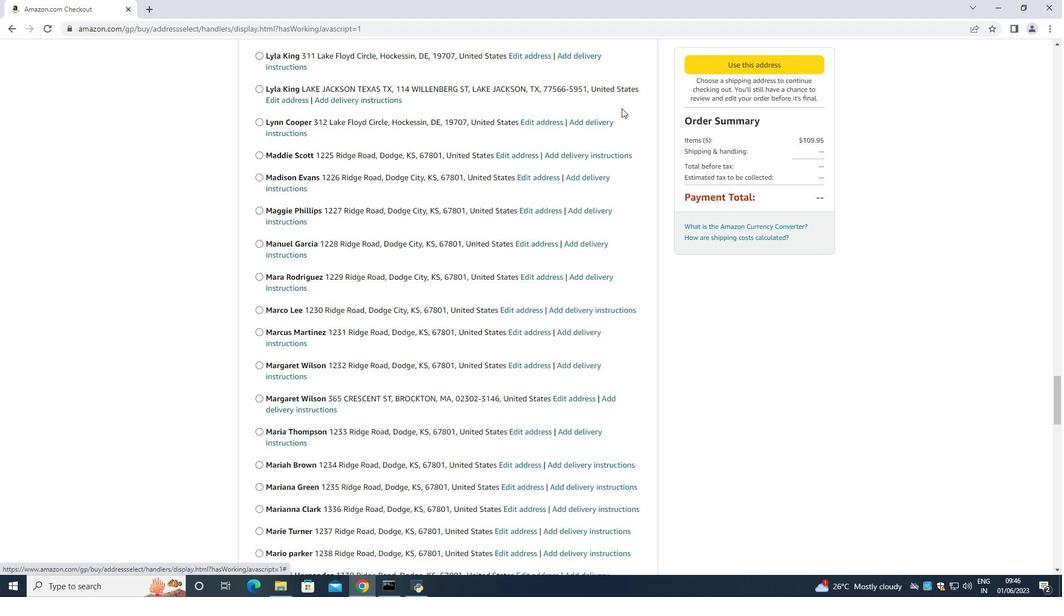 
Action: Mouse scrolled (621, 107) with delta (0, 0)
Screenshot: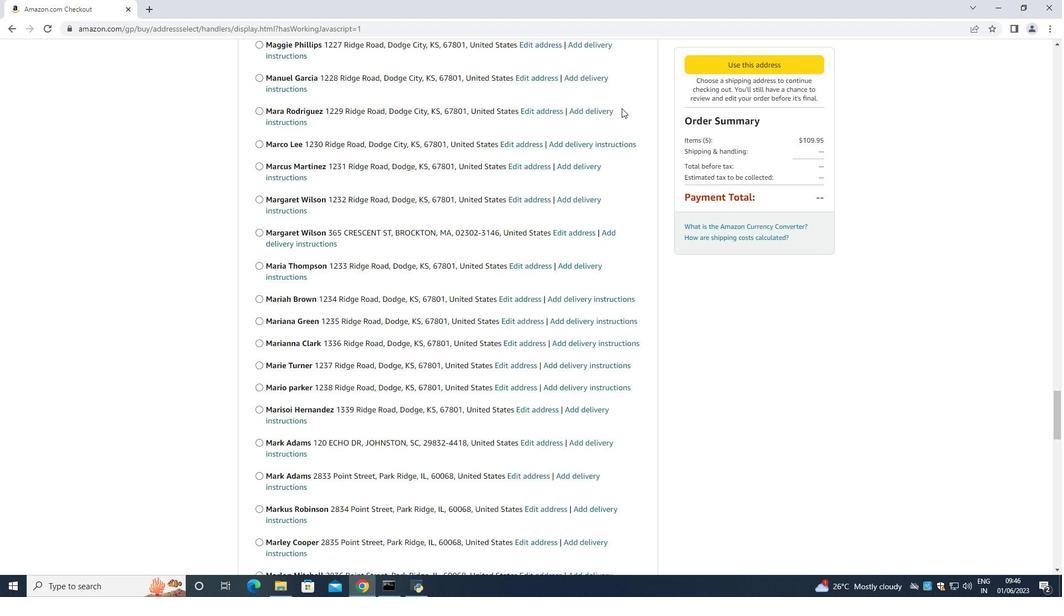 
Action: Mouse scrolled (621, 107) with delta (0, 0)
Screenshot: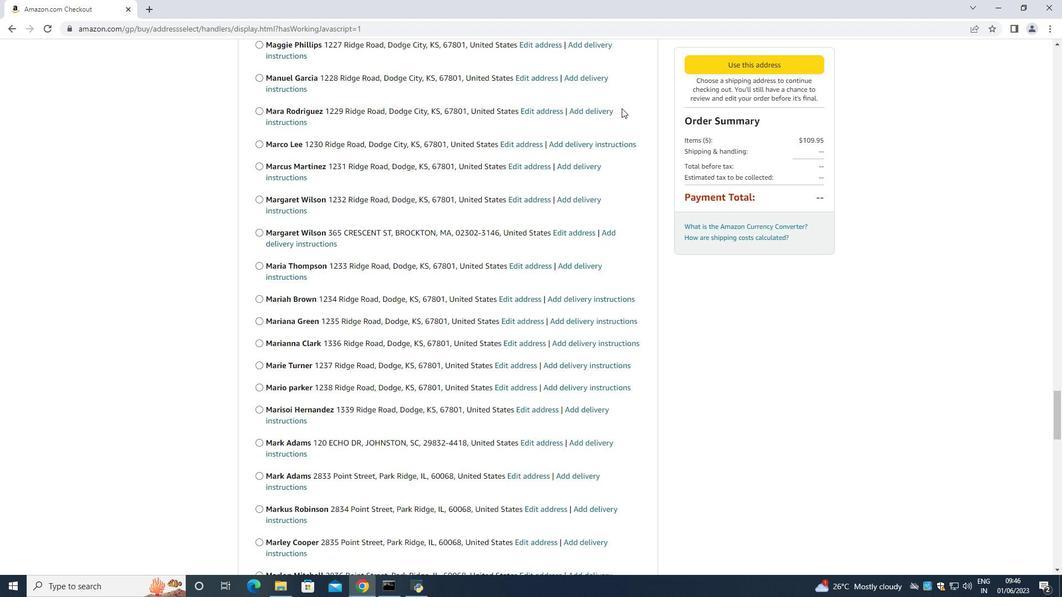 
Action: Mouse scrolled (621, 107) with delta (0, 0)
Screenshot: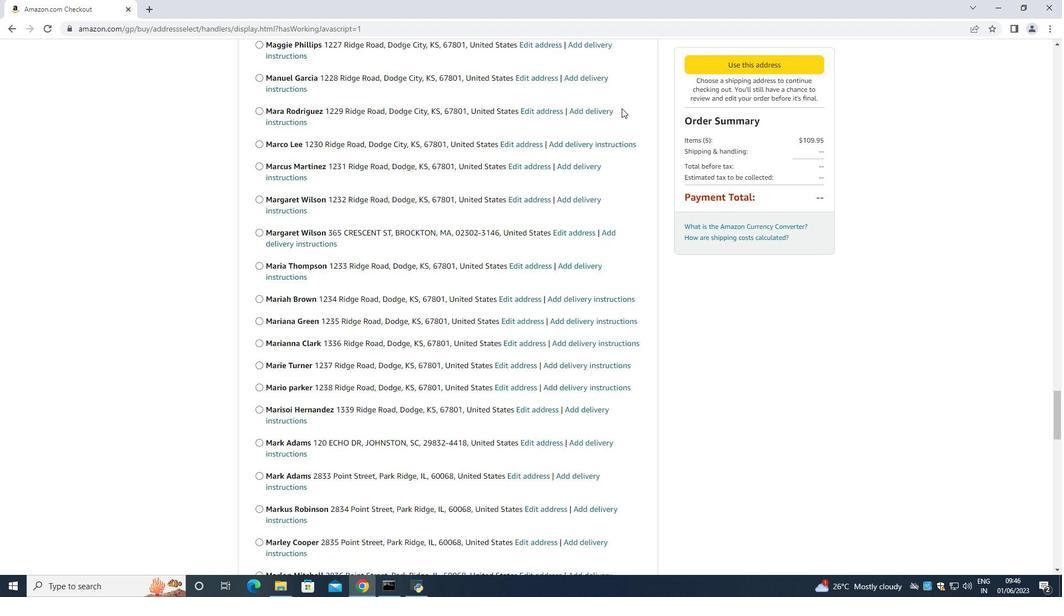 
Action: Mouse scrolled (621, 107) with delta (0, 0)
Screenshot: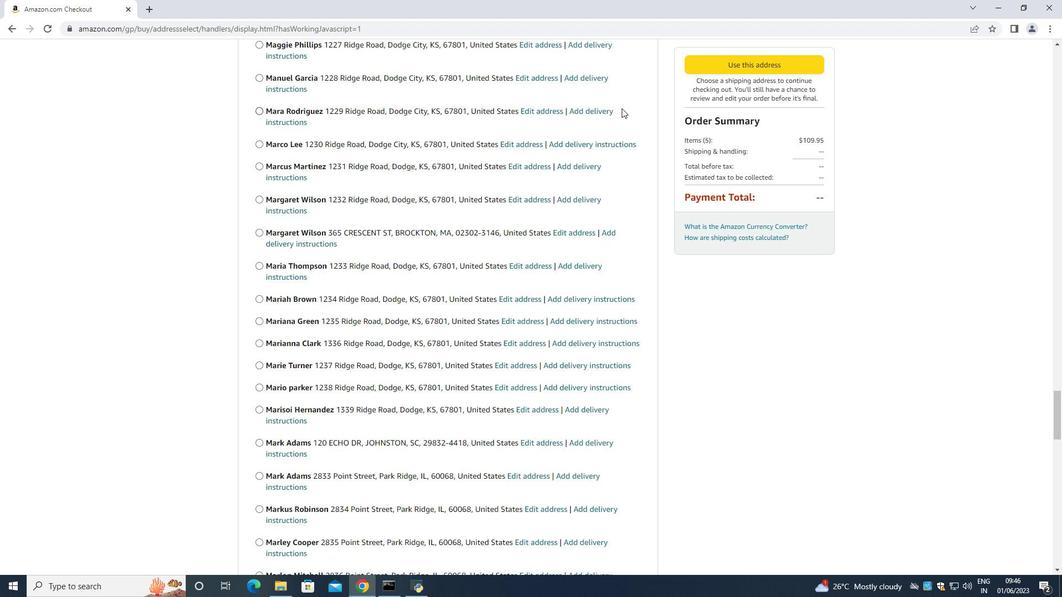 
Action: Mouse scrolled (621, 107) with delta (0, 0)
Screenshot: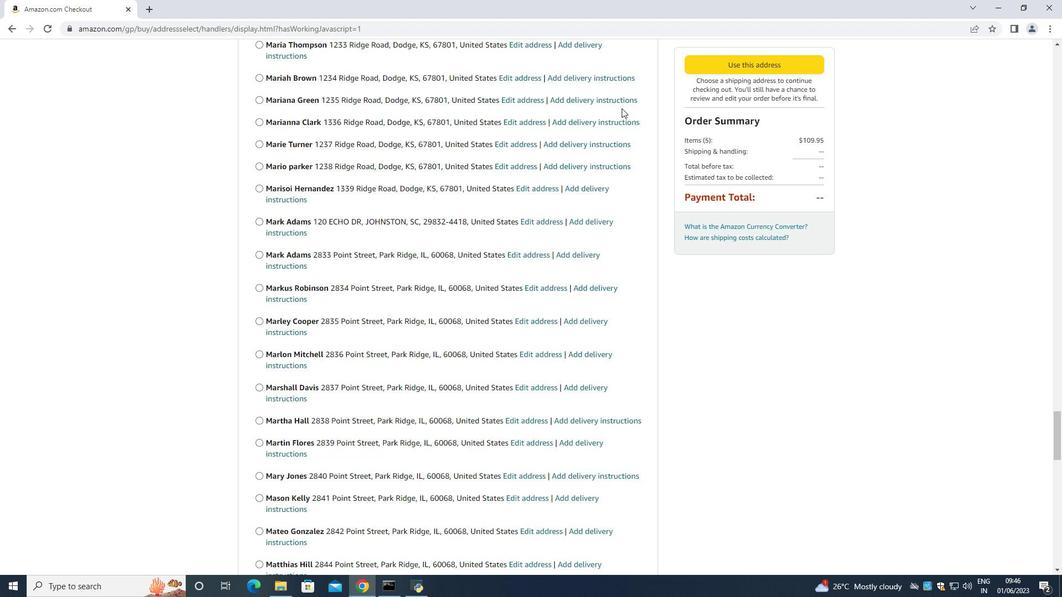
Action: Mouse scrolled (621, 107) with delta (0, 0)
Screenshot: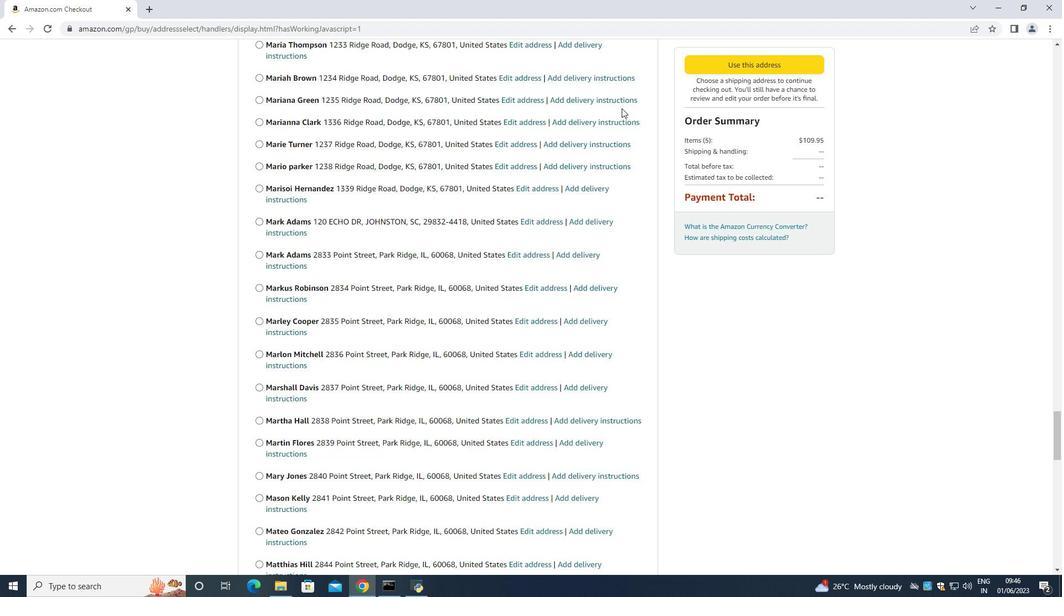 
Action: Mouse scrolled (621, 107) with delta (0, 0)
Screenshot: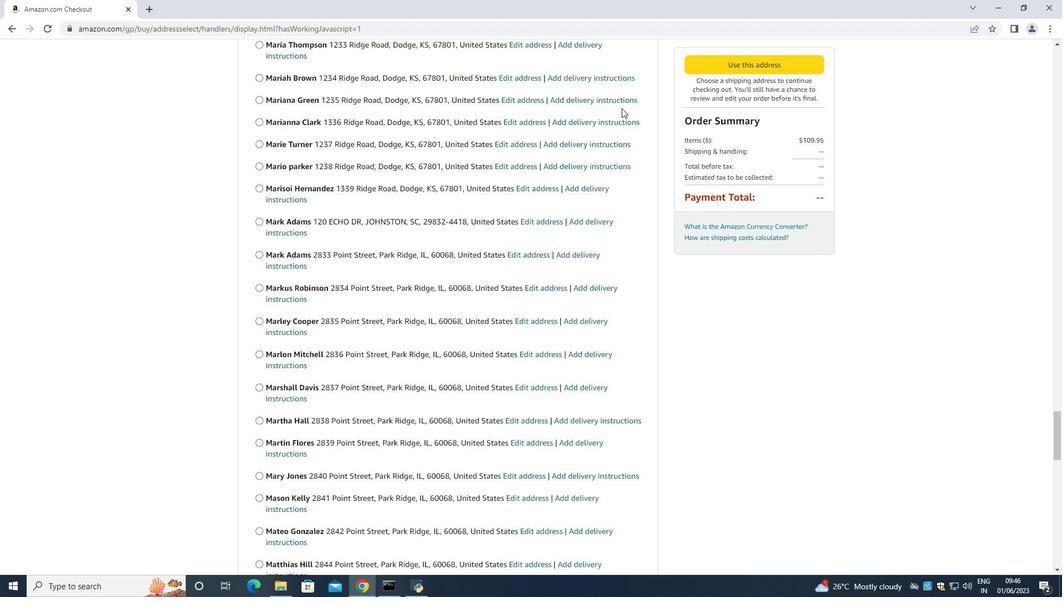 
Action: Mouse scrolled (621, 107) with delta (0, 0)
Screenshot: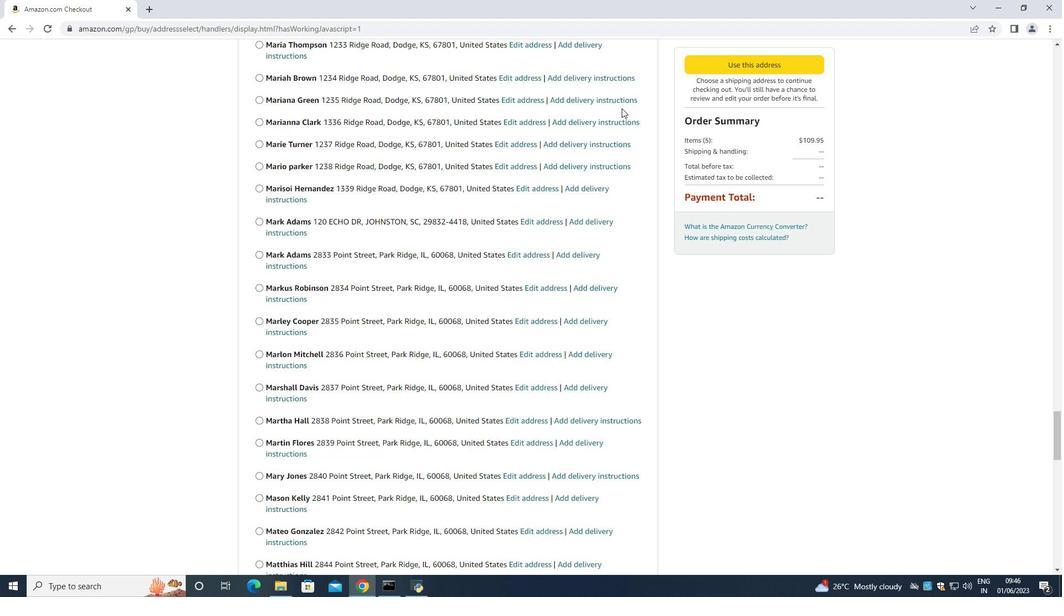 
Action: Mouse scrolled (621, 107) with delta (0, 0)
Screenshot: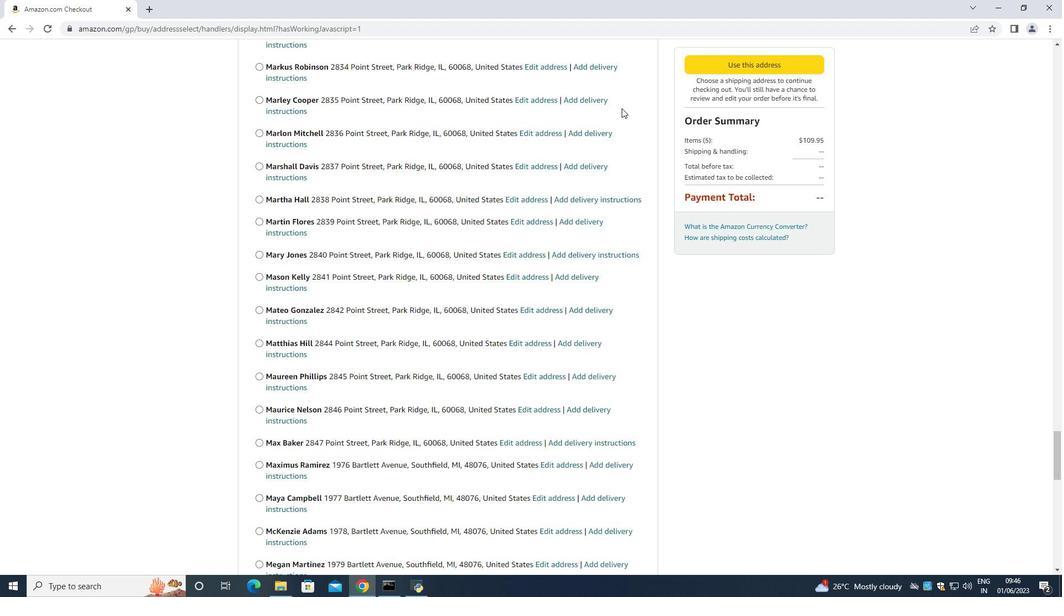 
Action: Mouse scrolled (621, 107) with delta (0, 0)
Screenshot: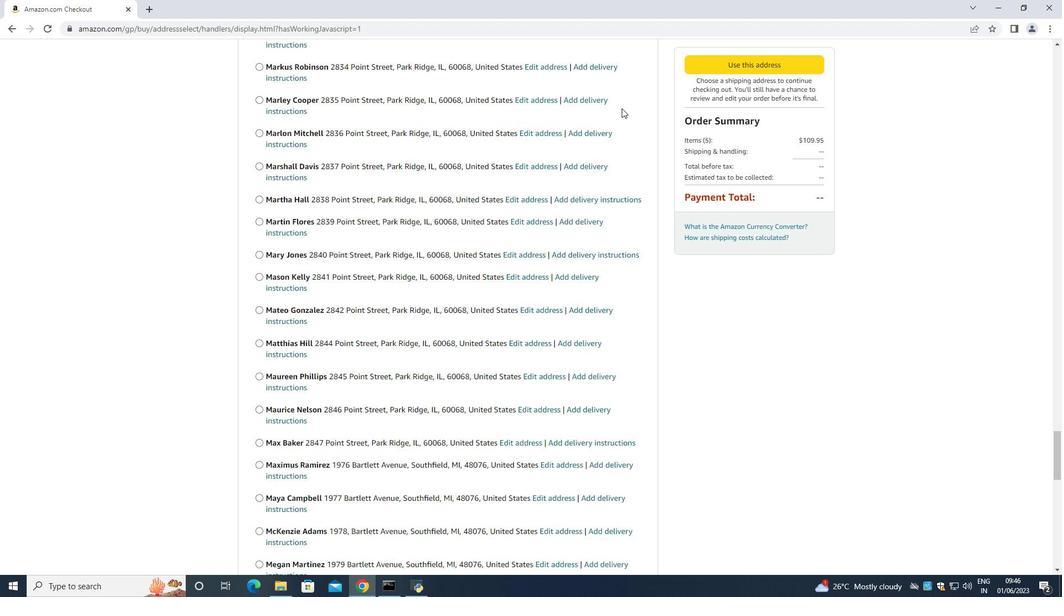 
Action: Mouse scrolled (621, 107) with delta (0, 0)
Screenshot: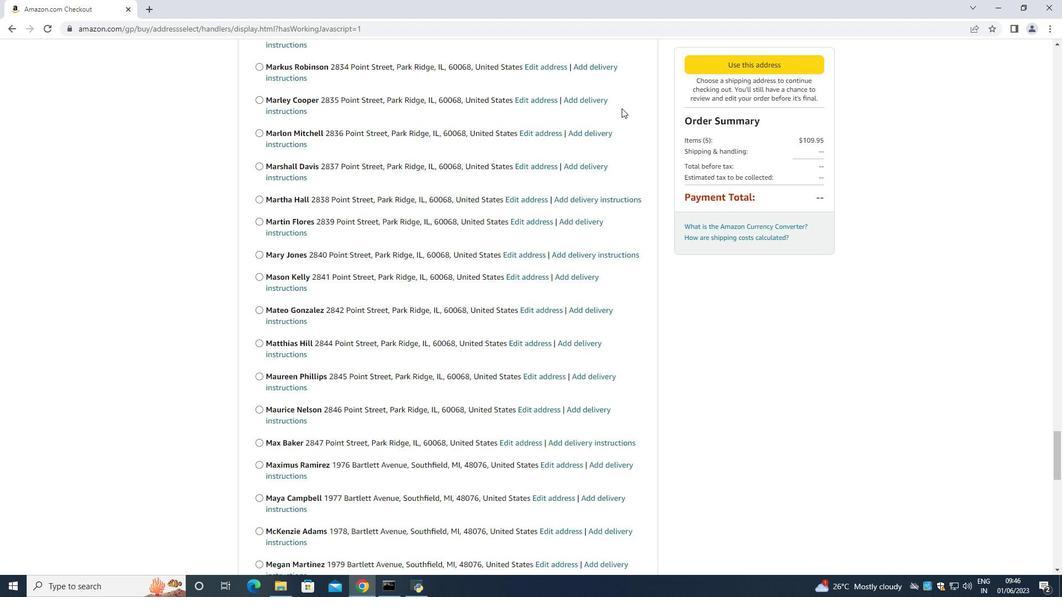 
Action: Mouse scrolled (621, 107) with delta (0, 0)
Screenshot: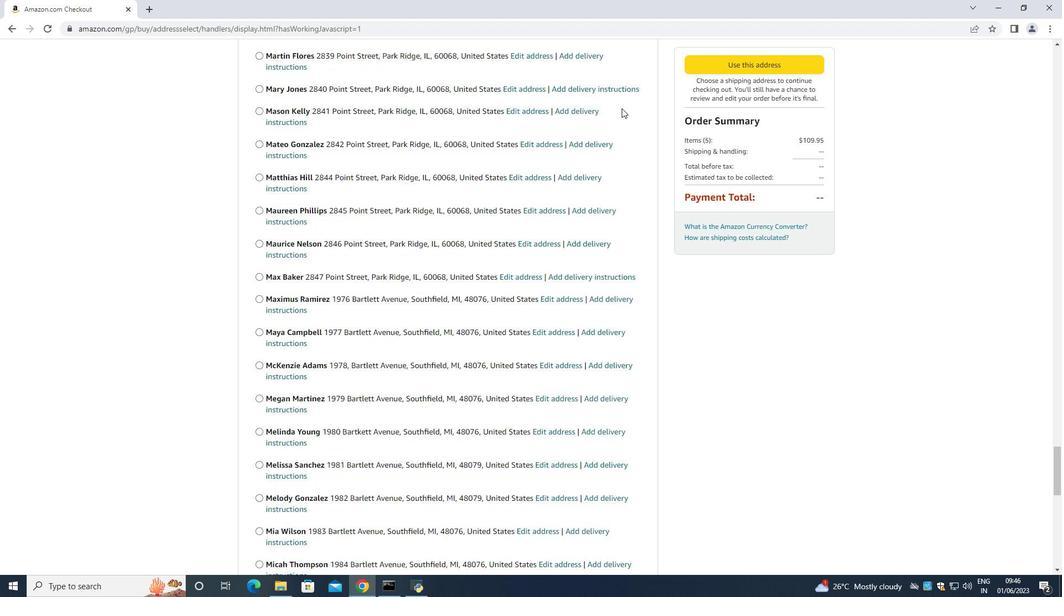 
Action: Mouse scrolled (621, 107) with delta (0, 0)
Screenshot: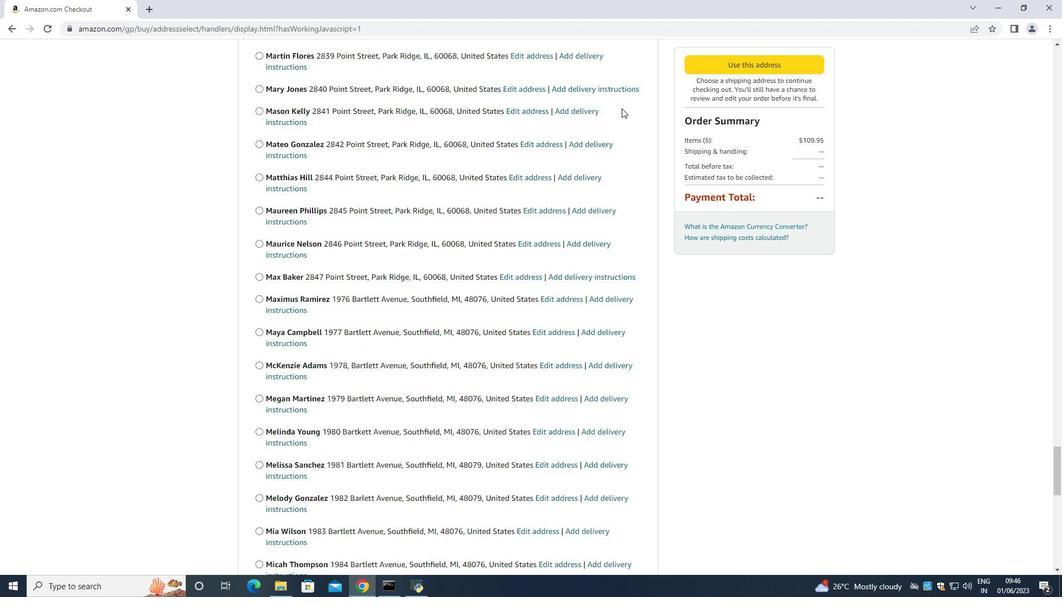 
Action: Mouse scrolled (621, 107) with delta (0, 0)
Screenshot: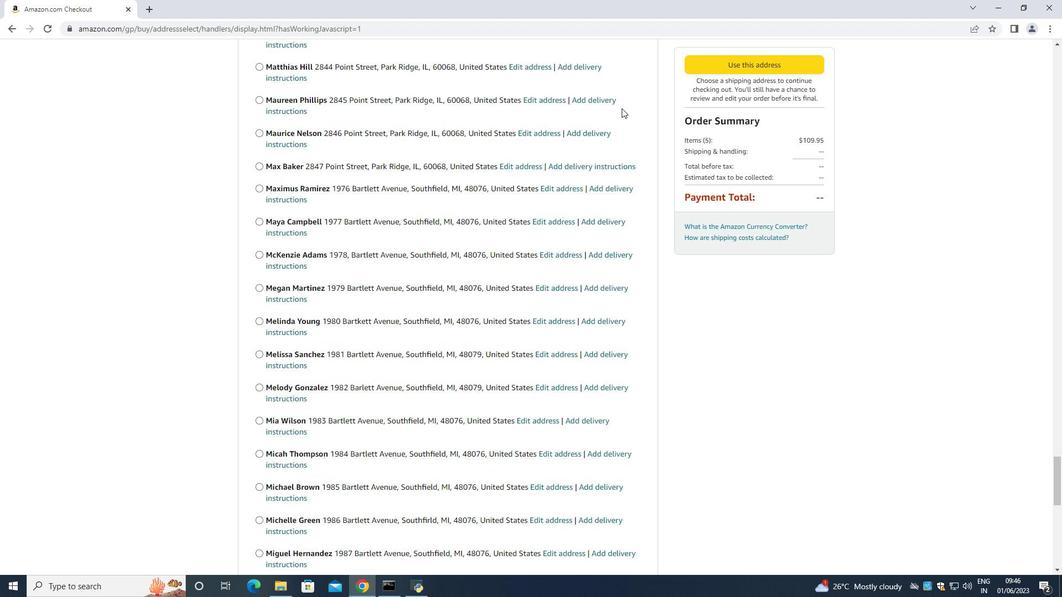 
Action: Mouse scrolled (621, 107) with delta (0, 0)
Screenshot: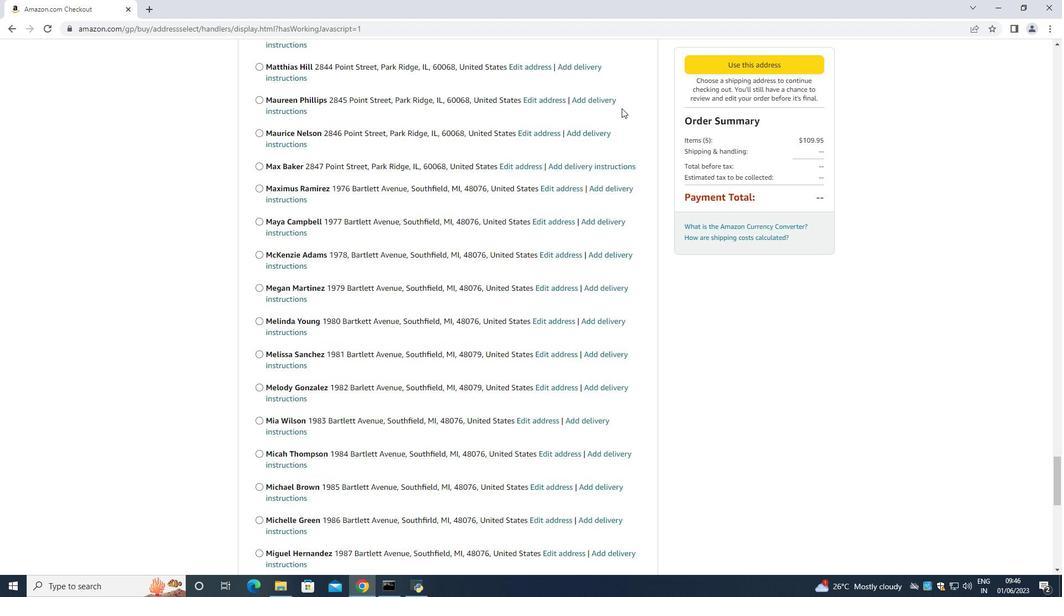 
Action: Mouse scrolled (621, 107) with delta (0, 0)
Screenshot: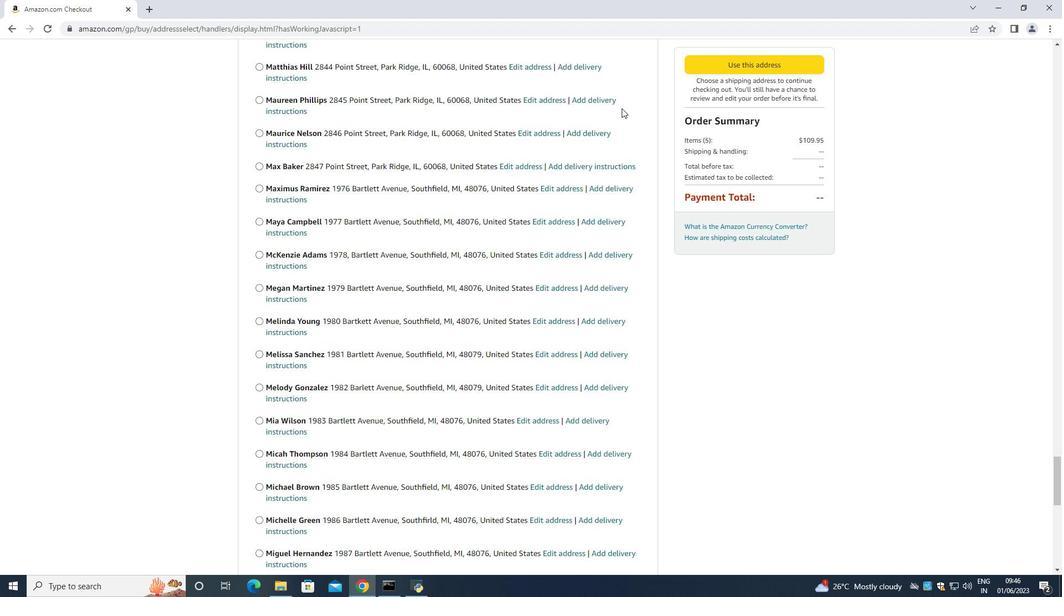 
Action: Mouse scrolled (621, 107) with delta (0, 0)
Screenshot: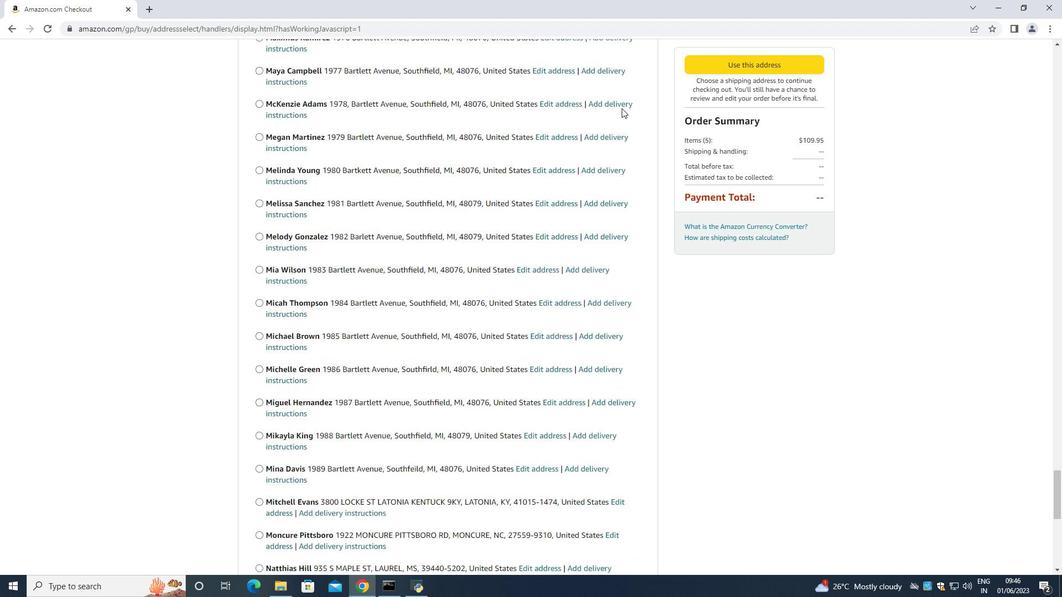 
Action: Mouse scrolled (621, 107) with delta (0, 0)
Screenshot: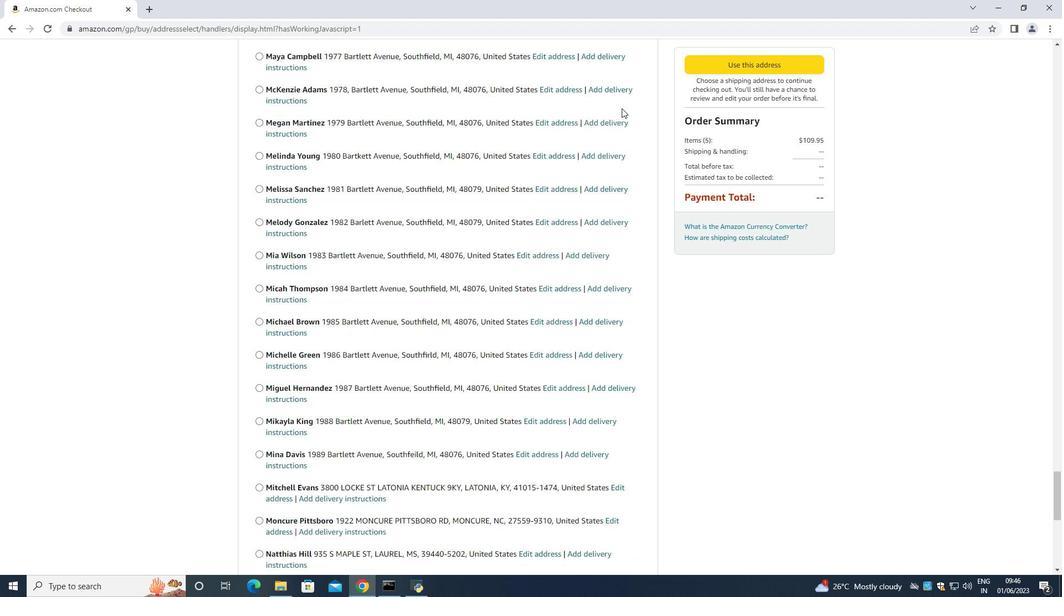 
Action: Mouse scrolled (621, 107) with delta (0, 0)
Screenshot: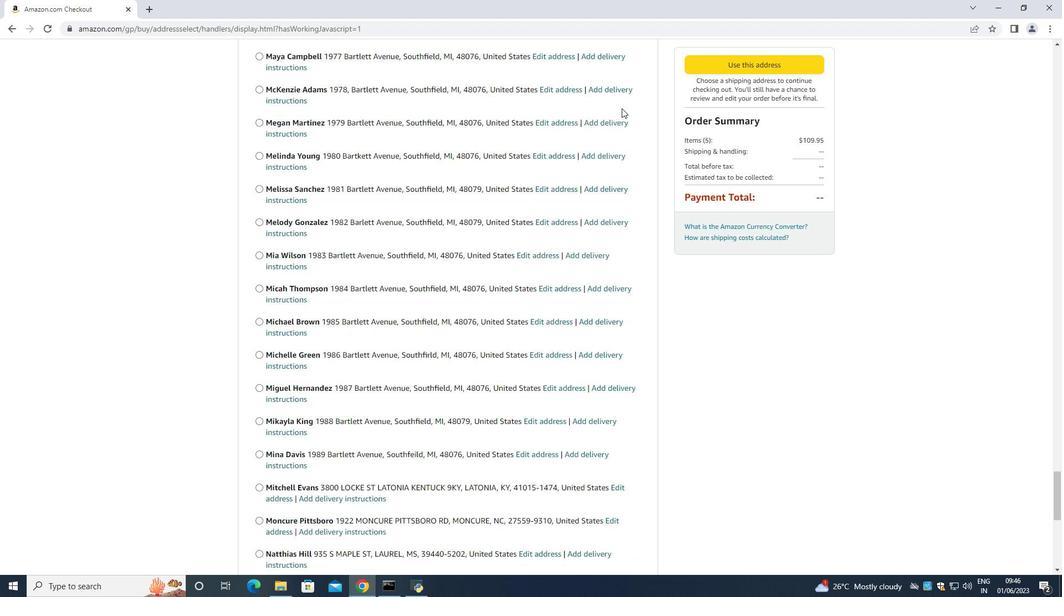 
Action: Mouse scrolled (621, 107) with delta (0, 0)
Screenshot: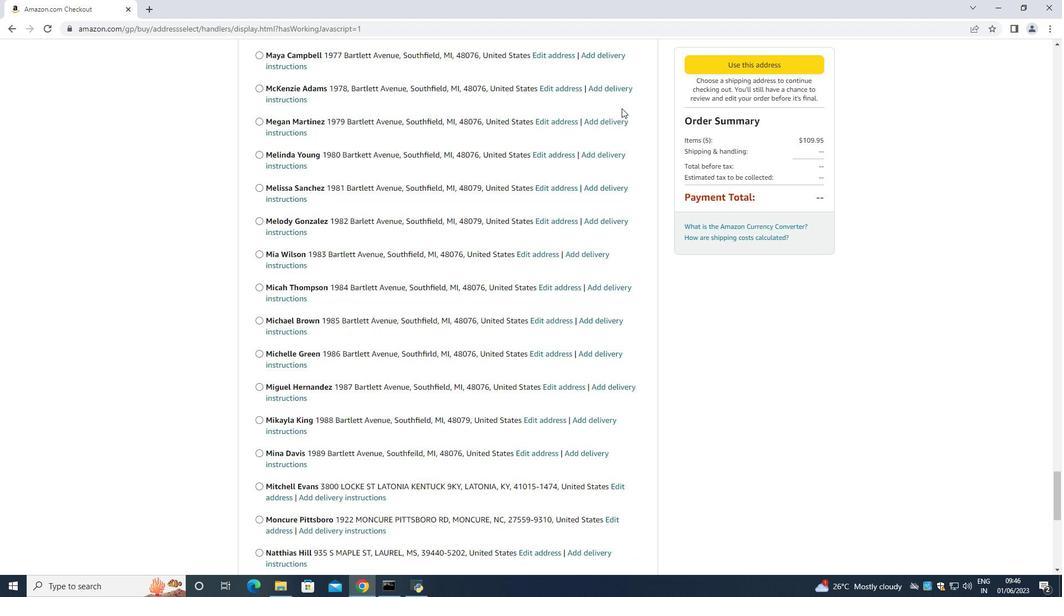 
Action: Mouse scrolled (621, 107) with delta (0, 0)
Screenshot: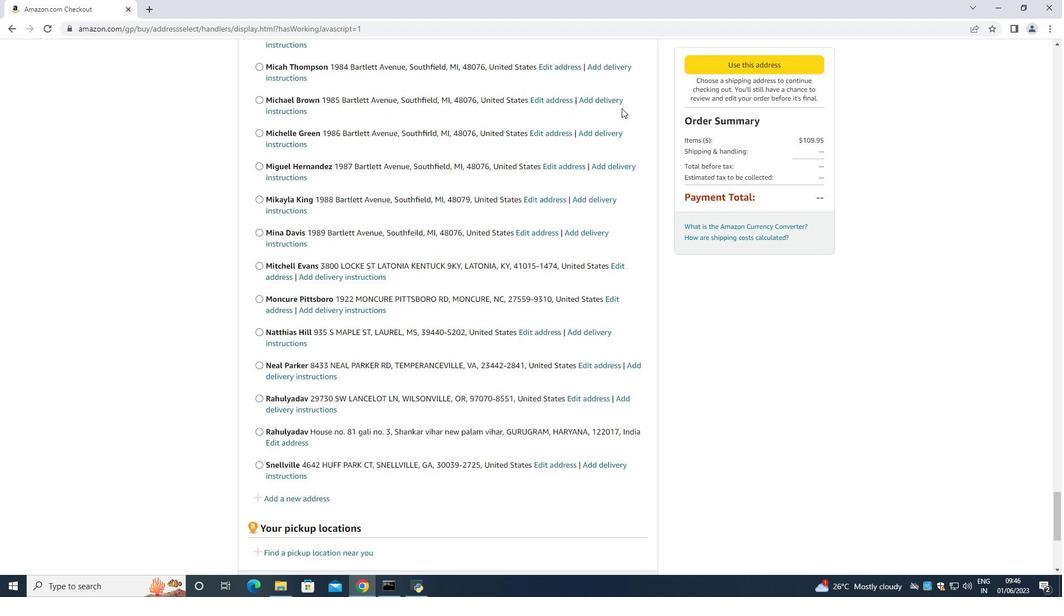 
Action: Mouse scrolled (621, 107) with delta (0, 0)
Screenshot: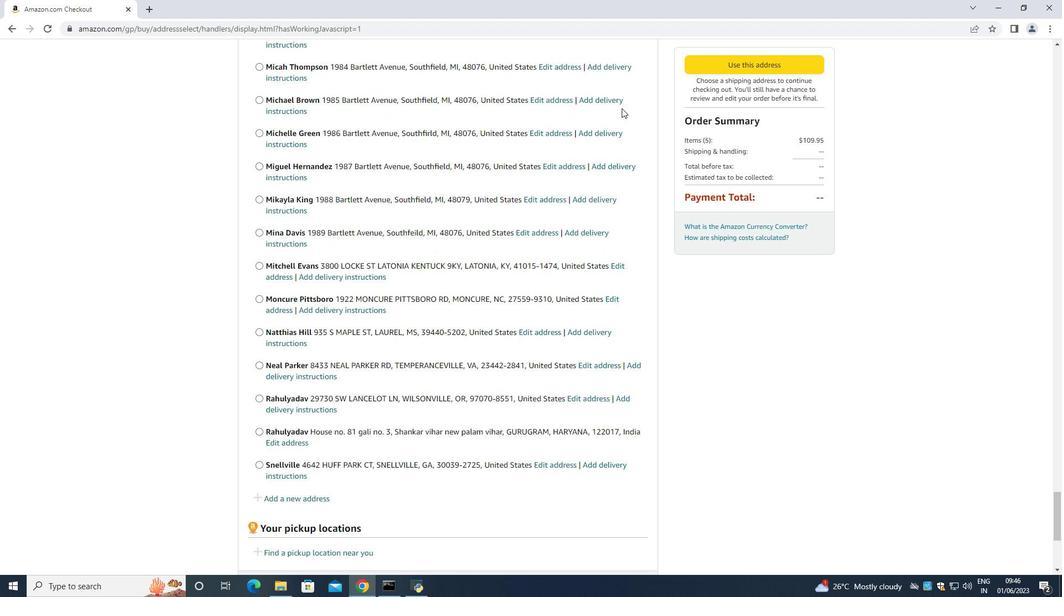 
Action: Mouse scrolled (621, 107) with delta (0, 0)
Screenshot: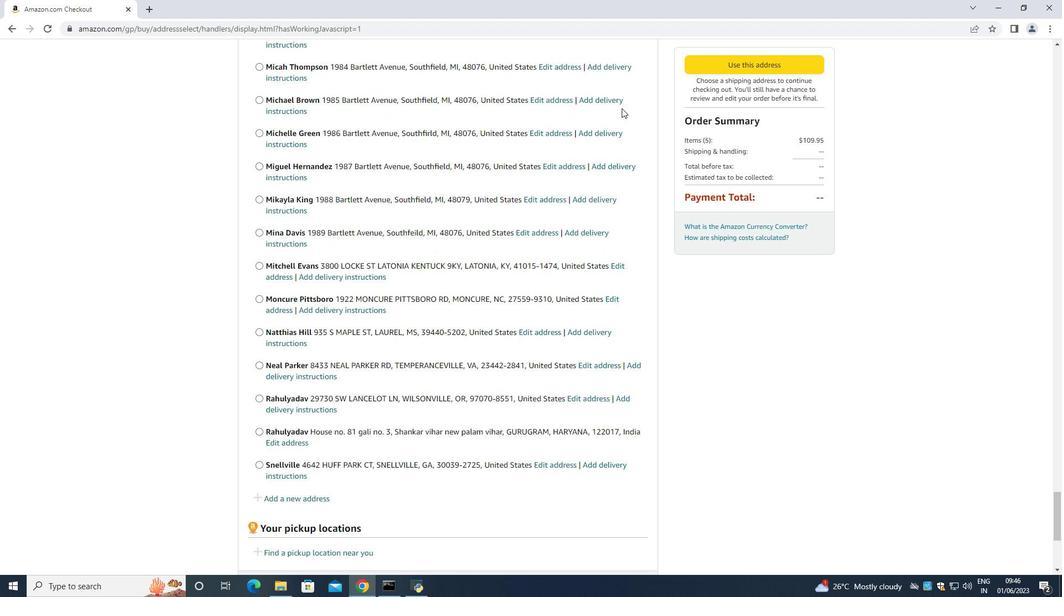 
Action: Mouse scrolled (621, 107) with delta (0, 0)
Screenshot: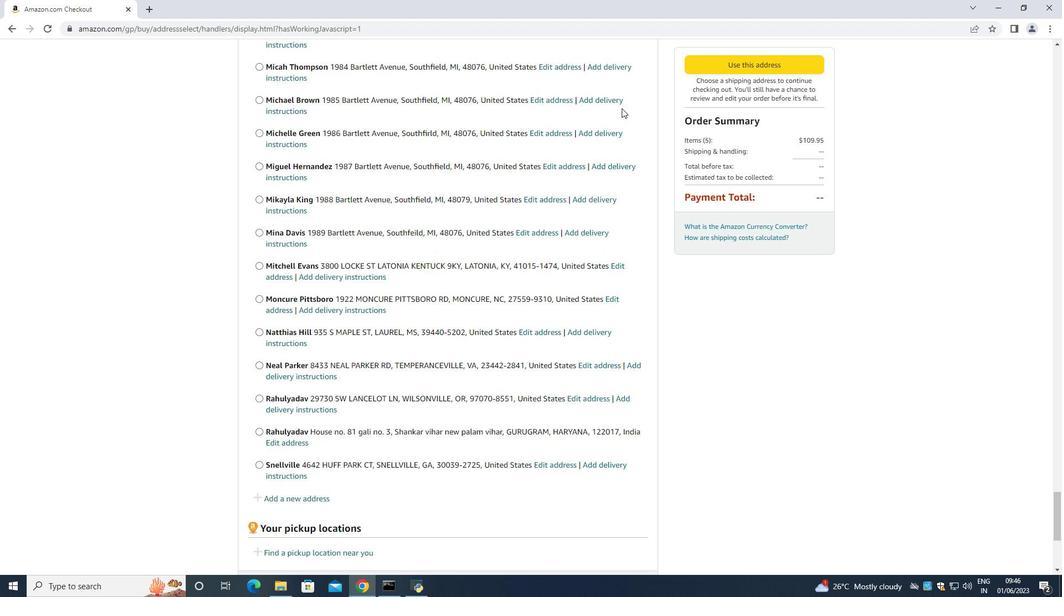 
Action: Mouse moved to (621, 107)
